 Task: Find the way through The Shops at Riverside to reach the food court.
Action: Mouse moved to (162, 82)
Screenshot: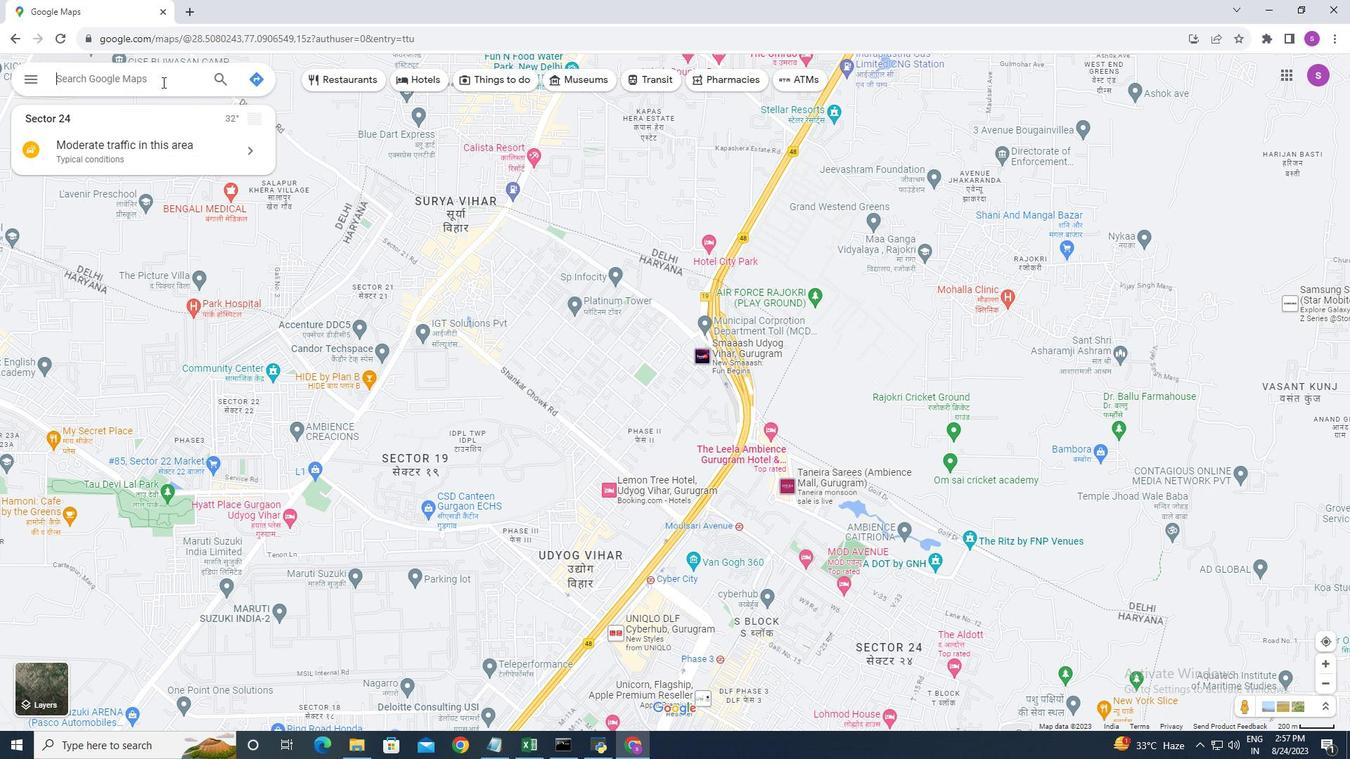 
Action: Mouse pressed left at (162, 82)
Screenshot: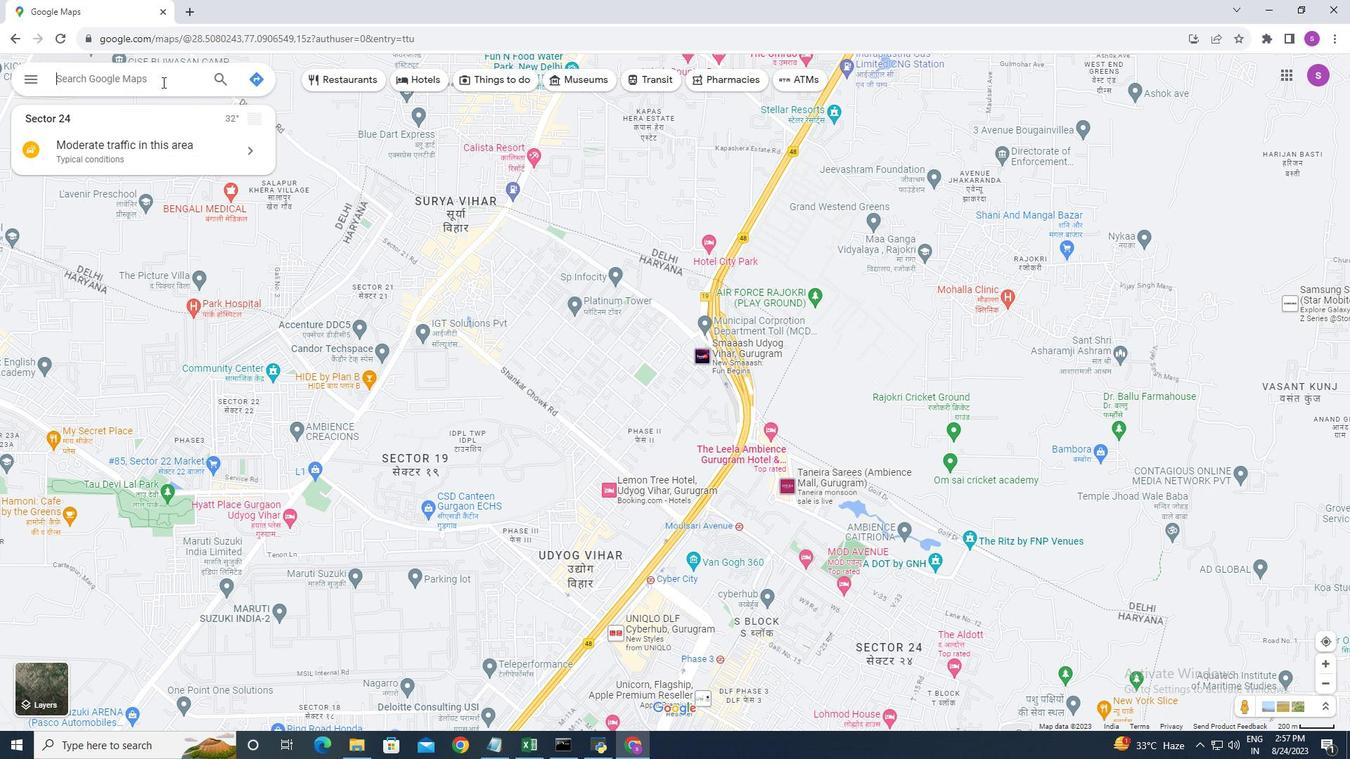 
Action: Key pressed <Key.shift>Riverside
Screenshot: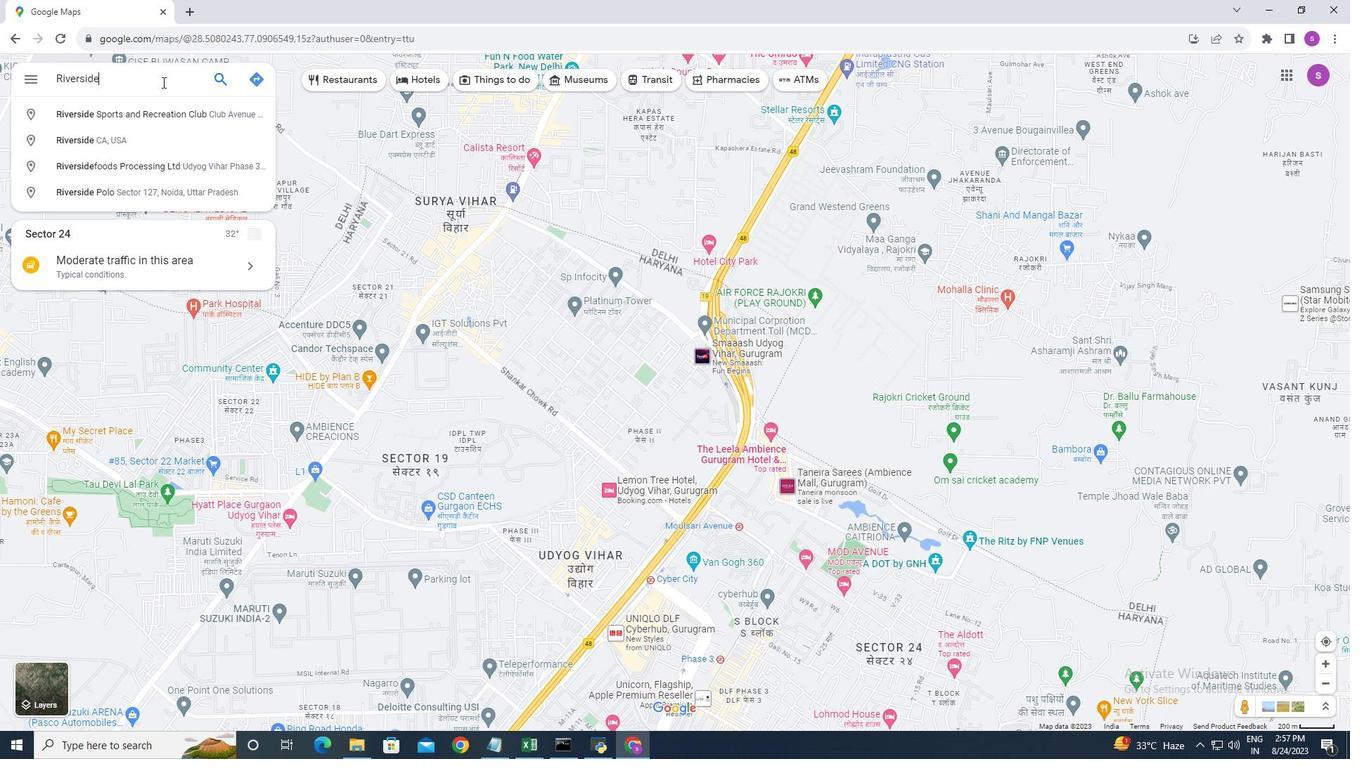 
Action: Mouse moved to (144, 137)
Screenshot: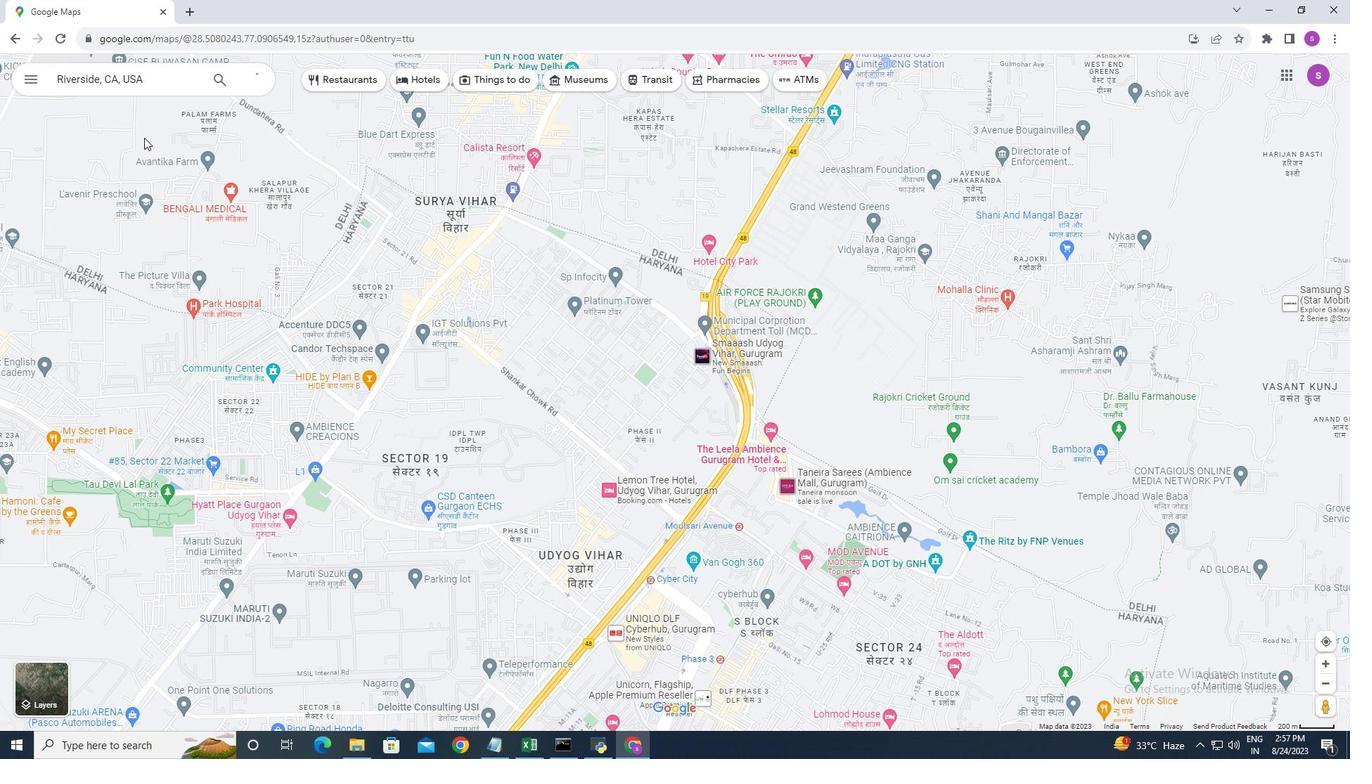 
Action: Mouse pressed left at (144, 137)
Screenshot: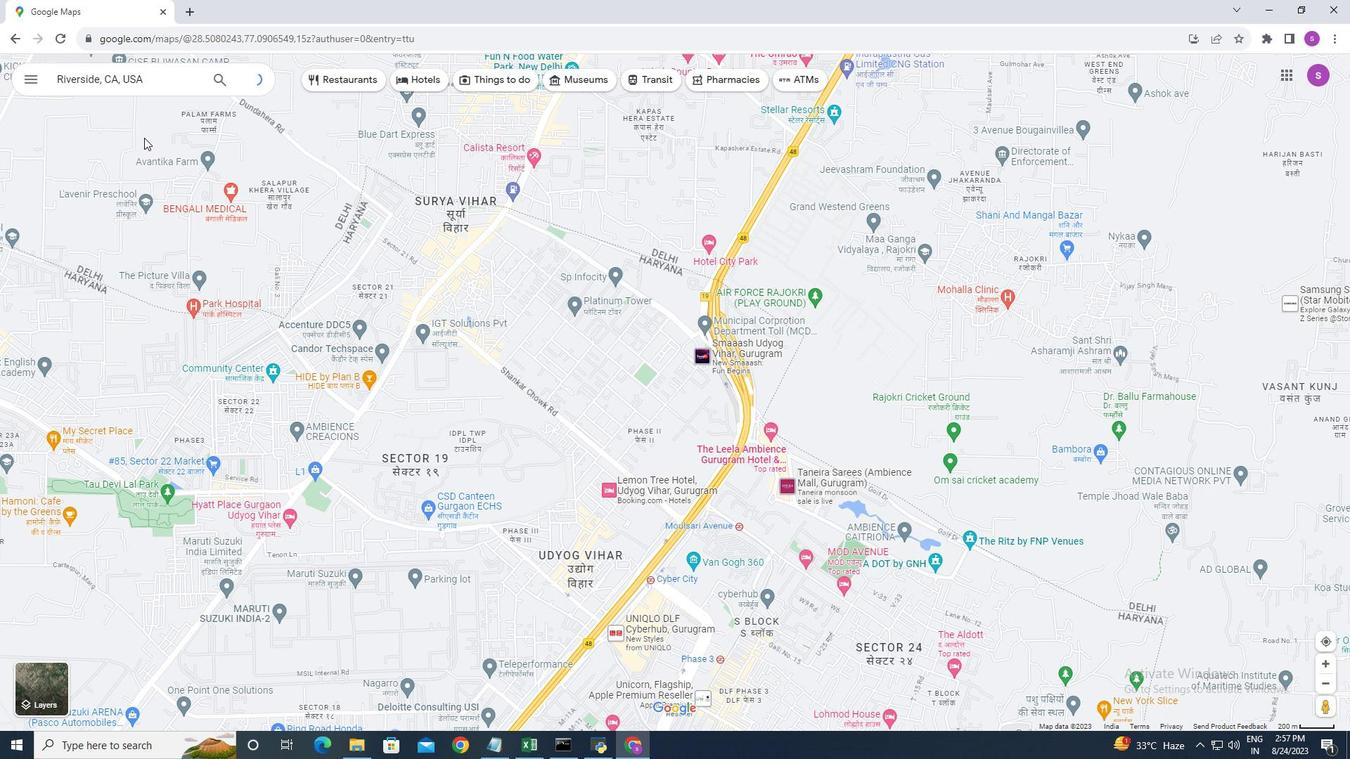 
Action: Mouse moved to (146, 325)
Screenshot: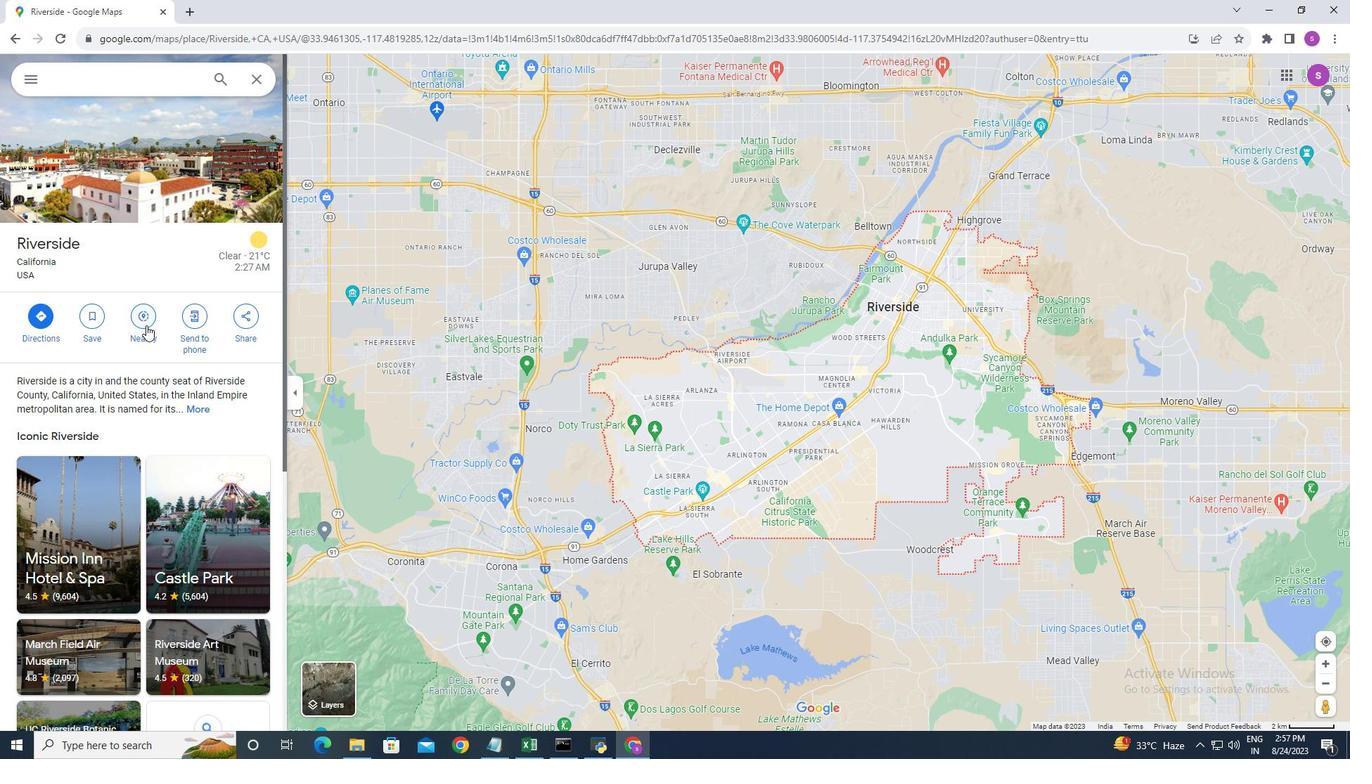 
Action: Mouse pressed left at (146, 325)
Screenshot: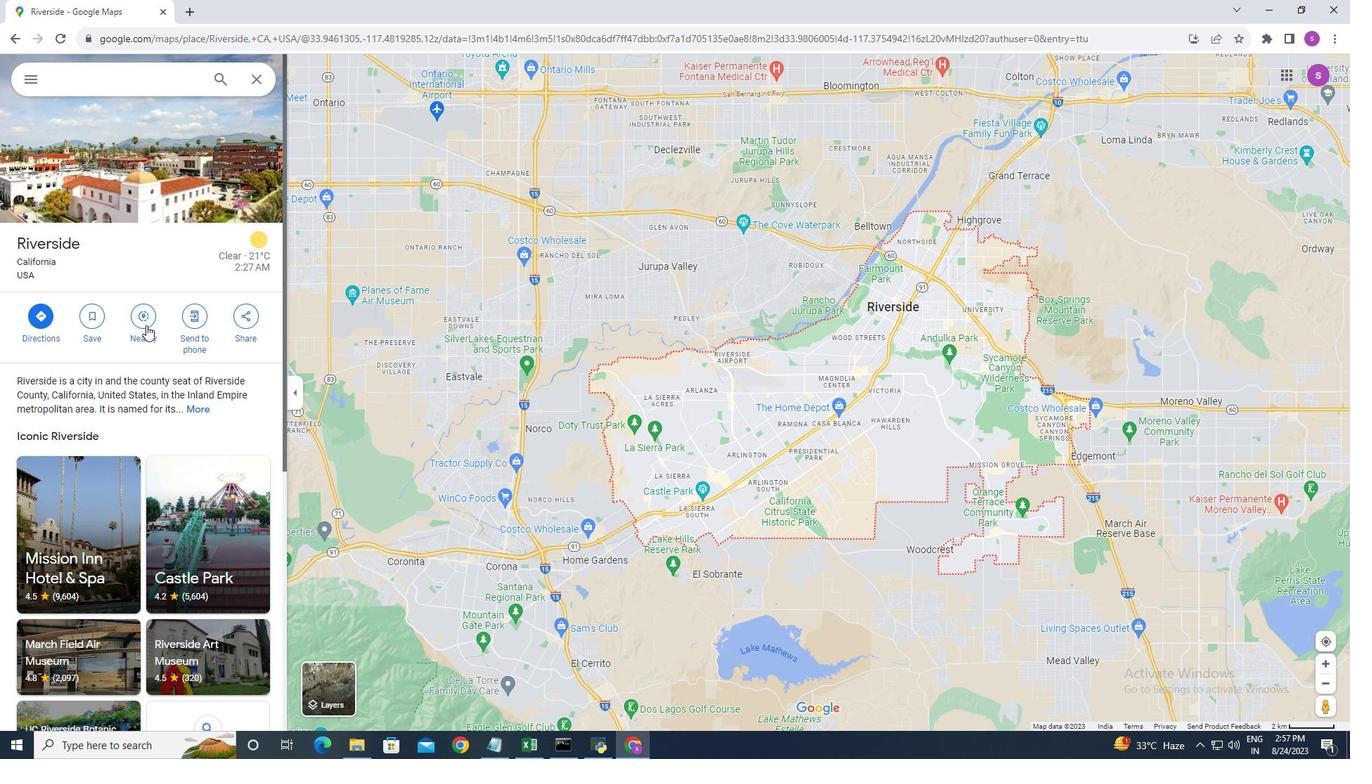 
Action: Mouse moved to (104, 77)
Screenshot: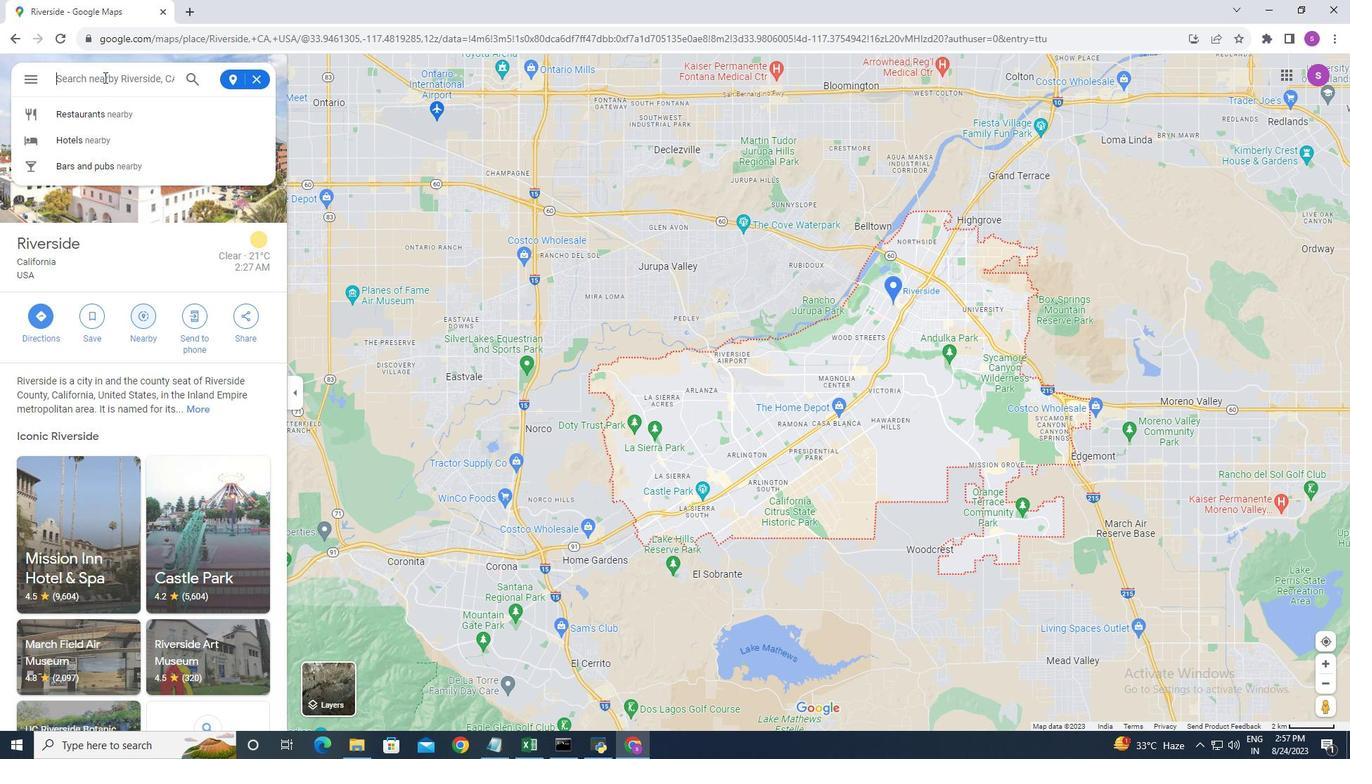 
Action: Mouse pressed left at (104, 77)
Screenshot: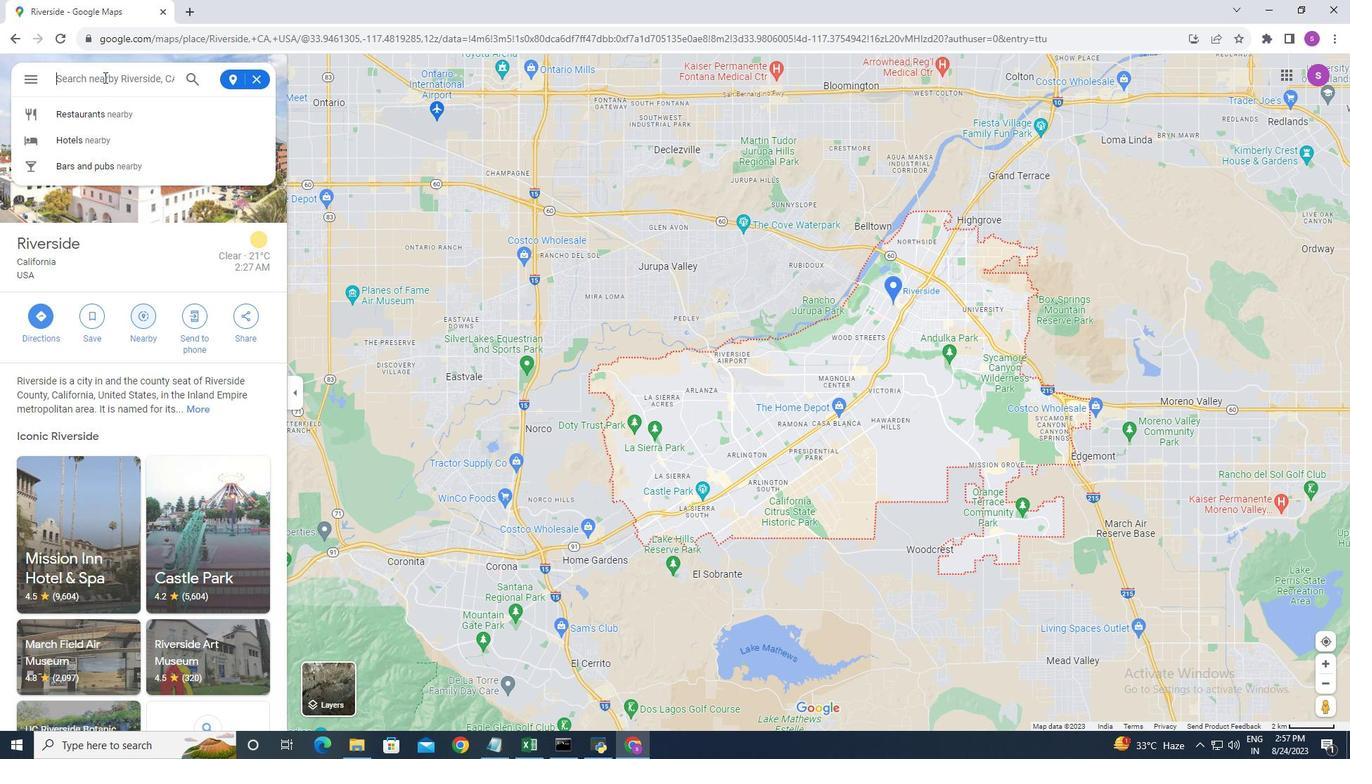 
Action: Key pressed <Key.shift>Food<Key.space>
Screenshot: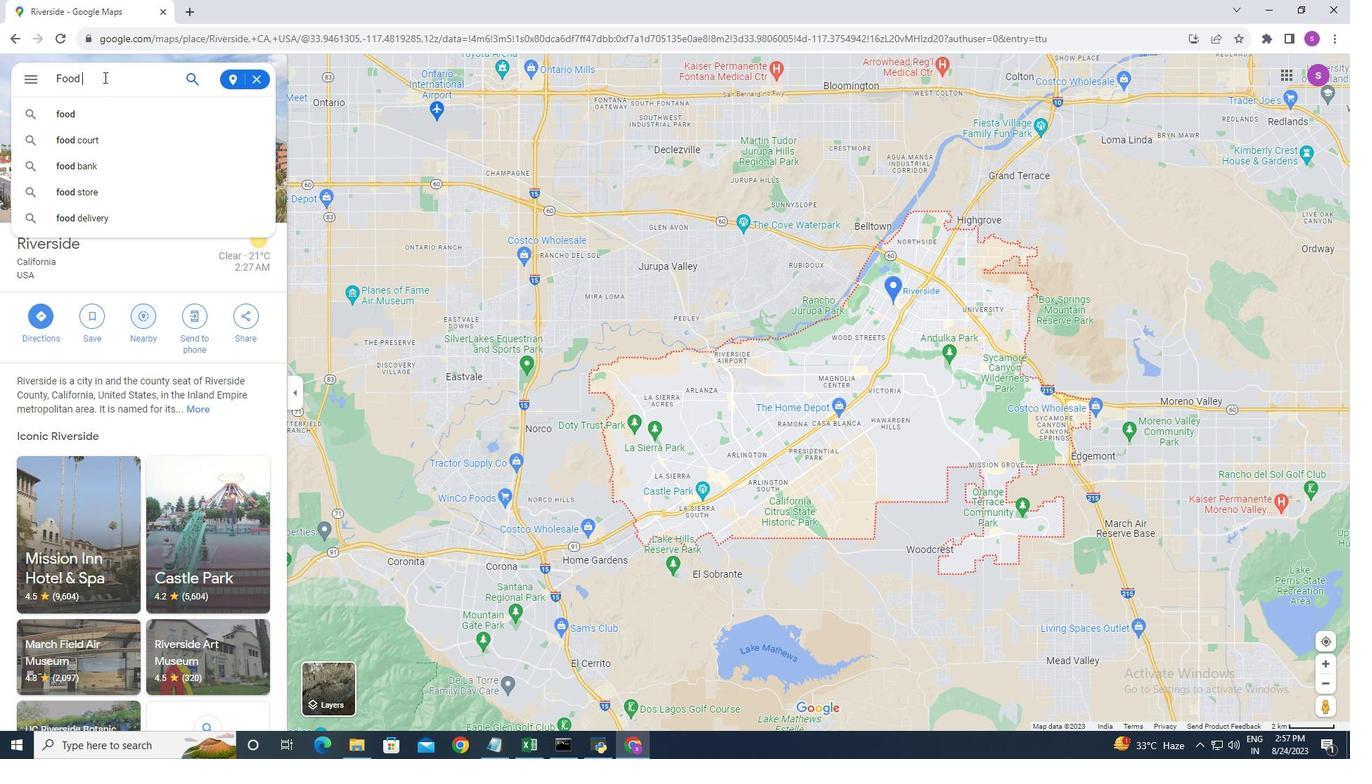 
Action: Mouse moved to (92, 140)
Screenshot: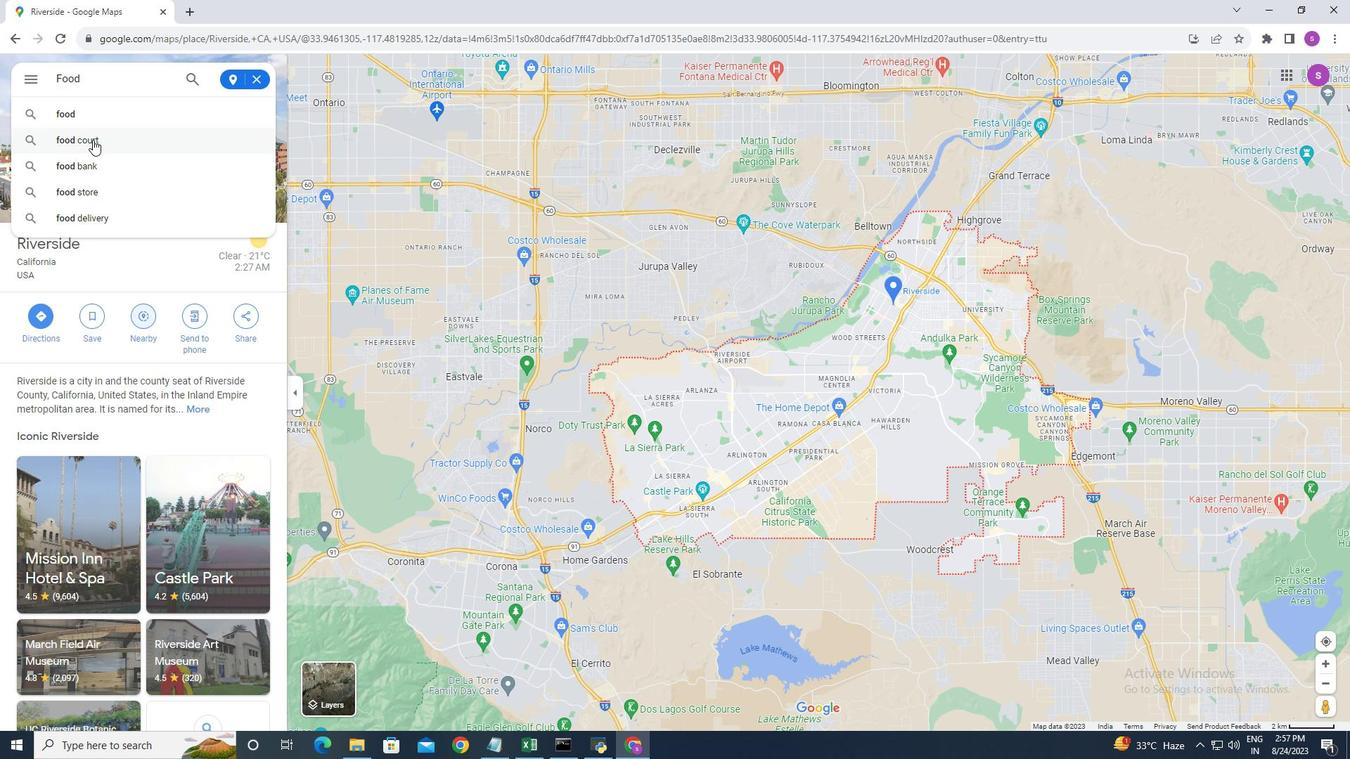 
Action: Mouse pressed left at (92, 140)
Screenshot: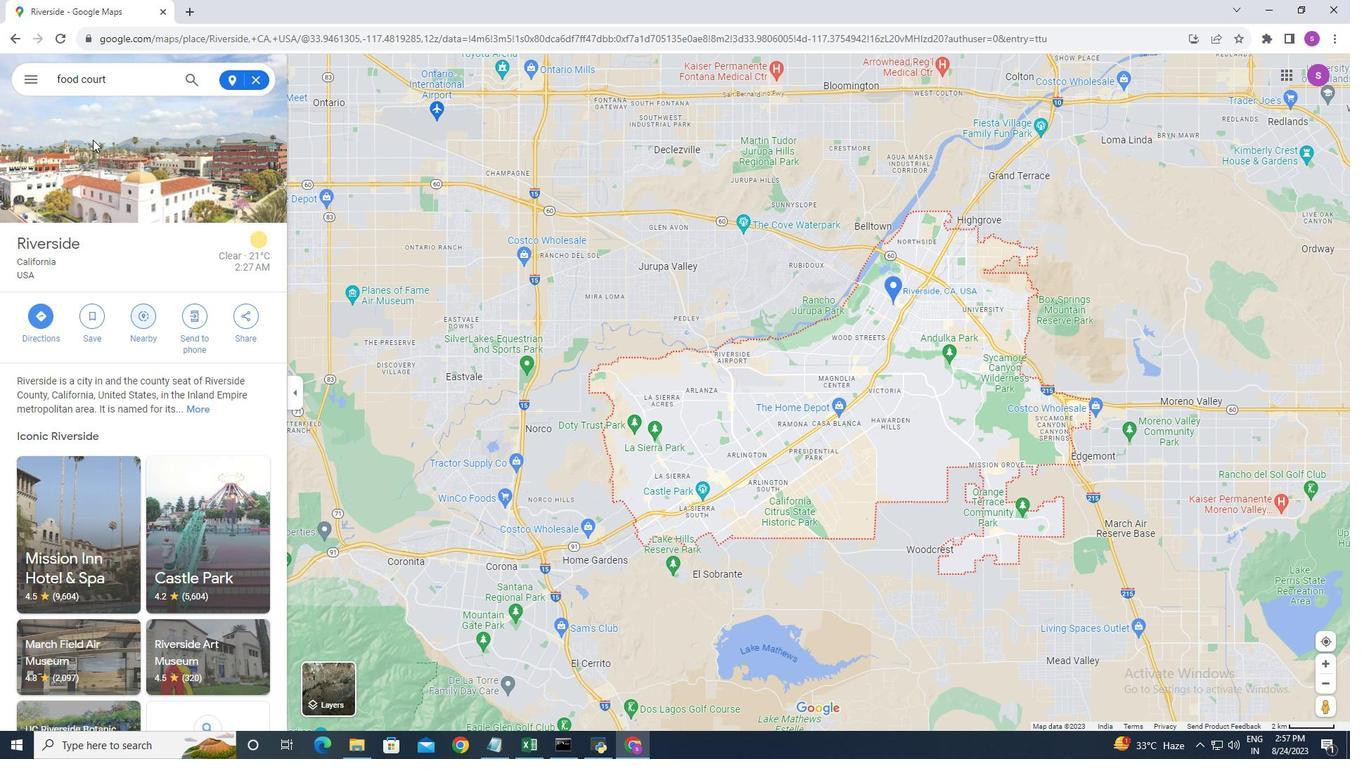 
Action: Mouse moved to (226, 163)
Screenshot: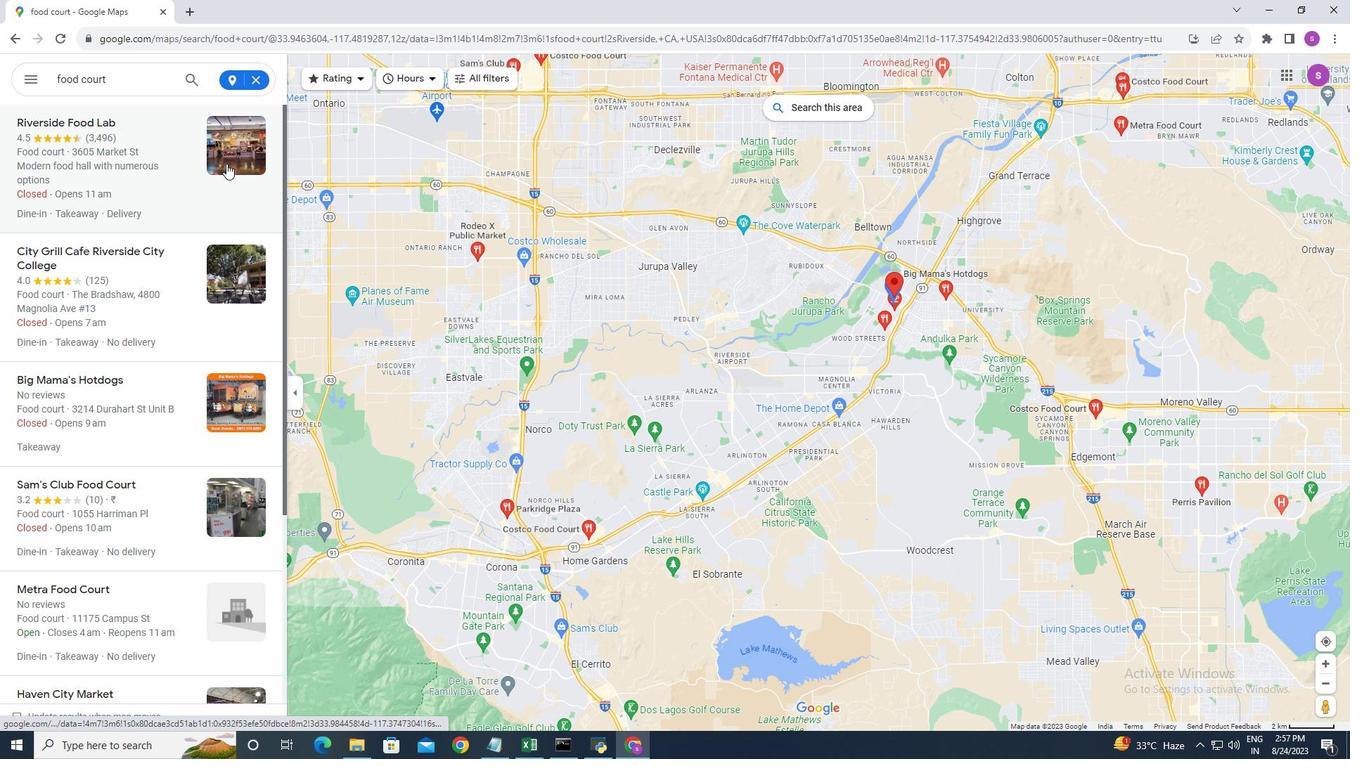 
Action: Mouse pressed left at (226, 163)
Screenshot: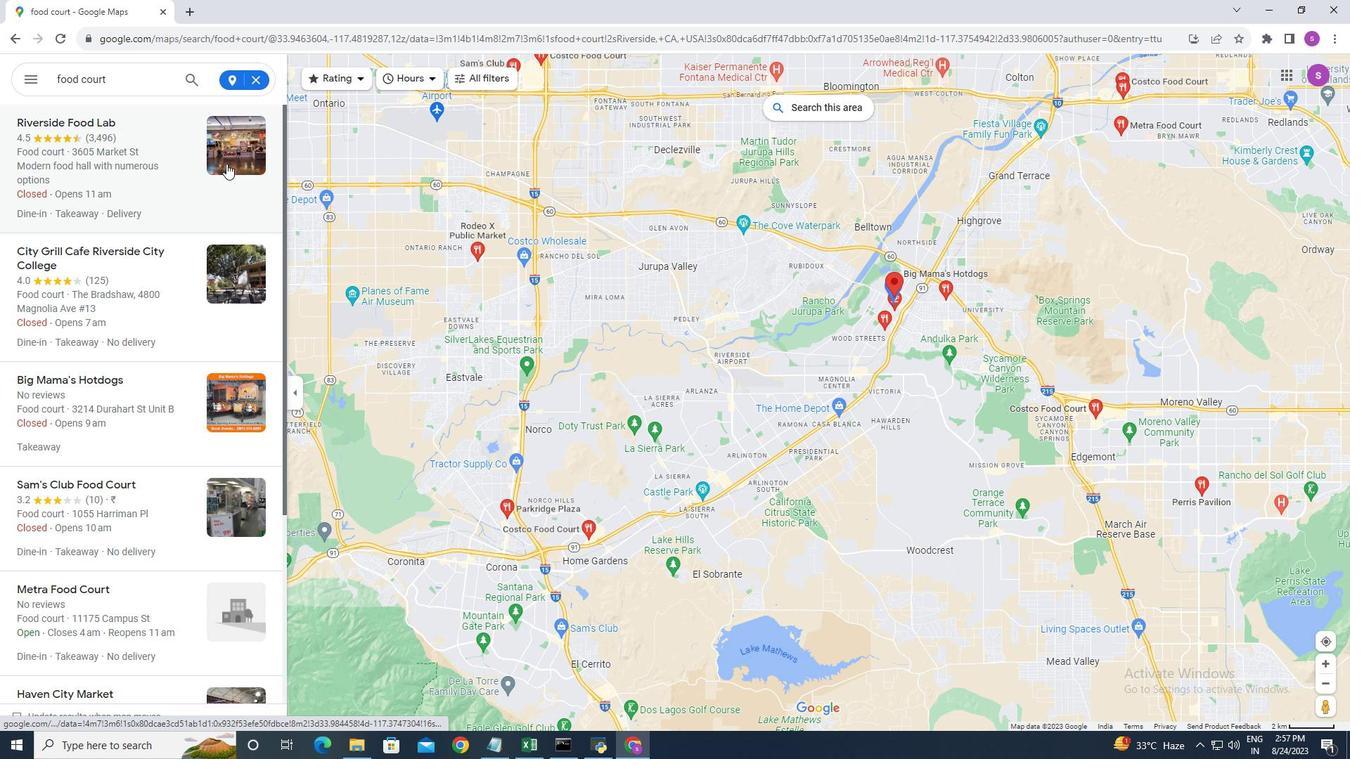 
Action: Mouse moved to (418, 430)
Screenshot: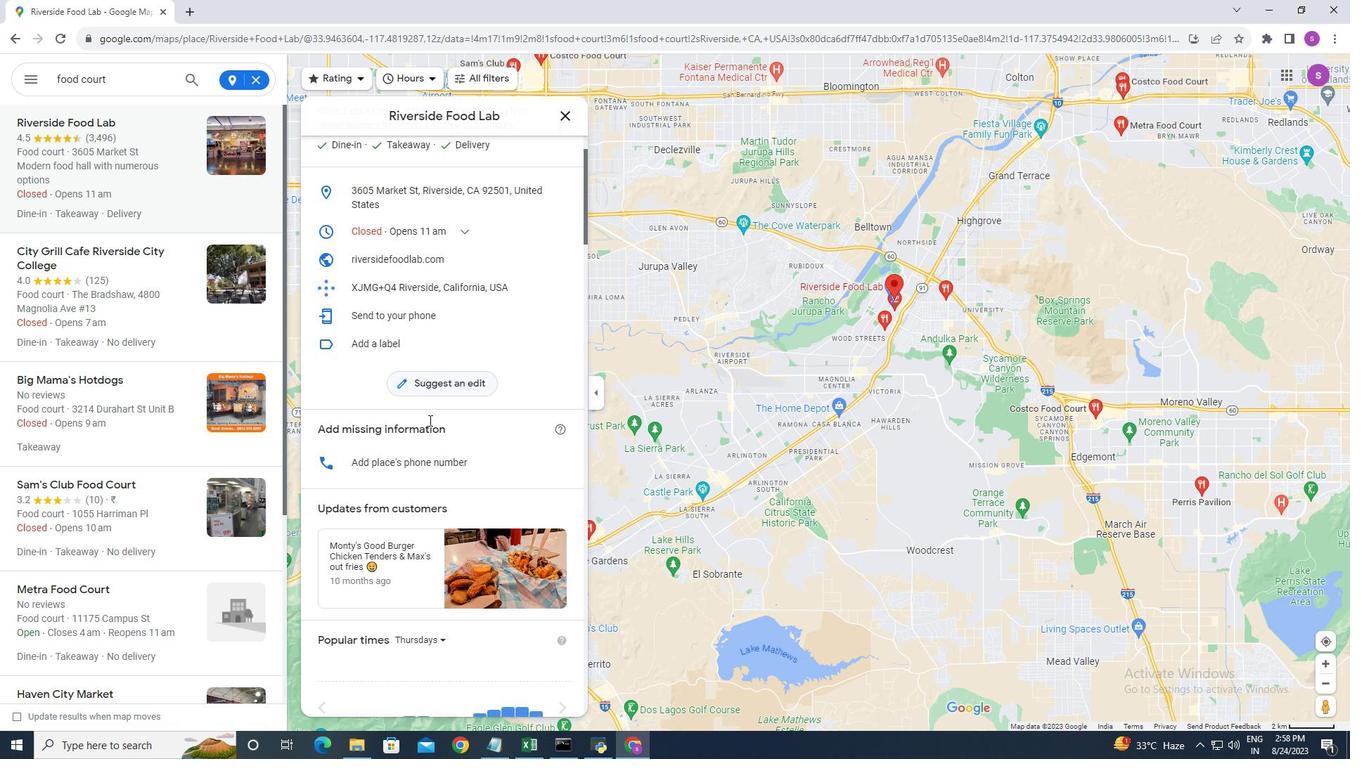 
Action: Mouse scrolled (418, 429) with delta (0, 0)
Screenshot: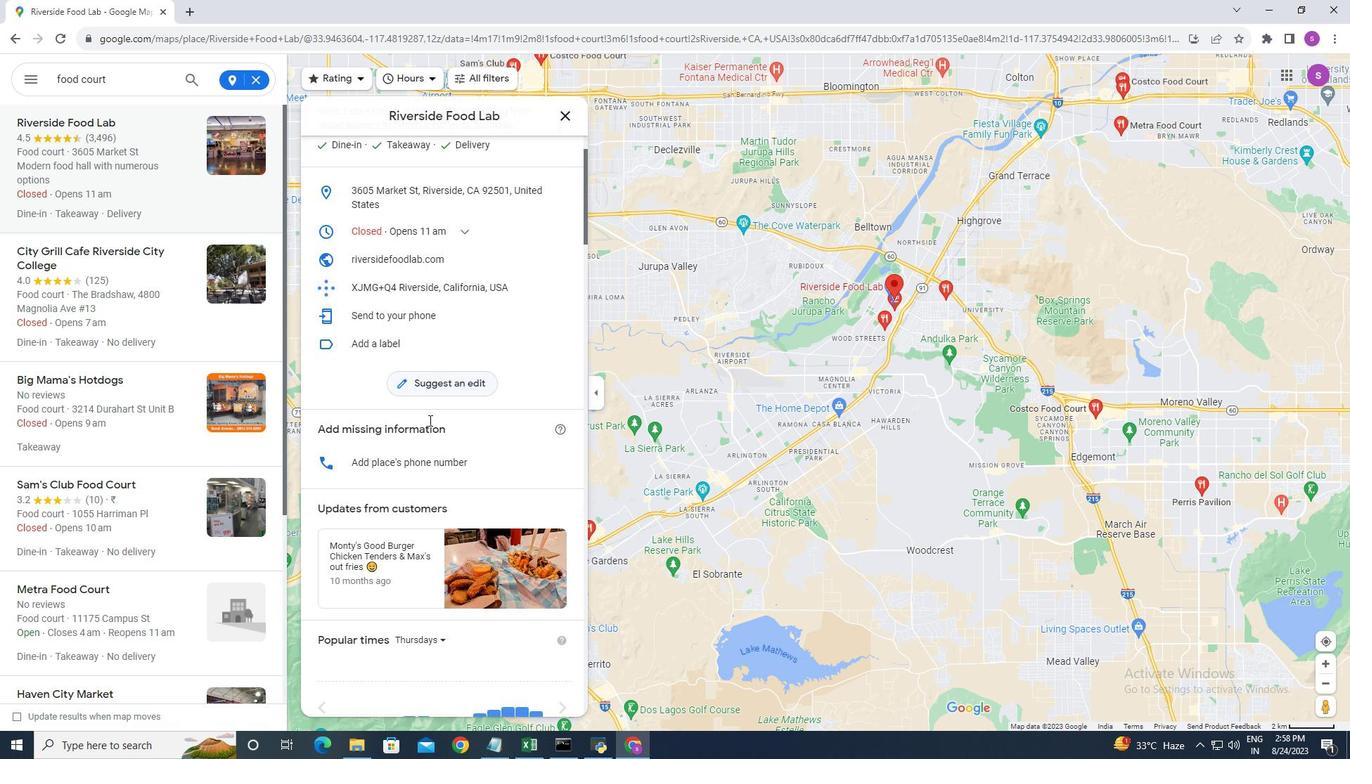 
Action: Mouse scrolled (418, 429) with delta (0, 0)
Screenshot: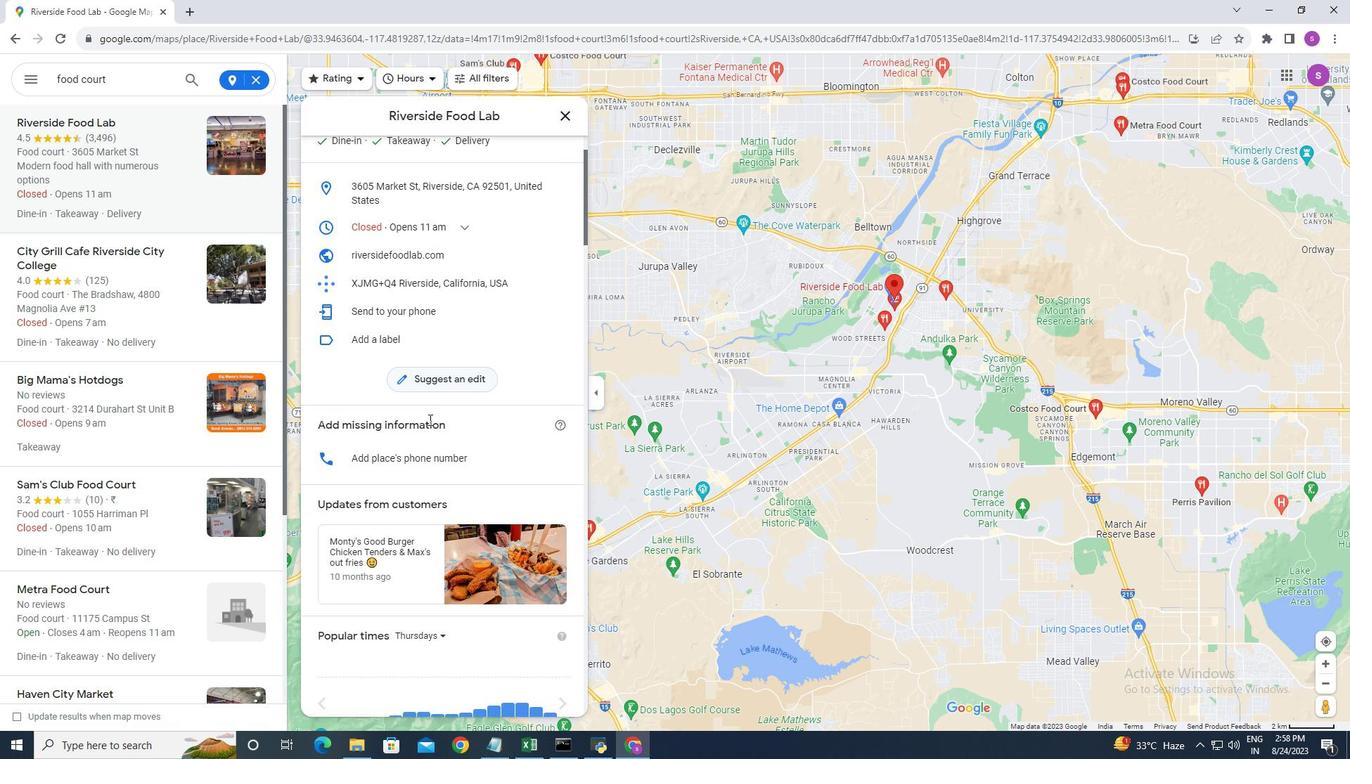 
Action: Mouse moved to (419, 429)
Screenshot: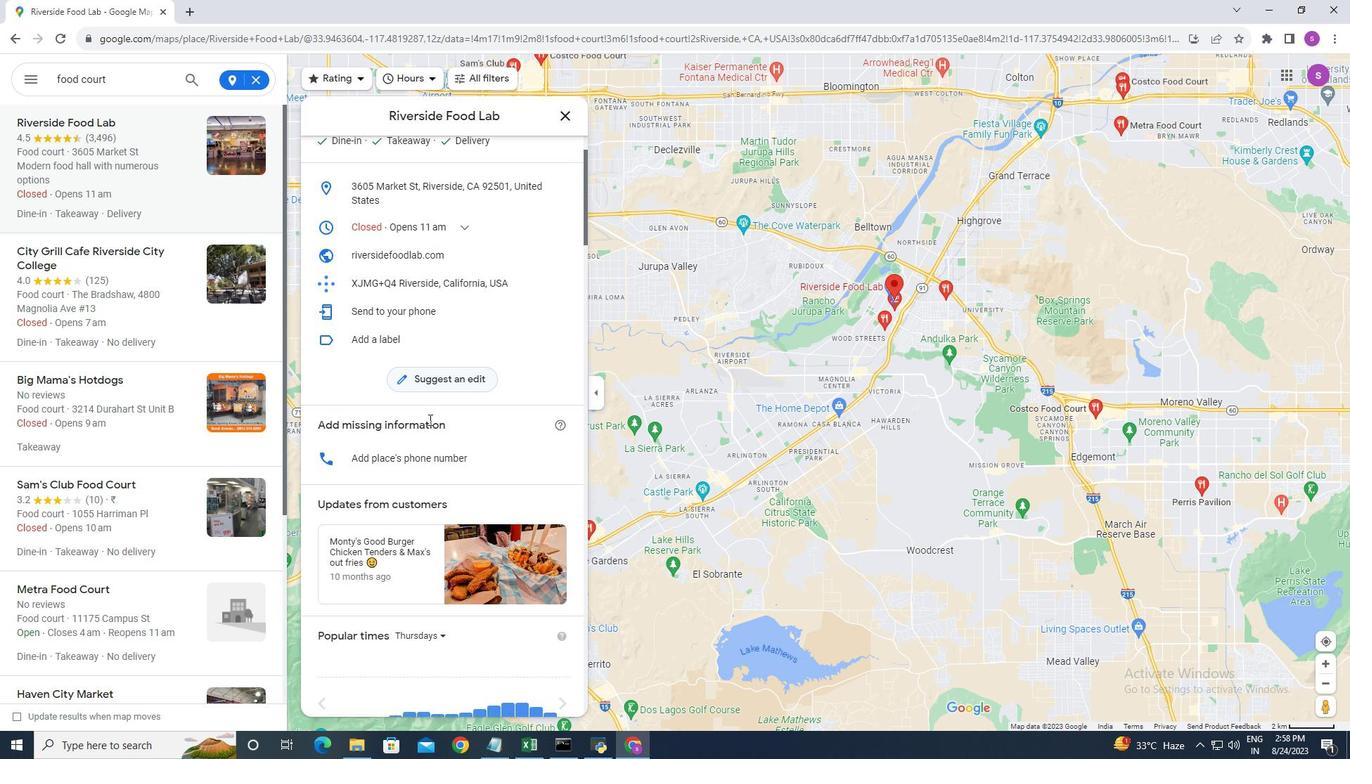 
Action: Mouse scrolled (419, 429) with delta (0, 0)
Screenshot: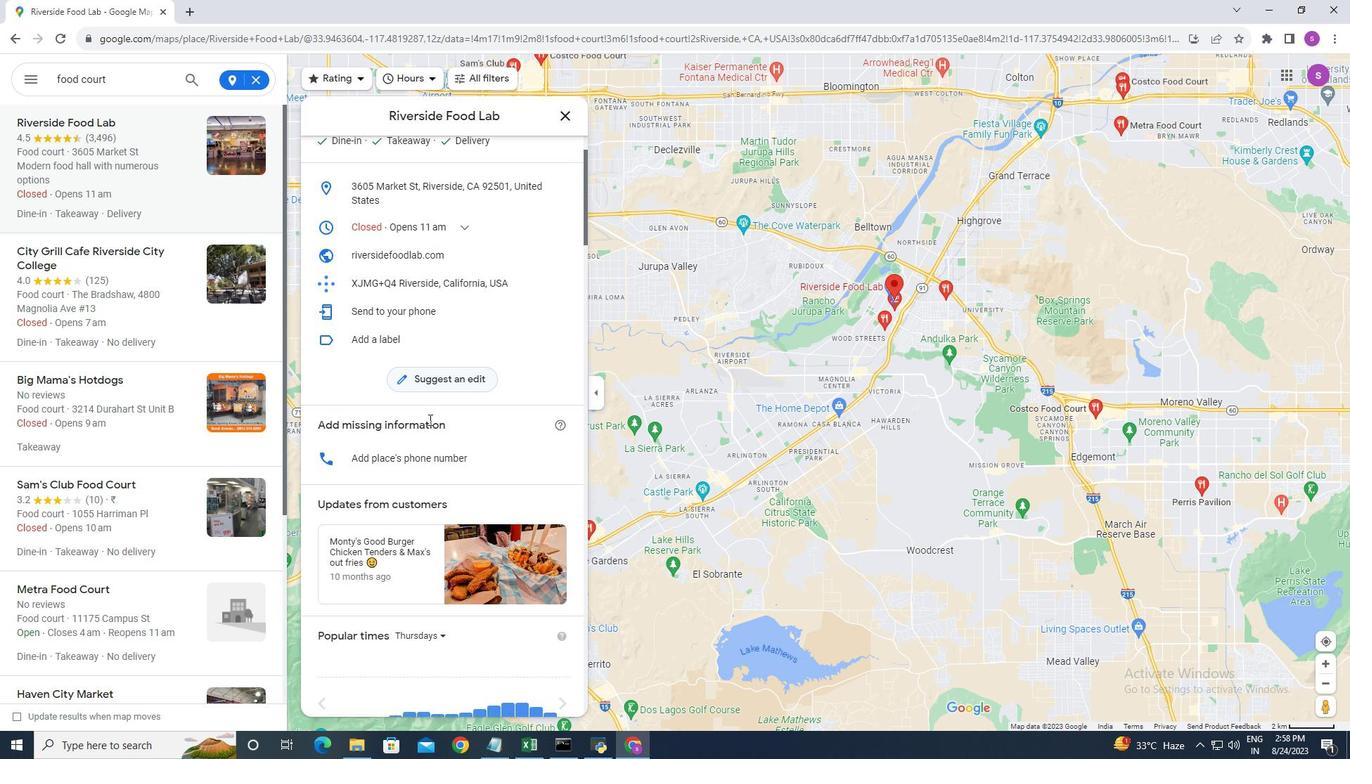
Action: Mouse moved to (420, 428)
Screenshot: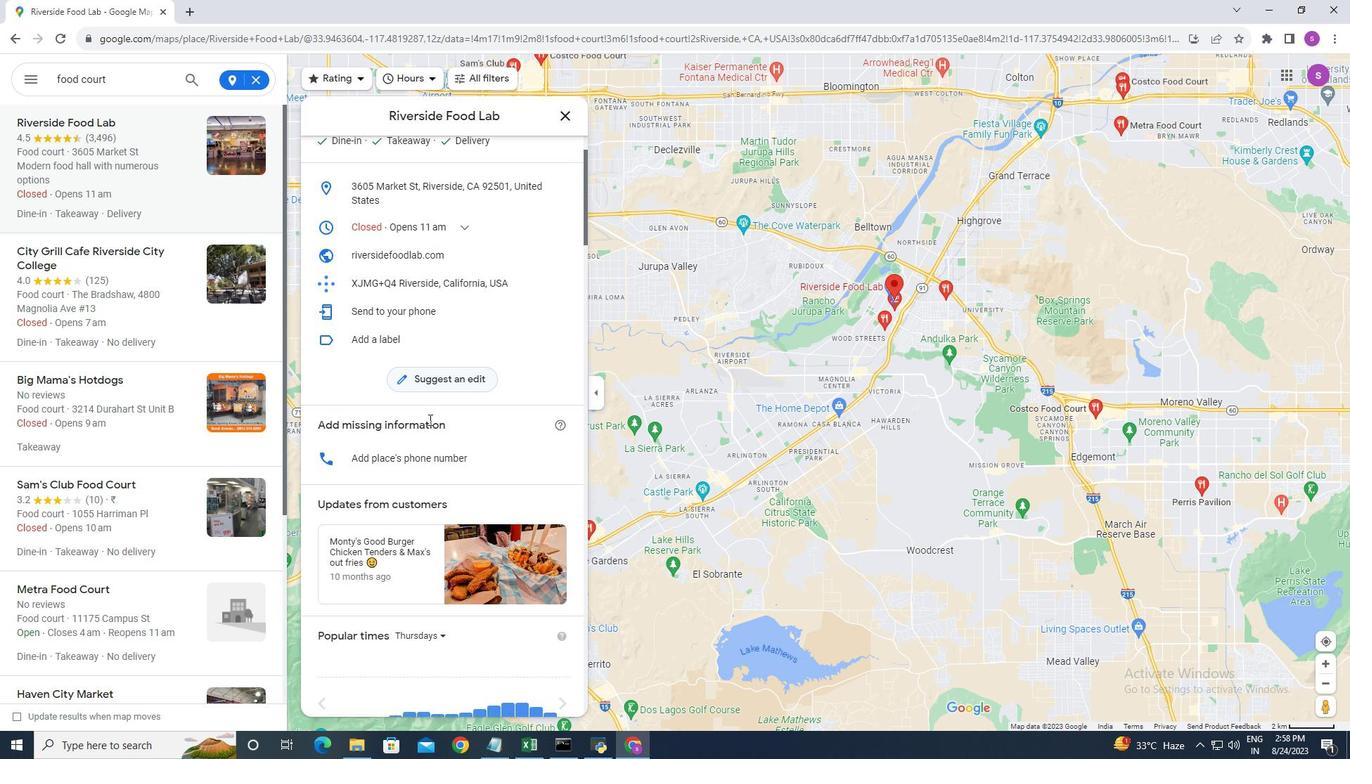 
Action: Mouse scrolled (420, 427) with delta (0, 0)
Screenshot: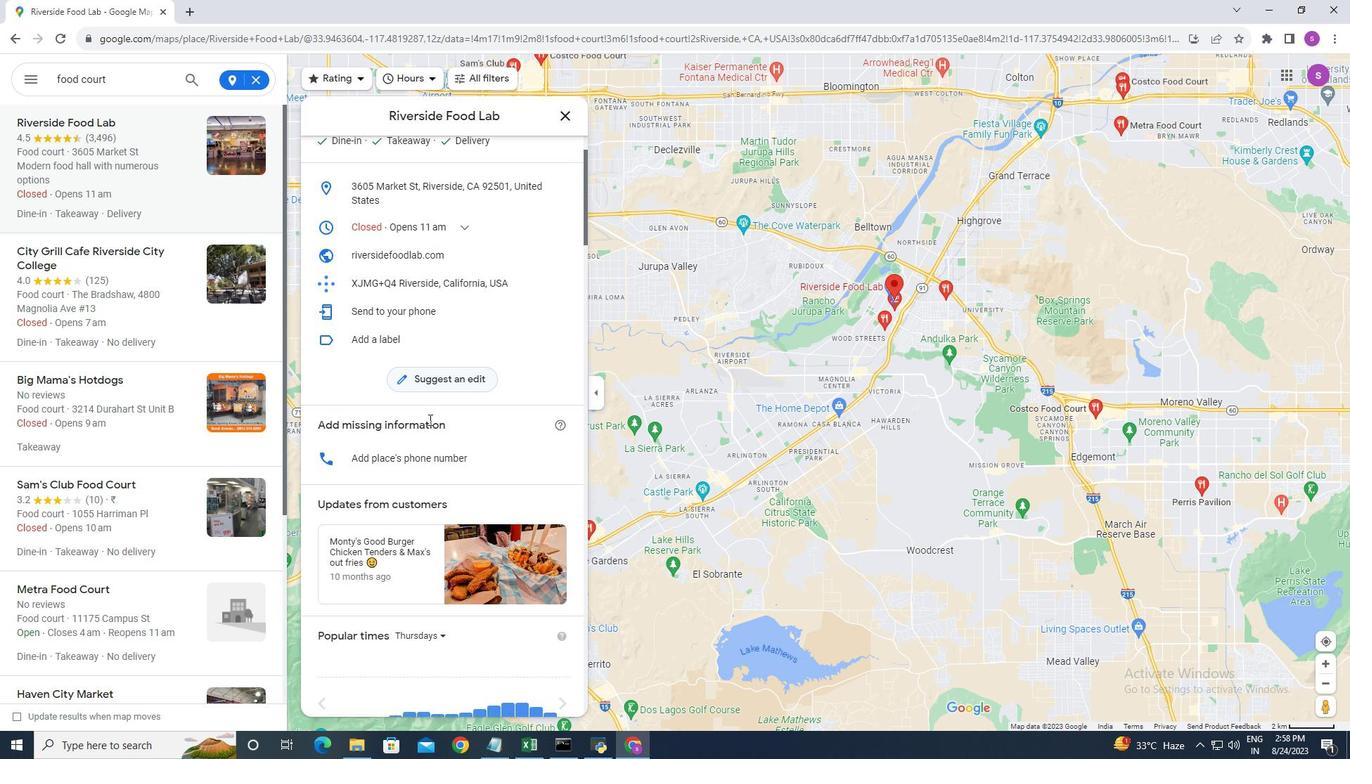 
Action: Mouse moved to (424, 425)
Screenshot: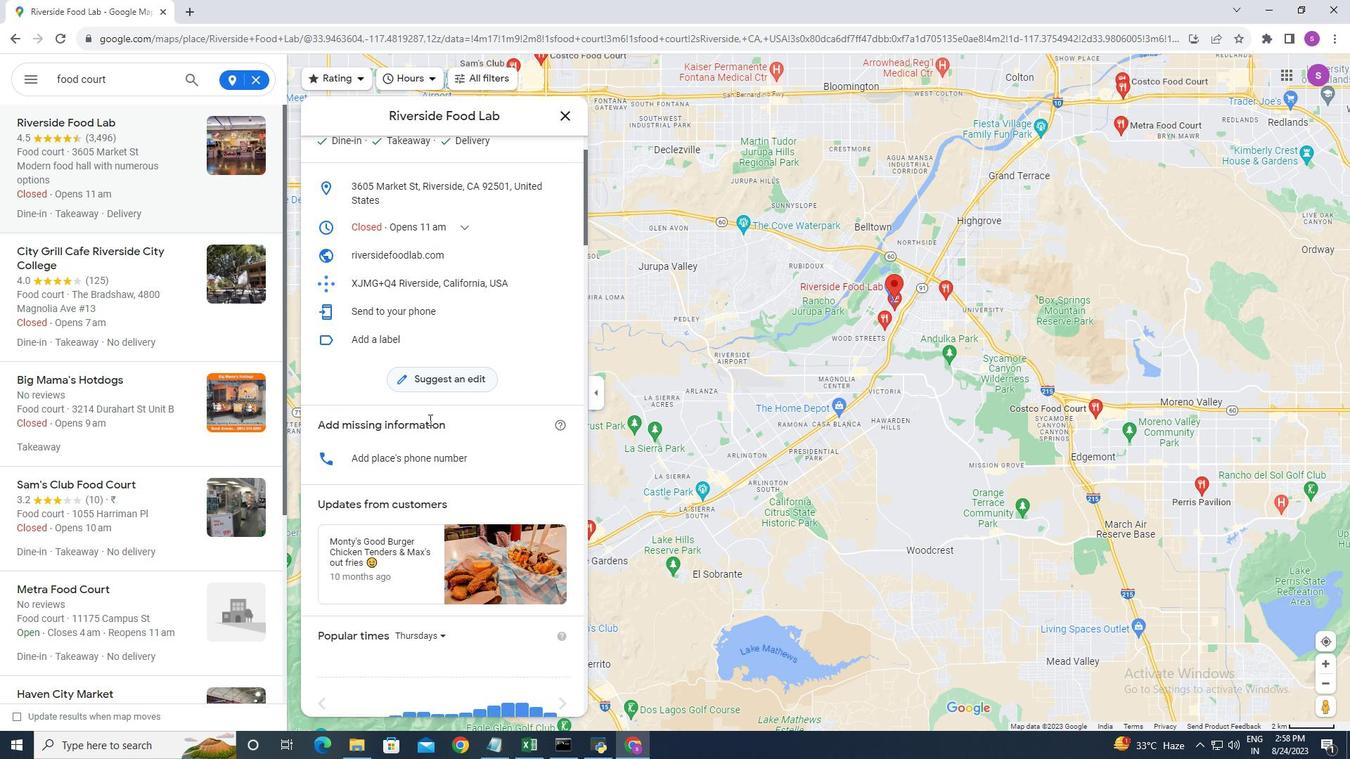 
Action: Mouse scrolled (424, 424) with delta (0, 0)
Screenshot: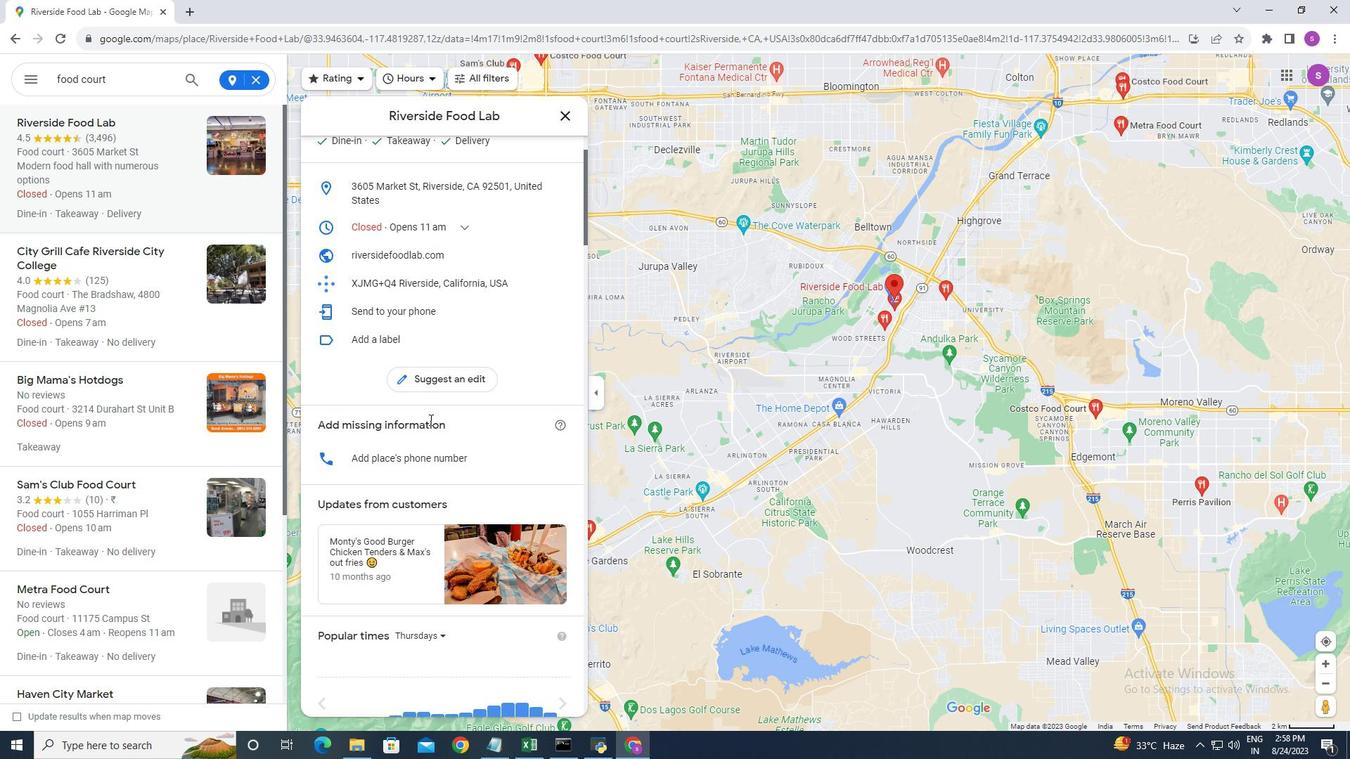 
Action: Mouse moved to (429, 420)
Screenshot: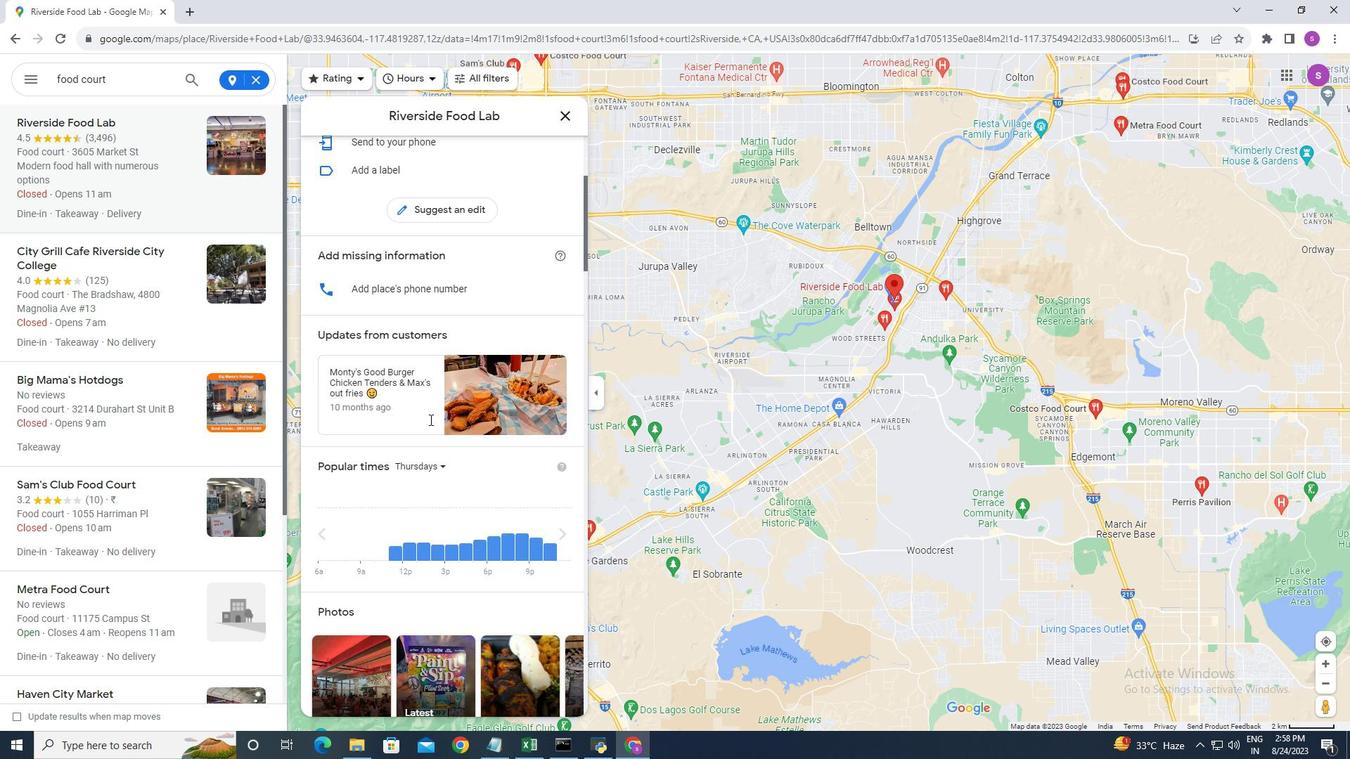 
Action: Mouse scrolled (429, 419) with delta (0, 0)
Screenshot: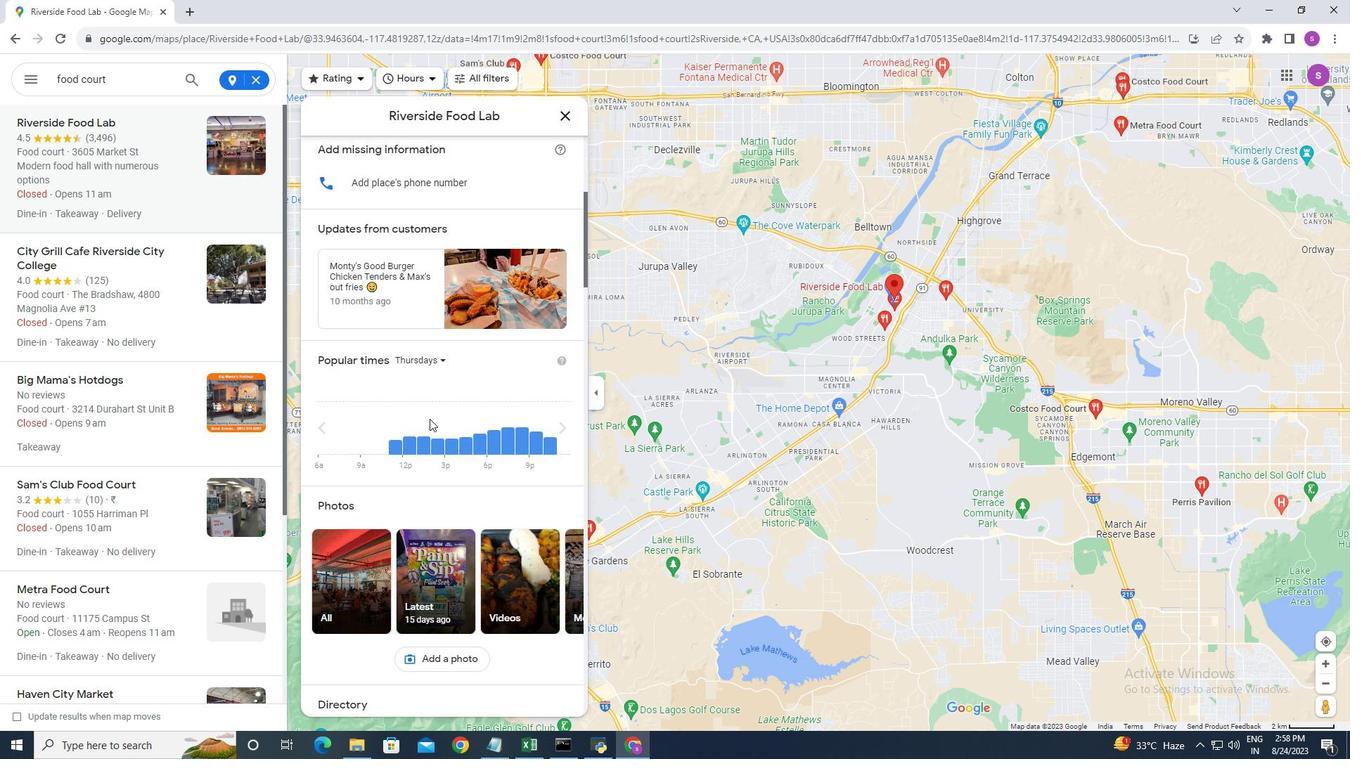 
Action: Mouse scrolled (429, 419) with delta (0, 0)
Screenshot: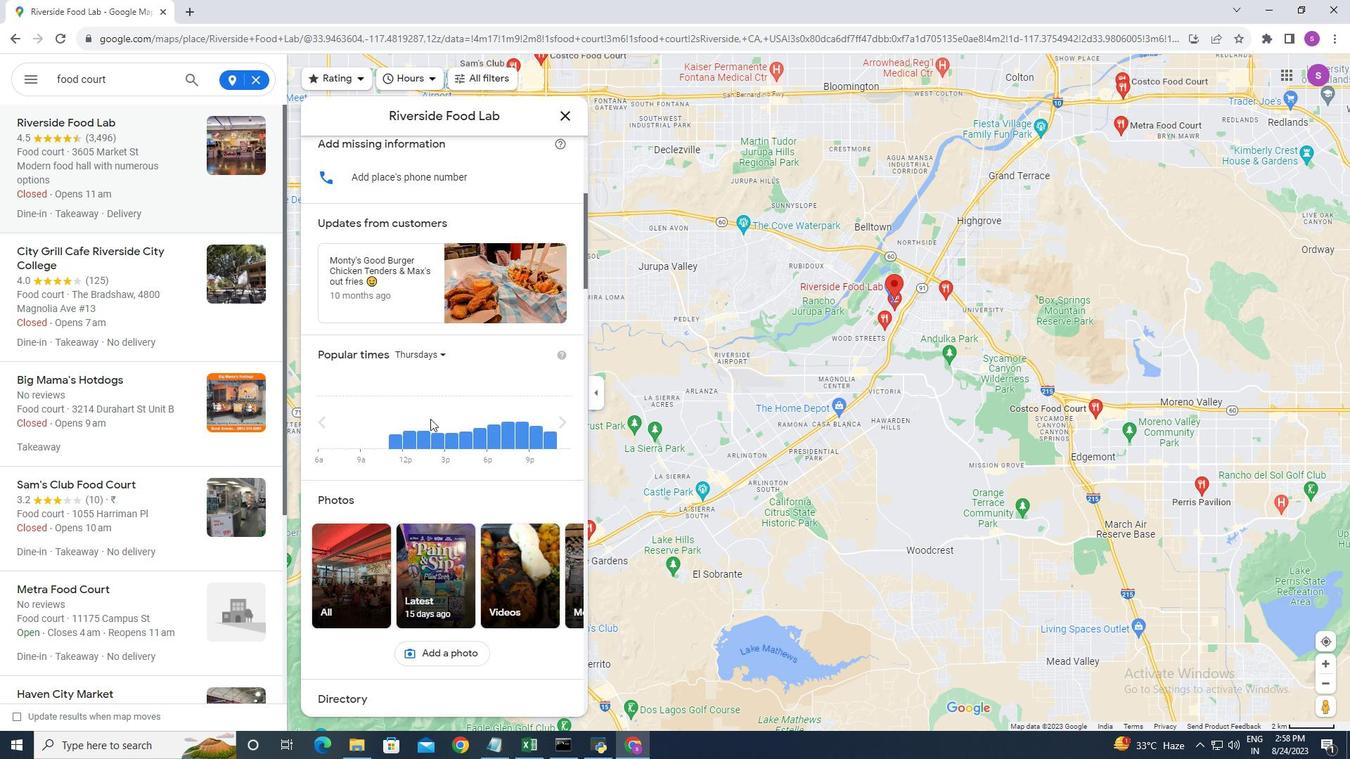 
Action: Mouse scrolled (429, 419) with delta (0, 0)
Screenshot: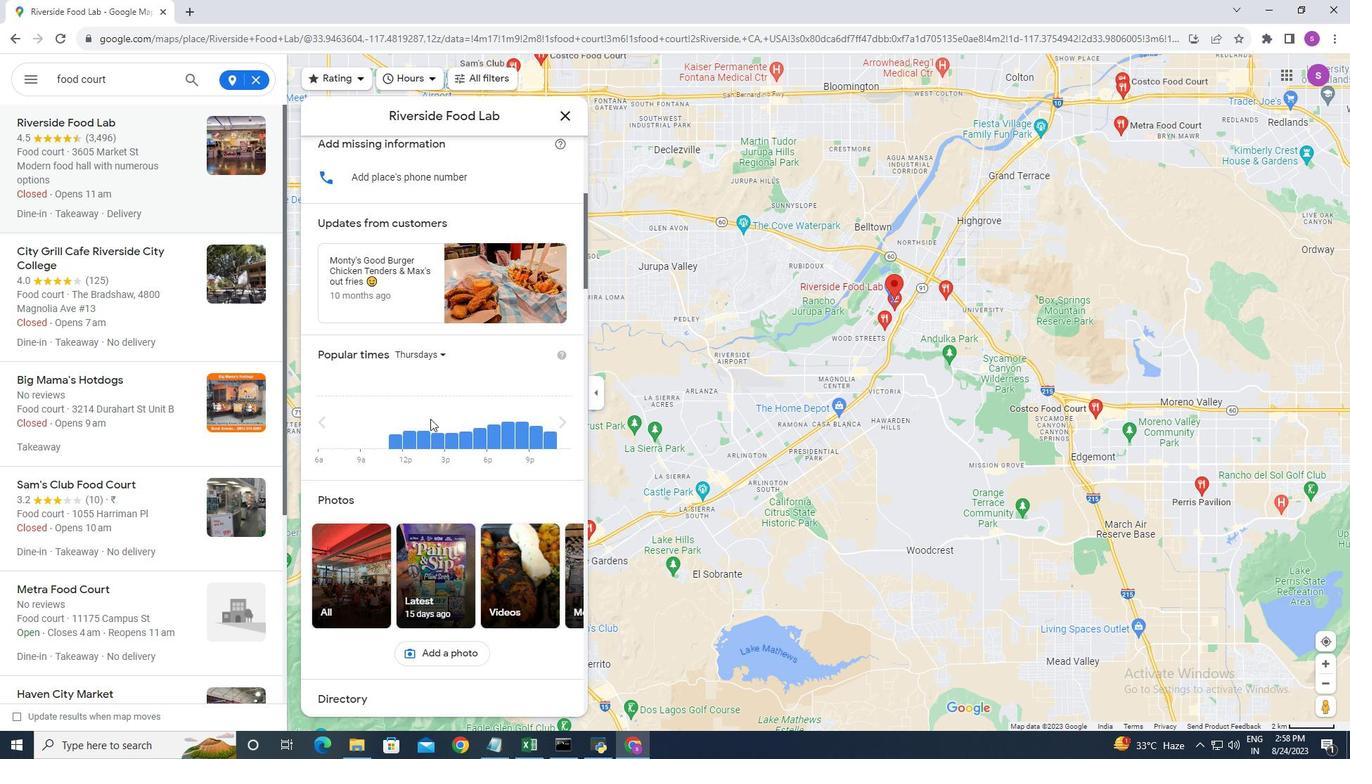 
Action: Mouse scrolled (429, 419) with delta (0, 0)
Screenshot: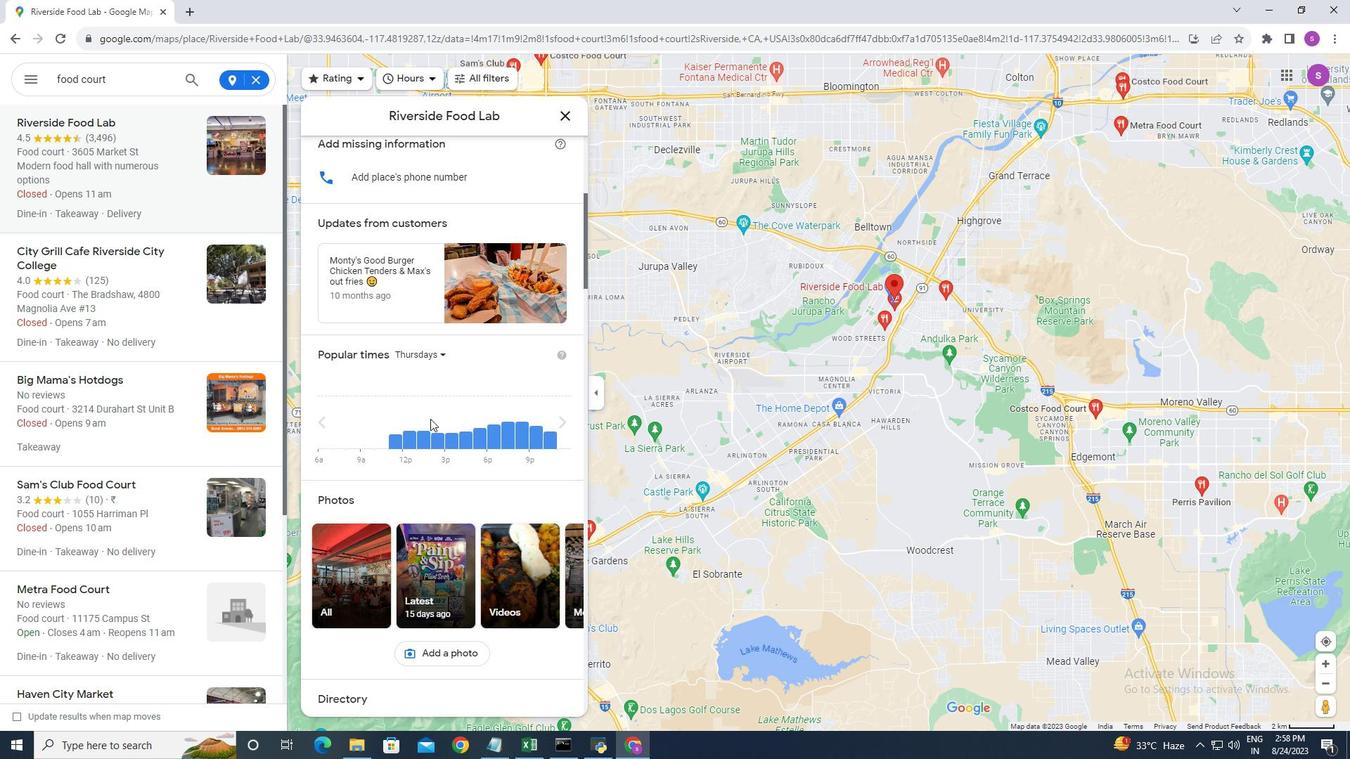 
Action: Mouse moved to (430, 419)
Screenshot: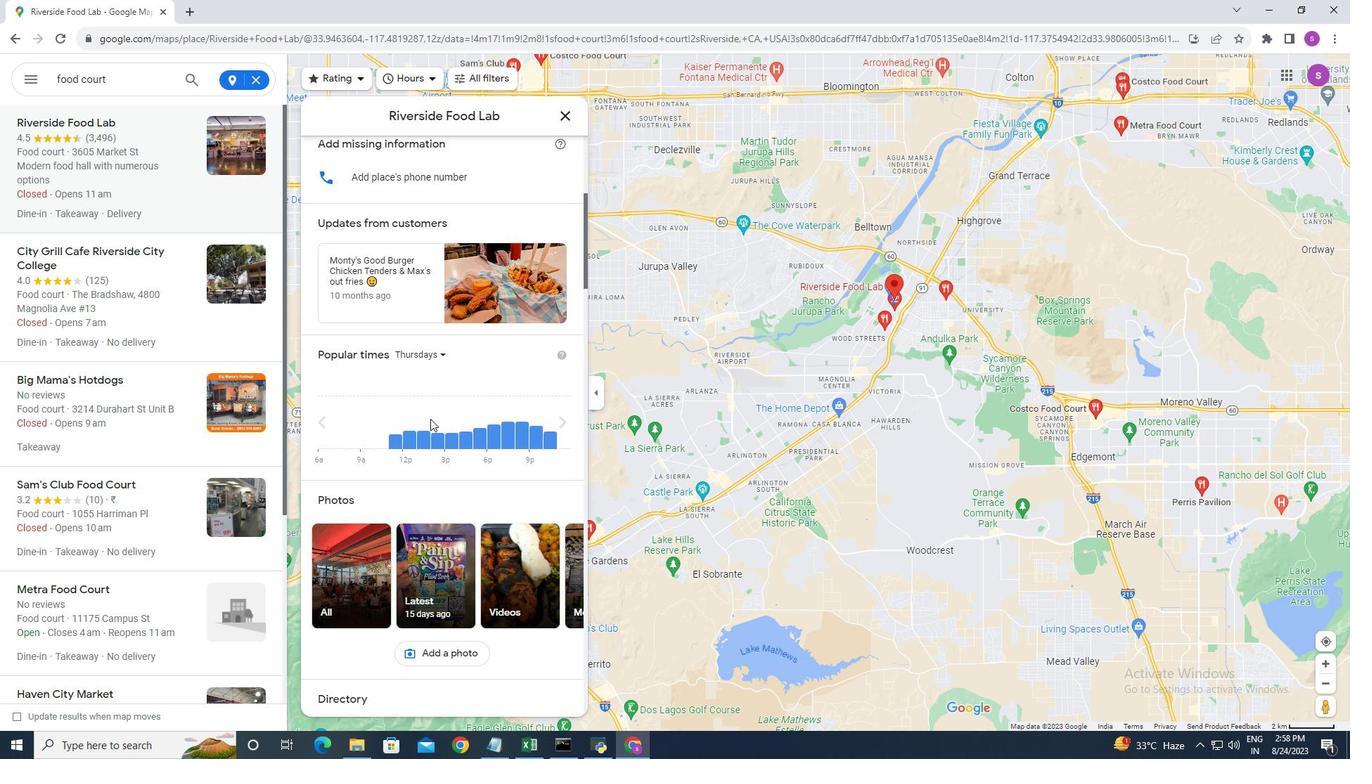 
Action: Mouse scrolled (430, 418) with delta (0, 0)
Screenshot: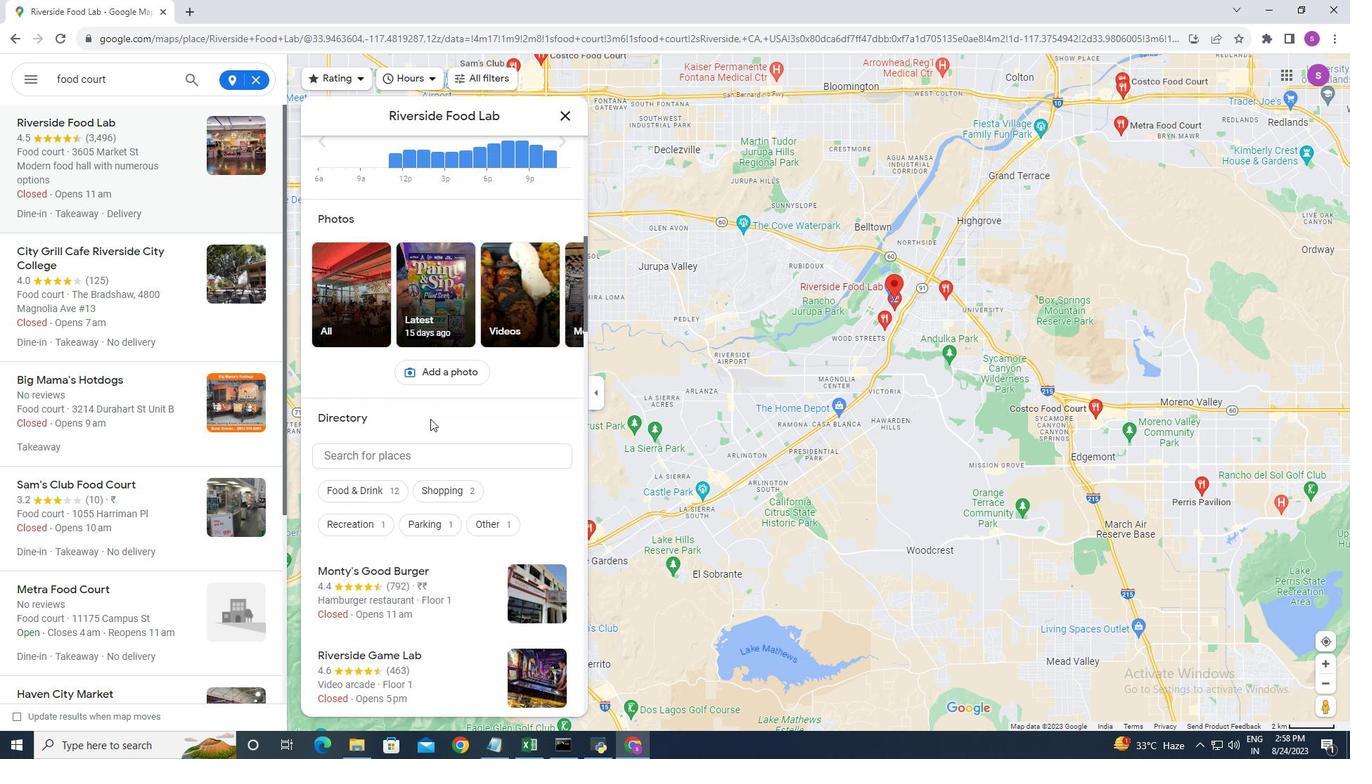 
Action: Mouse scrolled (430, 418) with delta (0, 0)
Screenshot: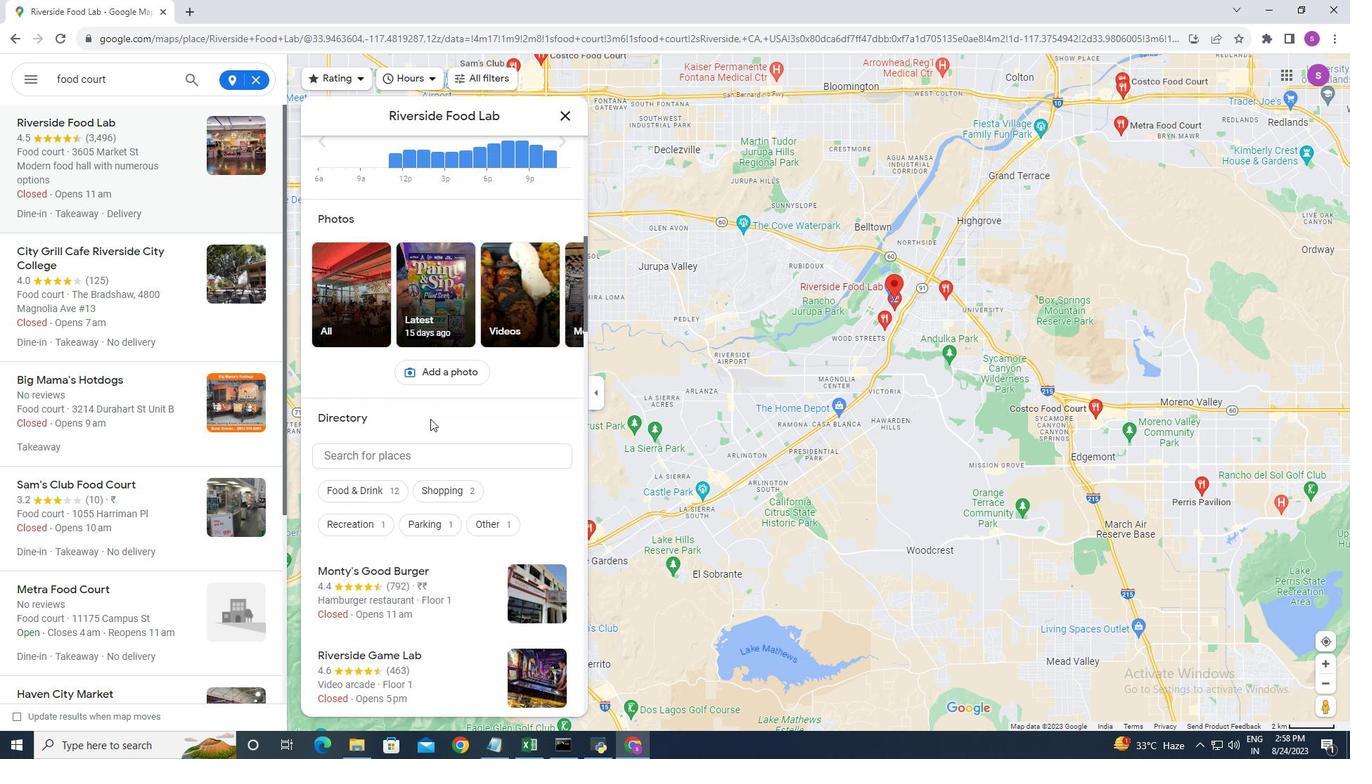 
Action: Mouse scrolled (430, 418) with delta (0, 0)
Screenshot: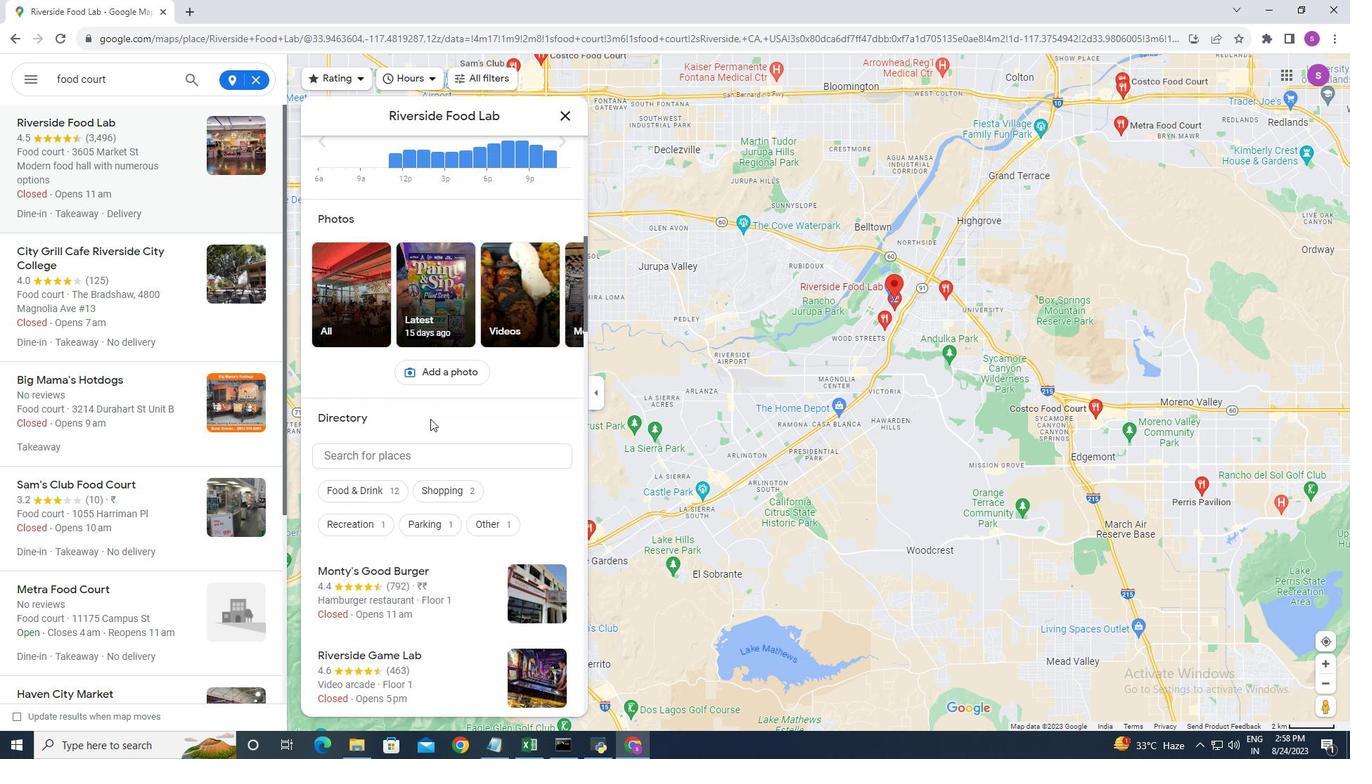 
Action: Mouse scrolled (430, 418) with delta (0, 0)
Screenshot: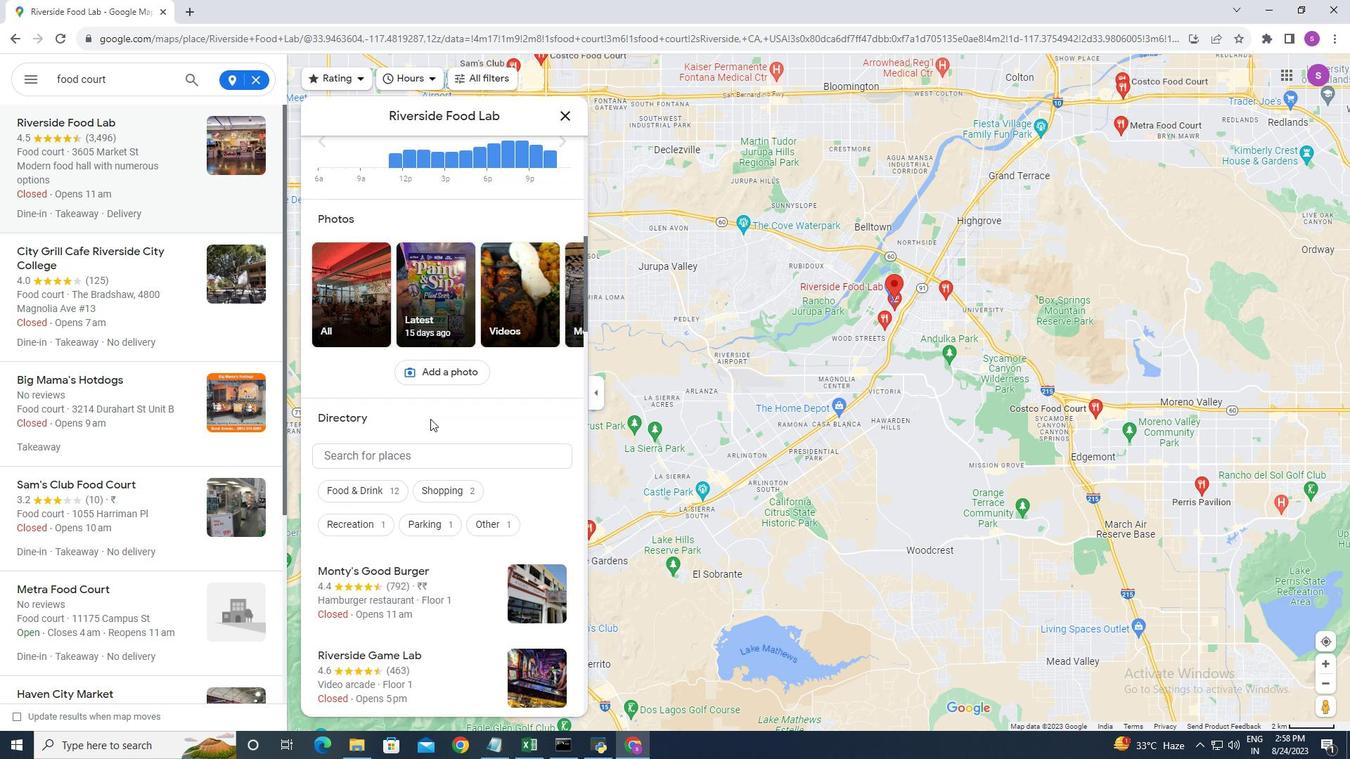 
Action: Mouse moved to (566, 291)
Screenshot: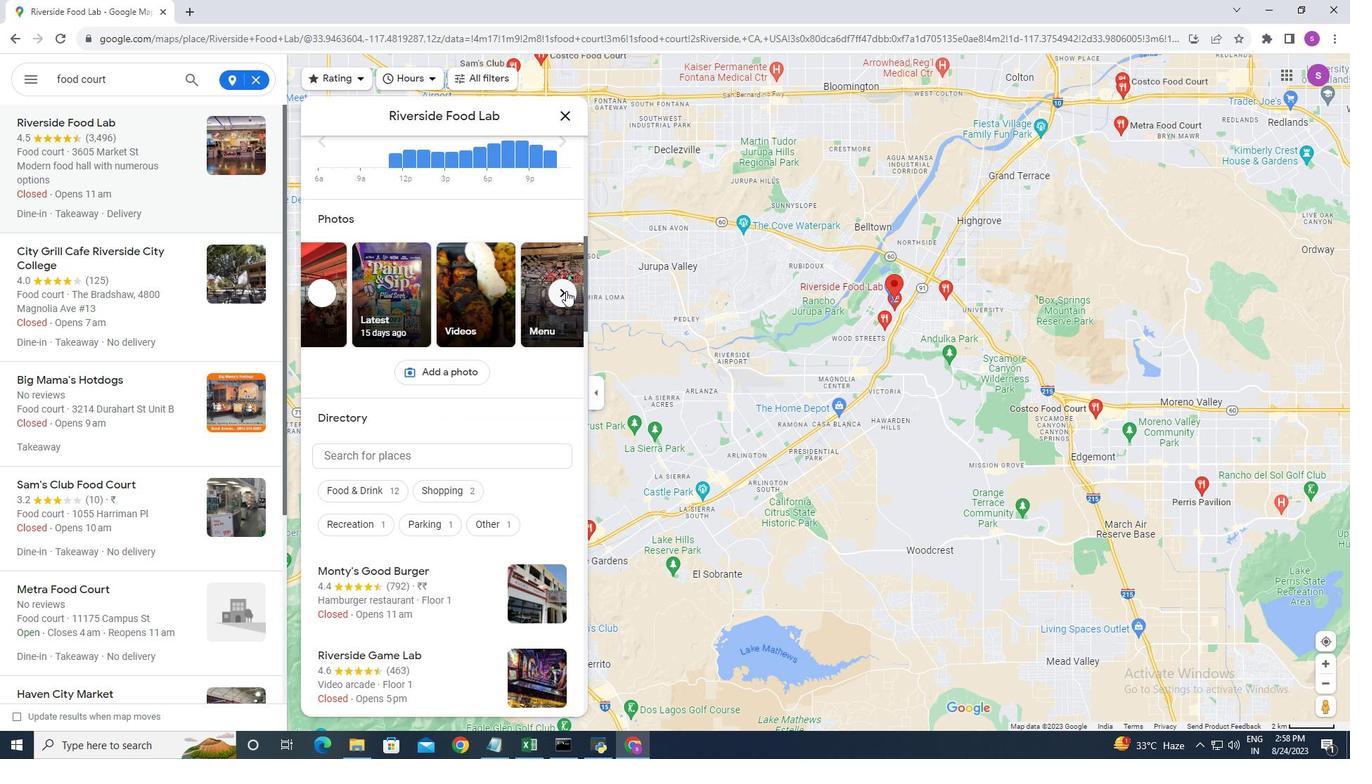 
Action: Mouse pressed left at (566, 291)
Screenshot: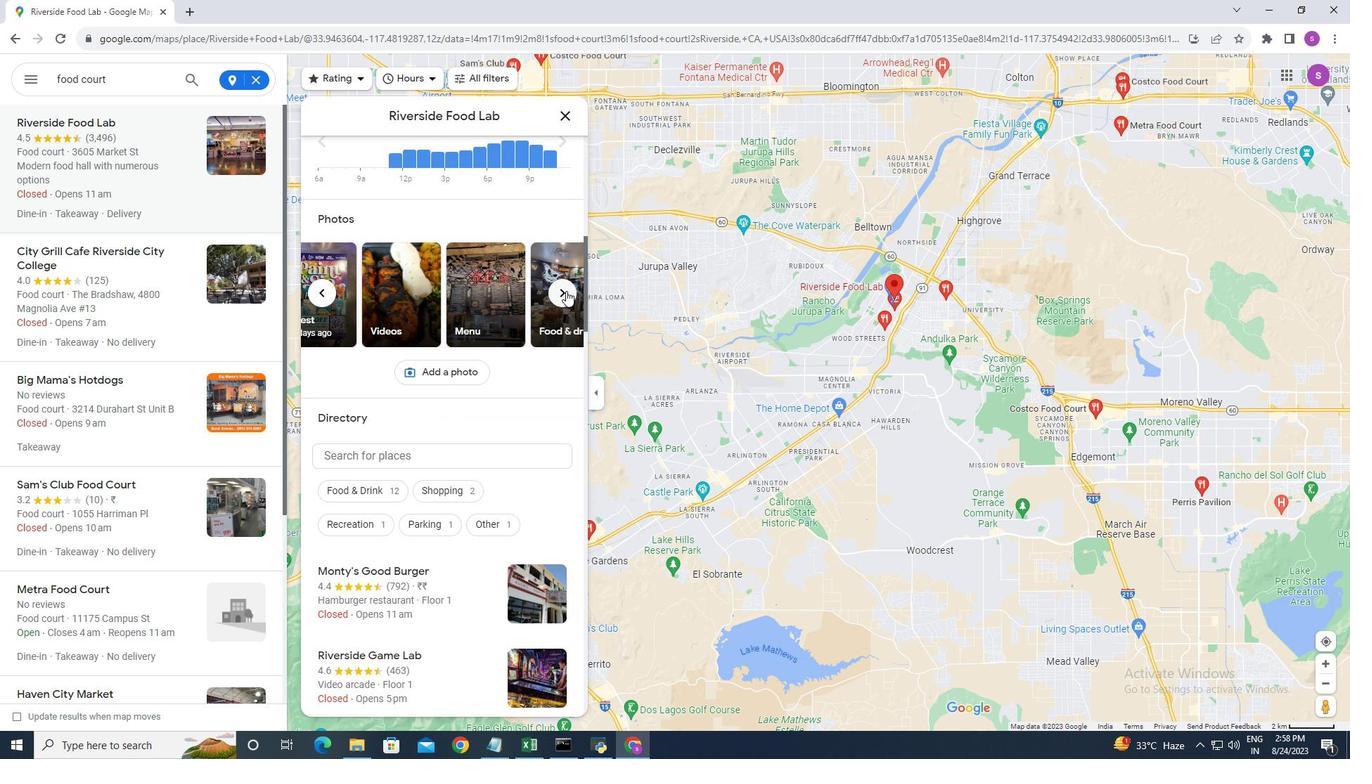 
Action: Mouse pressed left at (566, 291)
Screenshot: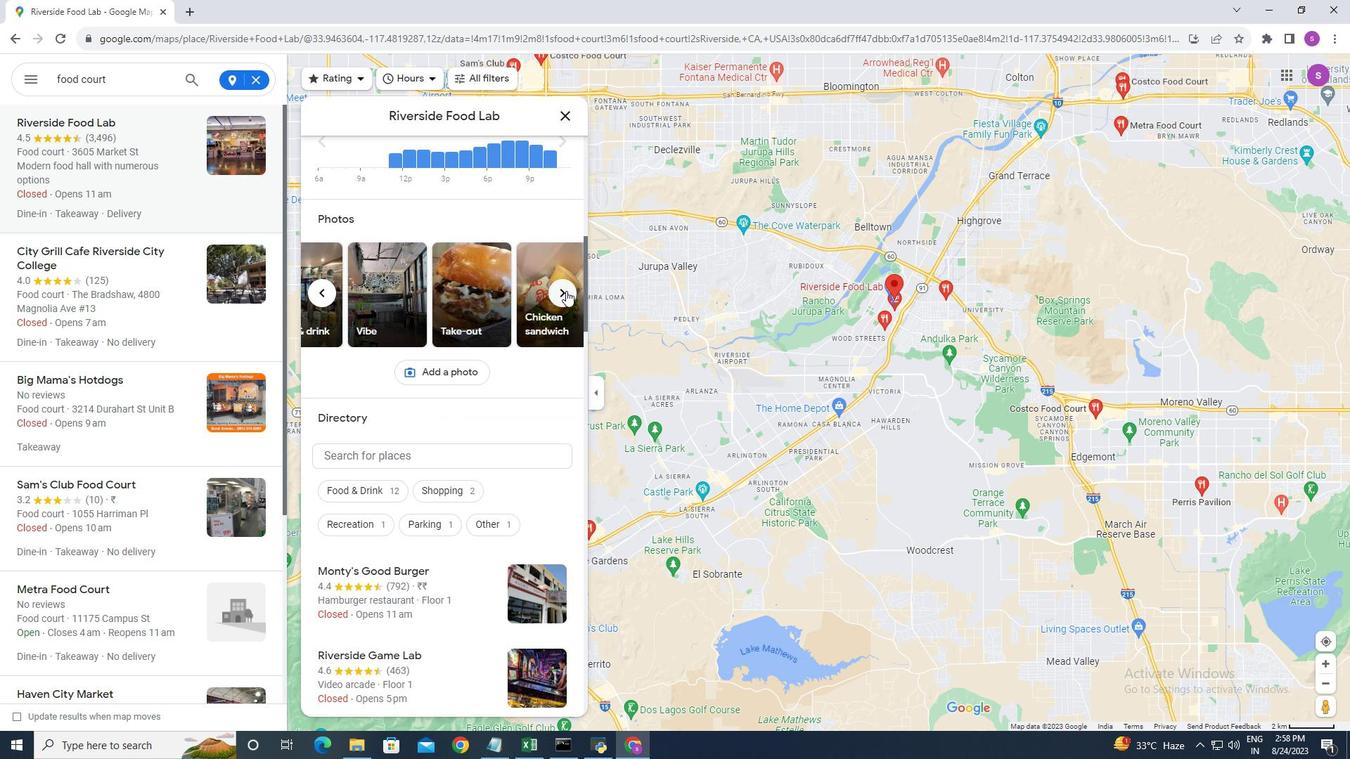 
Action: Mouse pressed left at (566, 291)
Screenshot: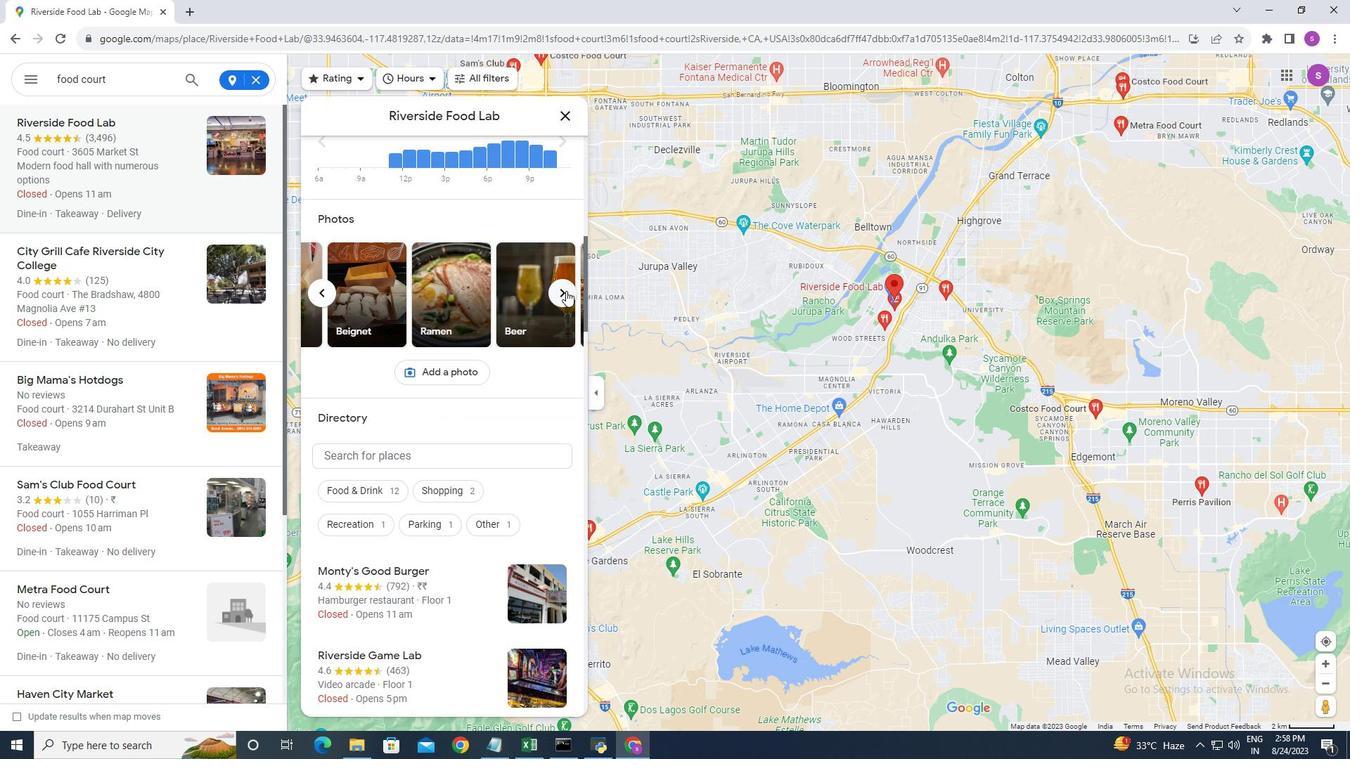 
Action: Mouse pressed left at (566, 291)
Screenshot: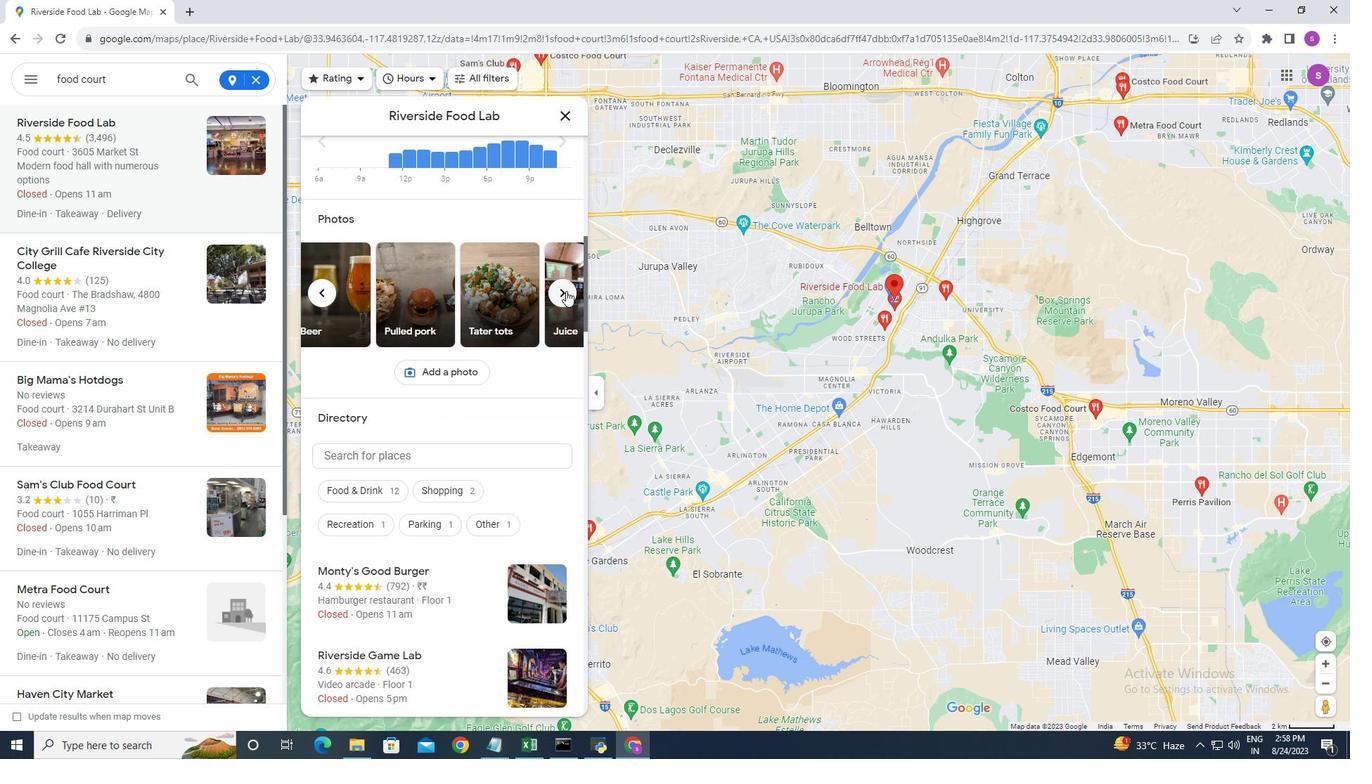 
Action: Mouse pressed left at (566, 291)
Screenshot: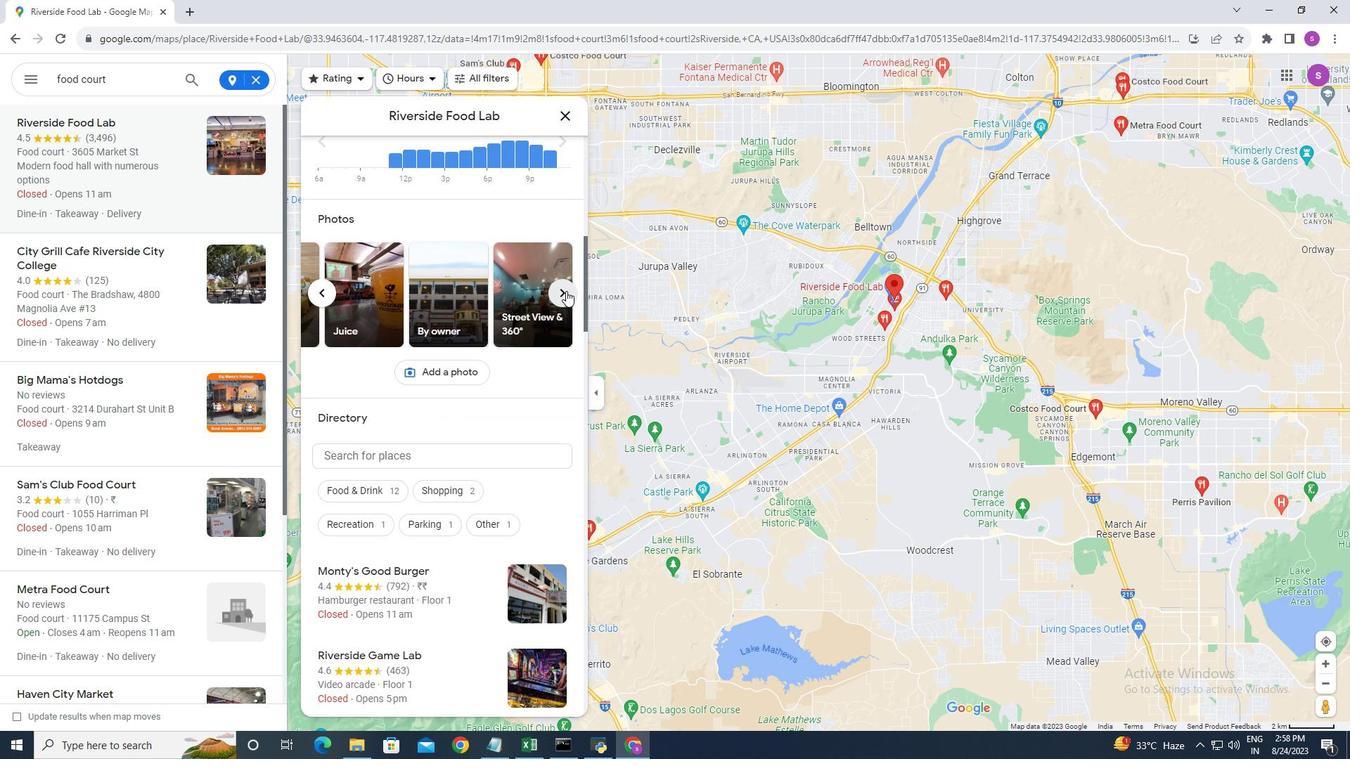 
Action: Mouse pressed left at (566, 291)
Screenshot: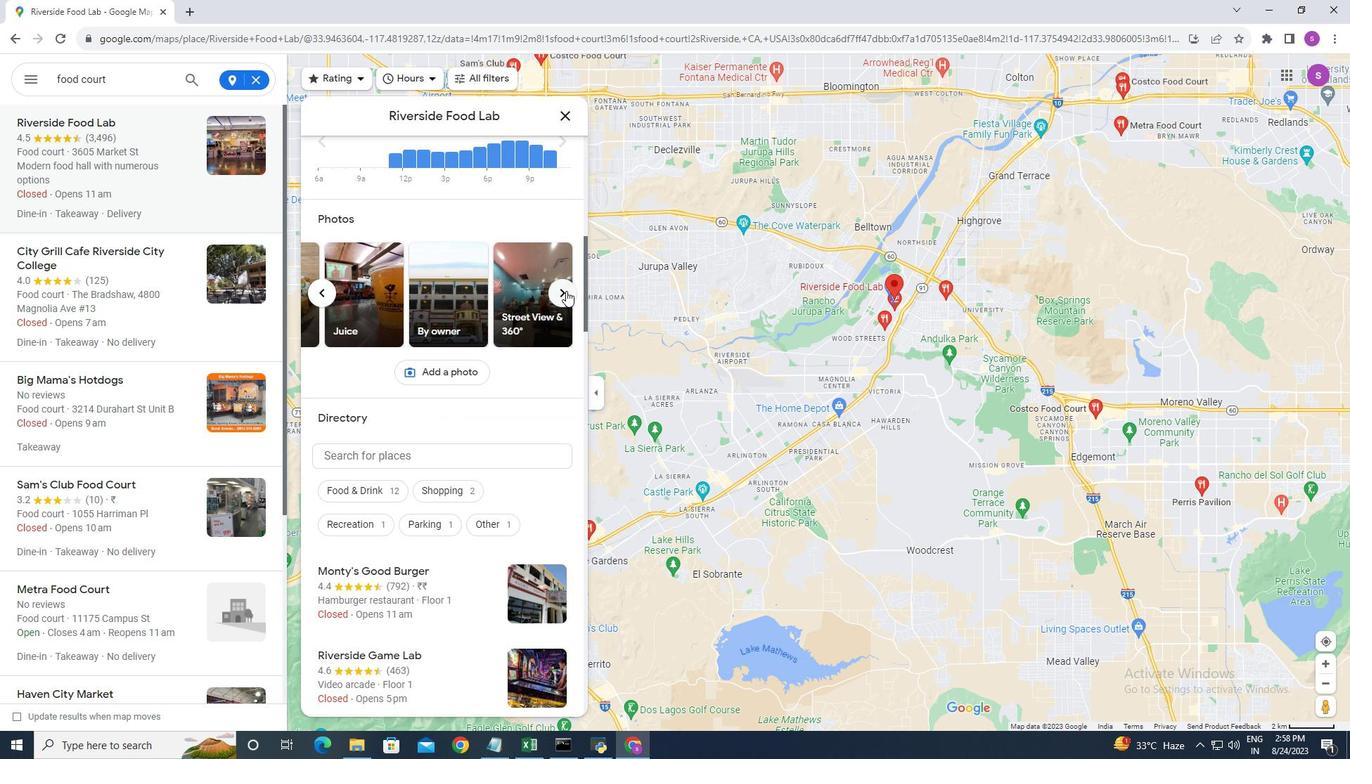 
Action: Mouse pressed left at (566, 291)
Screenshot: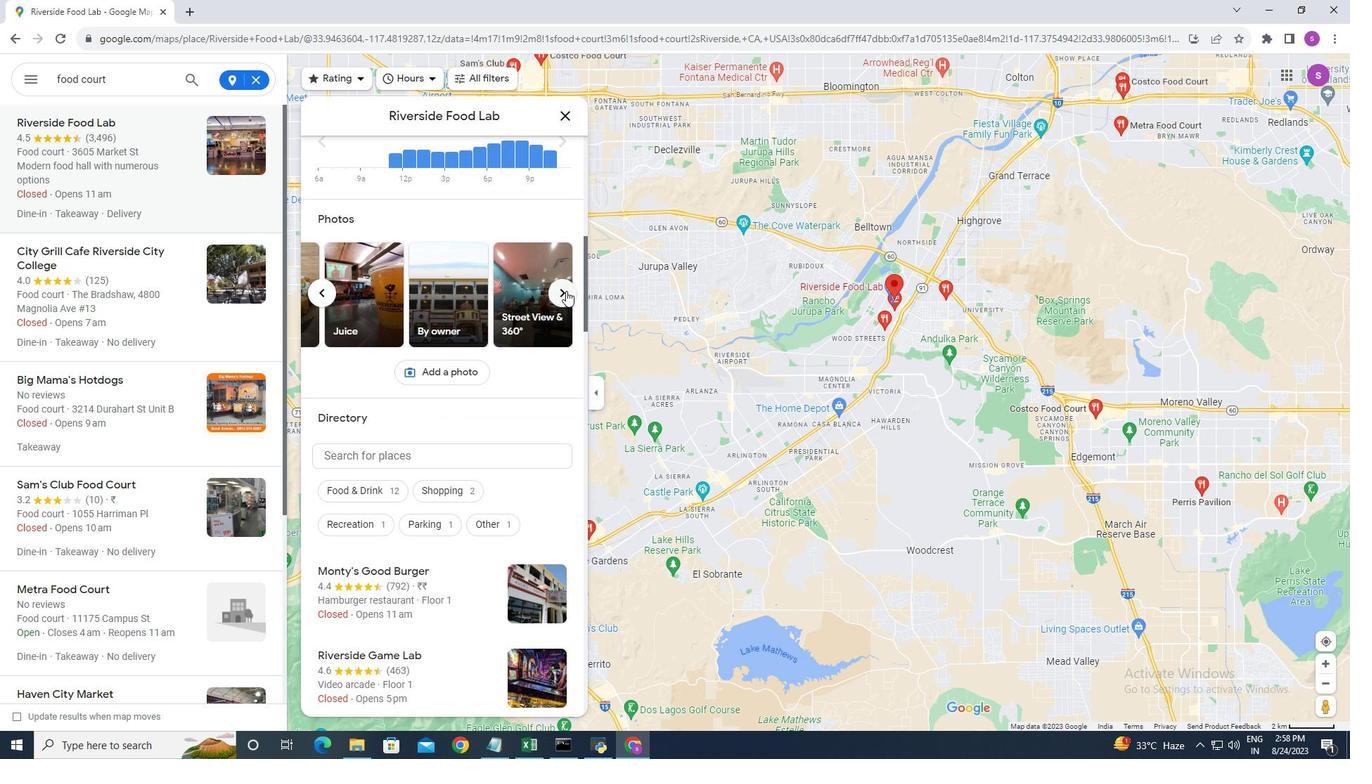 
Action: Mouse moved to (538, 333)
Screenshot: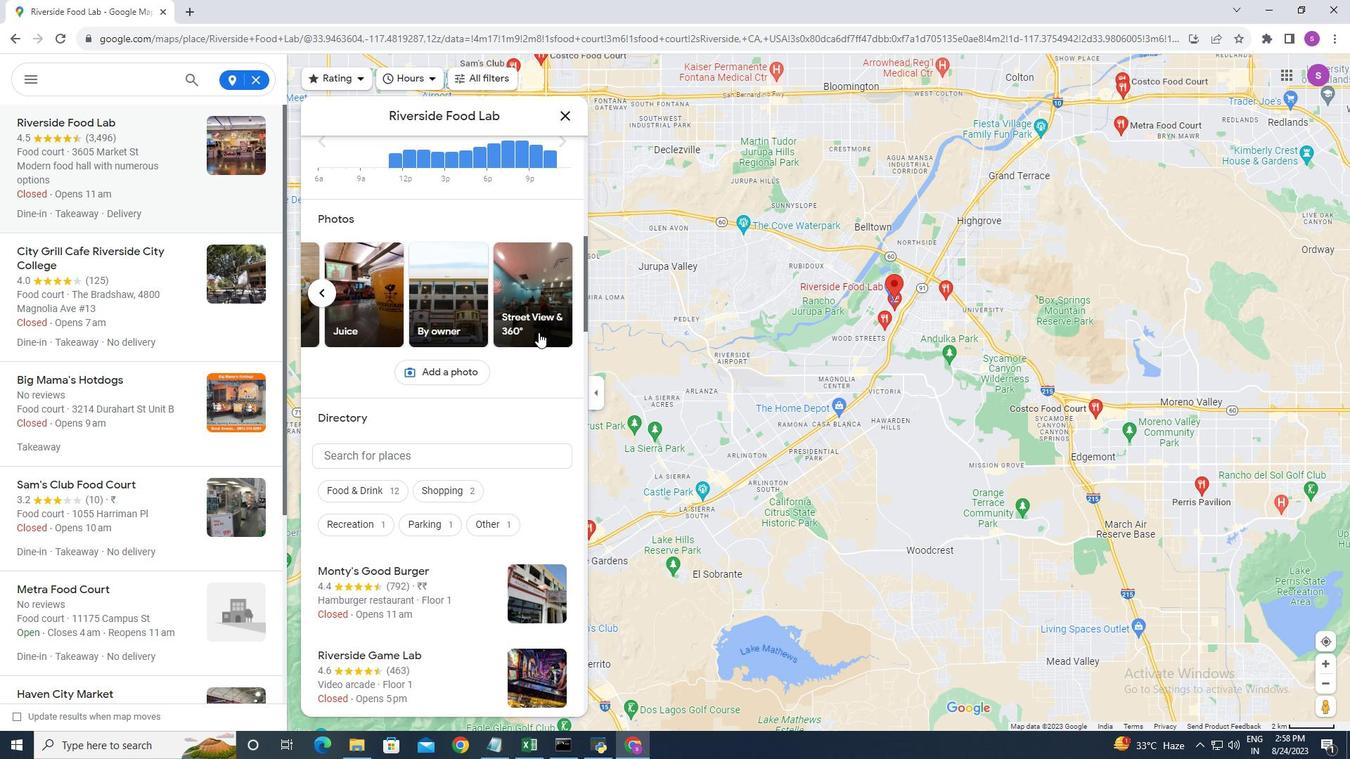 
Action: Mouse pressed left at (538, 333)
Screenshot: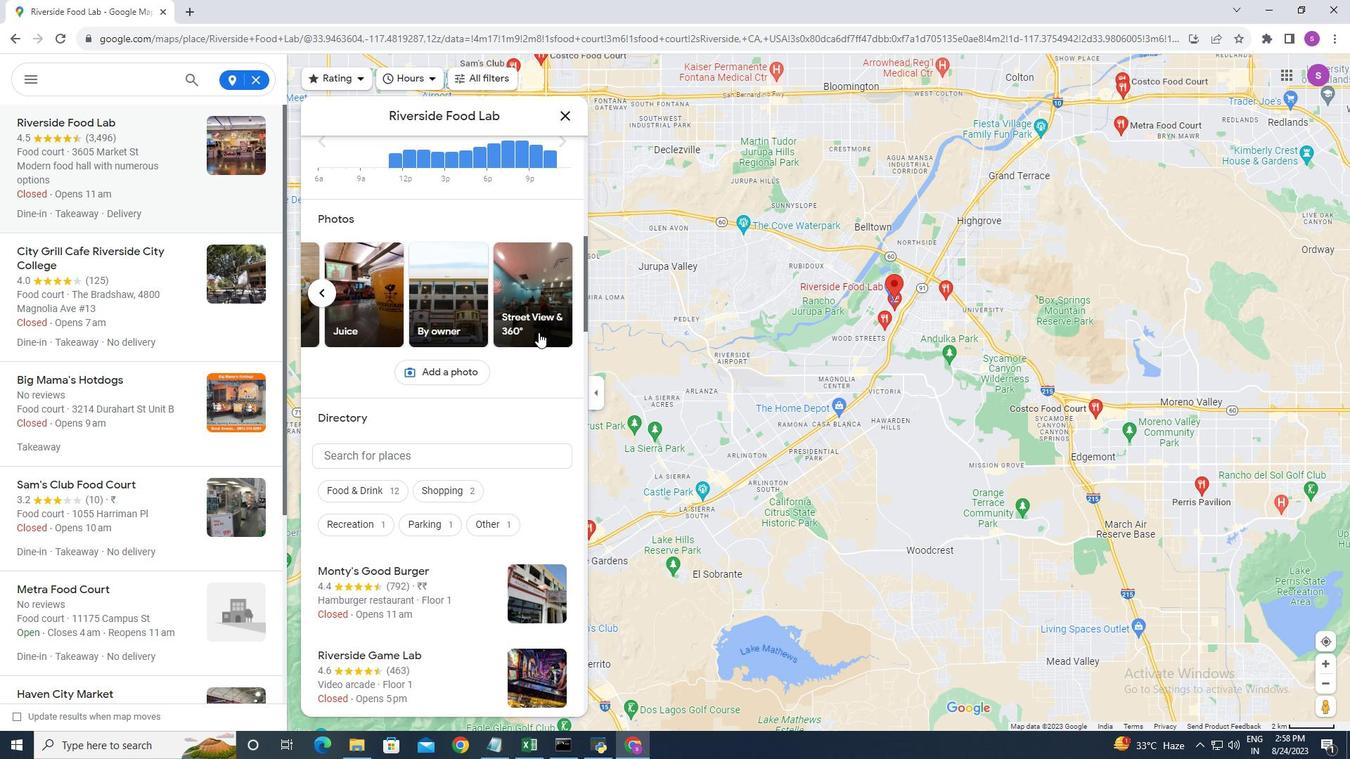 
Action: Mouse moved to (838, 419)
Screenshot: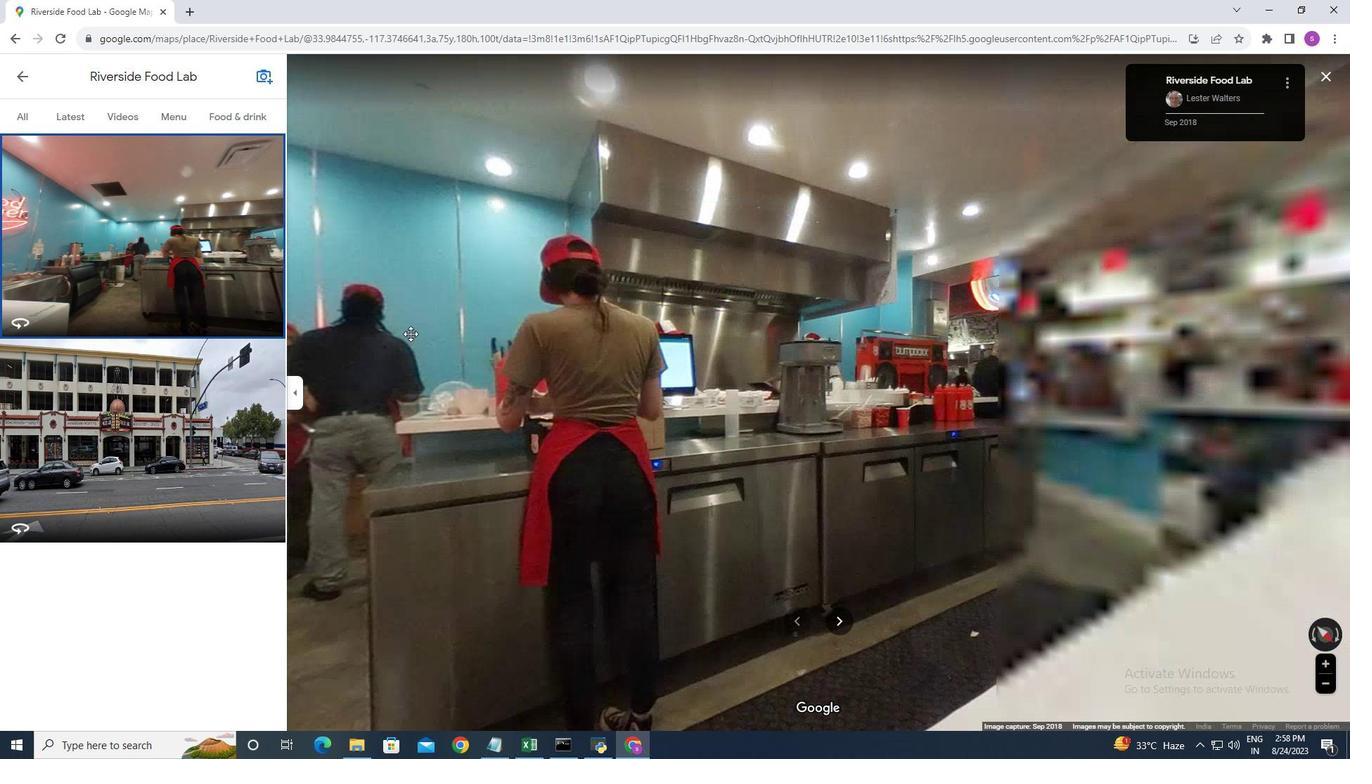 
Action: Mouse pressed left at (874, 427)
Screenshot: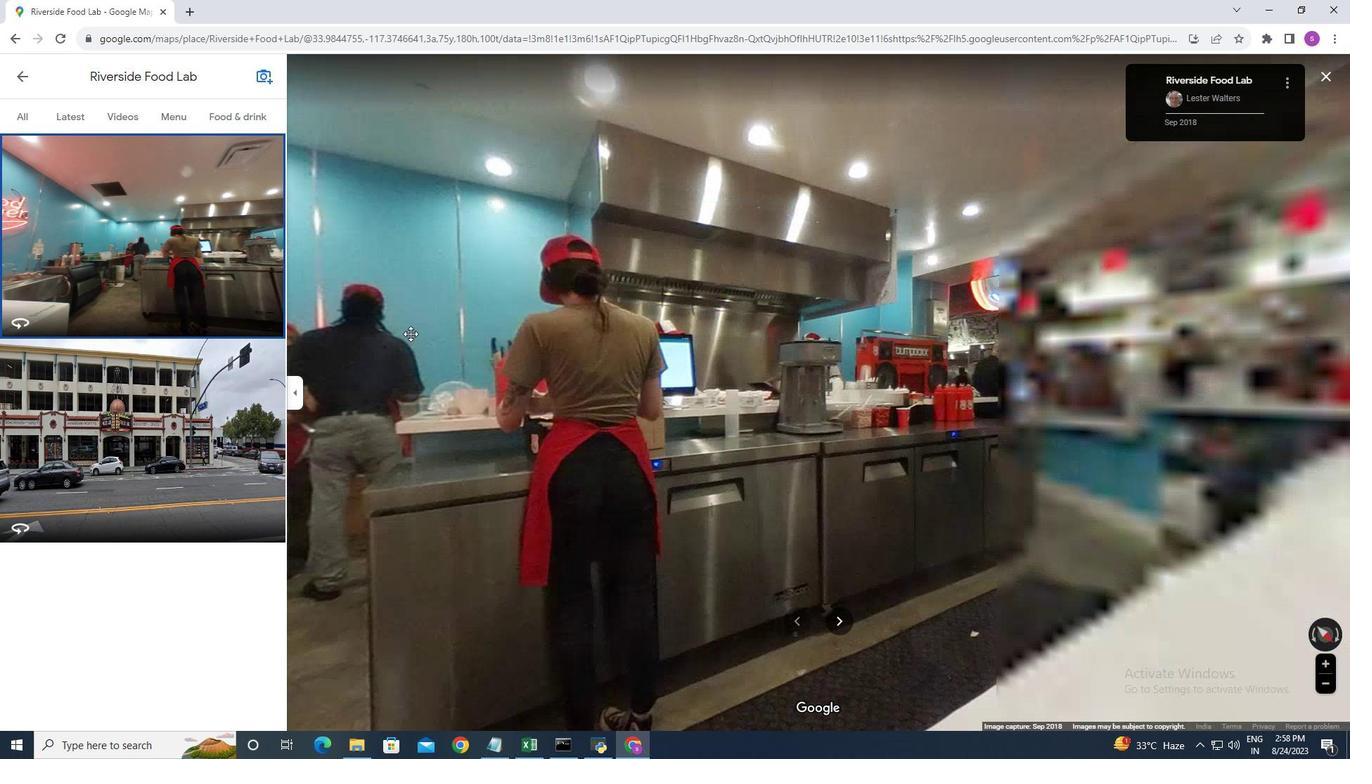 
Action: Mouse moved to (692, 327)
Screenshot: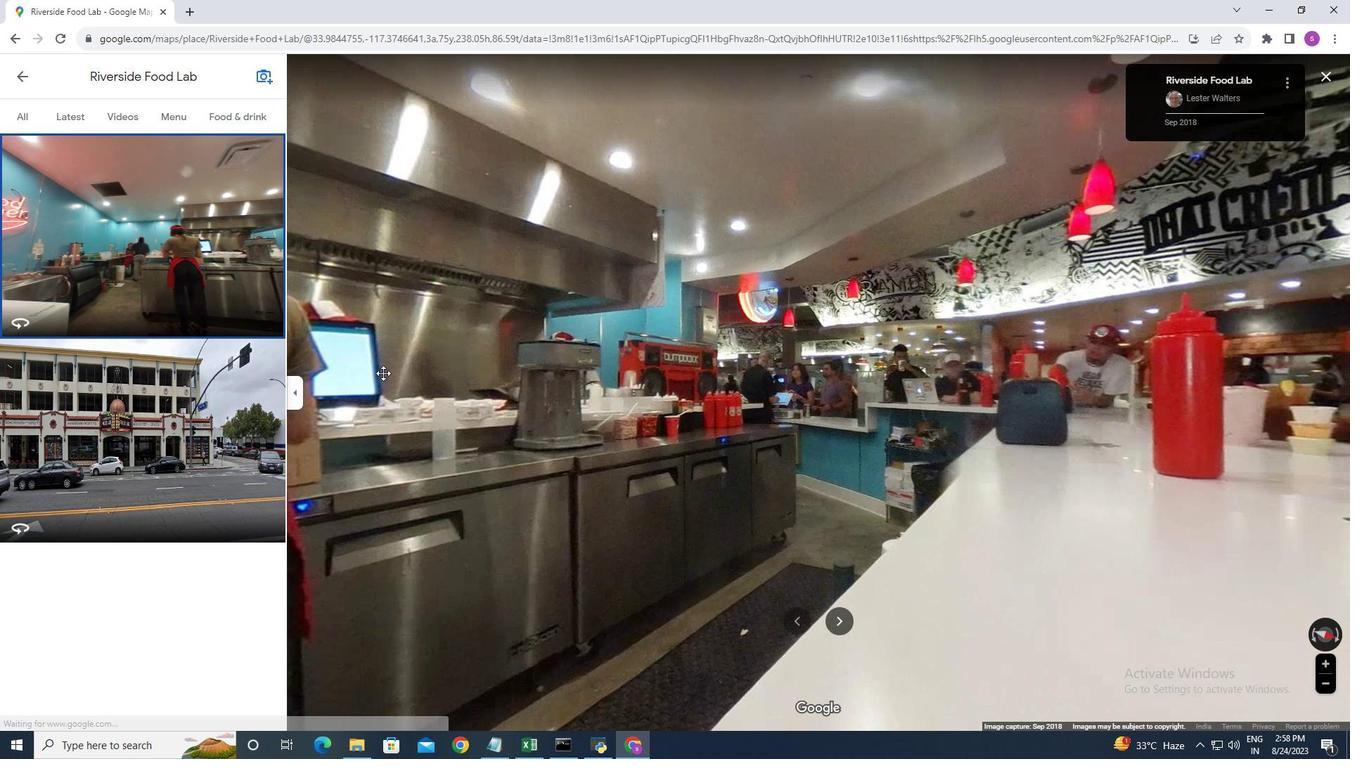 
Action: Mouse pressed left at (692, 327)
Screenshot: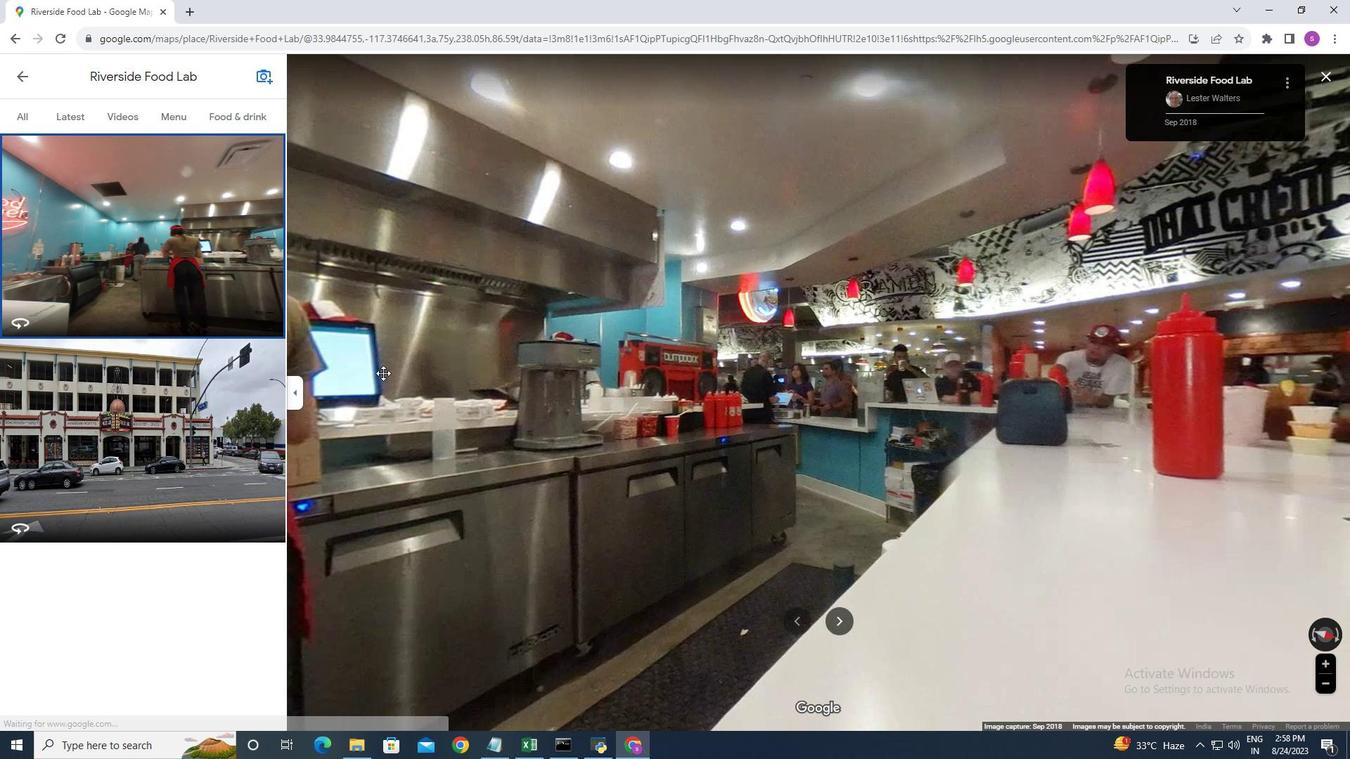
Action: Mouse moved to (763, 390)
Screenshot: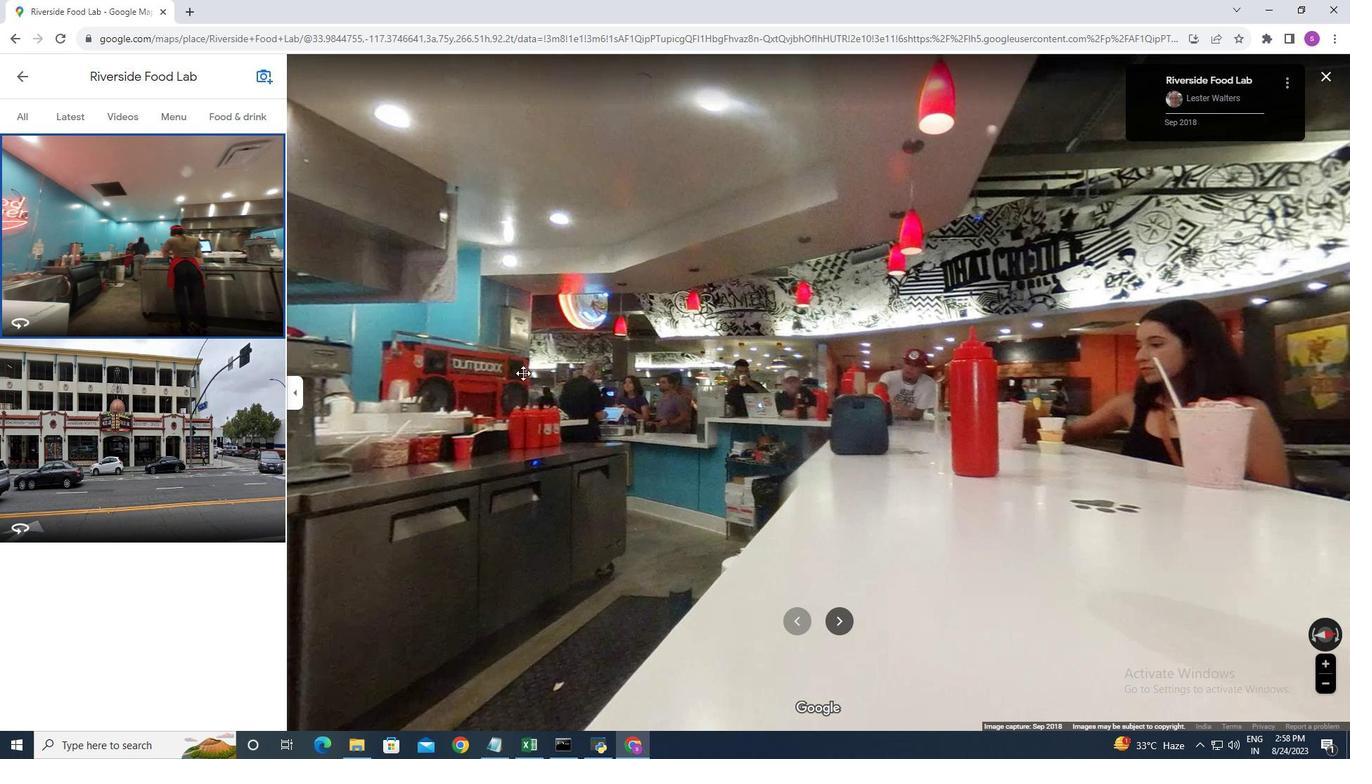 
Action: Mouse pressed left at (763, 390)
Screenshot: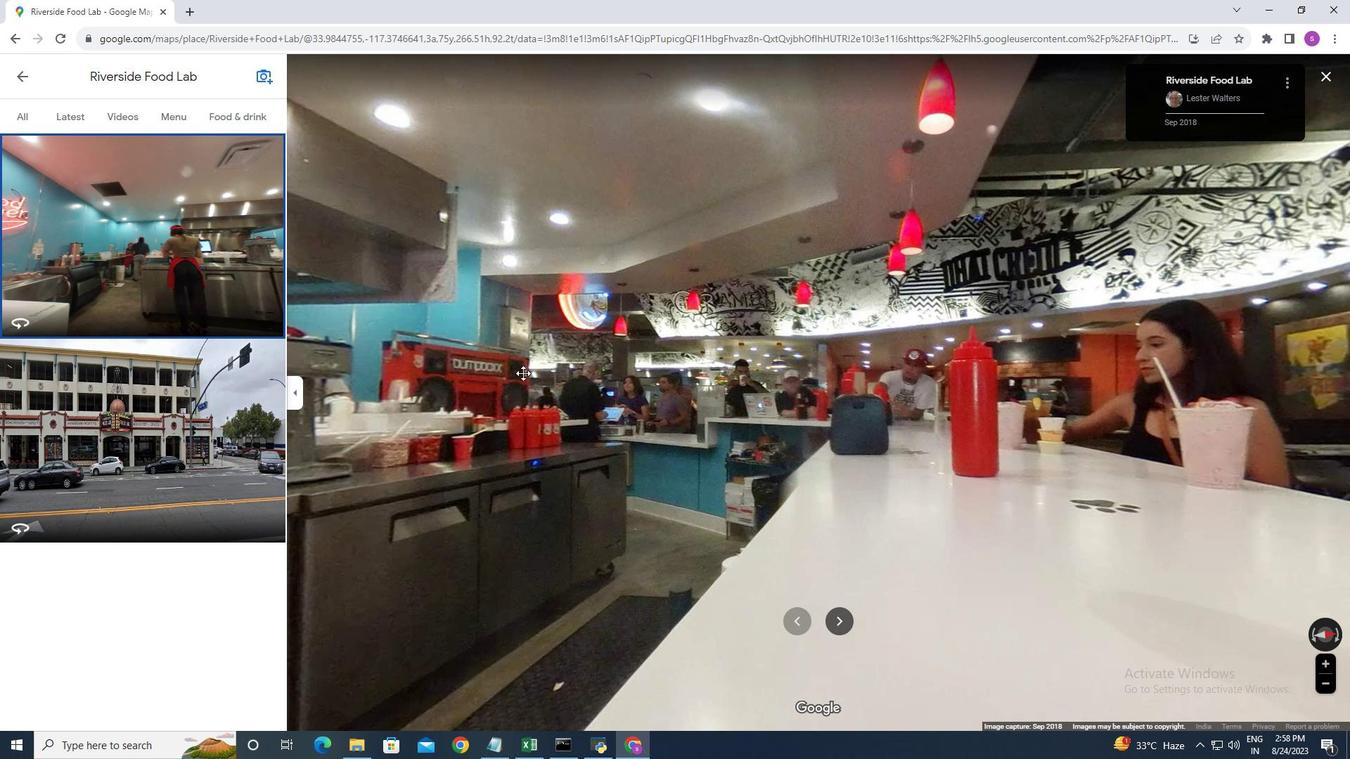 
Action: Mouse moved to (908, 420)
Screenshot: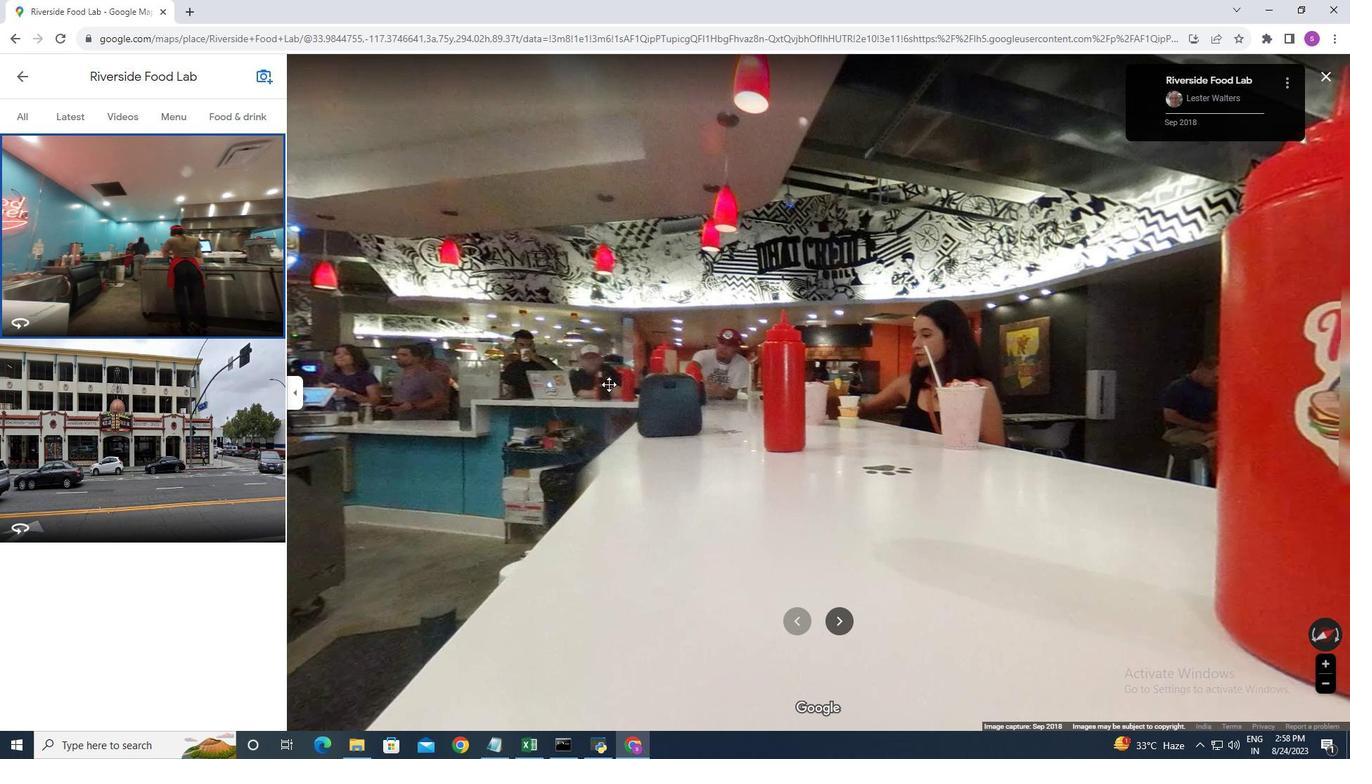 
Action: Mouse pressed left at (908, 420)
Screenshot: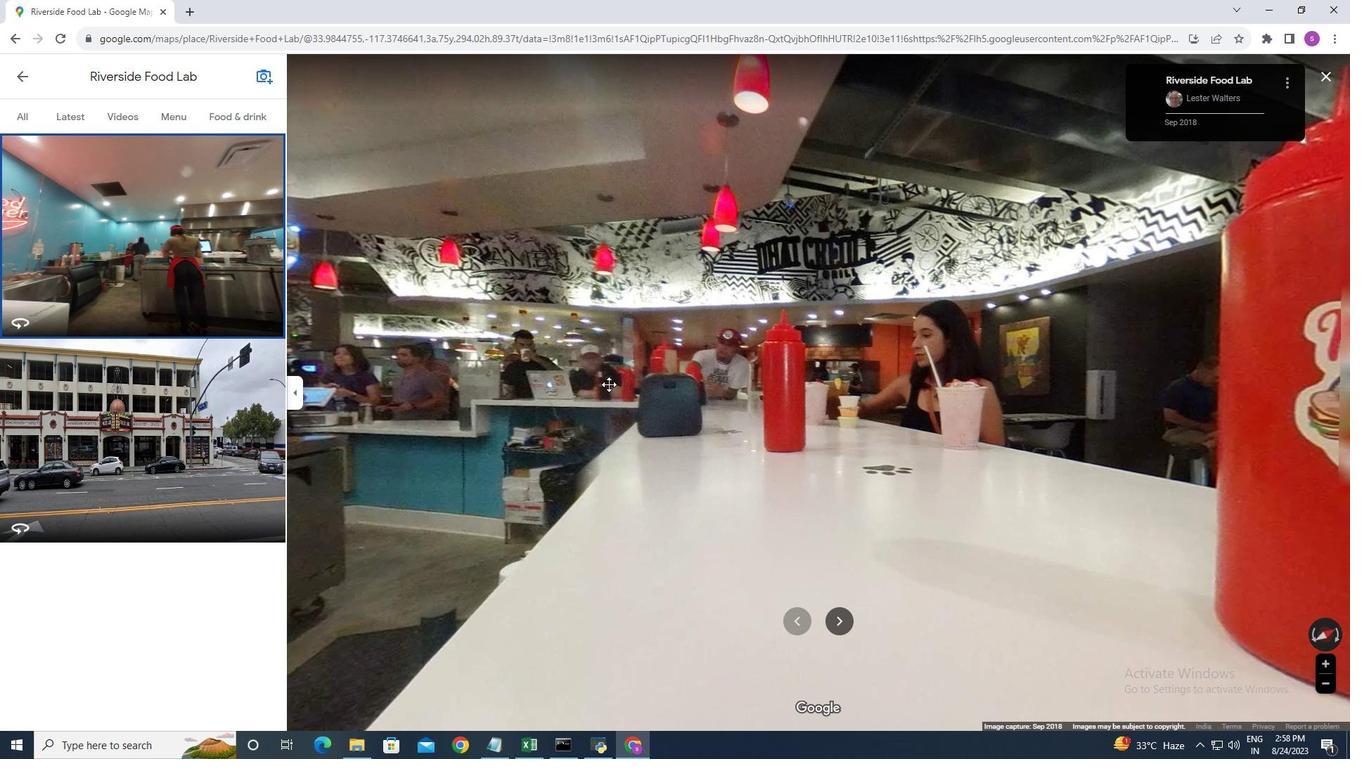 
Action: Mouse moved to (754, 385)
Screenshot: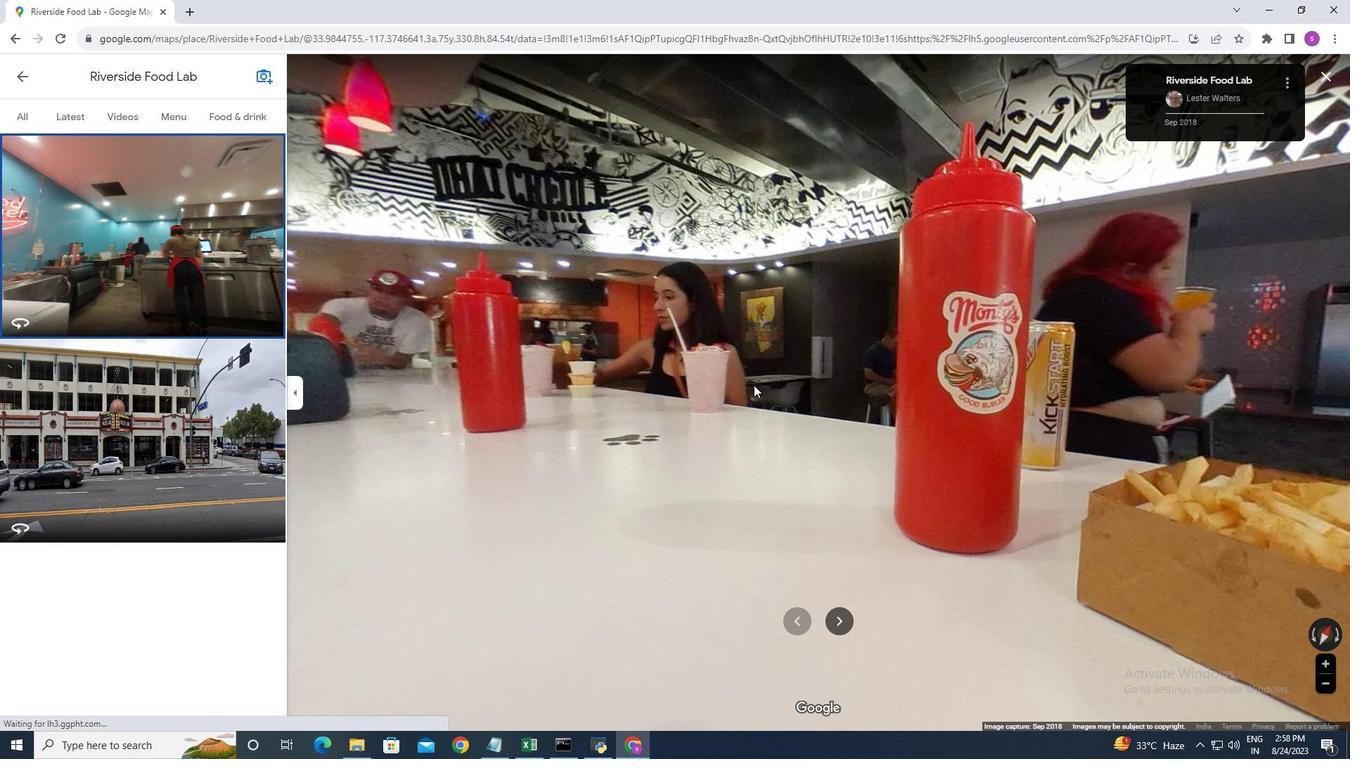 
Action: Mouse pressed left at (754, 385)
Screenshot: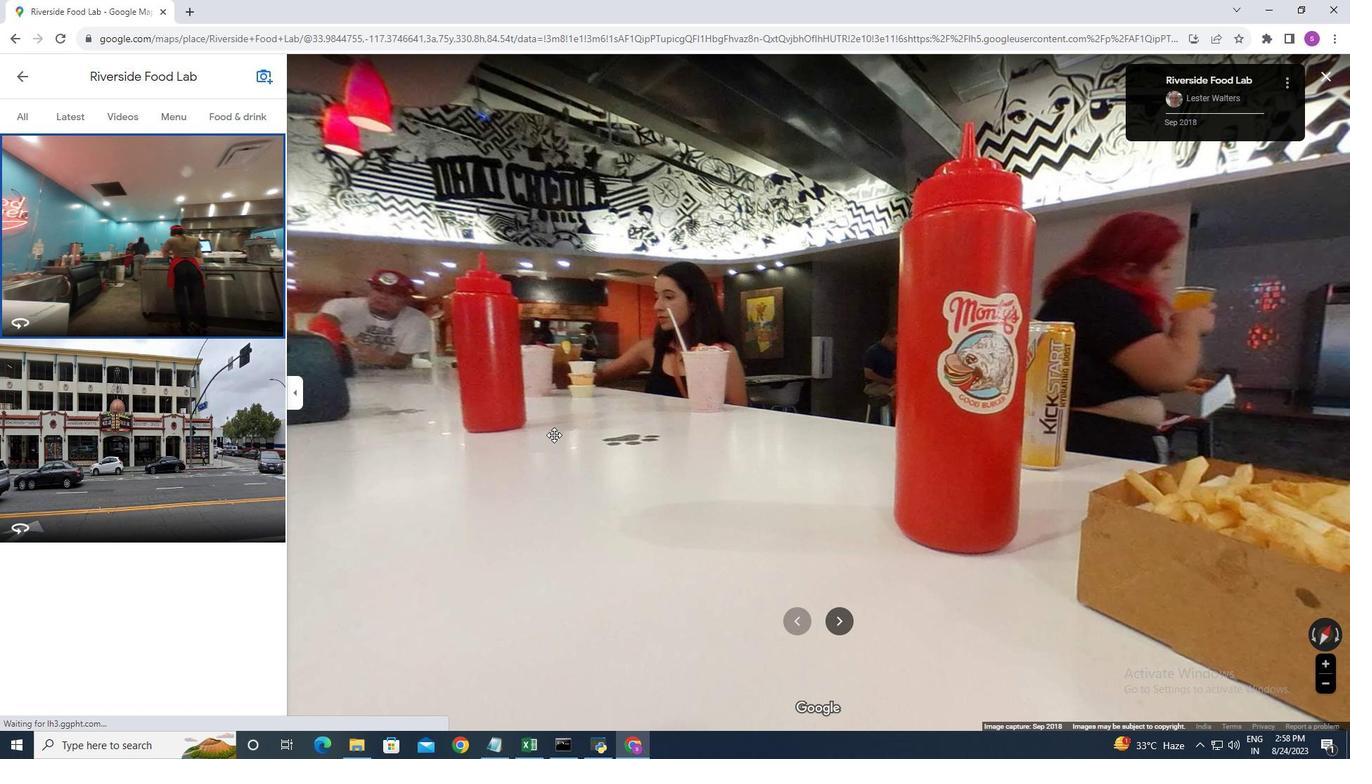
Action: Mouse moved to (535, 380)
Screenshot: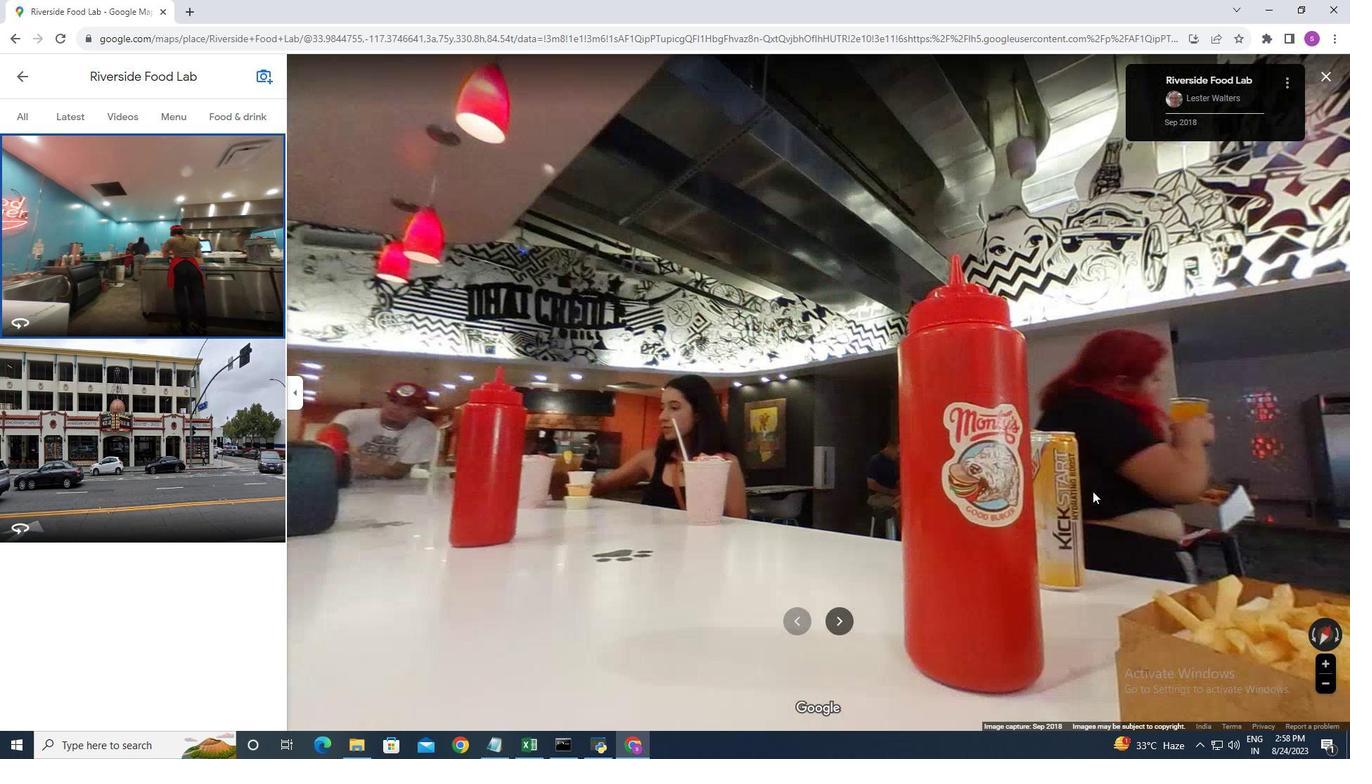 
Action: Mouse pressed left at (535, 380)
Screenshot: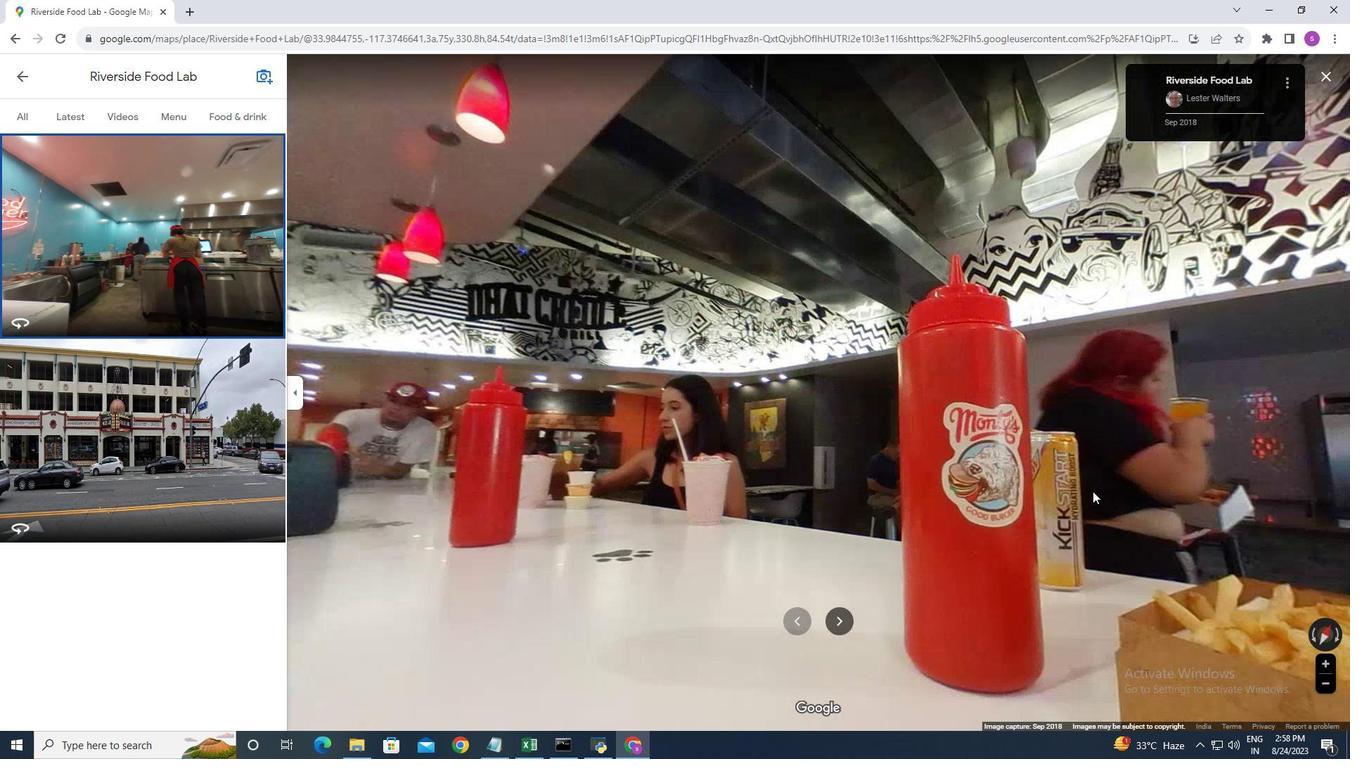 
Action: Mouse moved to (683, 424)
Screenshot: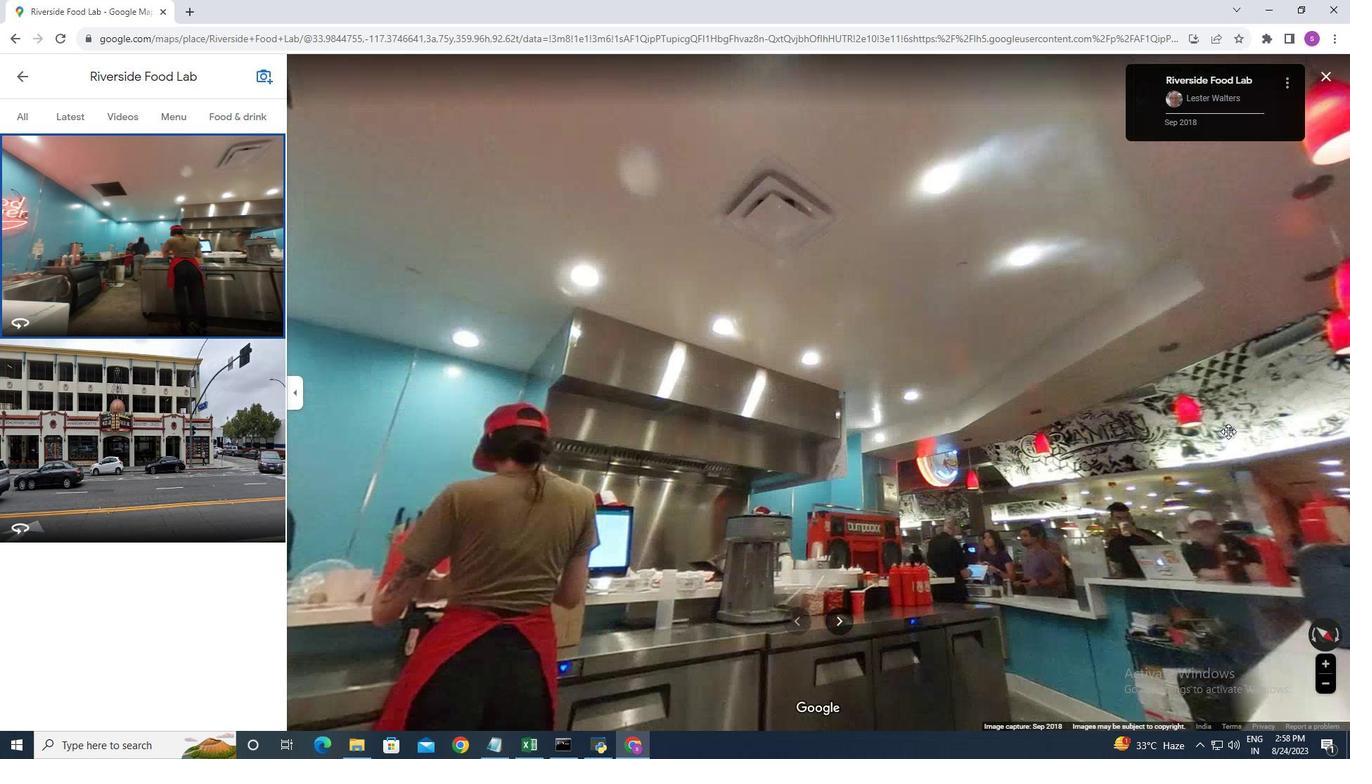 
Action: Mouse pressed left at (683, 424)
Screenshot: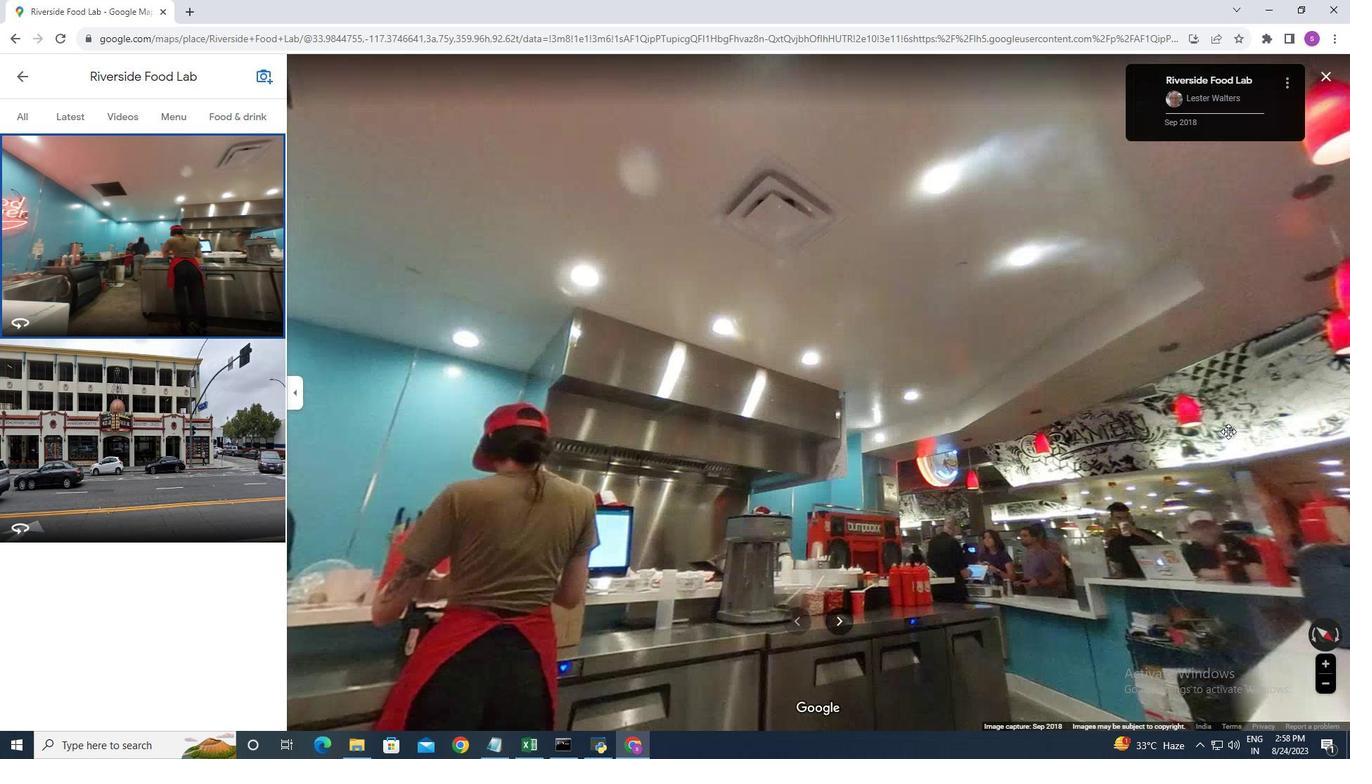 
Action: Mouse moved to (834, 510)
Screenshot: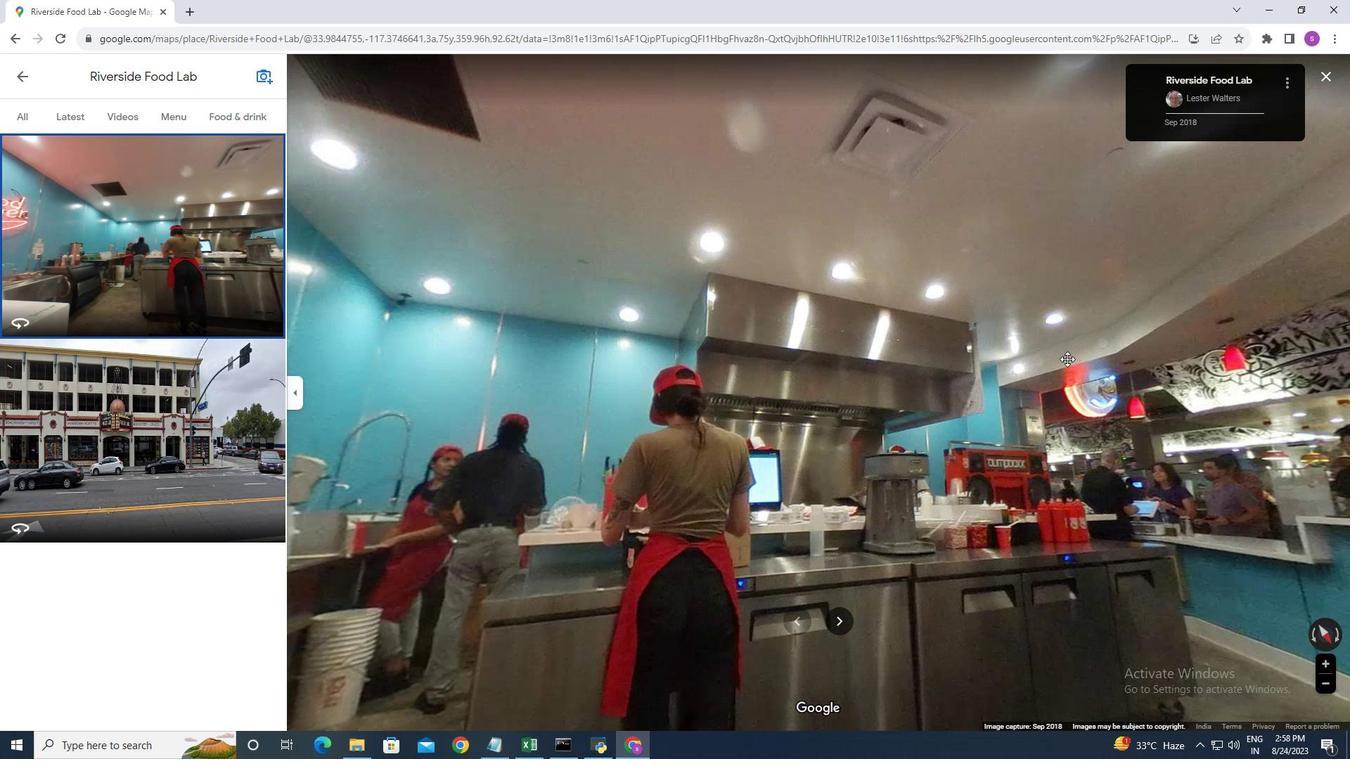 
Action: Mouse pressed left at (834, 510)
Screenshot: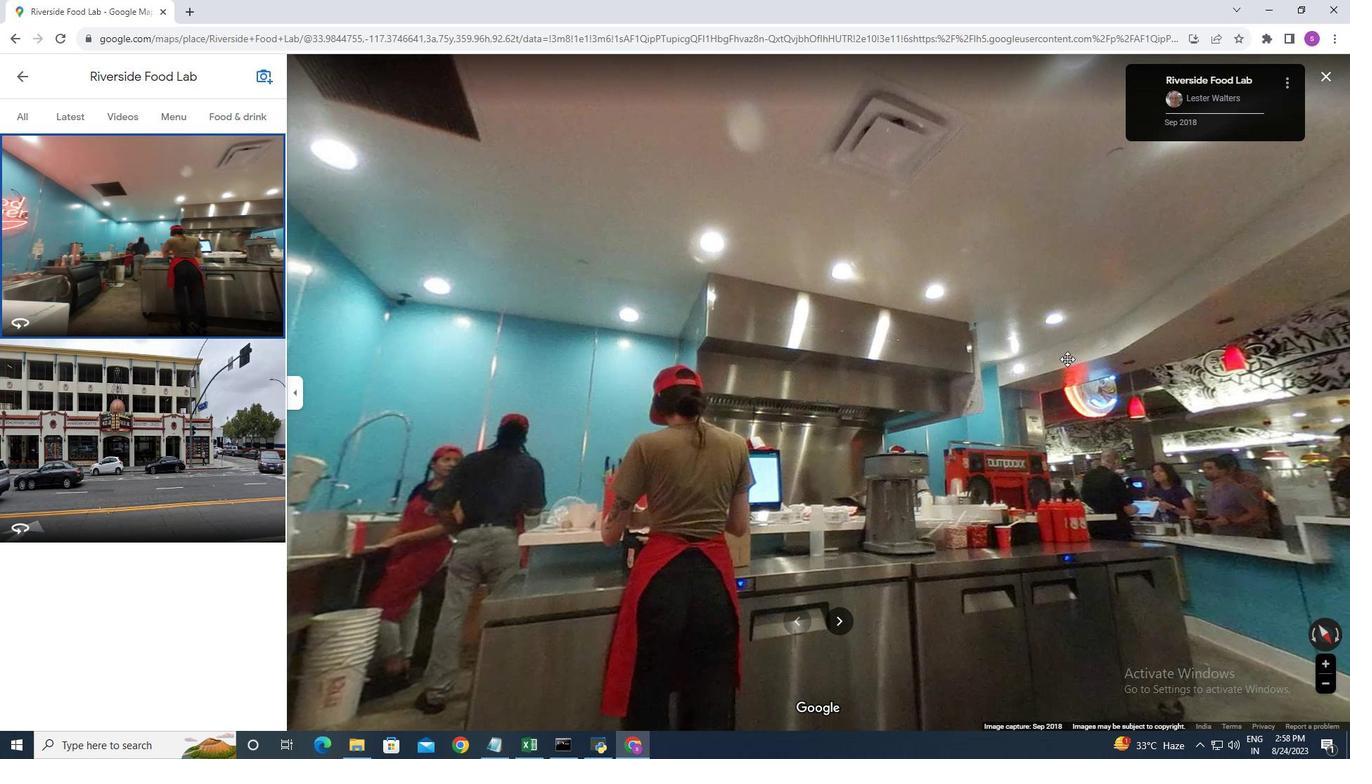 
Action: Mouse moved to (748, 350)
Screenshot: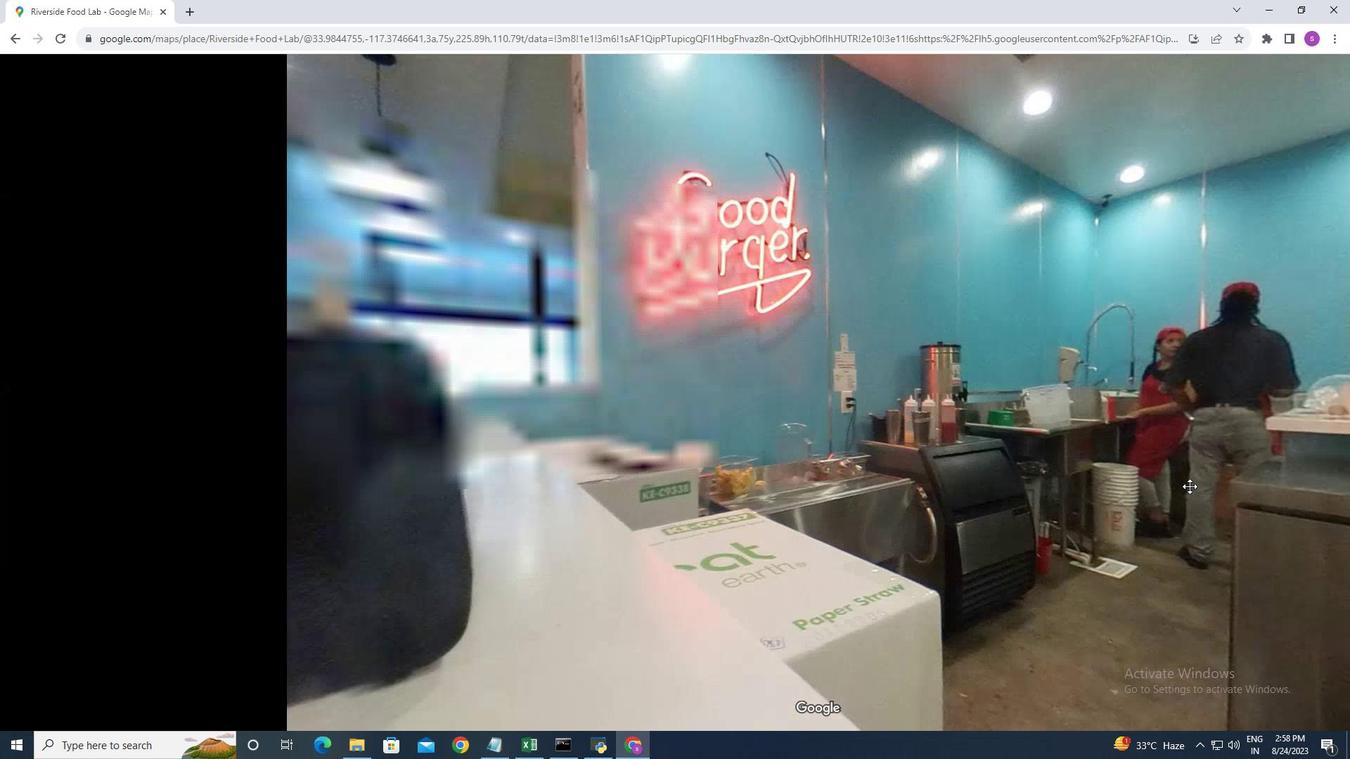 
Action: Mouse pressed left at (748, 350)
Screenshot: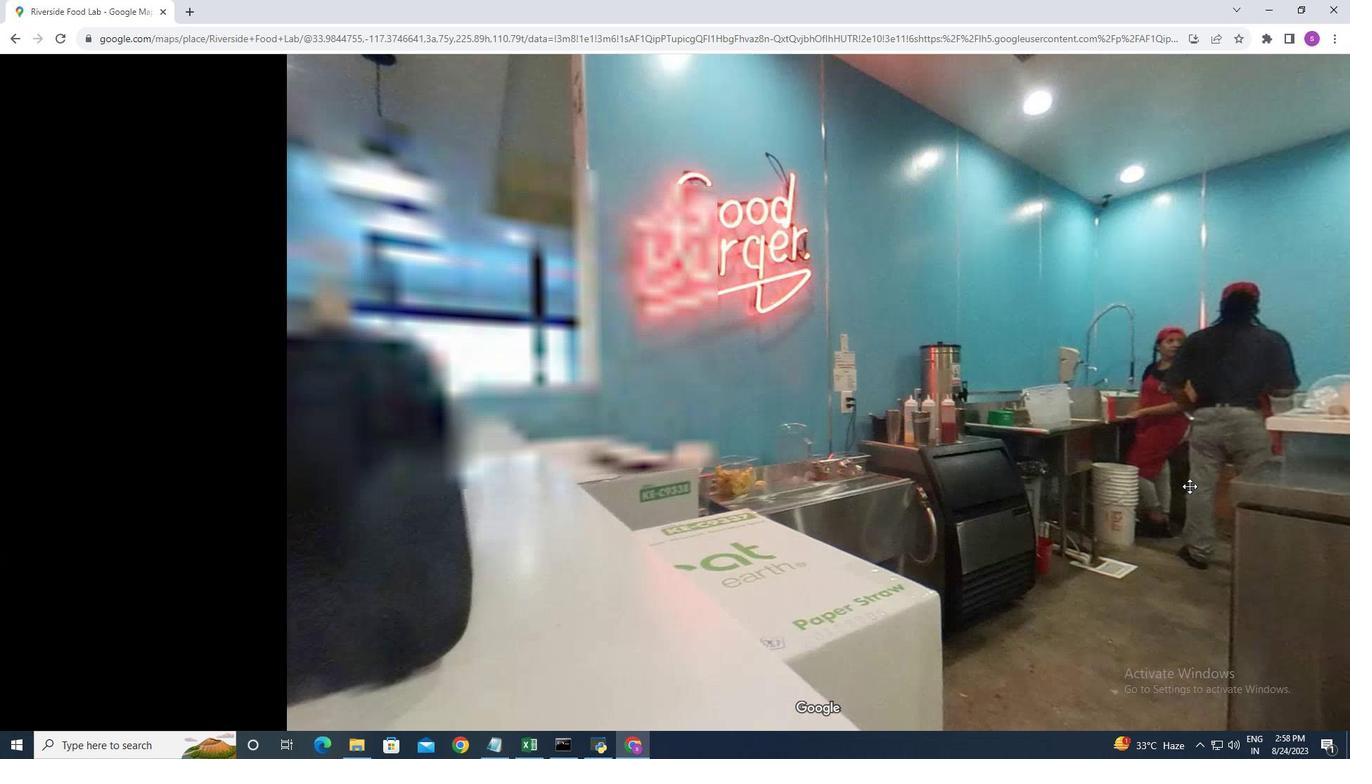 
Action: Mouse moved to (1093, 484)
Screenshot: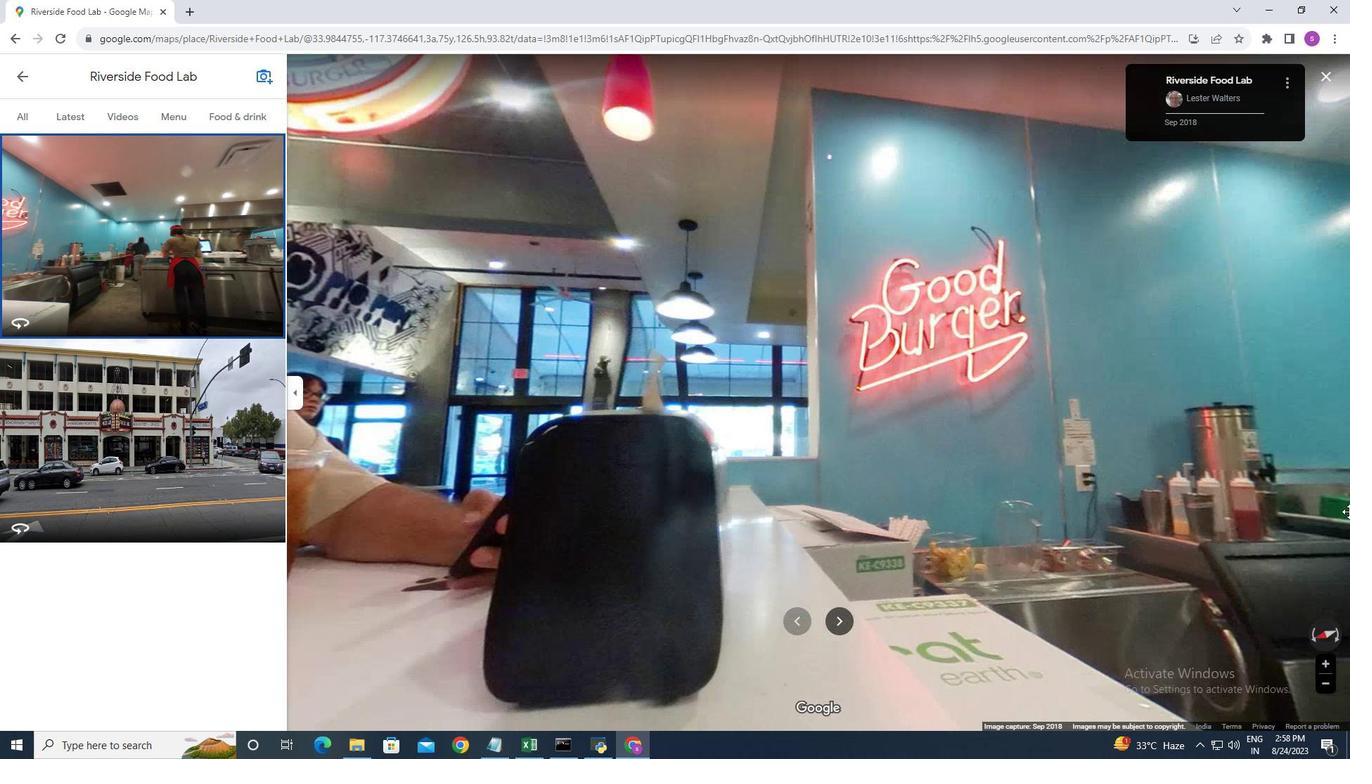 
Action: Mouse pressed left at (1093, 484)
Screenshot: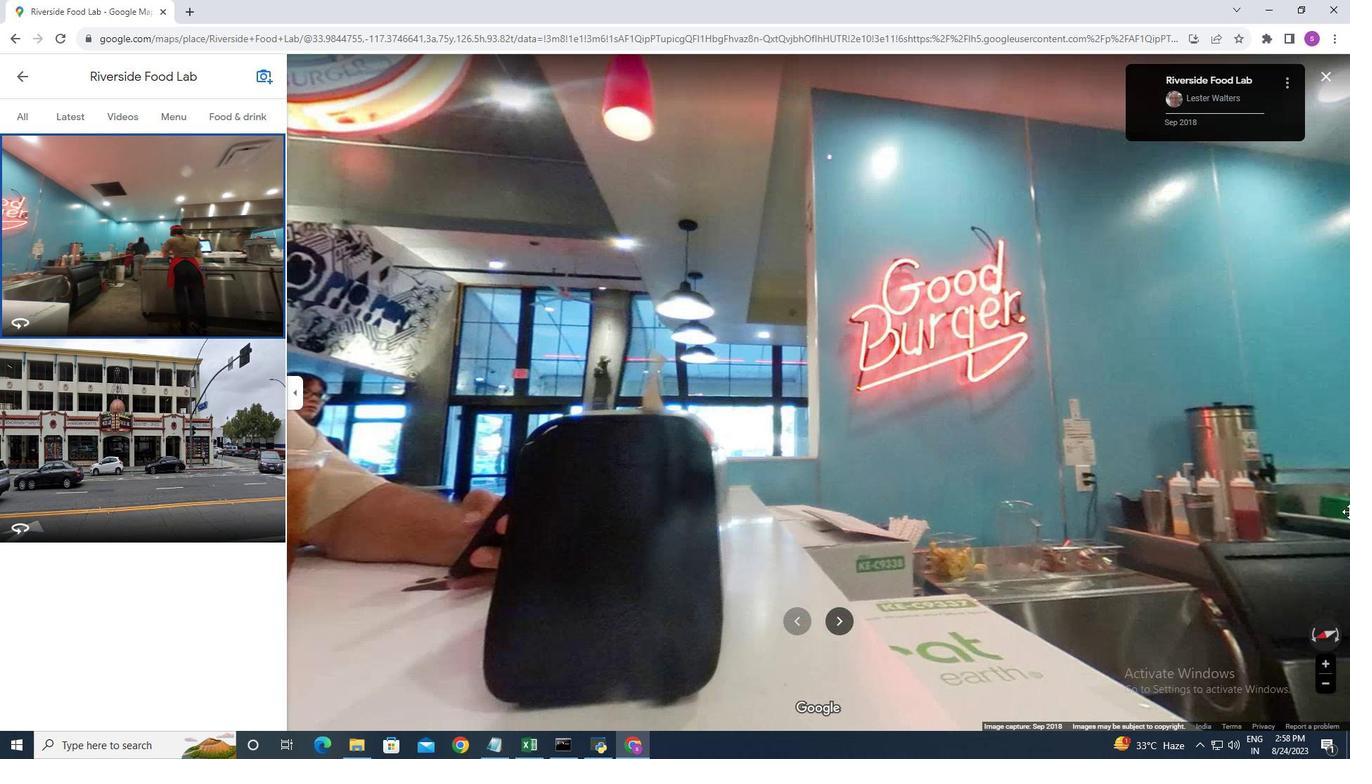 
Action: Mouse moved to (24, 71)
Screenshot: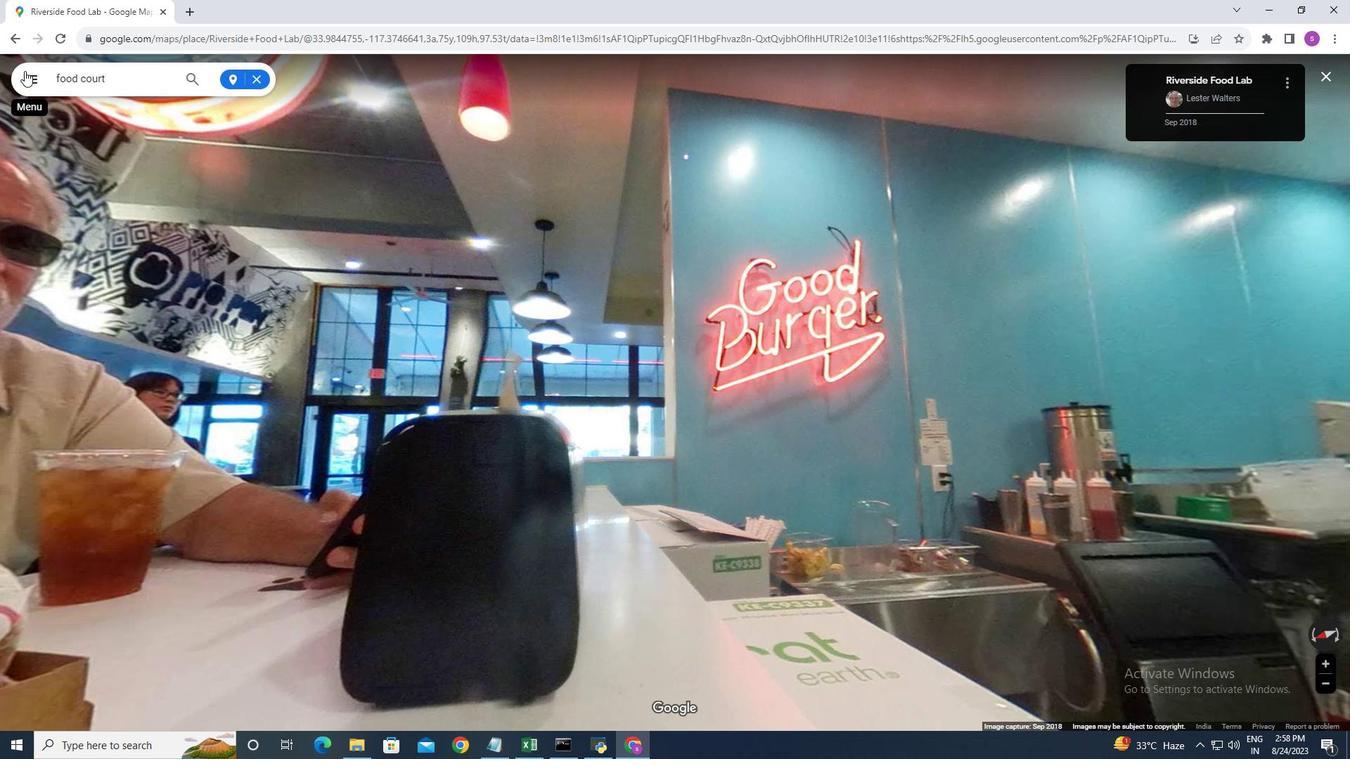 
Action: Mouse pressed left at (24, 71)
Screenshot: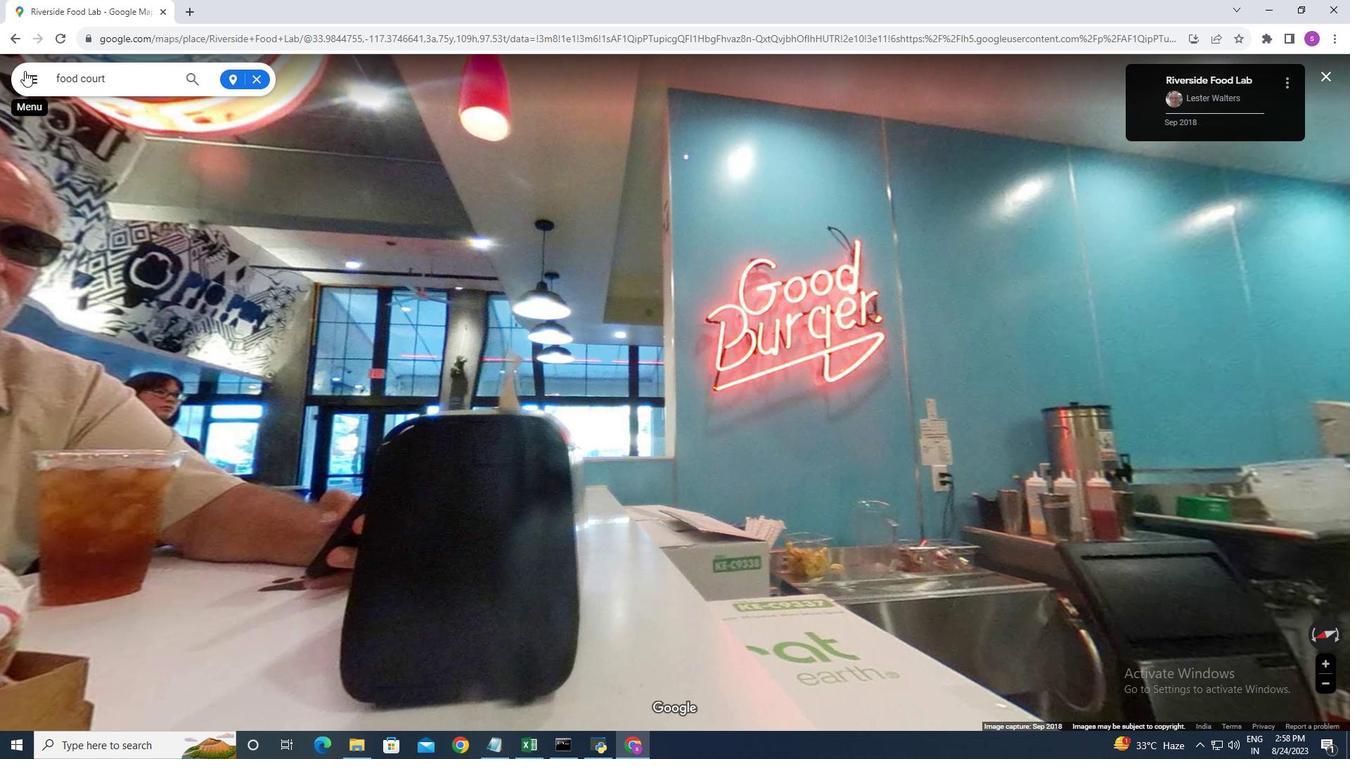 
Action: Mouse moved to (453, 340)
Screenshot: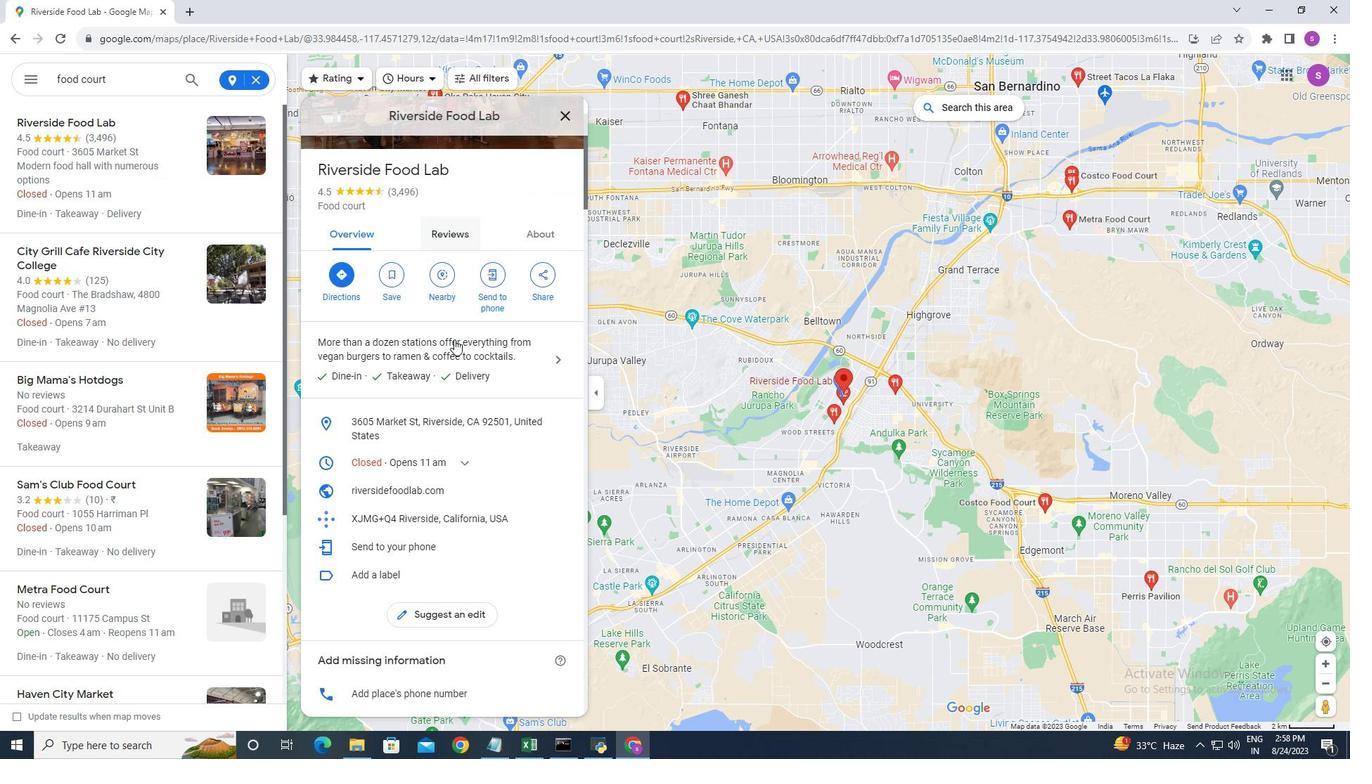 
Action: Mouse scrolled (453, 339) with delta (0, 0)
Screenshot: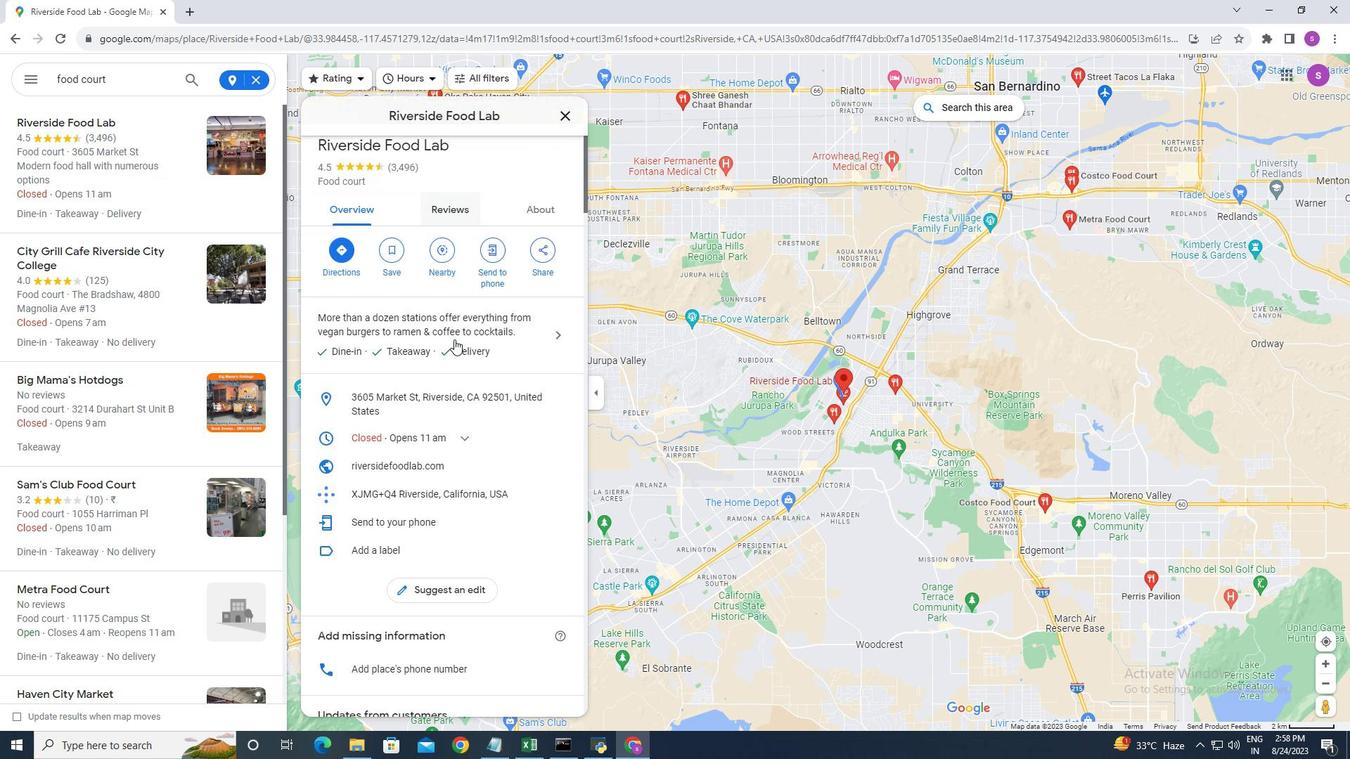 
Action: Mouse moved to (453, 339)
Screenshot: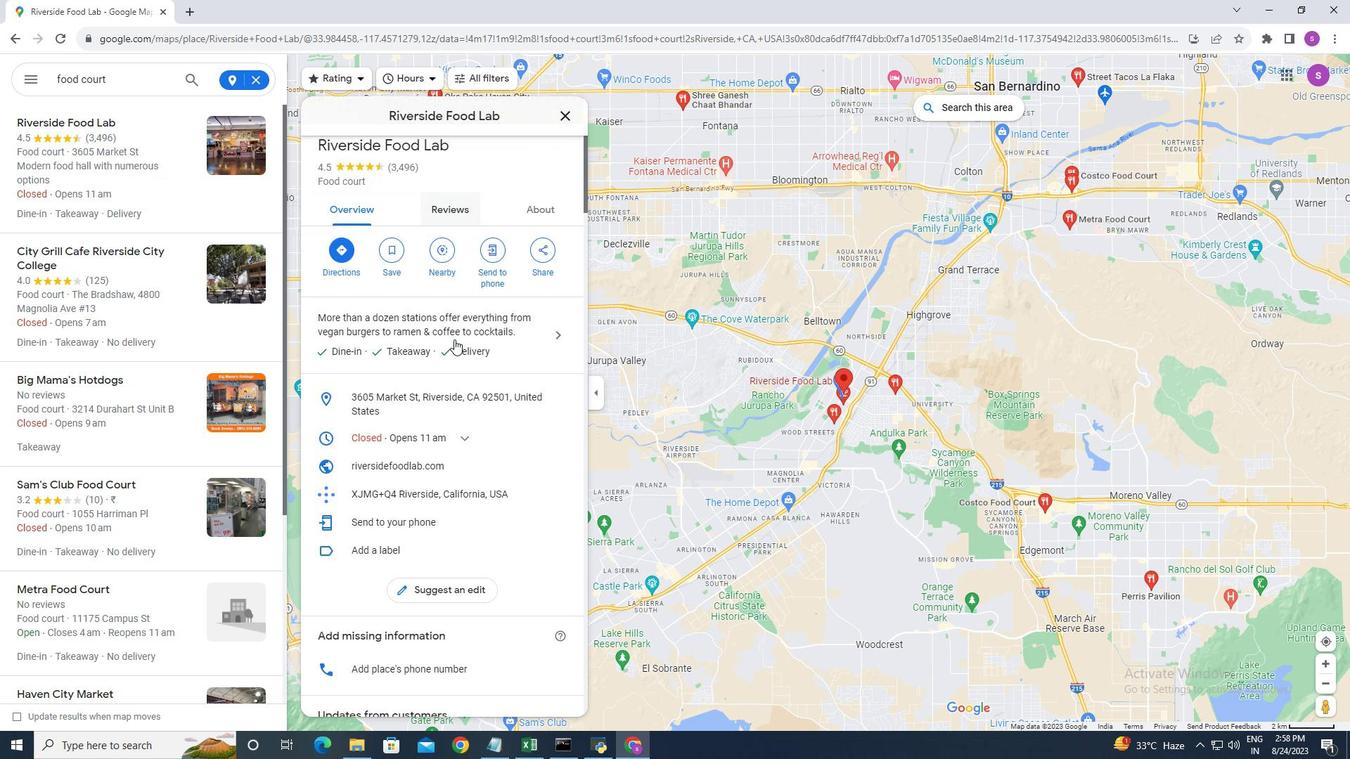 
Action: Mouse scrolled (453, 339) with delta (0, 0)
Screenshot: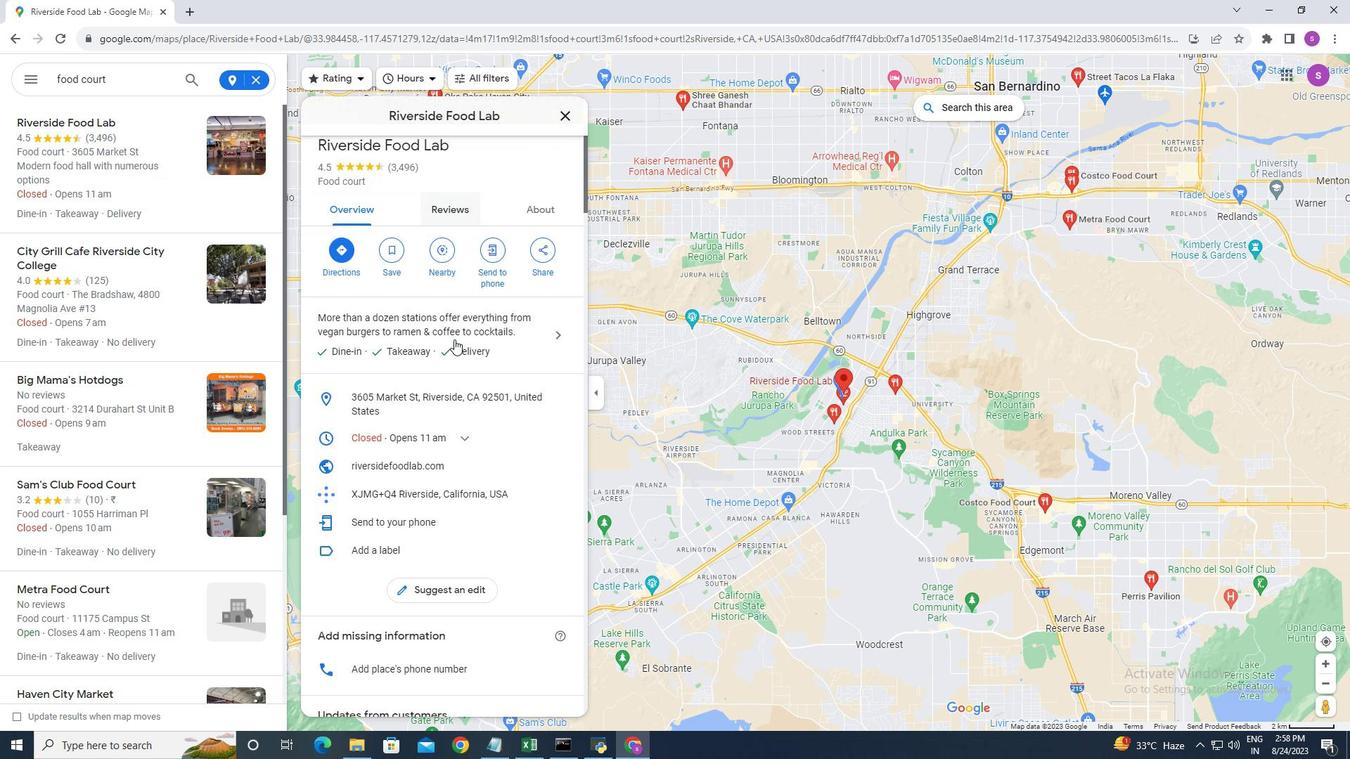 
Action: Mouse moved to (859, 400)
Screenshot: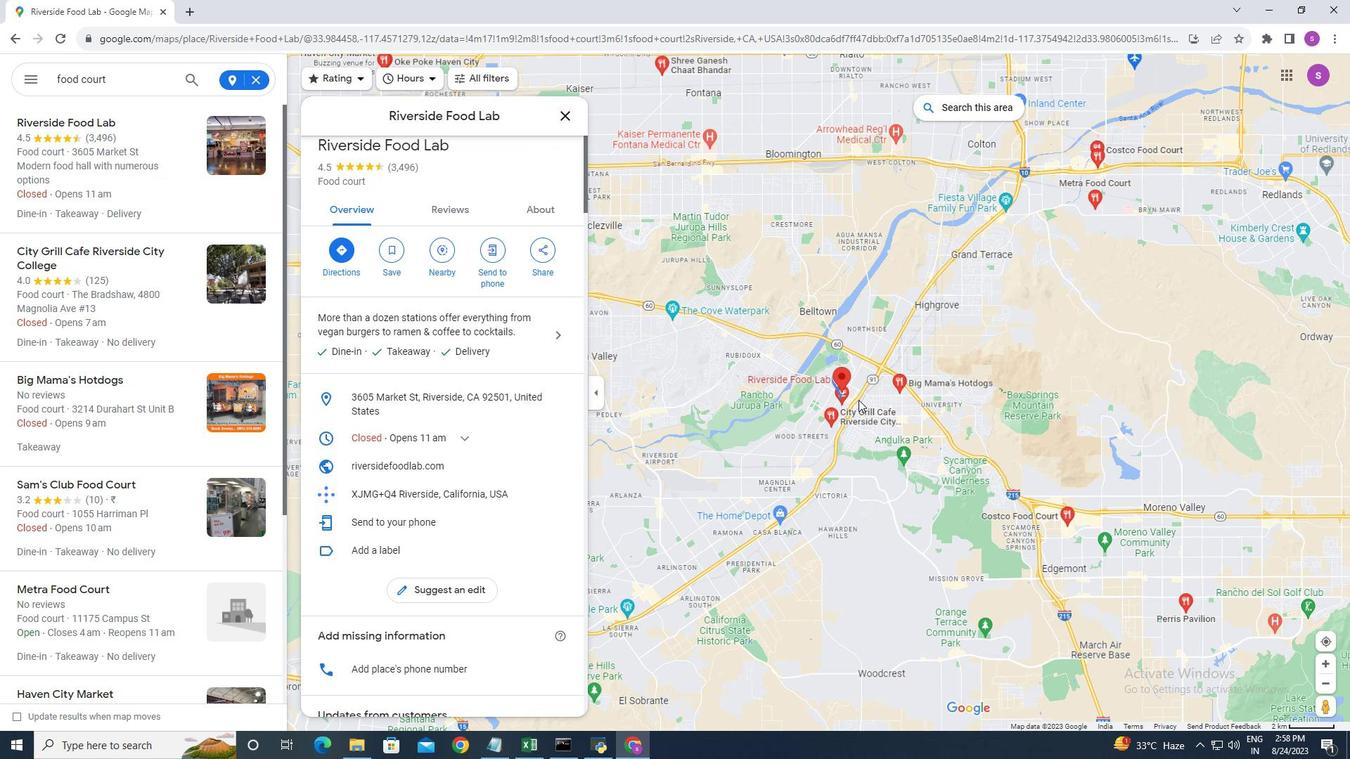 
Action: Mouse scrolled (859, 401) with delta (0, 0)
Screenshot: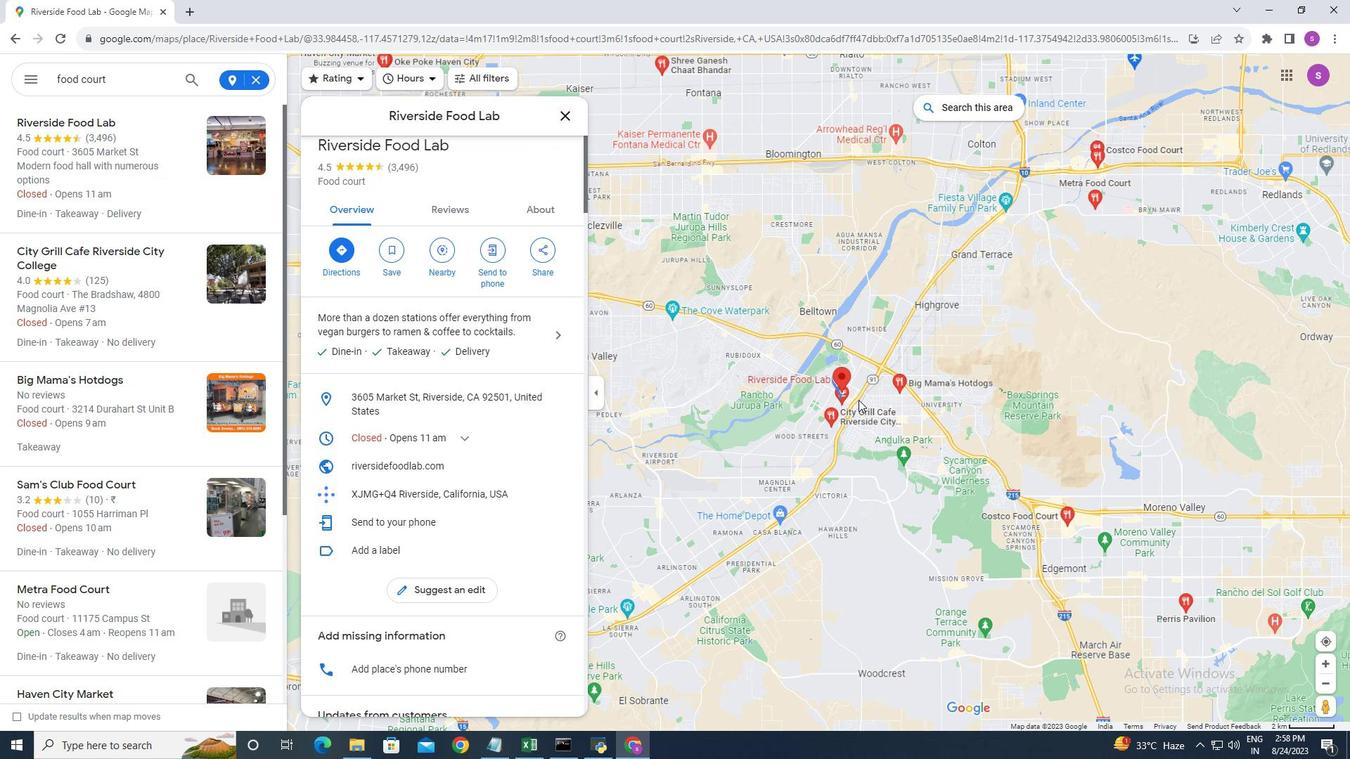 
Action: Mouse scrolled (859, 401) with delta (0, 0)
Screenshot: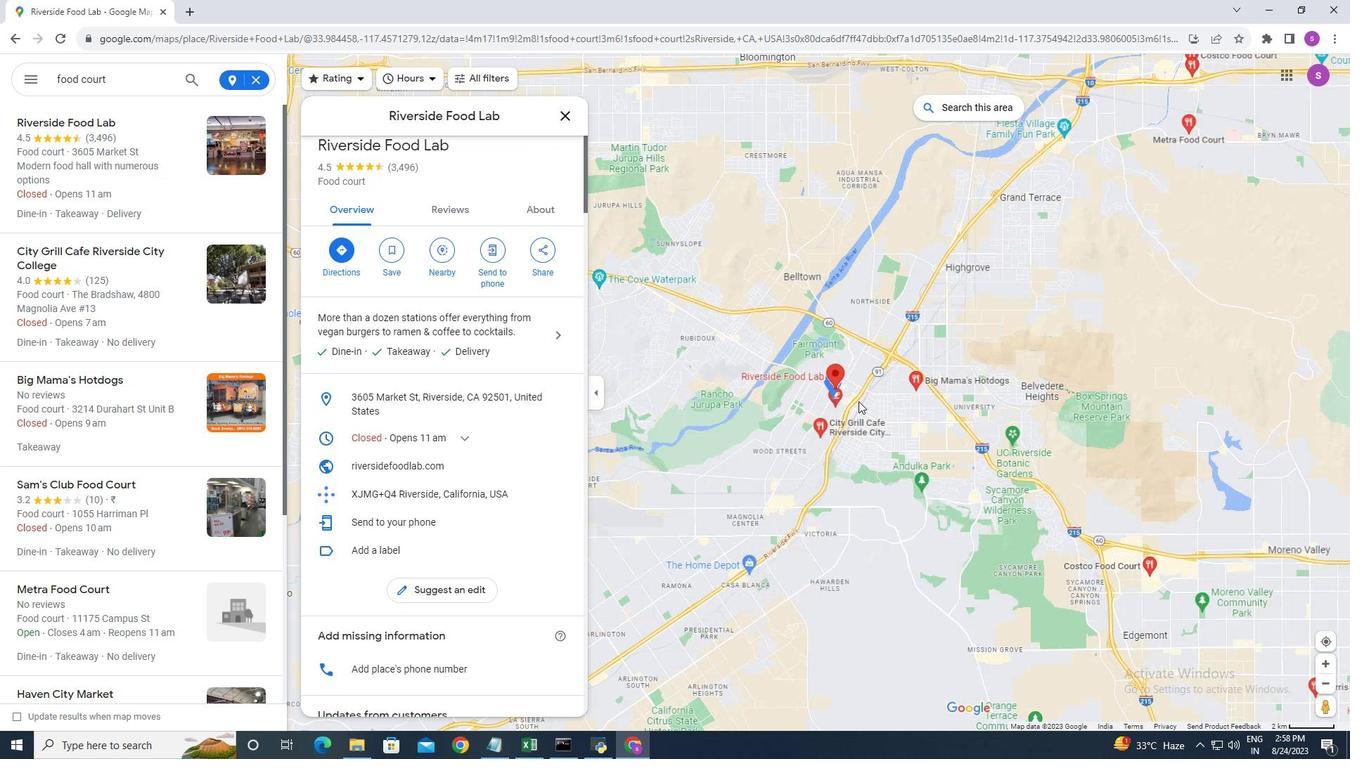 
Action: Mouse scrolled (859, 401) with delta (0, 0)
Screenshot: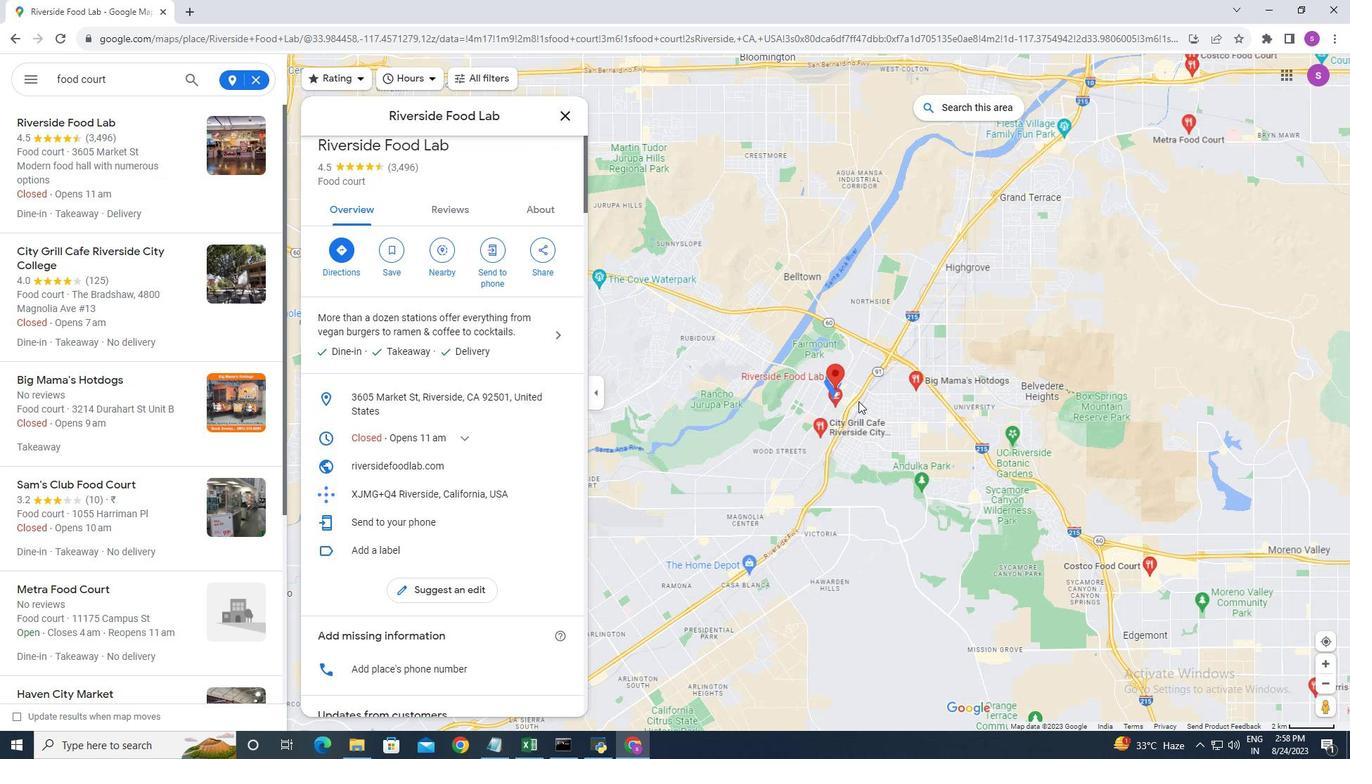 
Action: Mouse scrolled (859, 401) with delta (0, 0)
Screenshot: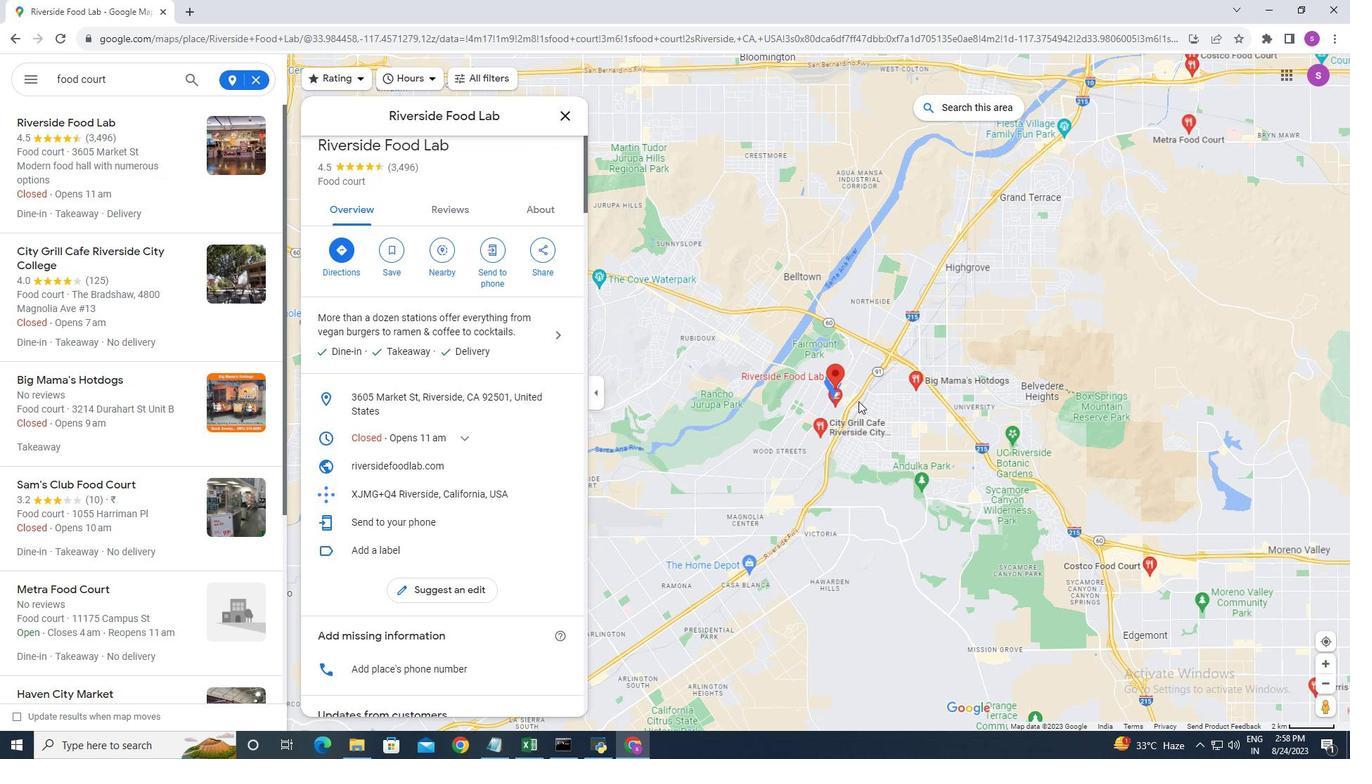 
Action: Mouse moved to (859, 400)
Screenshot: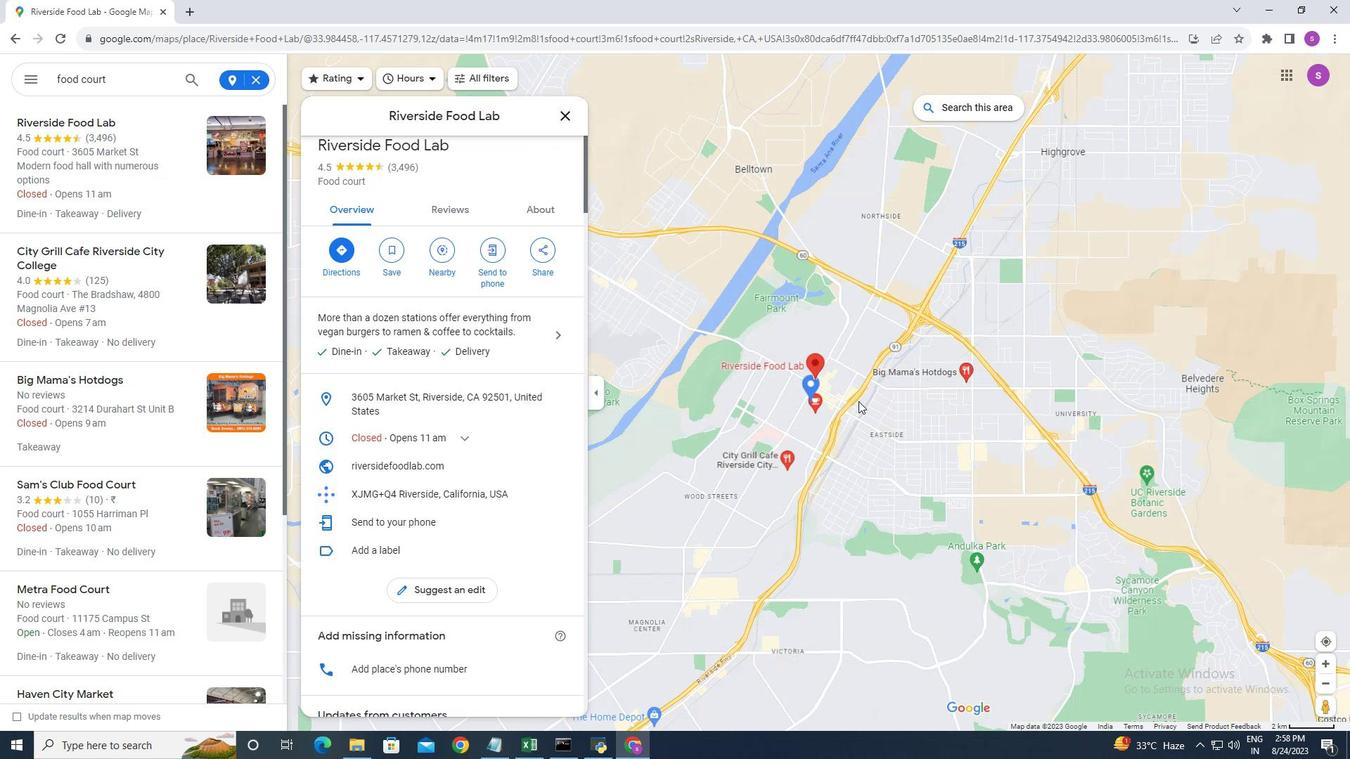
Action: Mouse scrolled (859, 401) with delta (0, 0)
Screenshot: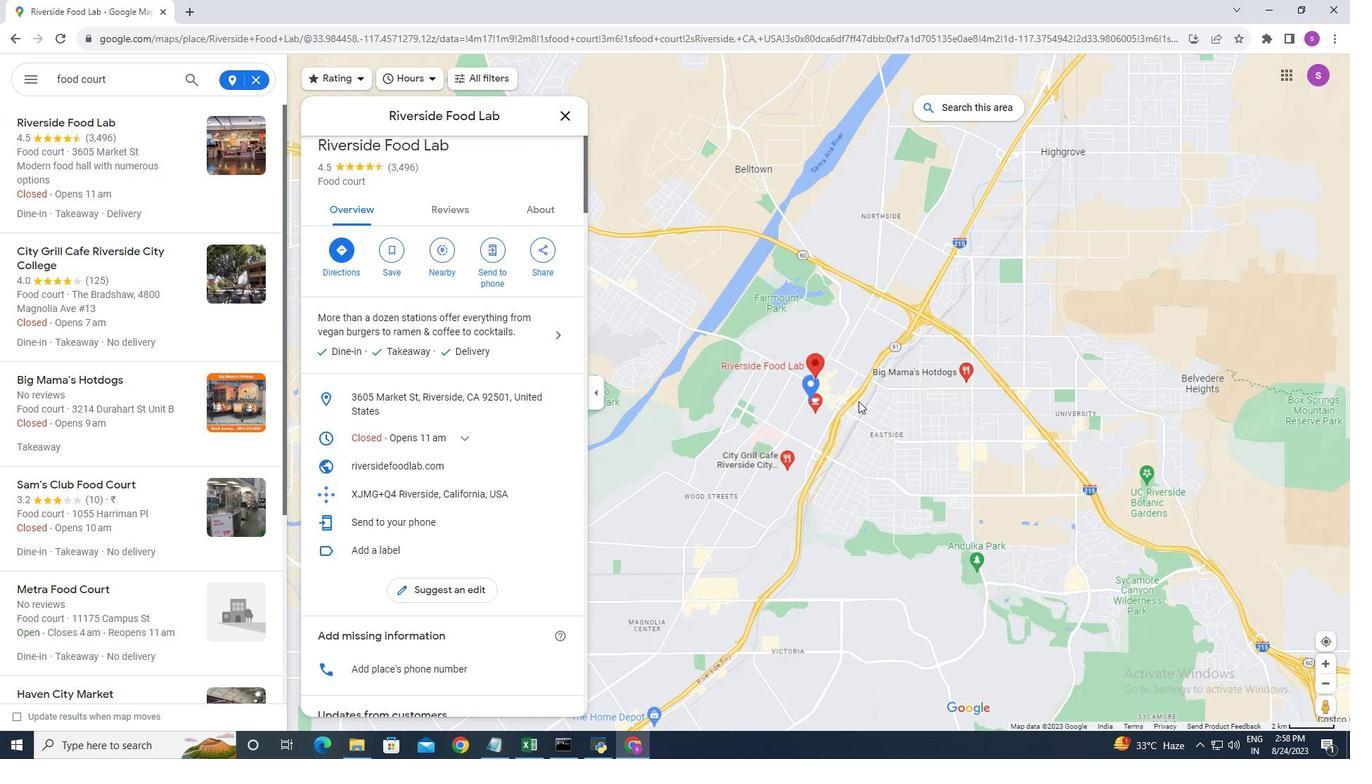 
Action: Mouse moved to (859, 401)
Screenshot: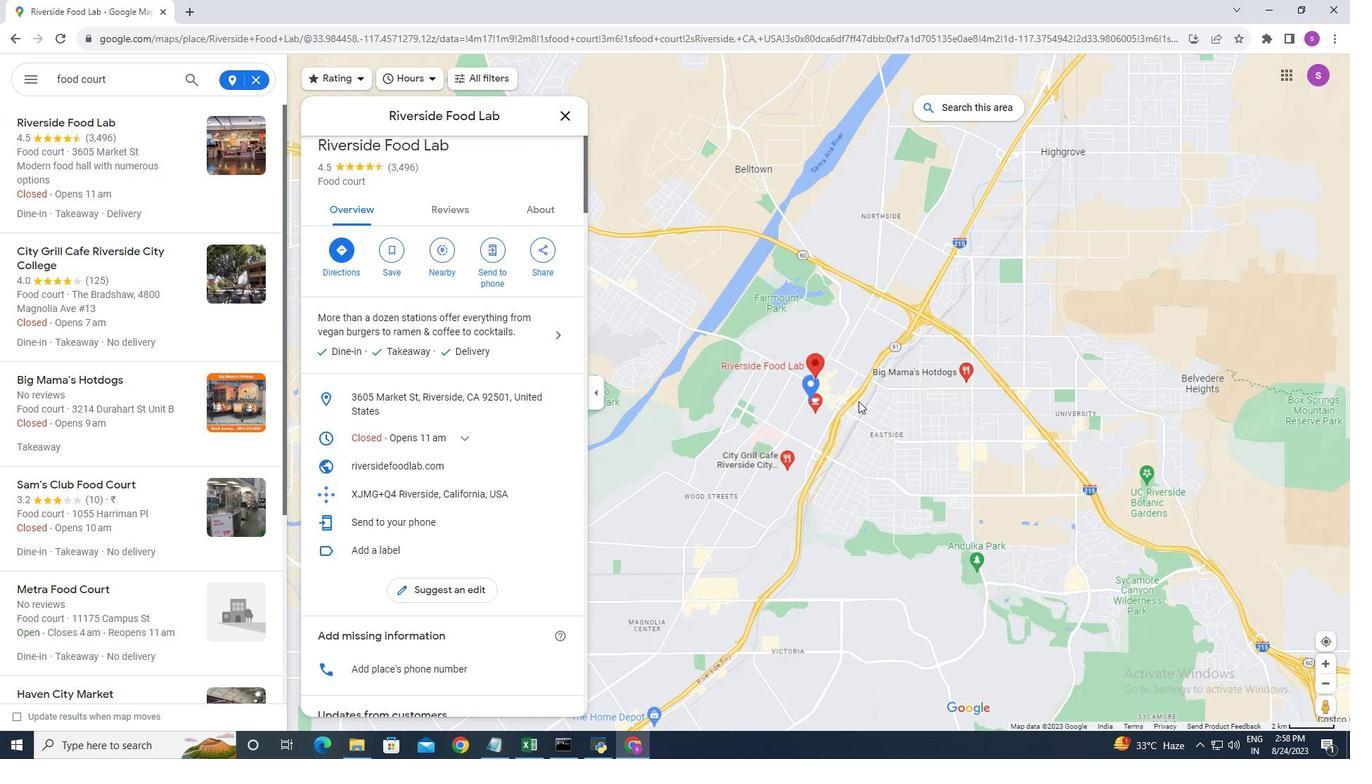 
Action: Mouse scrolled (859, 401) with delta (0, 0)
Screenshot: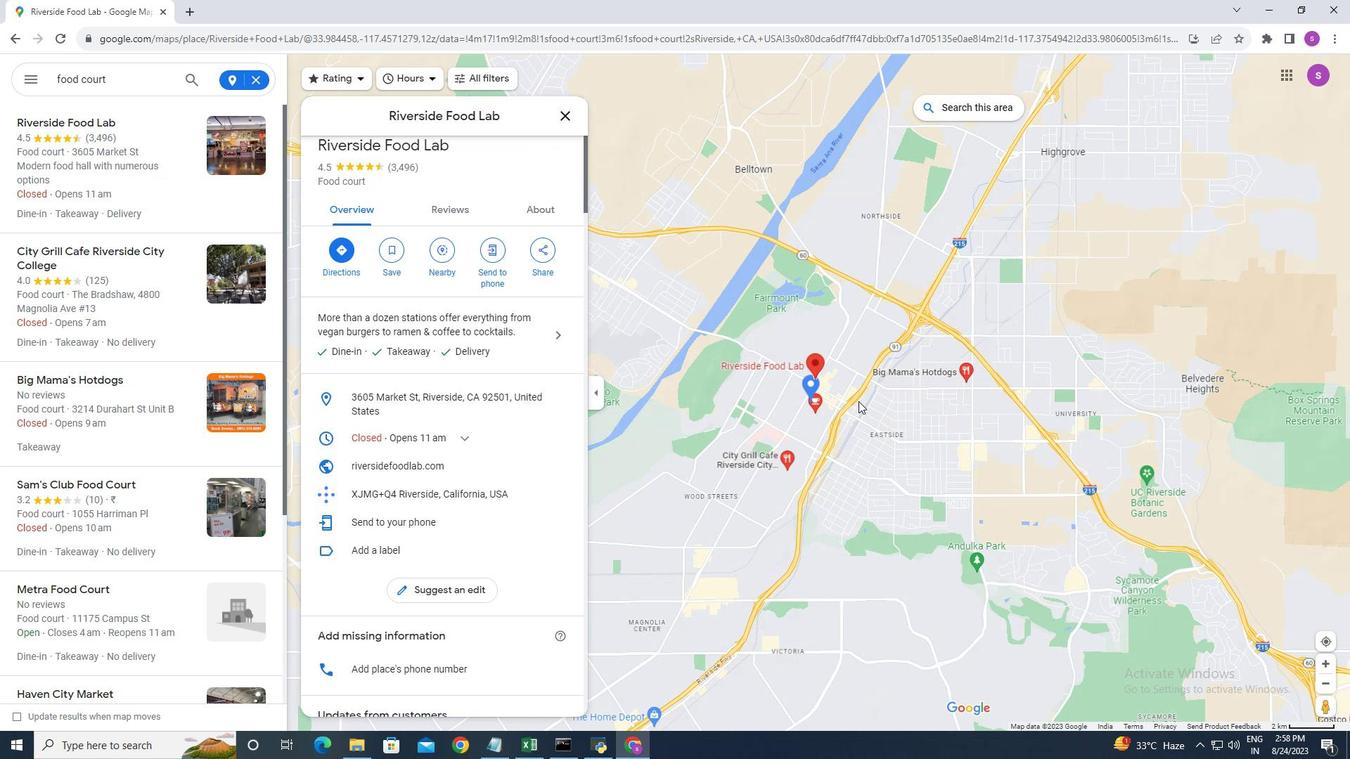 
Action: Mouse moved to (859, 401)
Screenshot: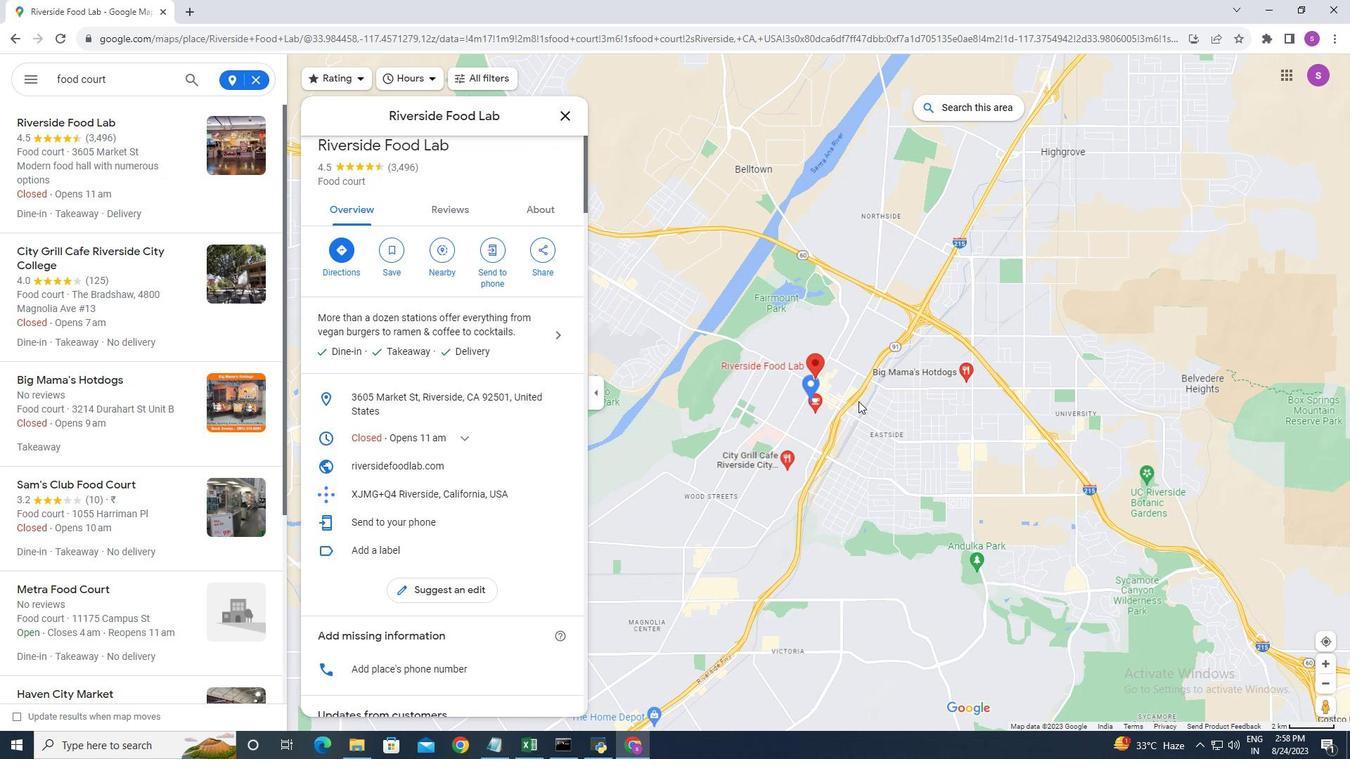 
Action: Mouse scrolled (859, 402) with delta (0, 0)
Screenshot: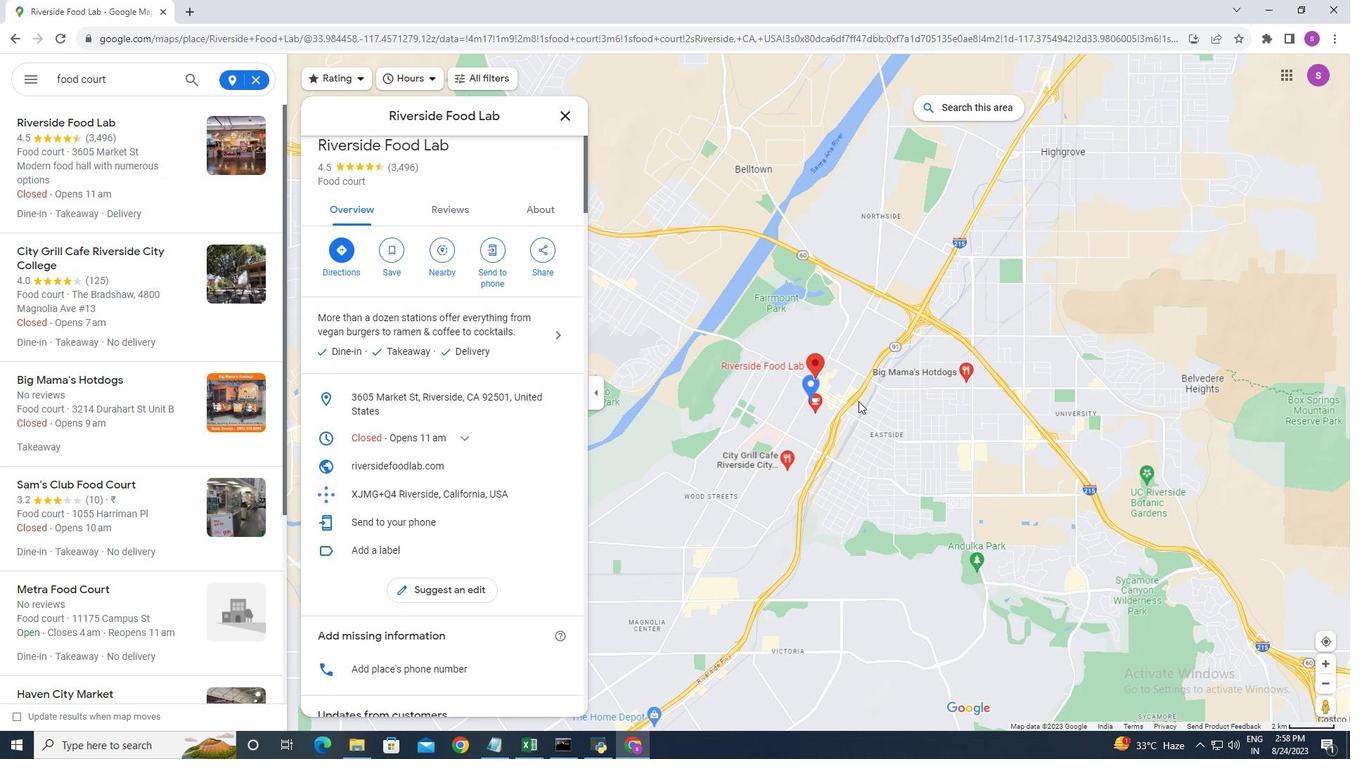 
Action: Mouse scrolled (859, 402) with delta (0, 0)
Screenshot: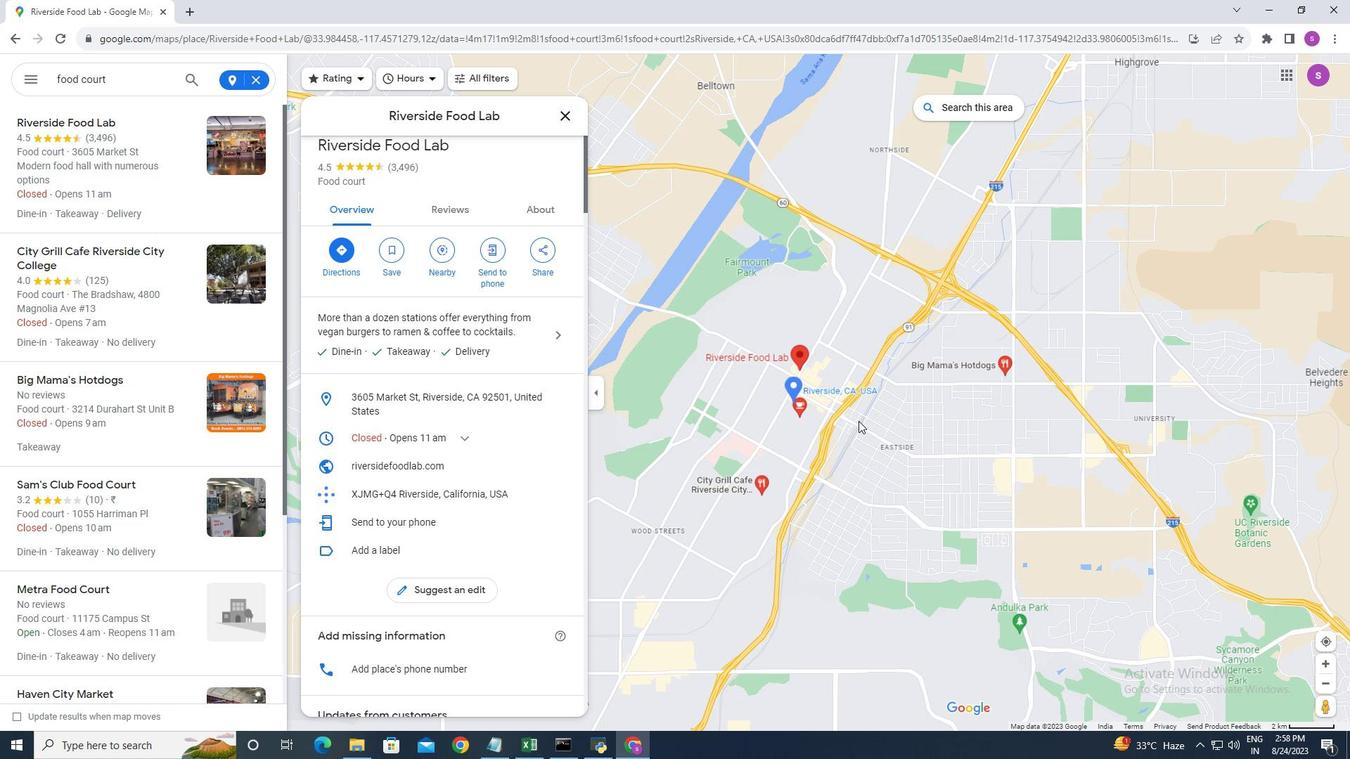 
Action: Mouse moved to (835, 441)
Screenshot: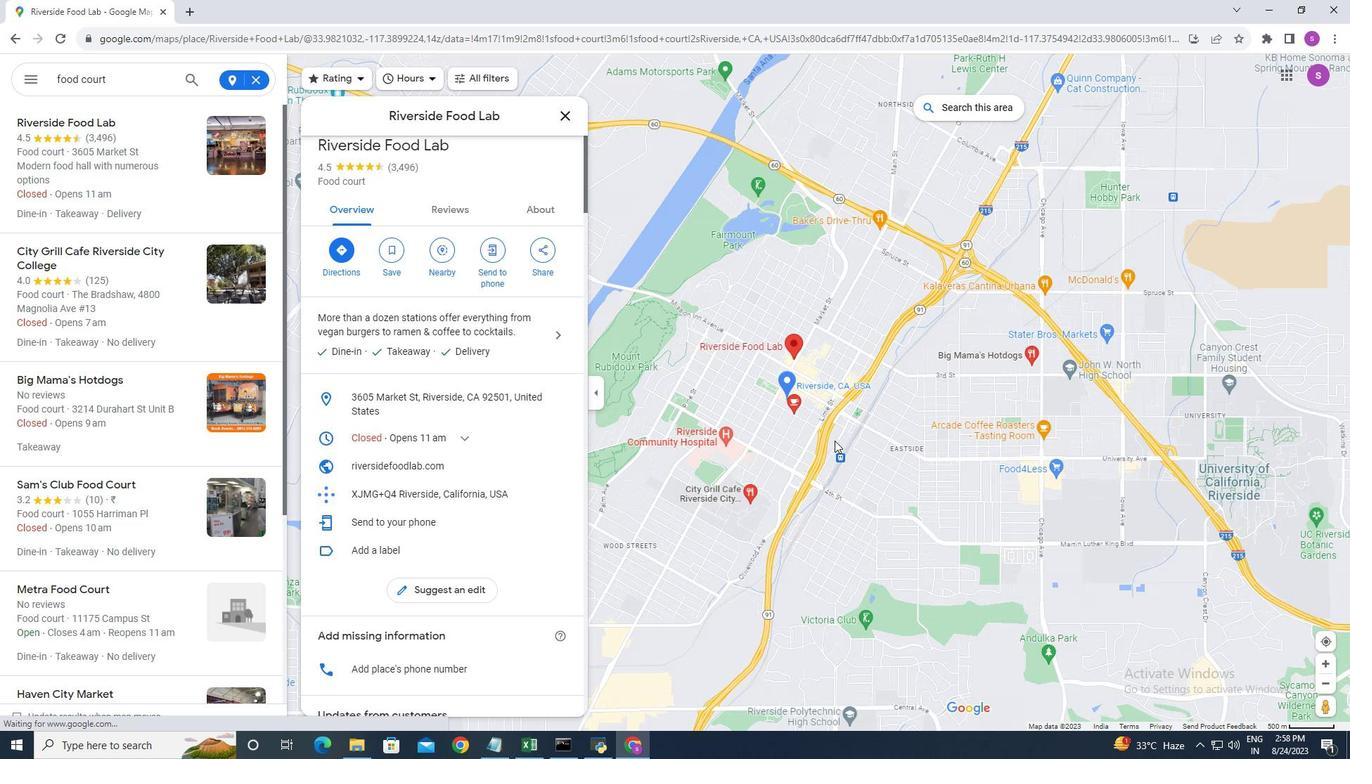
Action: Mouse scrolled (835, 441) with delta (0, 0)
Screenshot: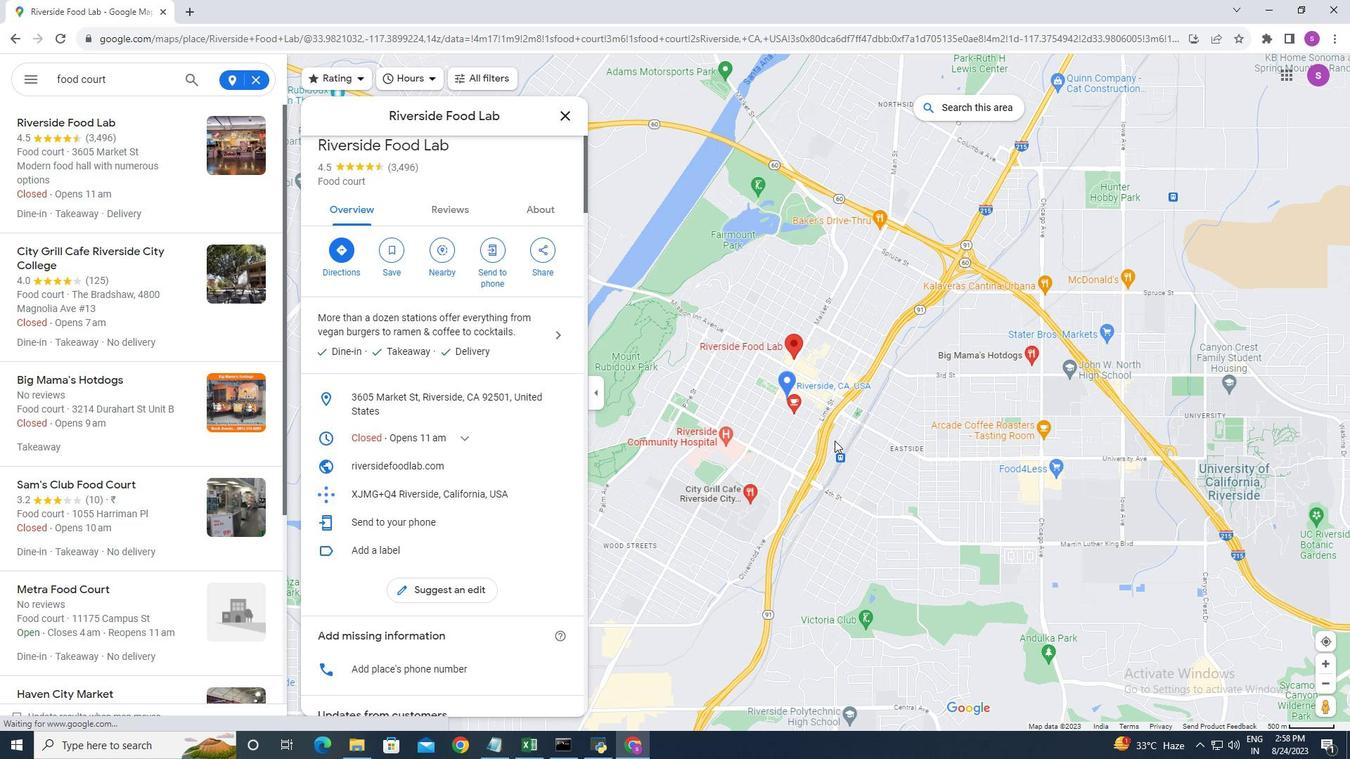 
Action: Mouse scrolled (835, 441) with delta (0, 0)
Screenshot: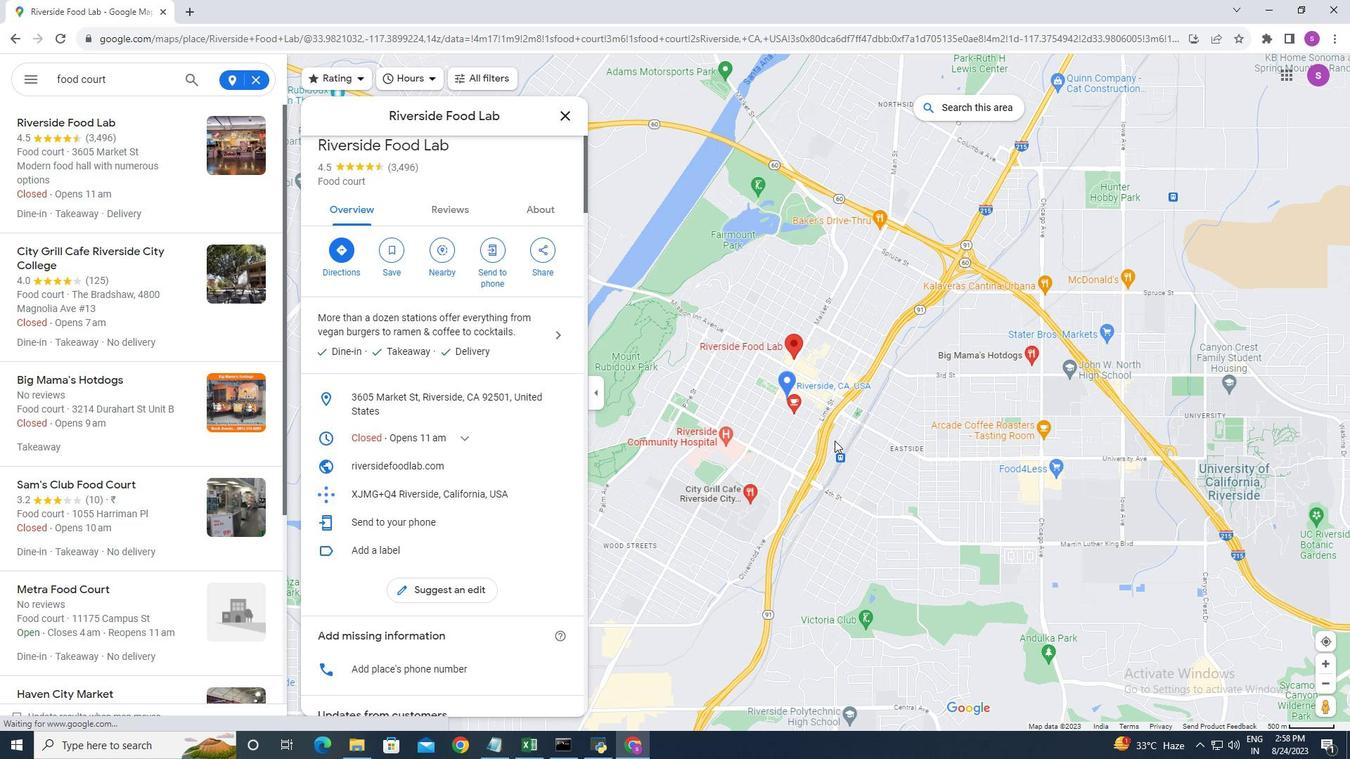 
Action: Mouse scrolled (835, 441) with delta (0, 0)
Screenshot: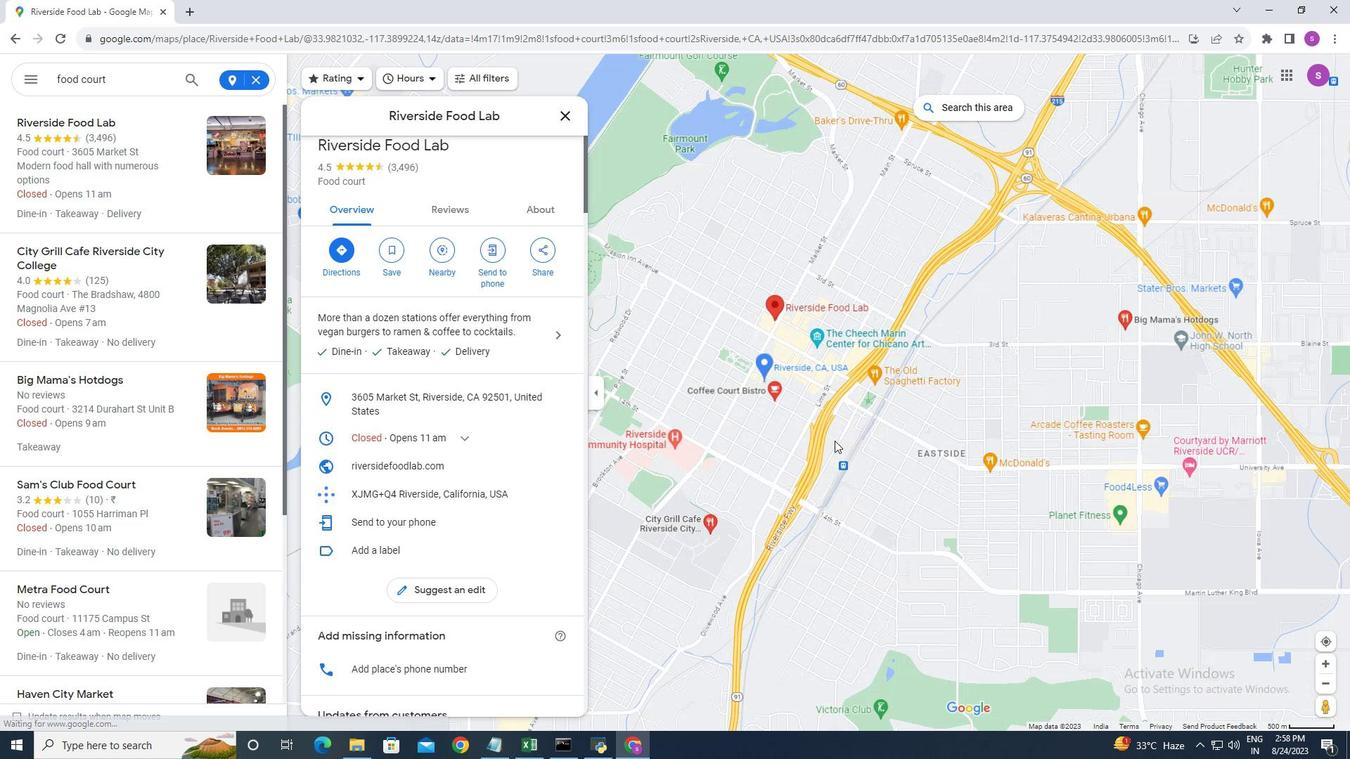
Action: Mouse scrolled (835, 441) with delta (0, 0)
Screenshot: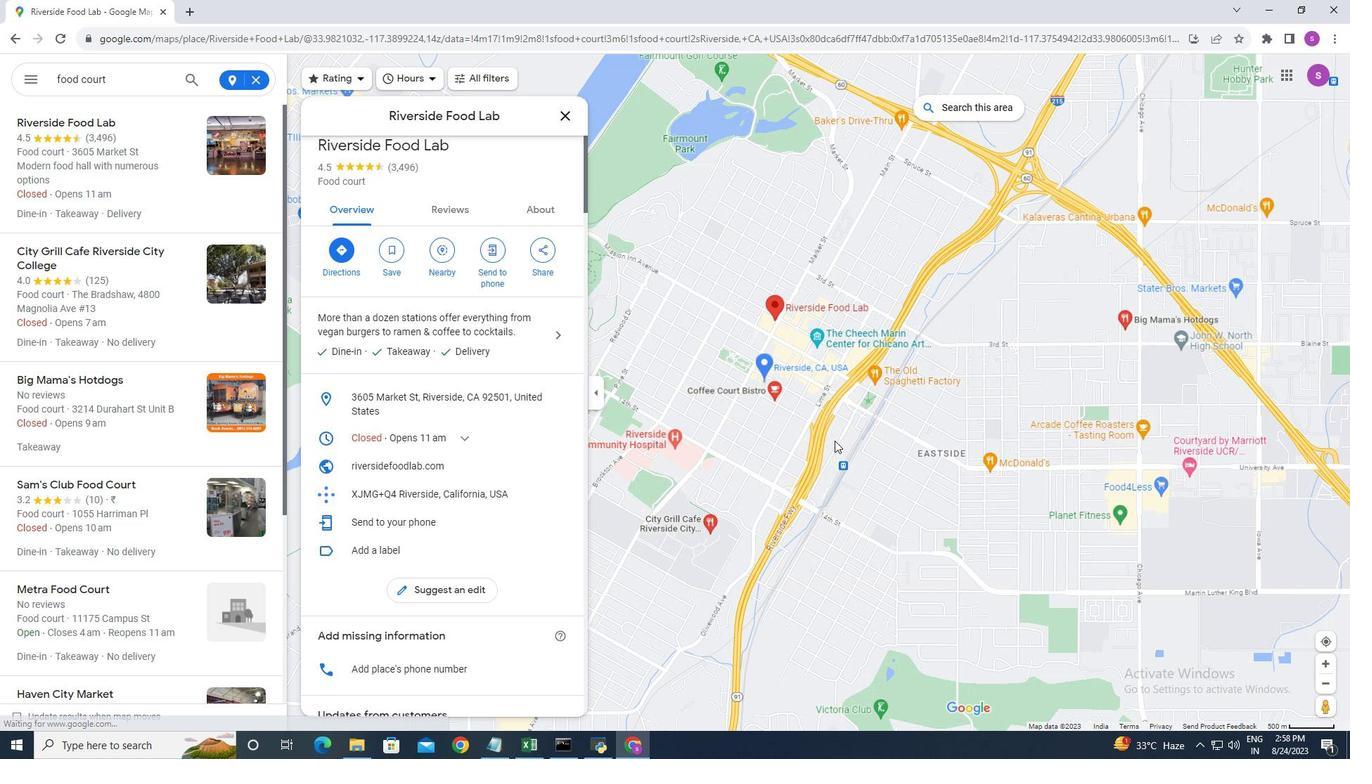 
Action: Mouse scrolled (835, 441) with delta (0, 0)
Screenshot: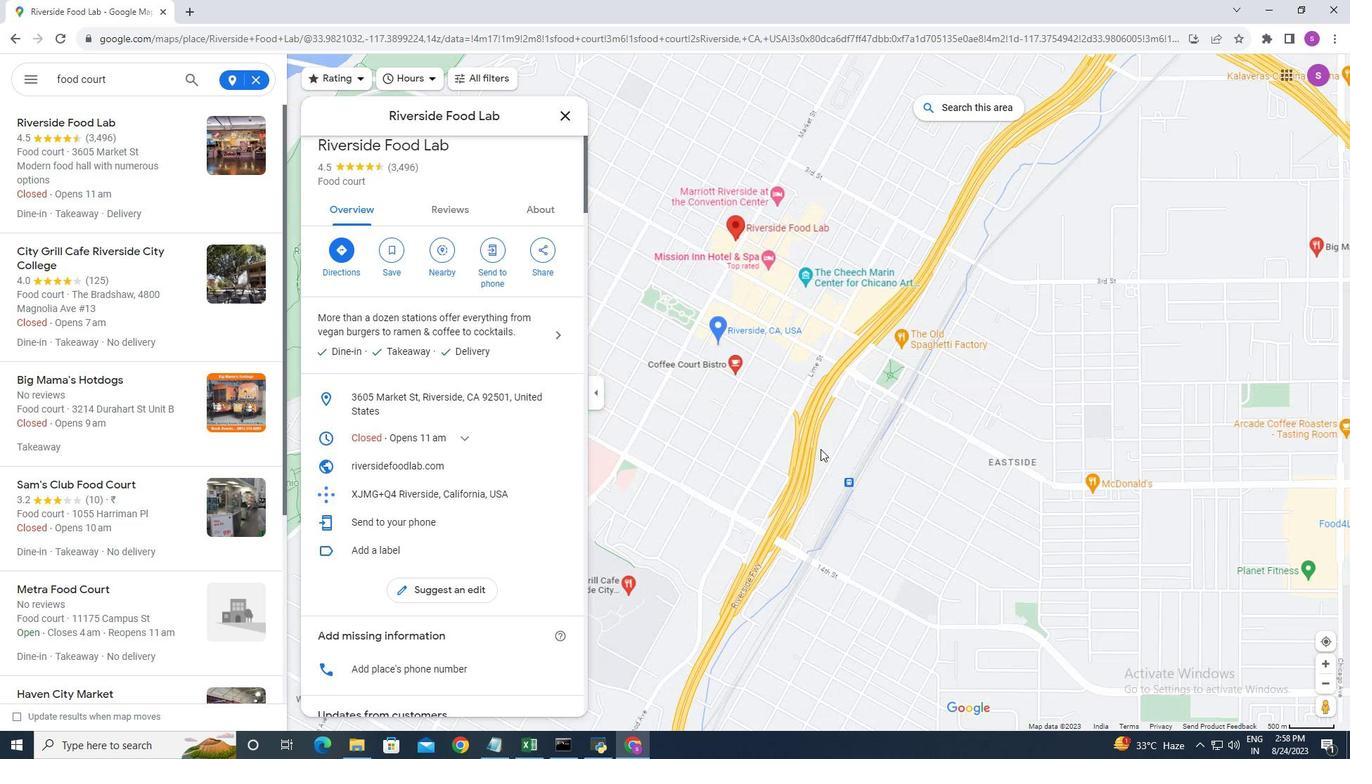 
Action: Mouse scrolled (835, 441) with delta (0, 0)
Screenshot: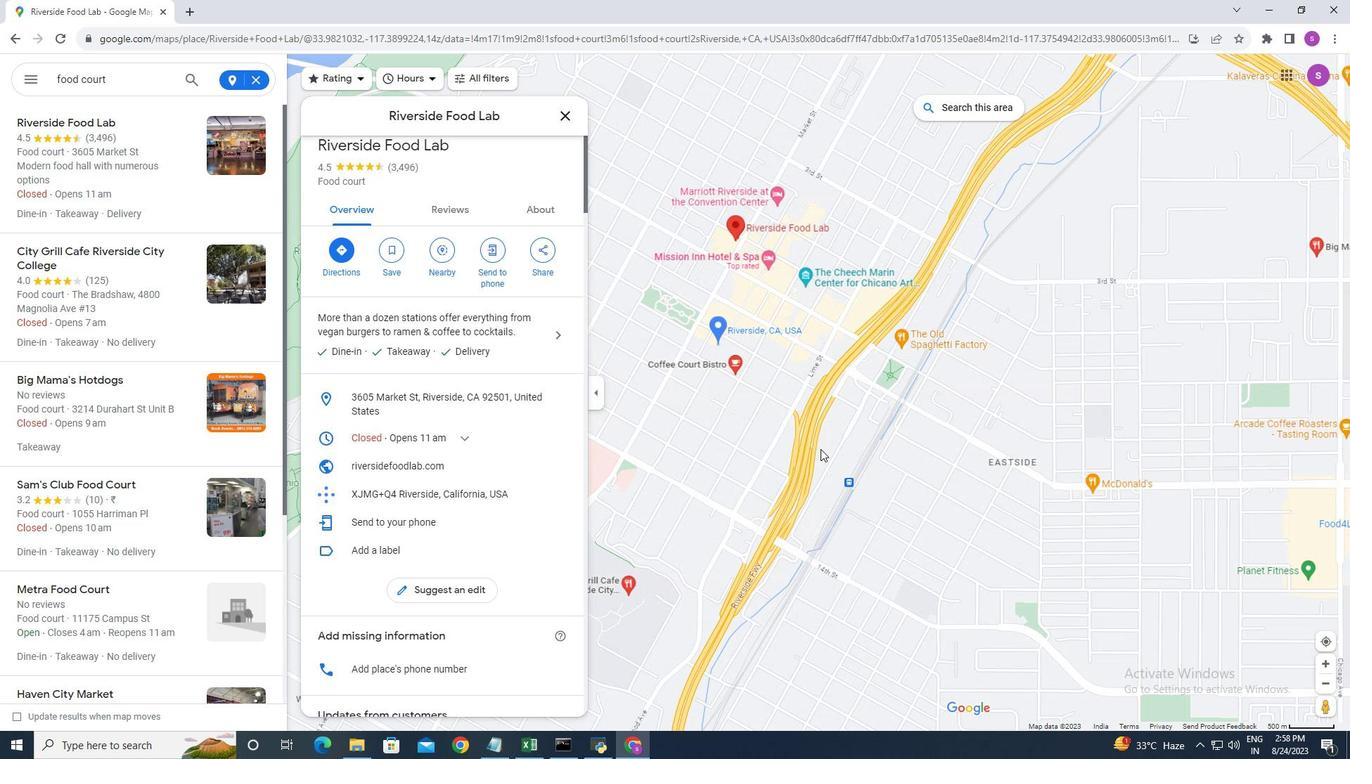 
Action: Mouse moved to (802, 450)
Screenshot: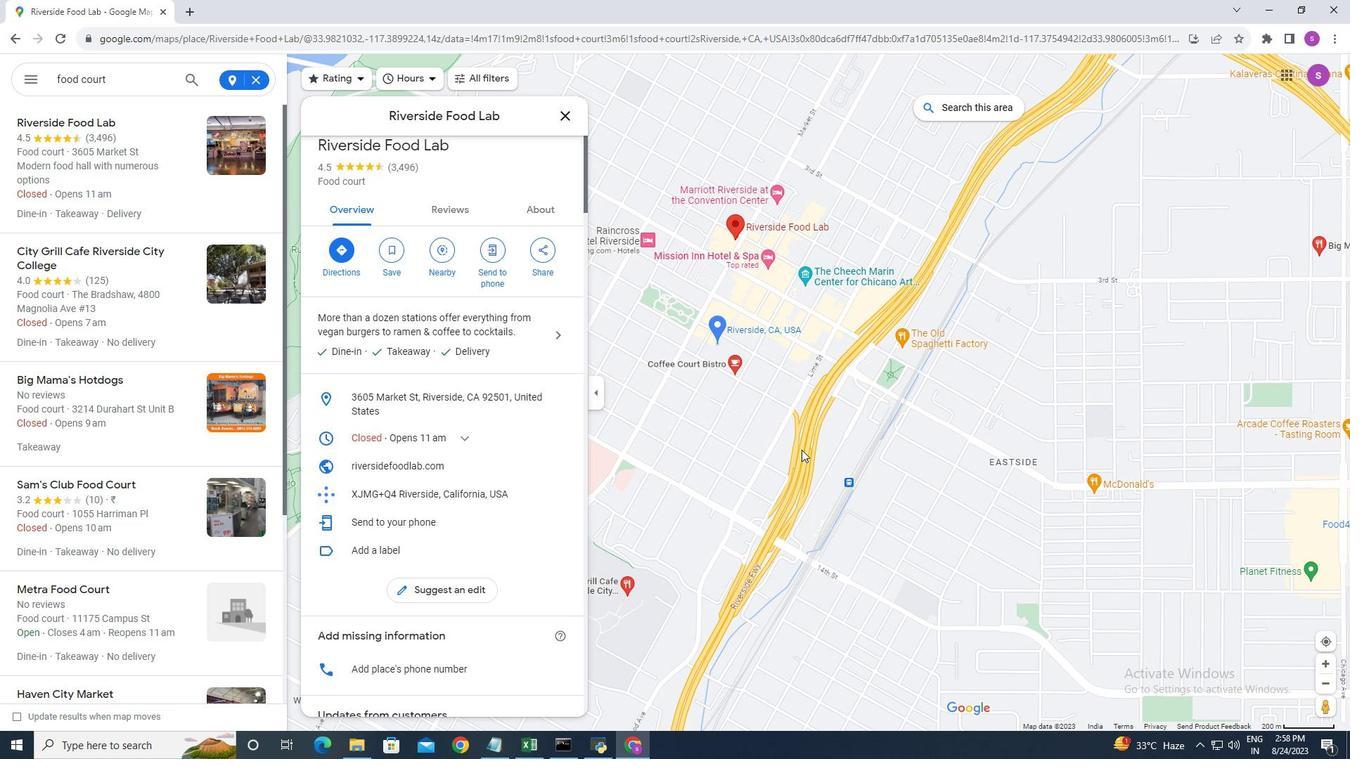
Action: Mouse pressed left at (802, 450)
Screenshot: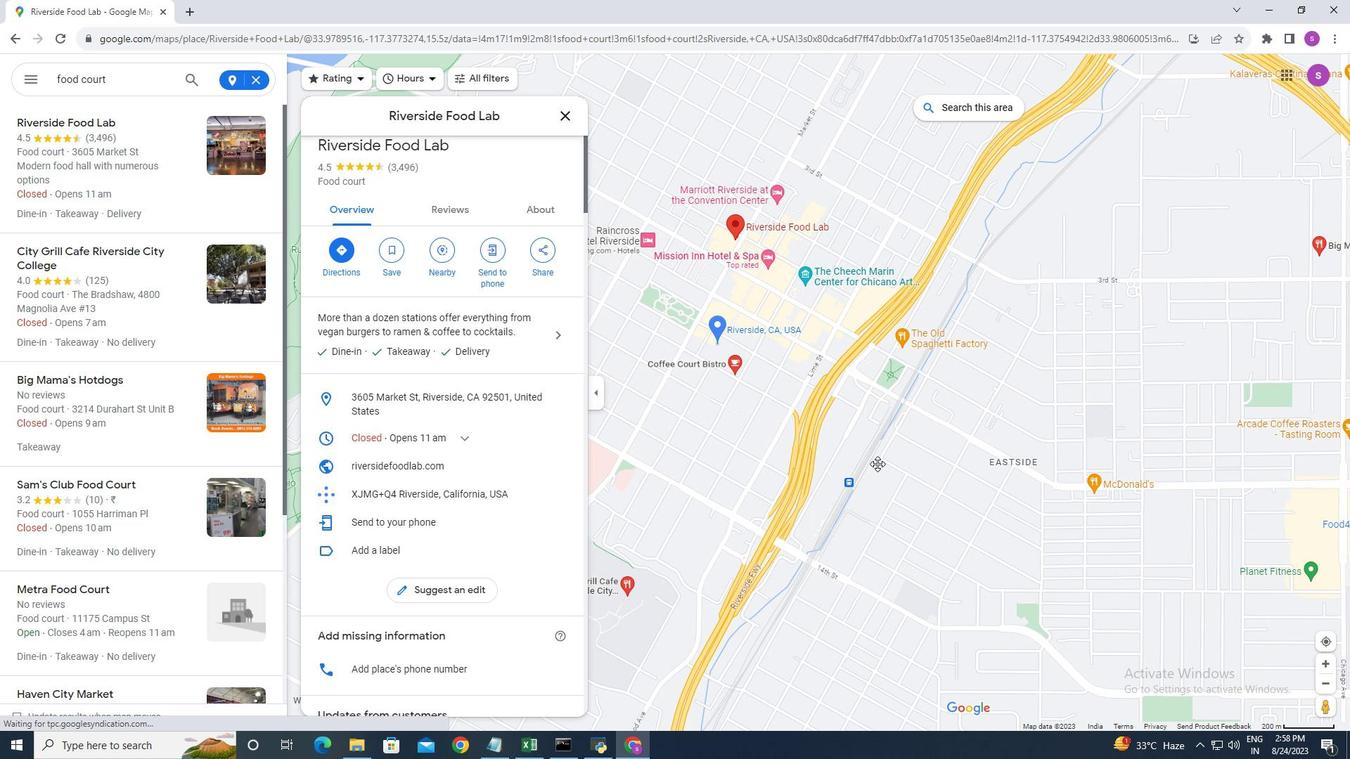 
Action: Mouse moved to (809, 395)
Screenshot: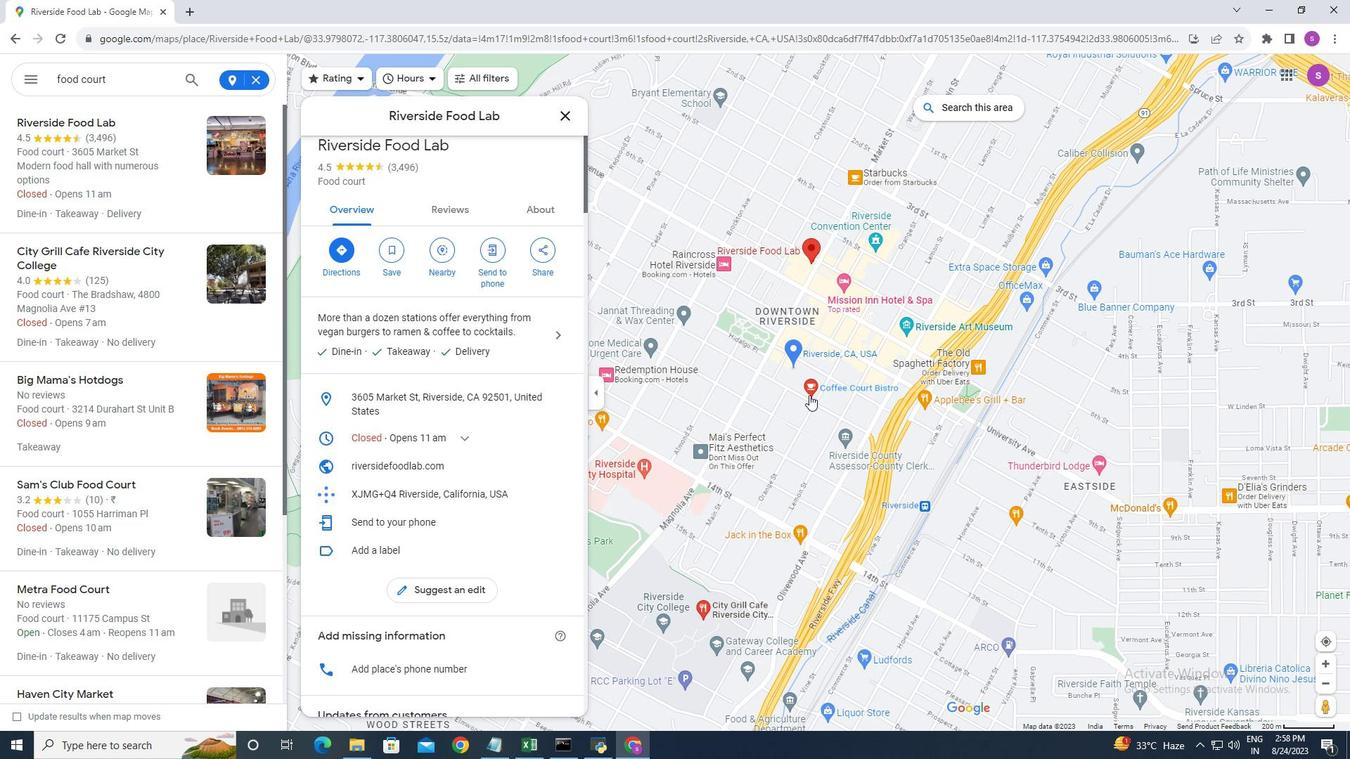 
Action: Mouse pressed left at (809, 395)
Screenshot: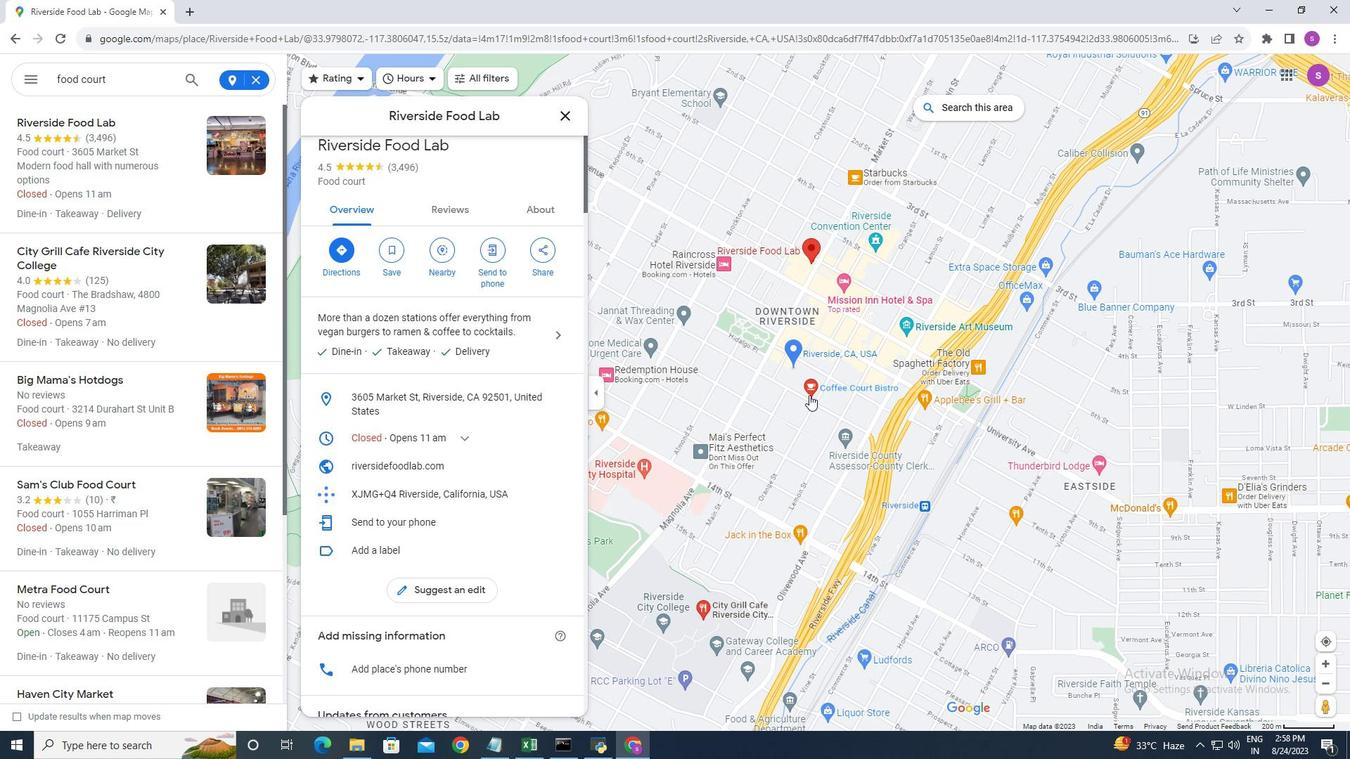 
Action: Mouse moved to (848, 443)
Screenshot: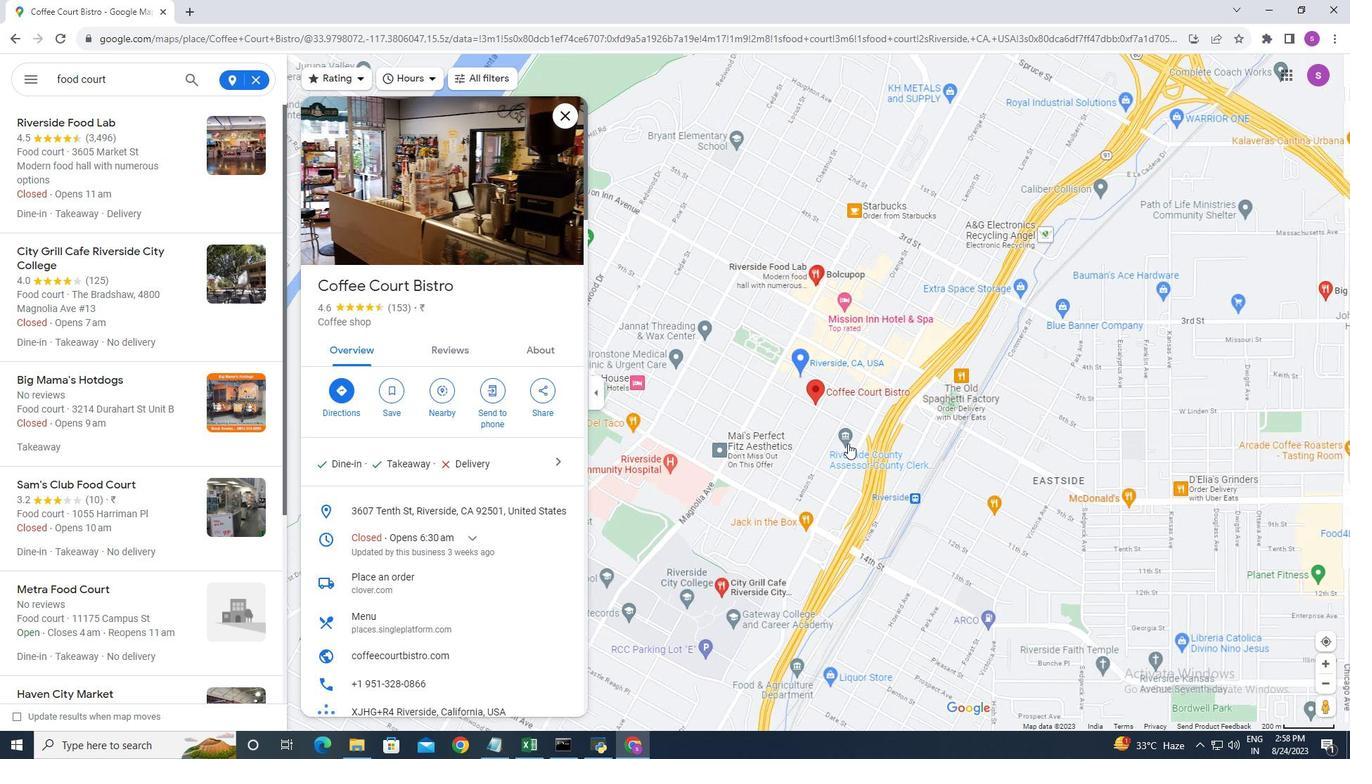 
Action: Mouse scrolled (848, 443) with delta (0, 0)
Screenshot: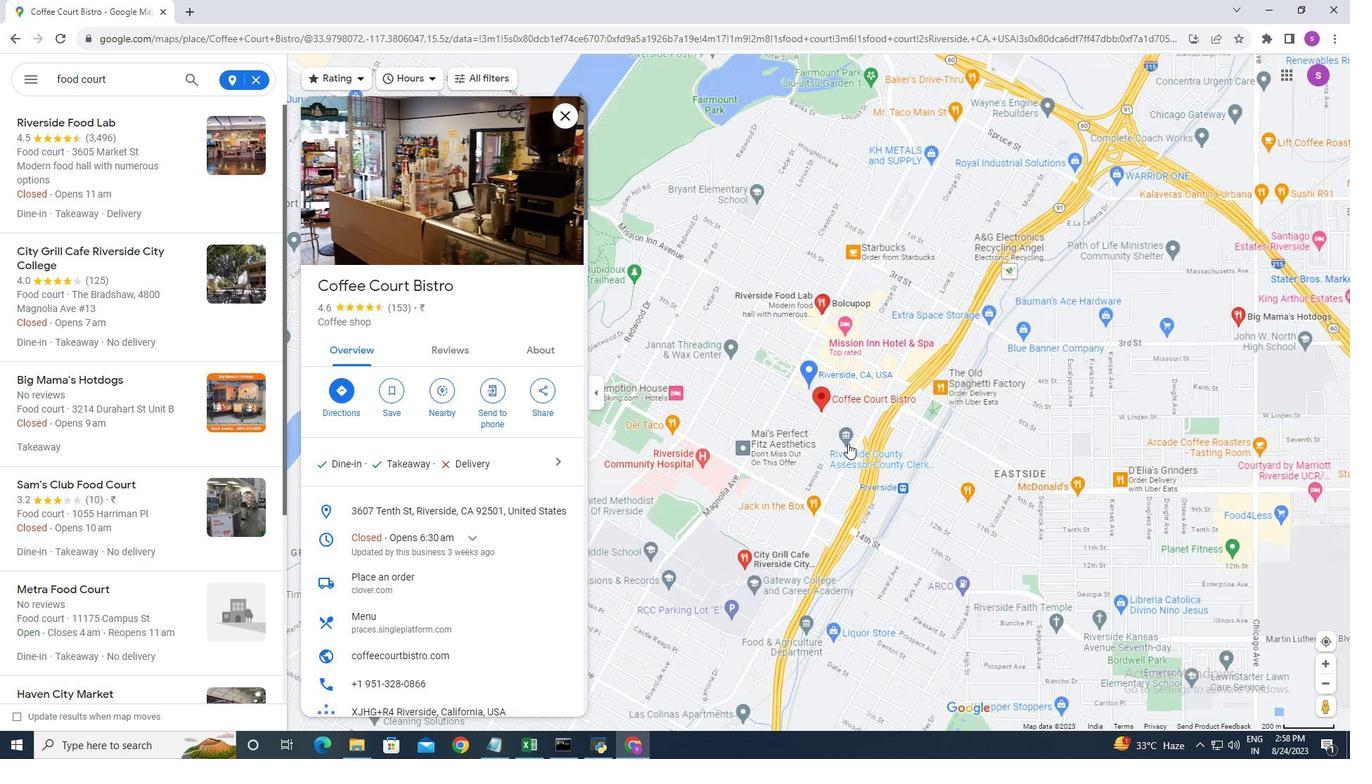 
Action: Mouse scrolled (848, 443) with delta (0, 0)
Screenshot: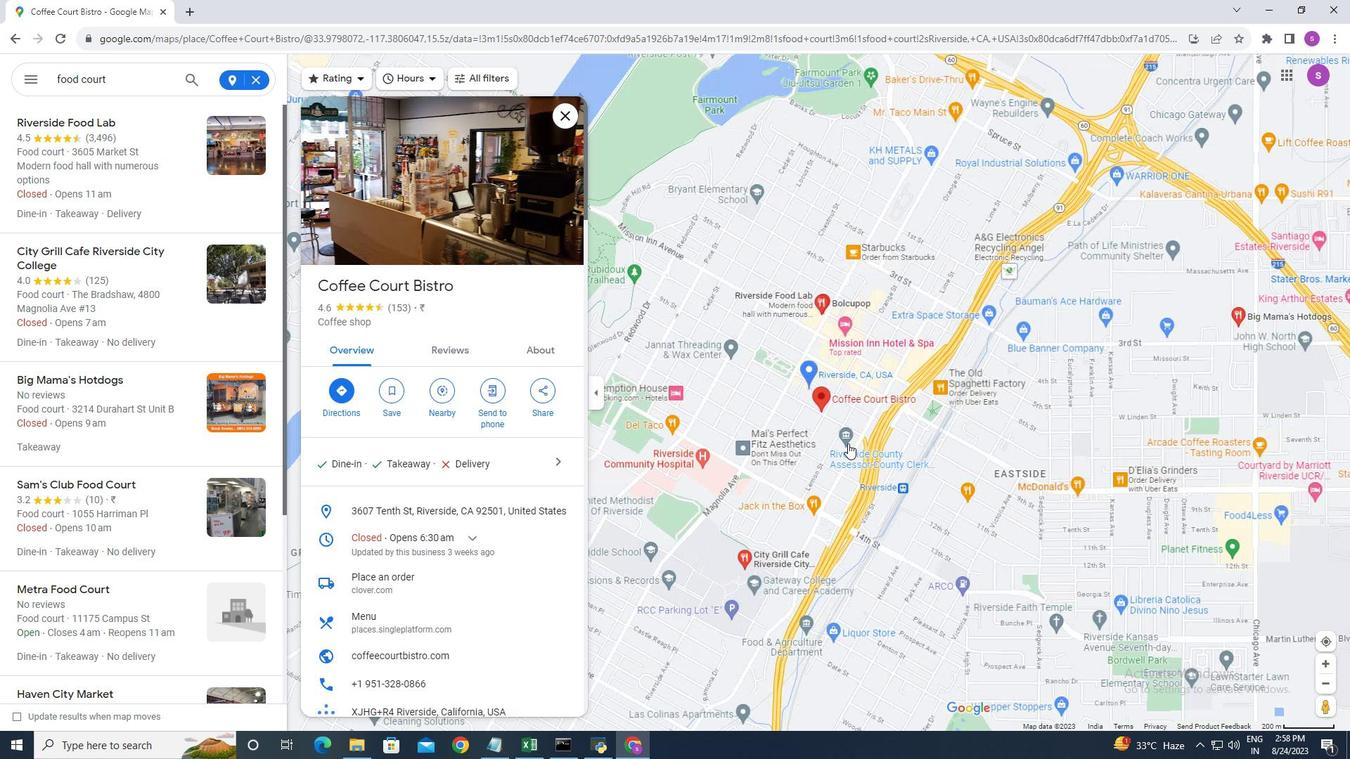 
Action: Mouse scrolled (848, 443) with delta (0, 0)
Screenshot: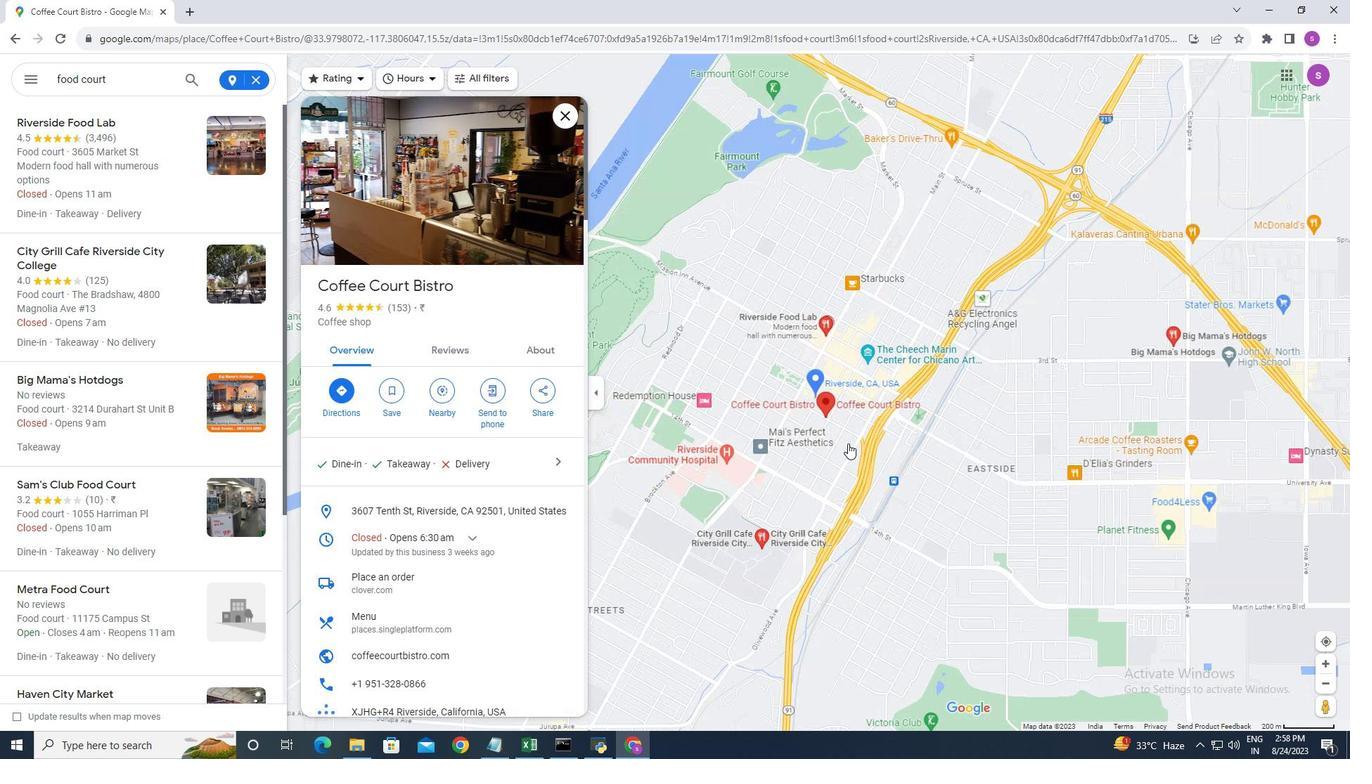 
Action: Mouse scrolled (848, 443) with delta (0, 0)
Screenshot: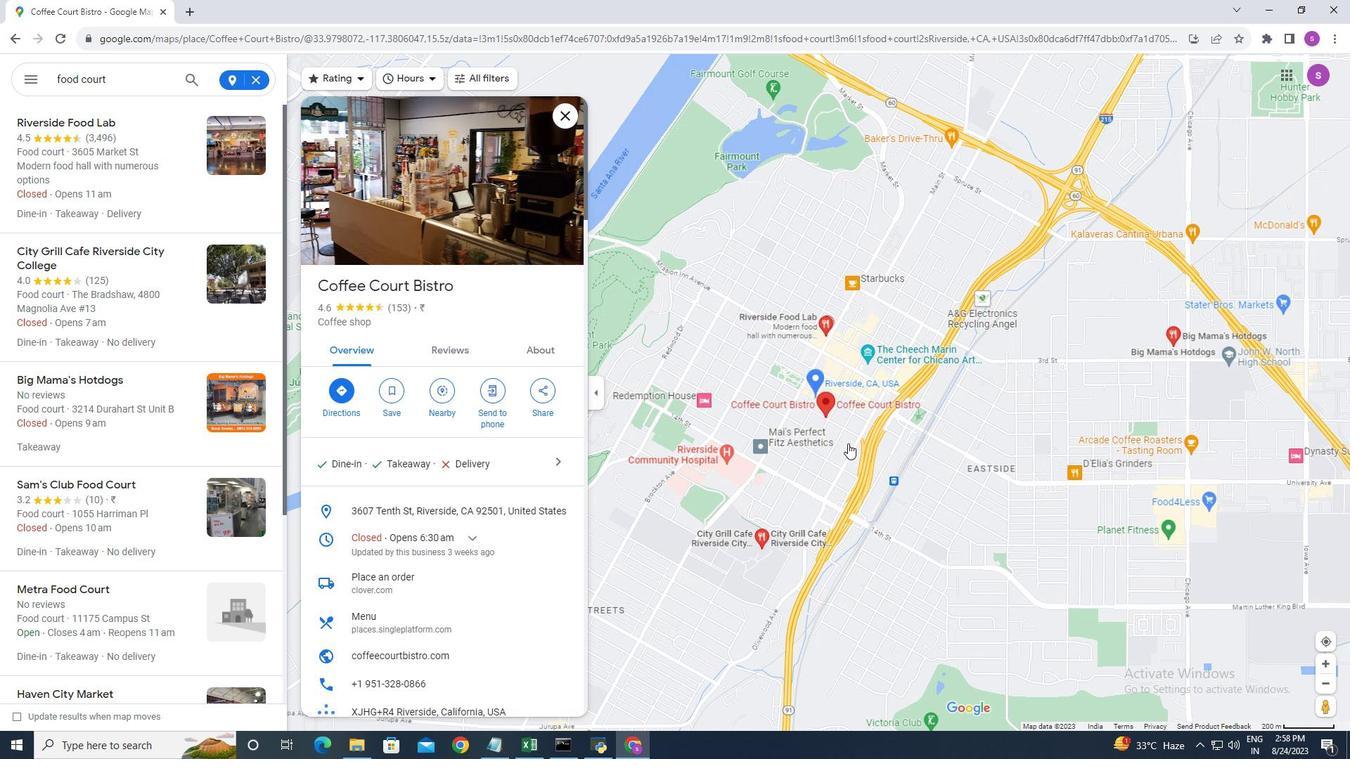 
Action: Mouse moved to (847, 404)
Screenshot: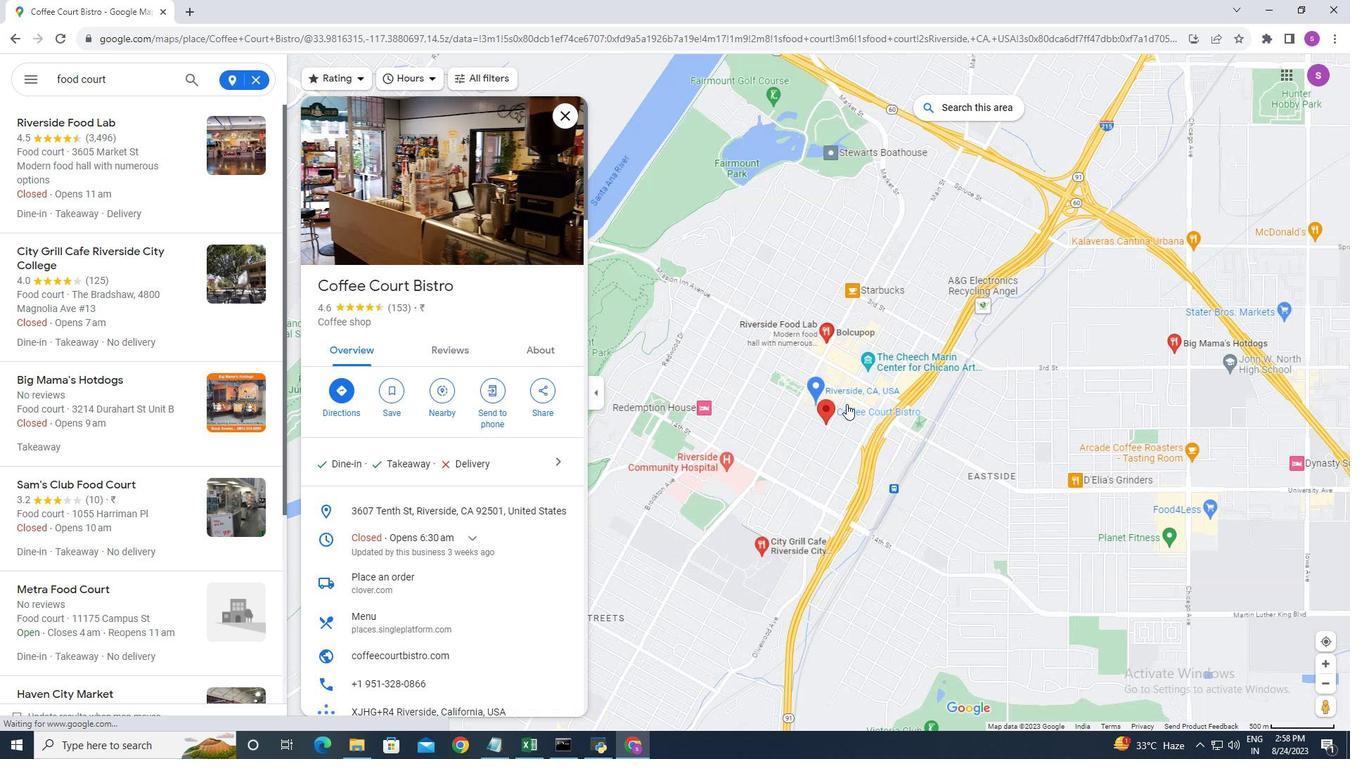 
Action: Mouse scrolled (847, 405) with delta (0, 0)
Screenshot: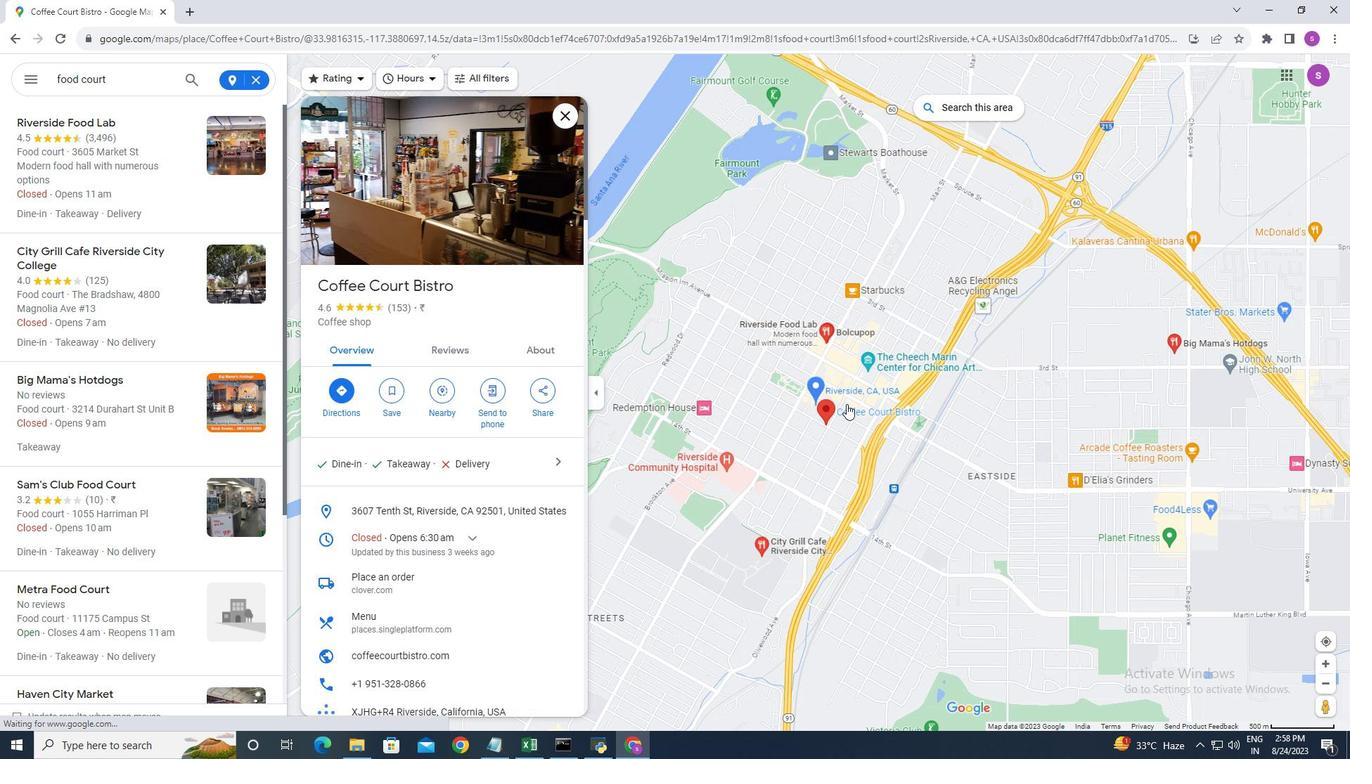 
Action: Mouse scrolled (847, 405) with delta (0, 0)
Screenshot: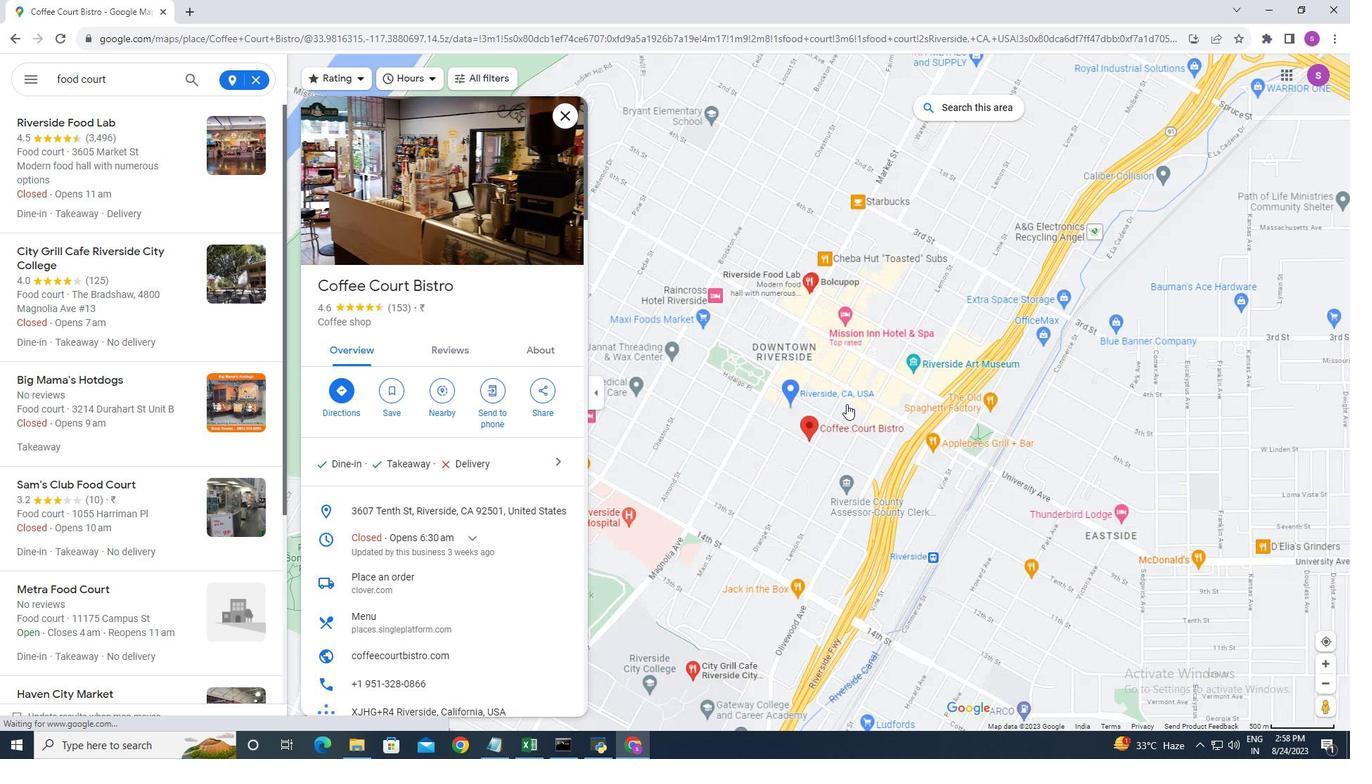
Action: Mouse scrolled (847, 405) with delta (0, 0)
Screenshot: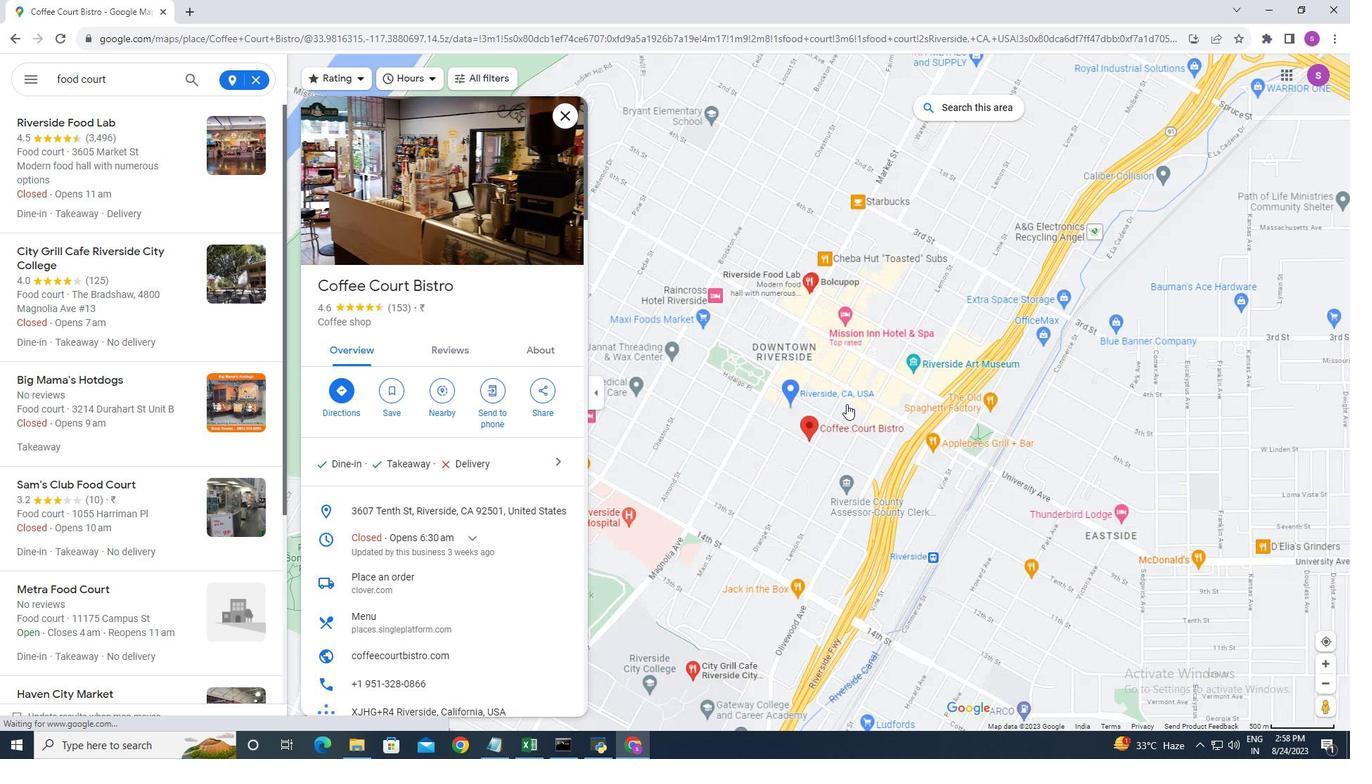 
Action: Mouse scrolled (847, 405) with delta (0, 0)
Screenshot: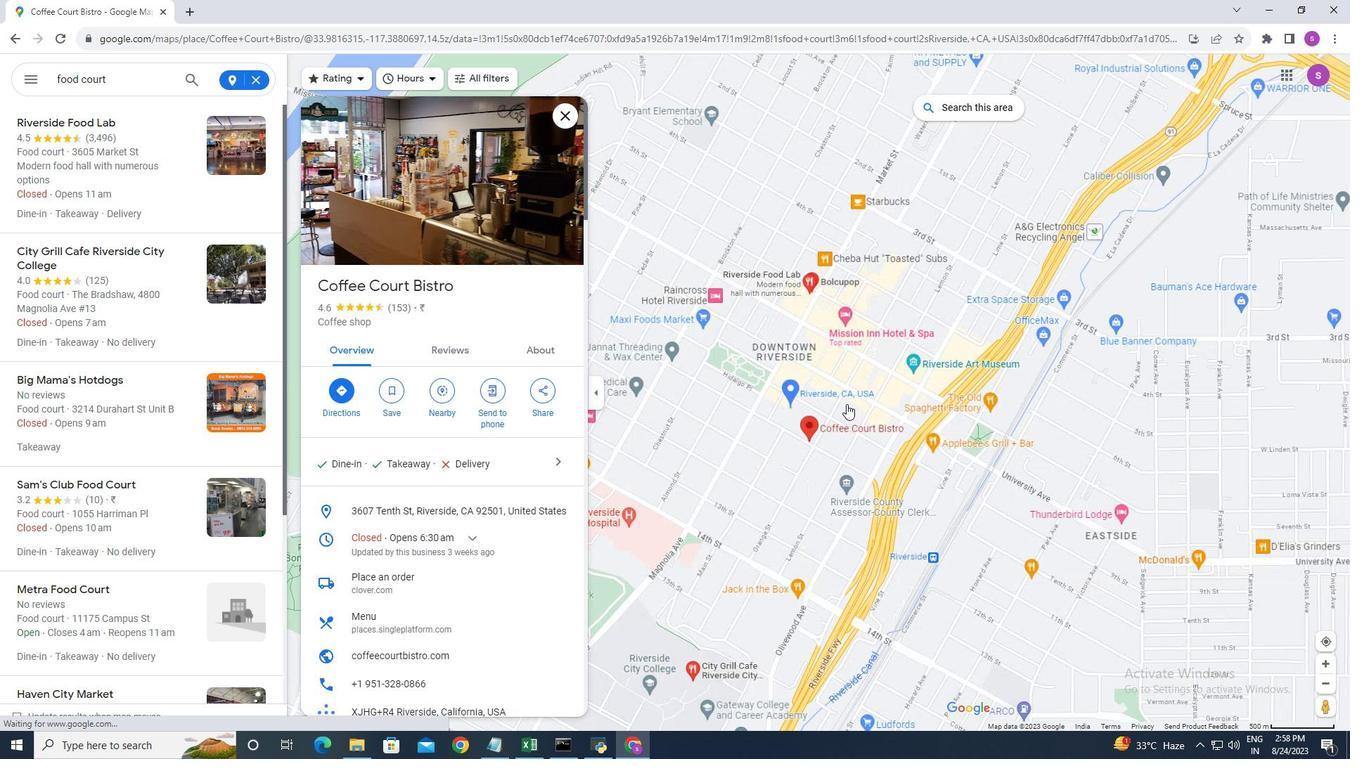 
Action: Mouse scrolled (847, 405) with delta (0, 0)
Screenshot: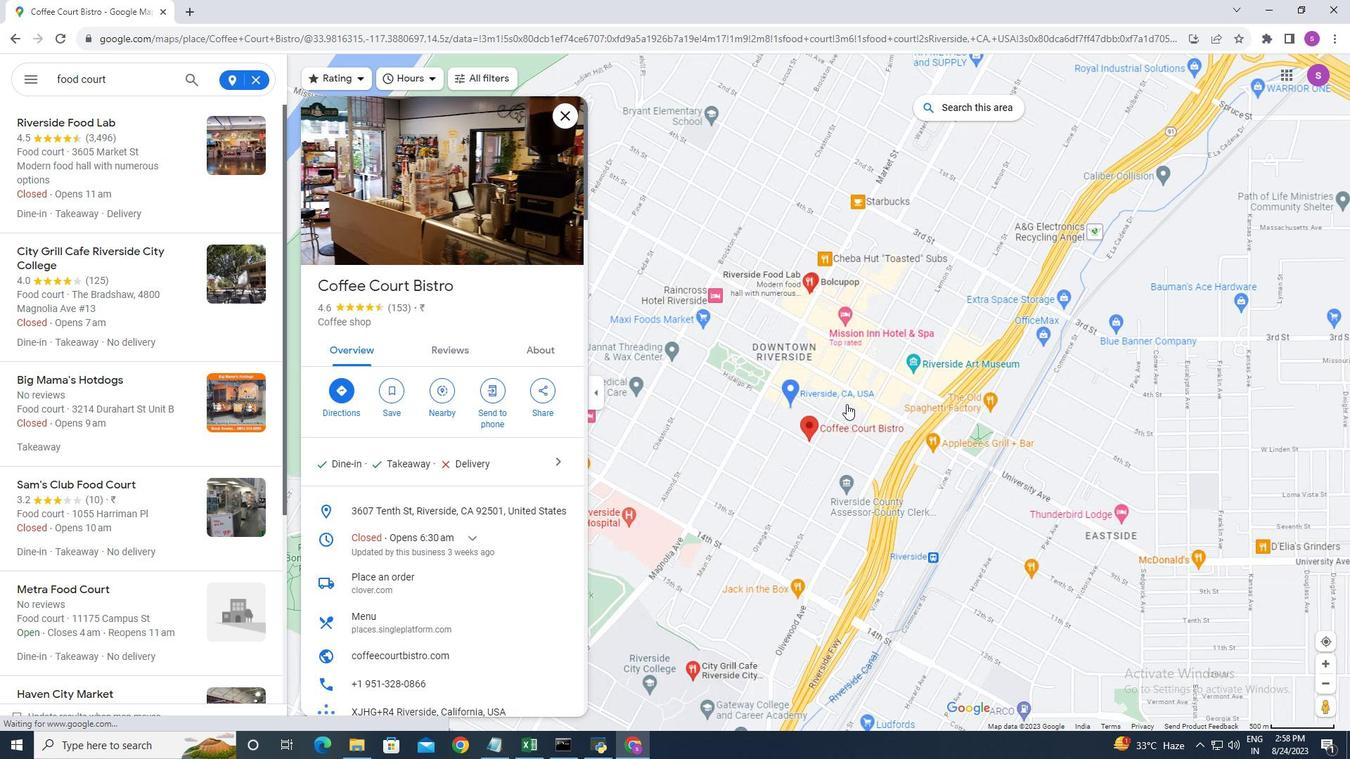 
Action: Mouse scrolled (847, 405) with delta (0, 0)
Screenshot: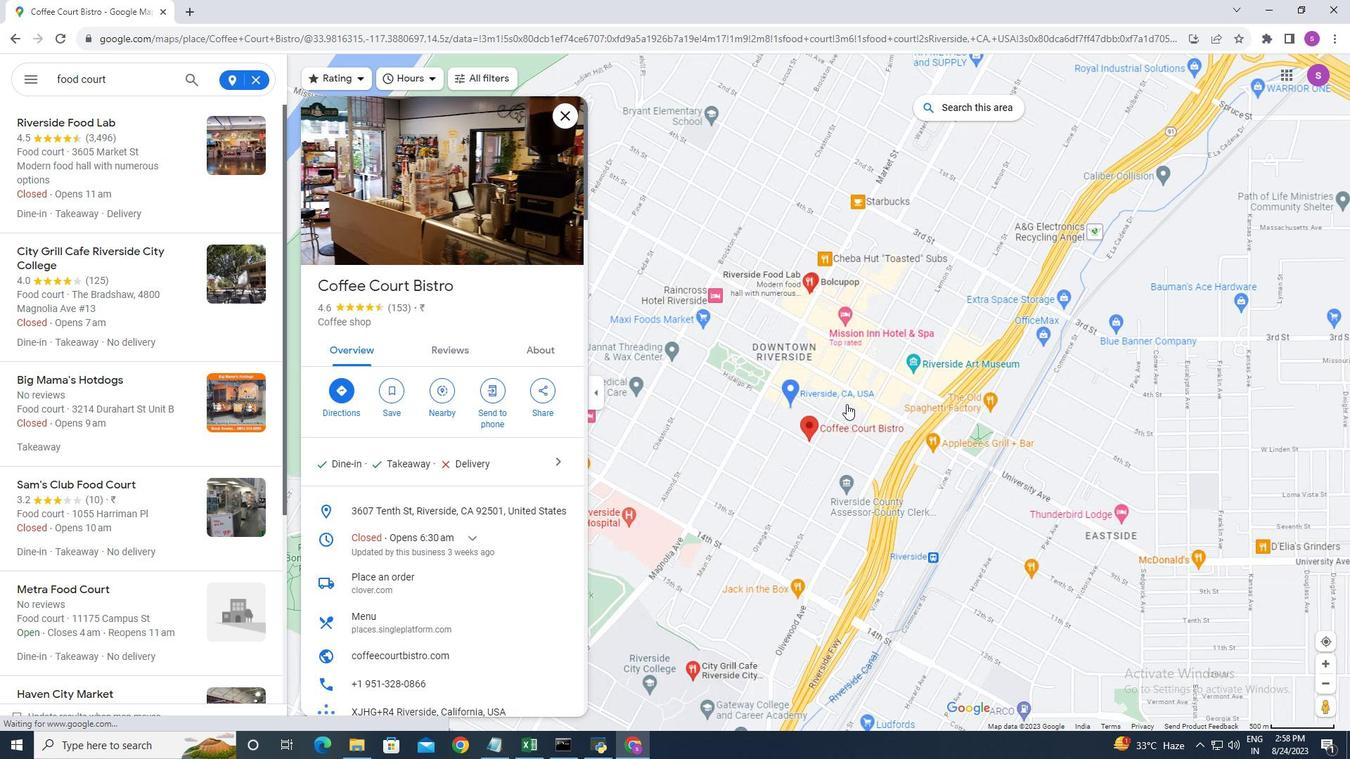 
Action: Mouse scrolled (847, 405) with delta (0, 0)
Screenshot: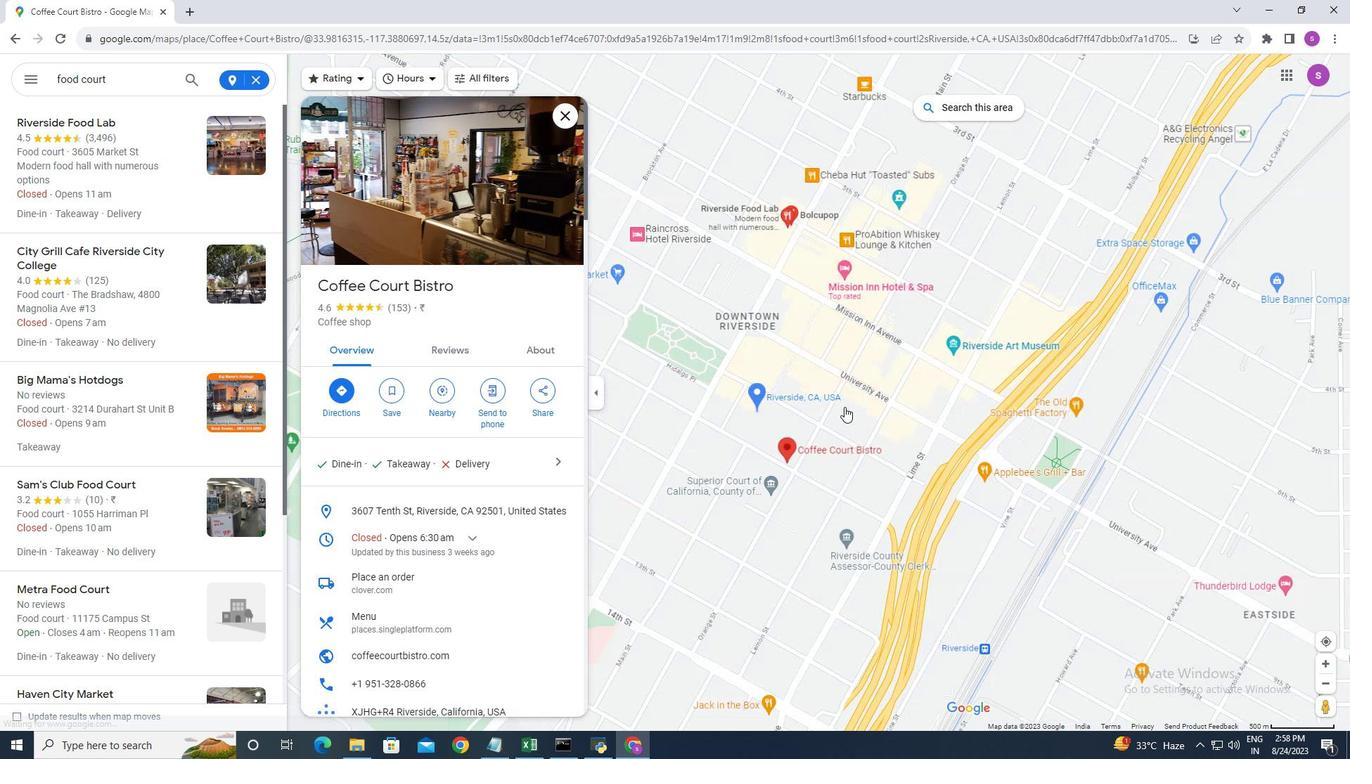 
Action: Mouse scrolled (847, 405) with delta (0, 0)
Screenshot: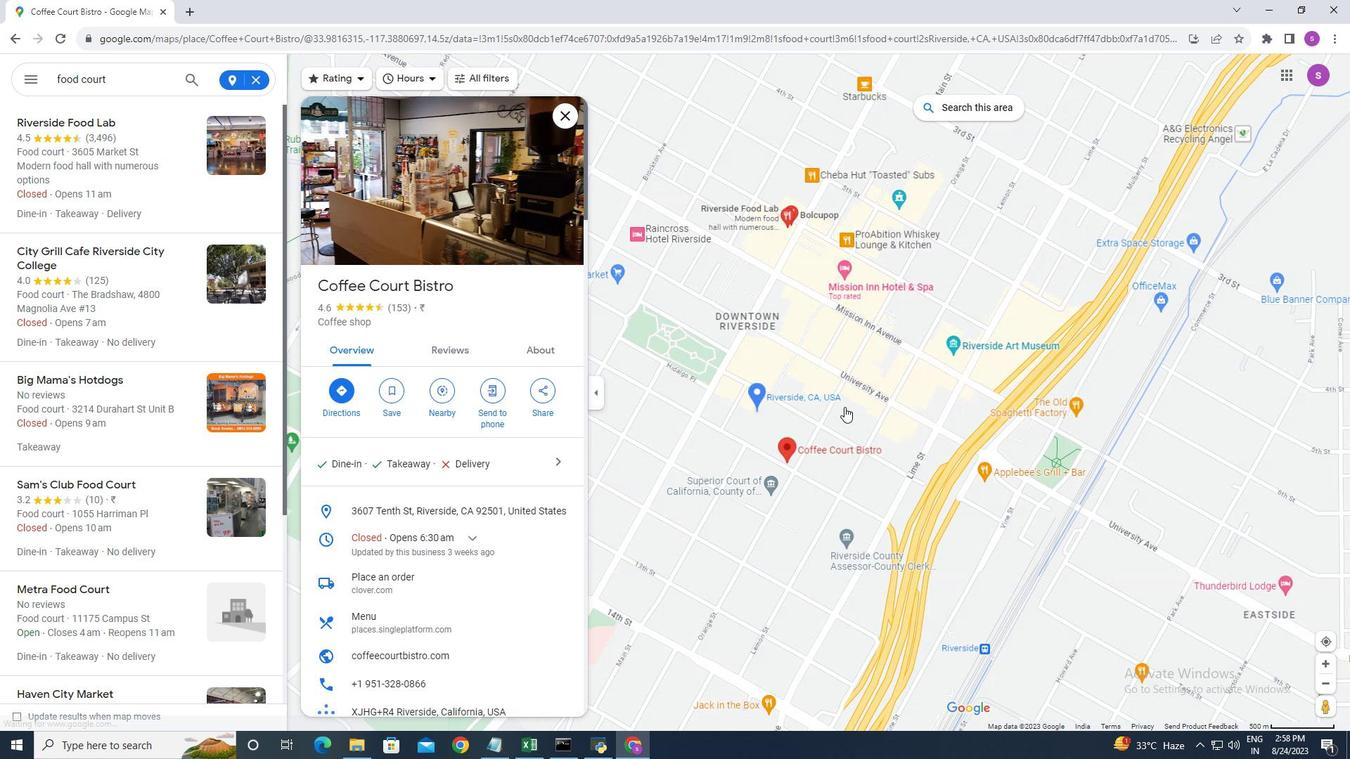 
Action: Mouse moved to (844, 408)
Screenshot: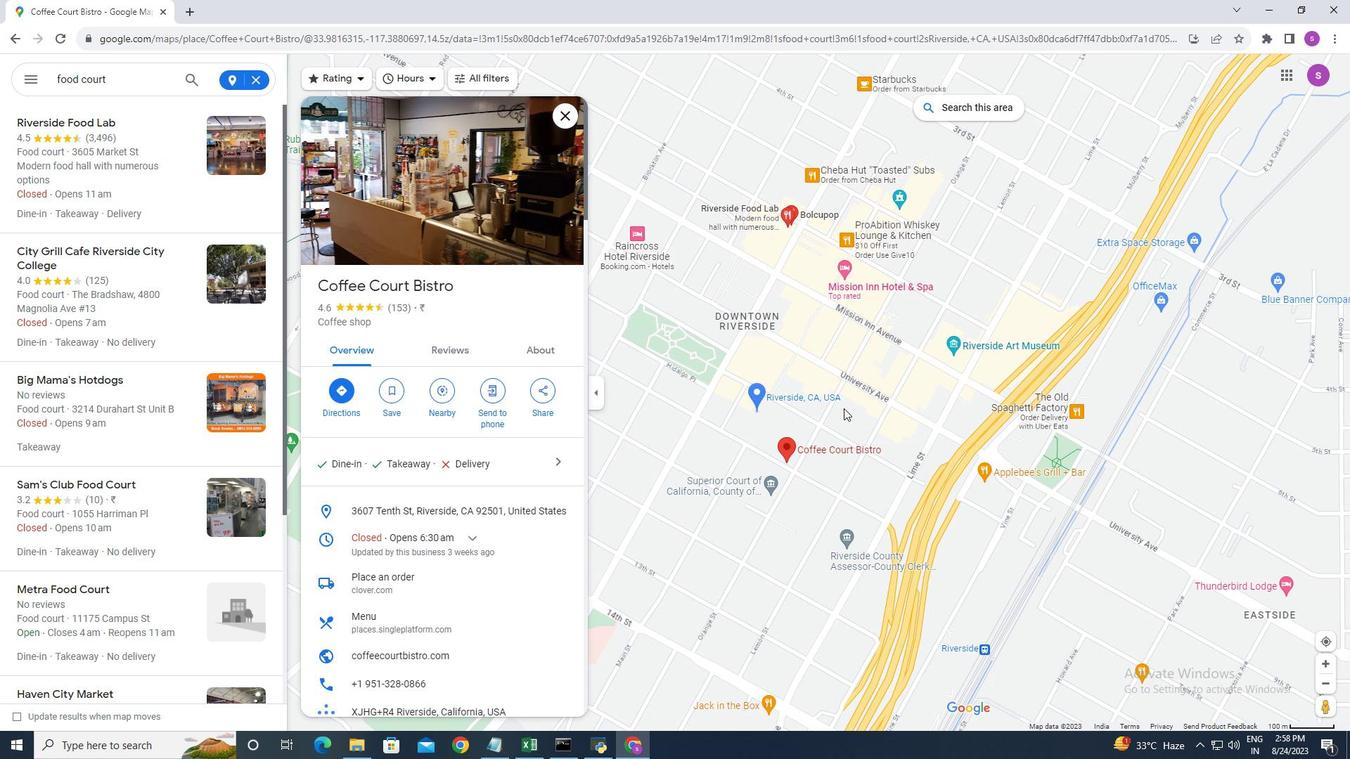 
Action: Mouse scrolled (844, 409) with delta (0, 0)
Screenshot: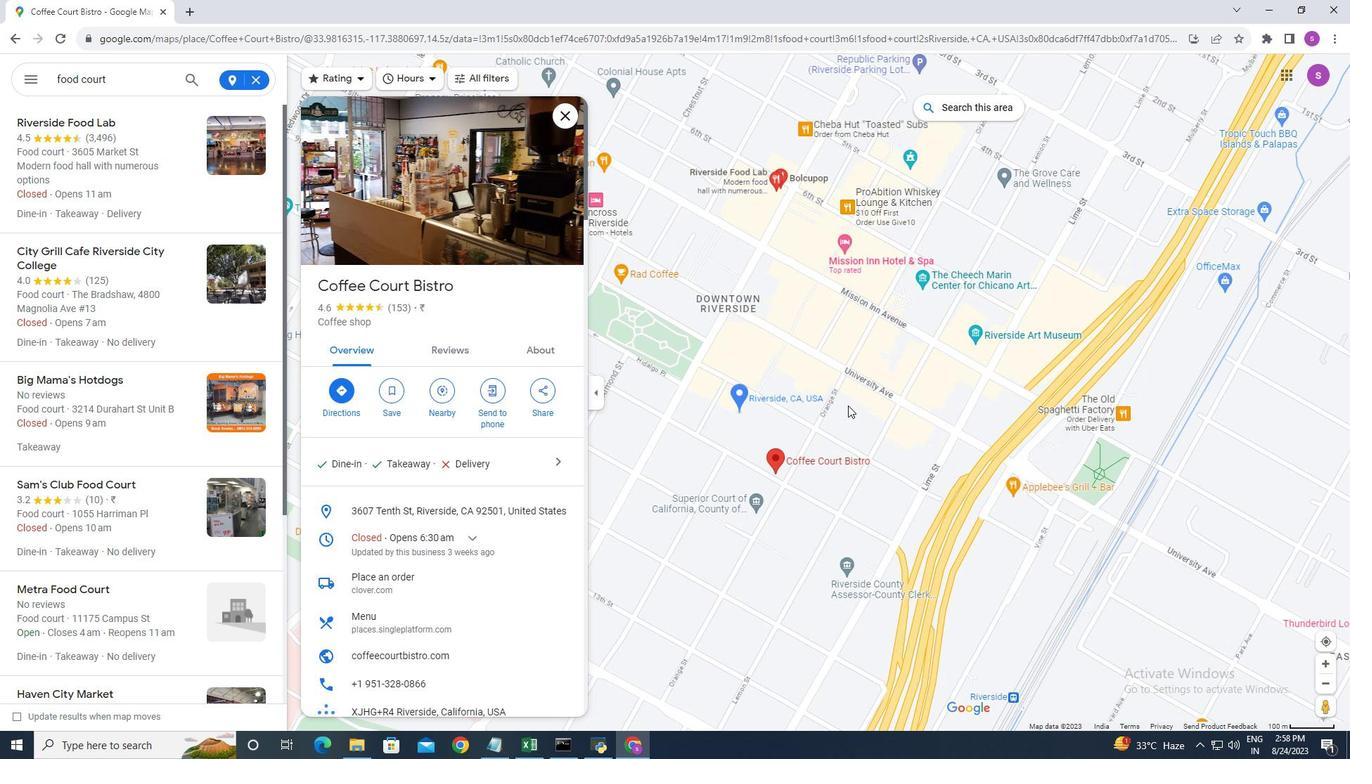 
Action: Mouse moved to (844, 408)
Screenshot: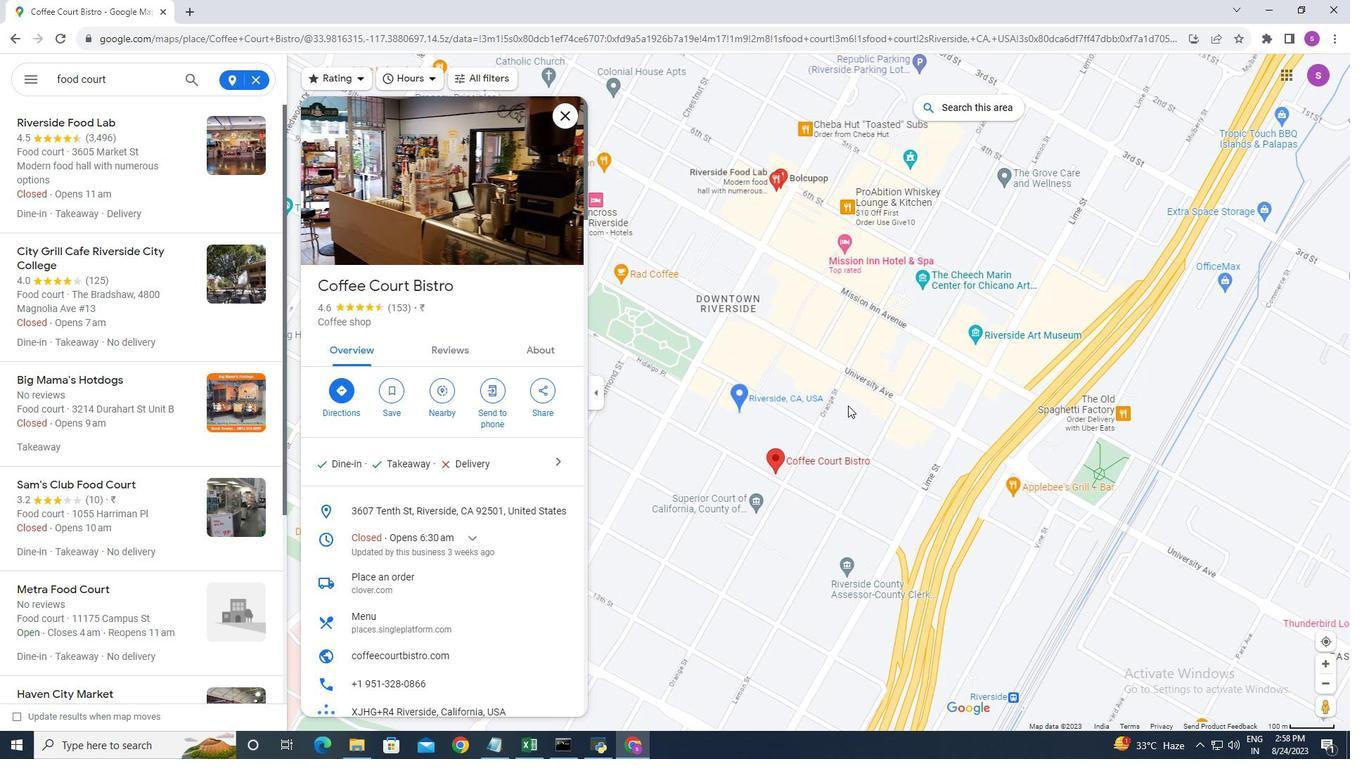 
Action: Mouse scrolled (844, 409) with delta (0, 0)
Screenshot: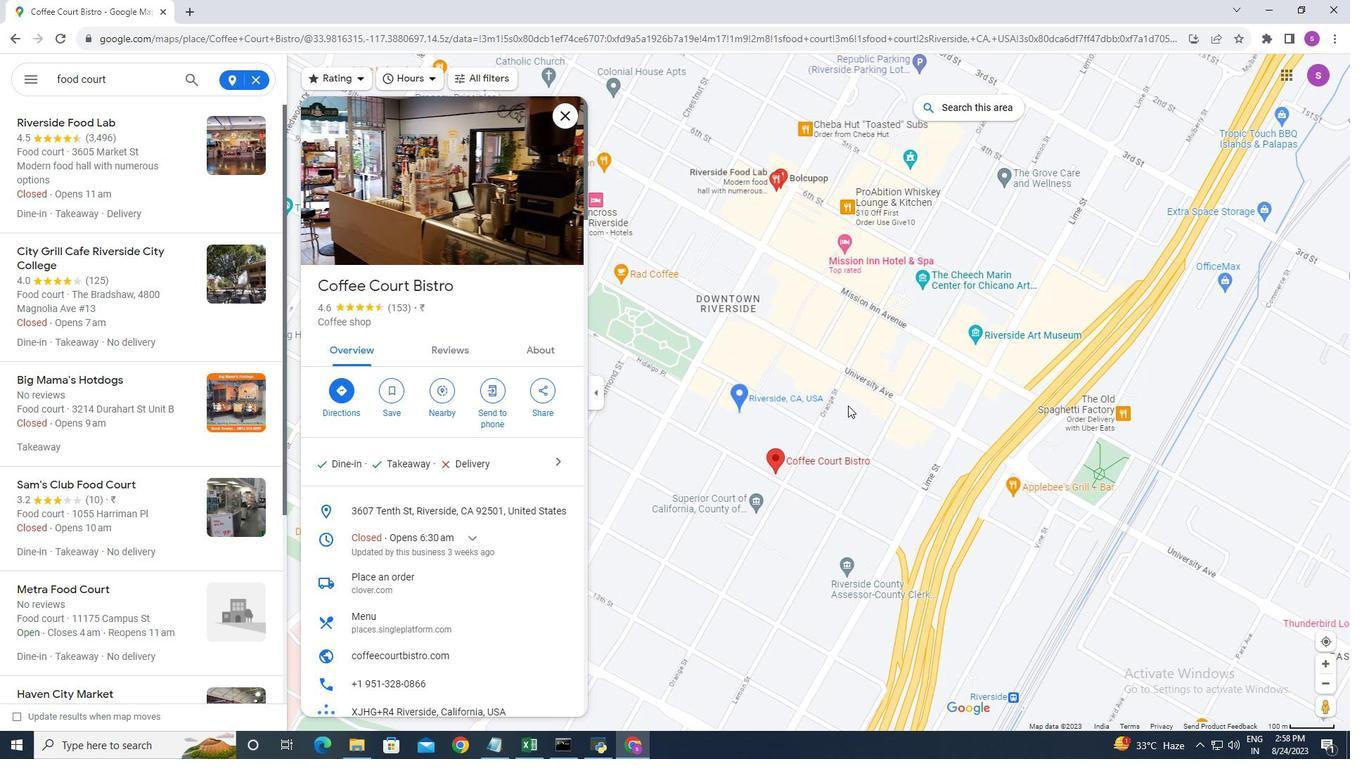 
Action: Mouse moved to (847, 406)
Screenshot: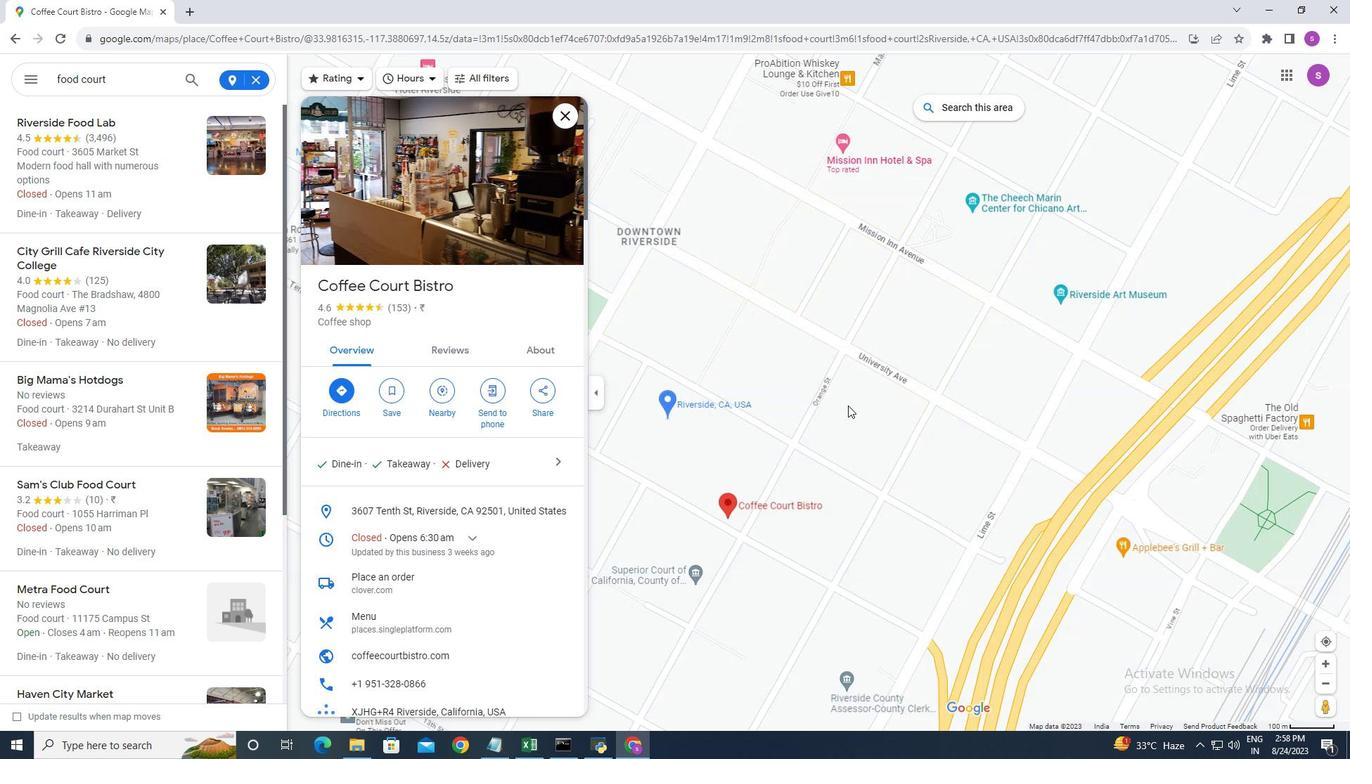 
Action: Mouse scrolled (847, 407) with delta (0, 0)
Screenshot: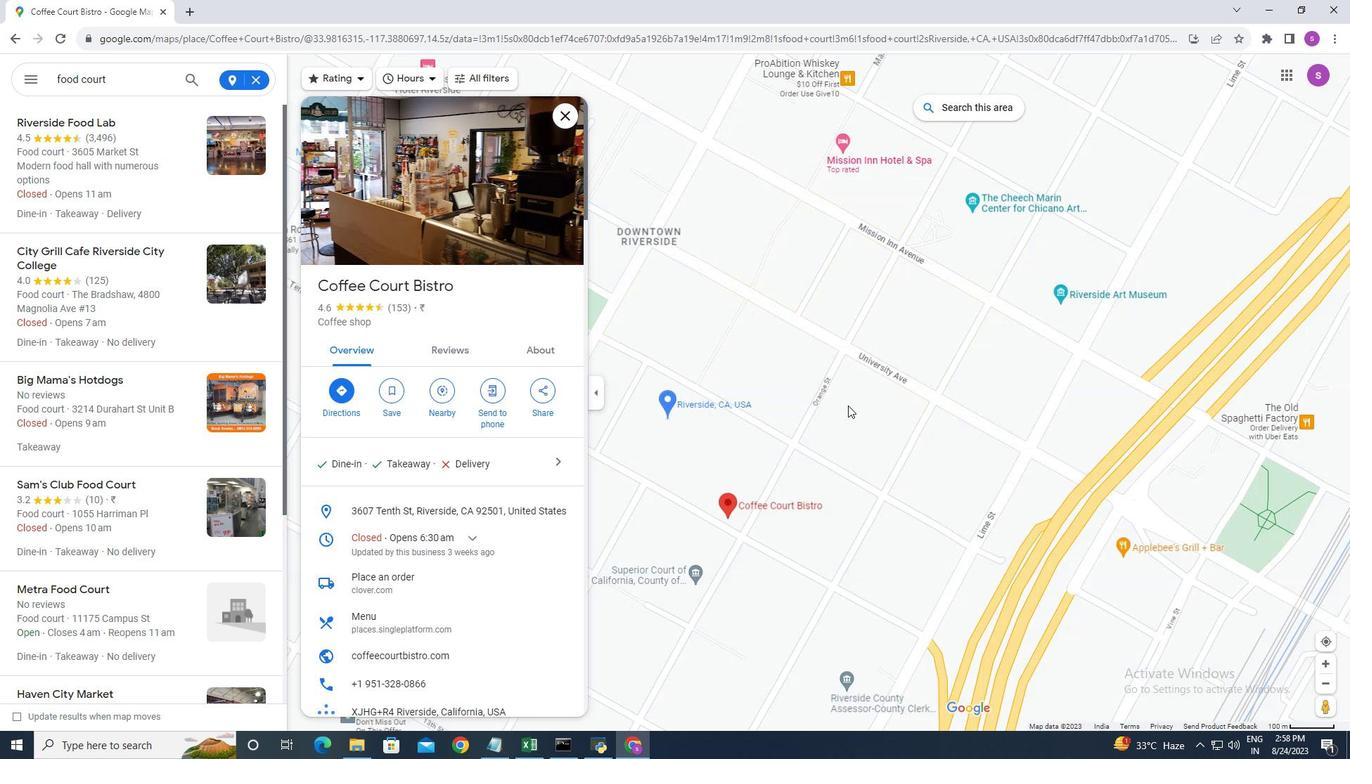 
Action: Mouse moved to (848, 405)
Screenshot: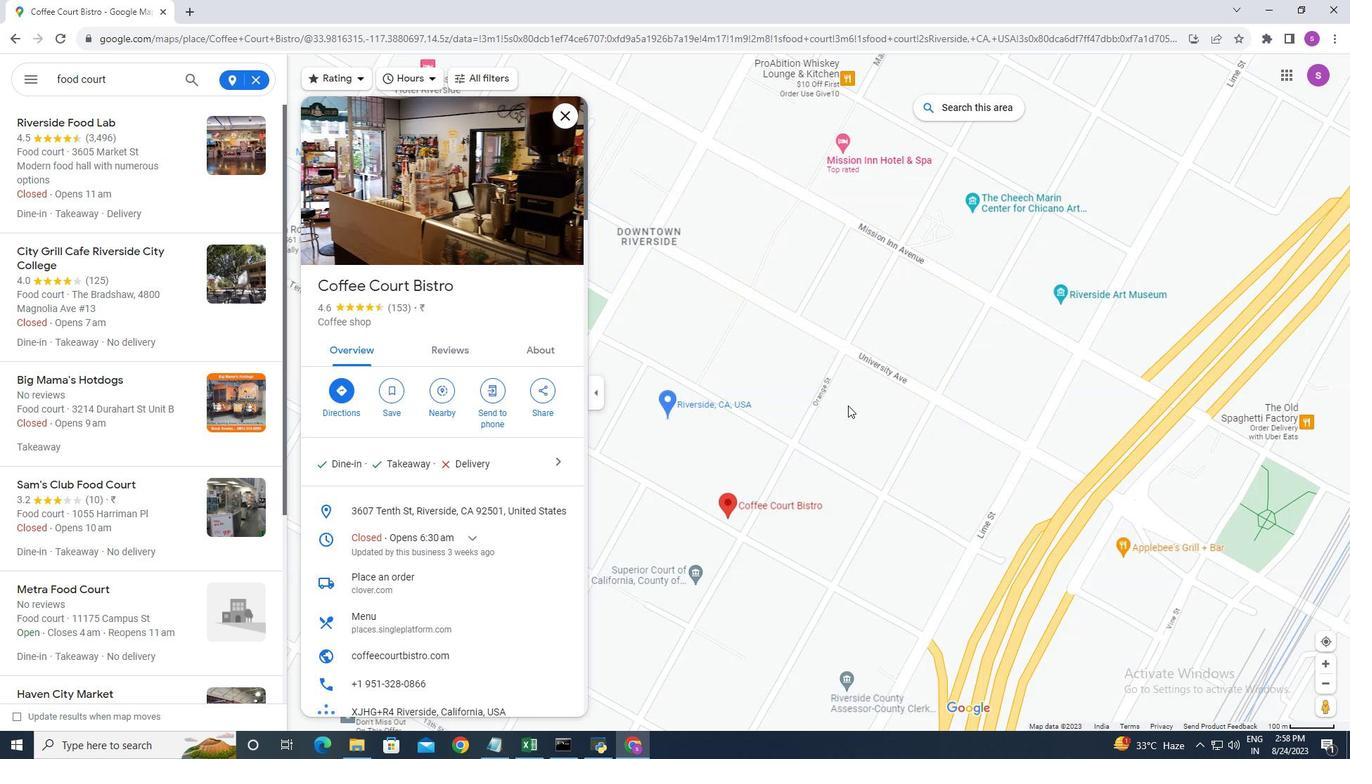 
Action: Mouse scrolled (848, 406) with delta (0, 0)
Screenshot: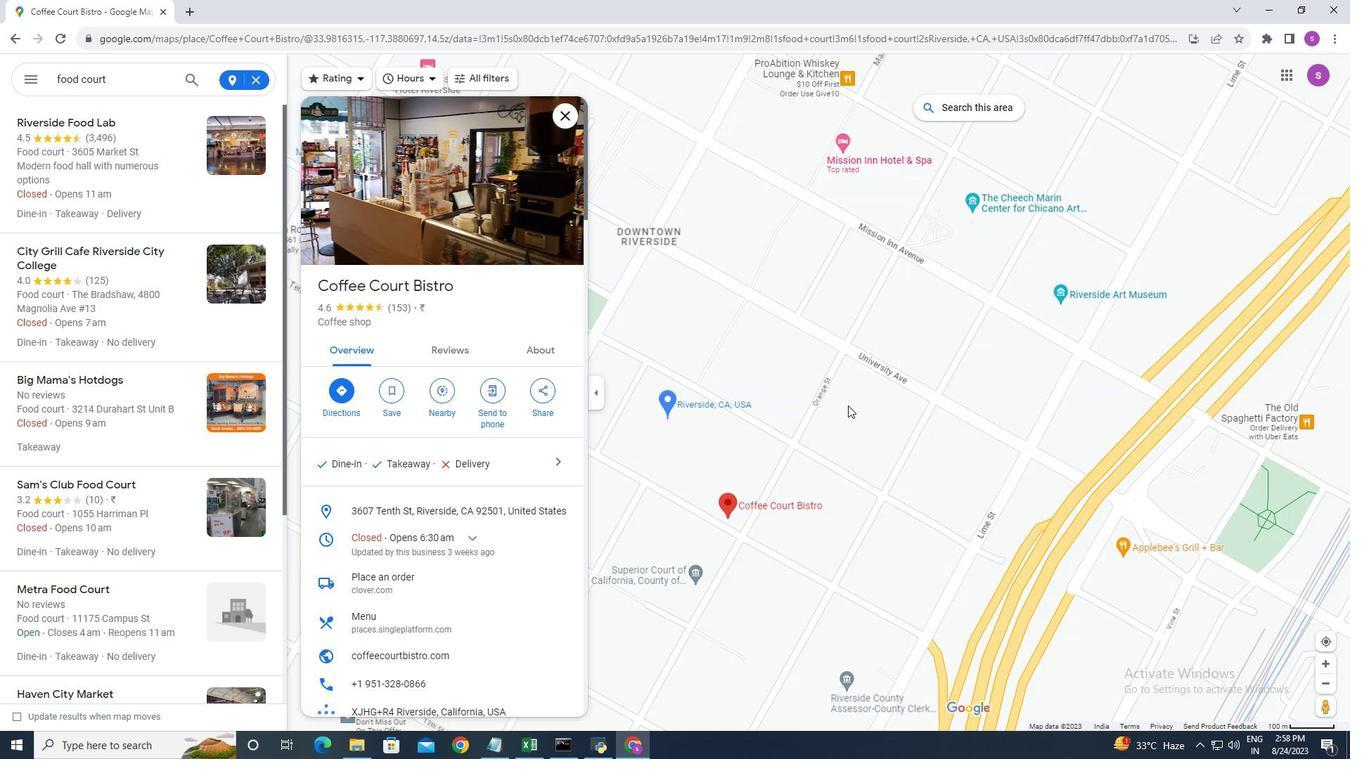 
Action: Mouse moved to (849, 403)
Screenshot: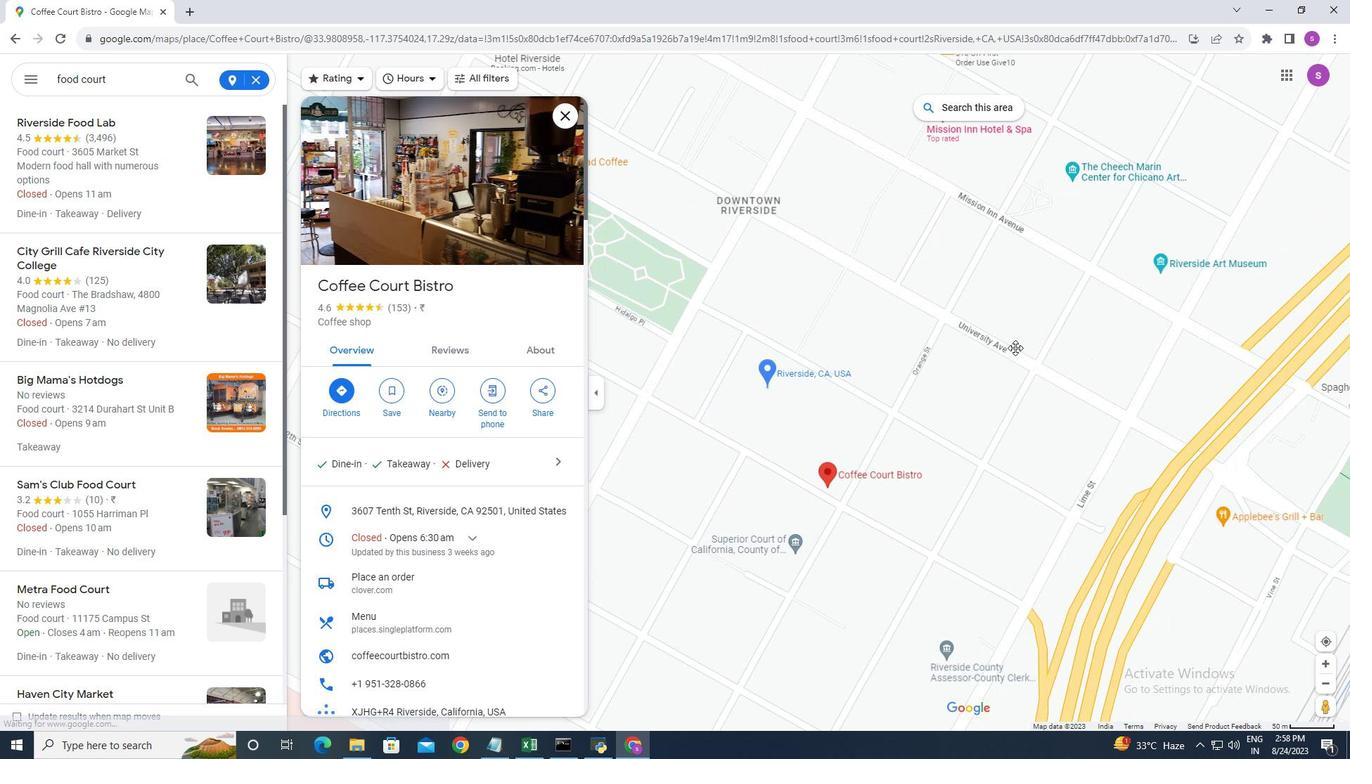 
Action: Mouse pressed left at (816, 413)
Screenshot: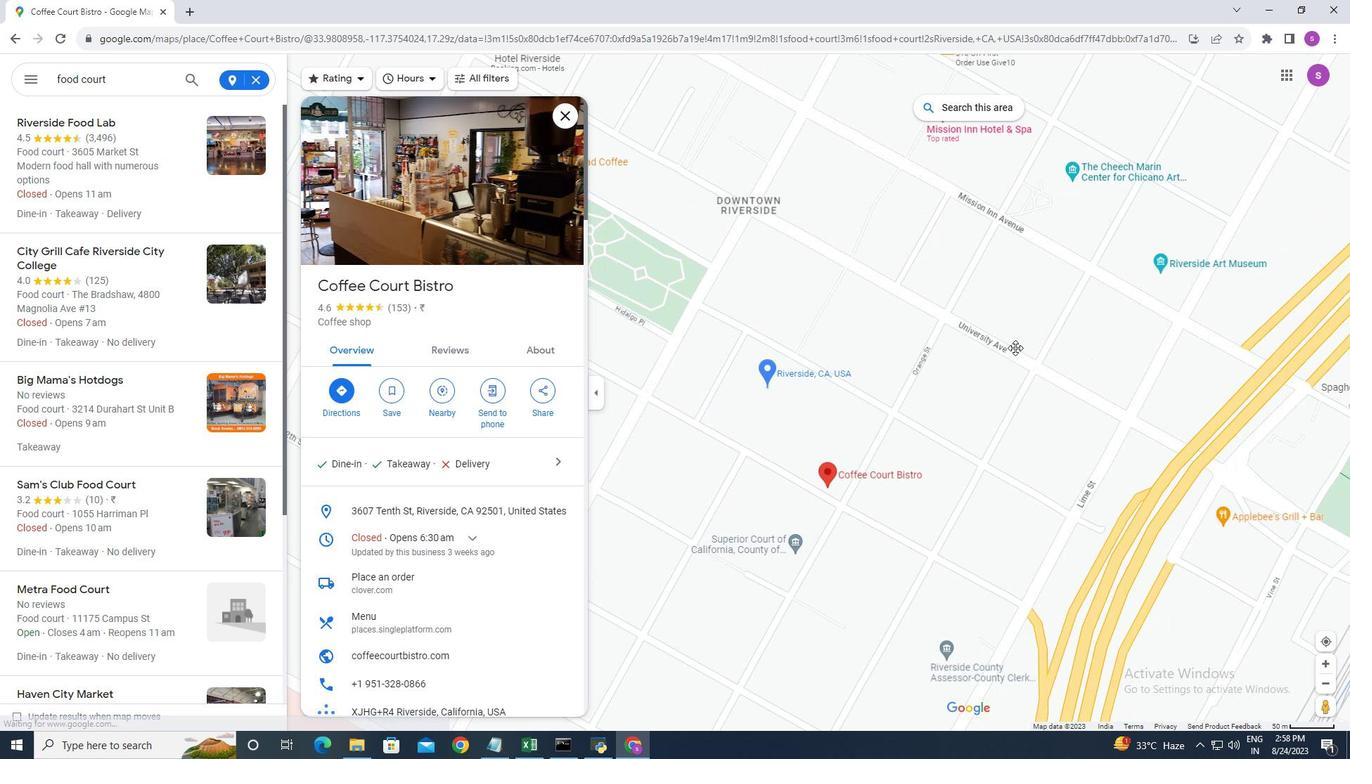 
Action: Mouse moved to (868, 385)
Screenshot: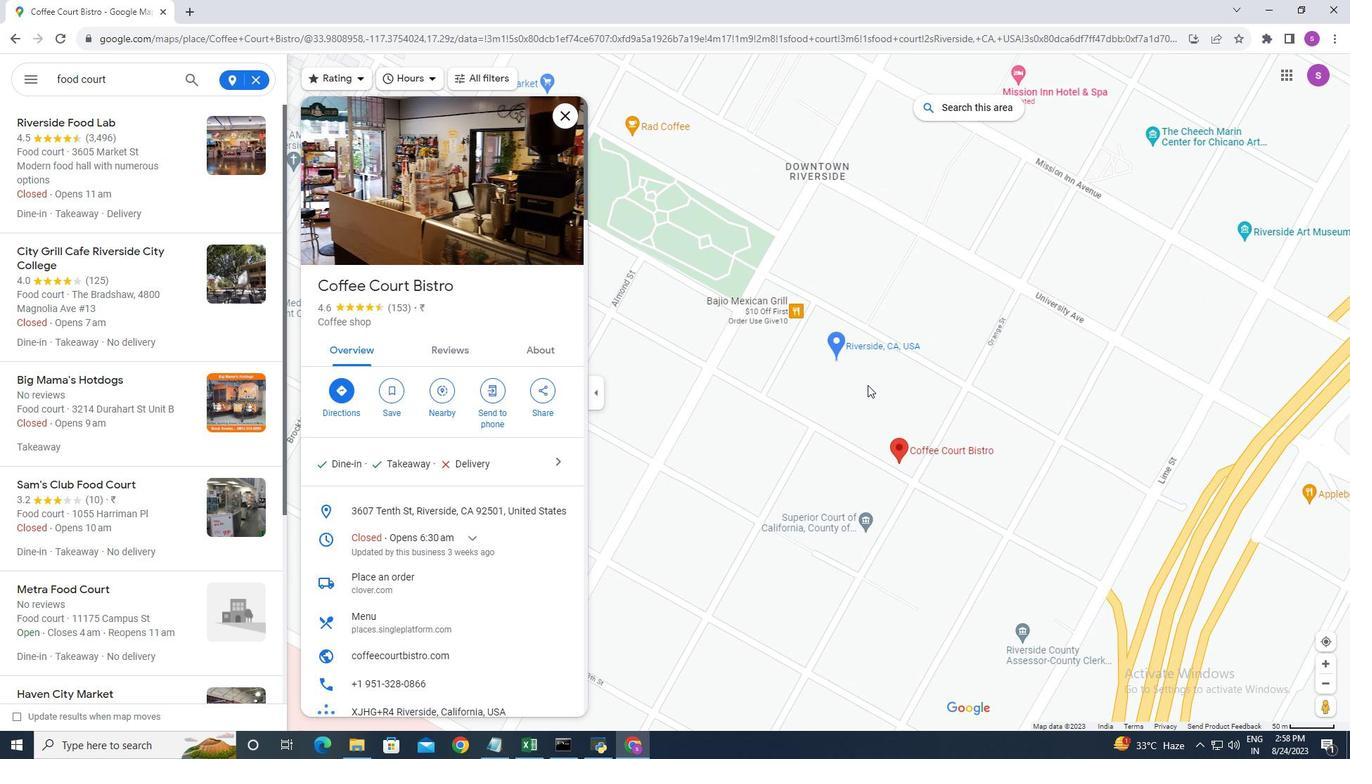 
Action: Mouse scrolled (868, 386) with delta (0, 0)
Screenshot: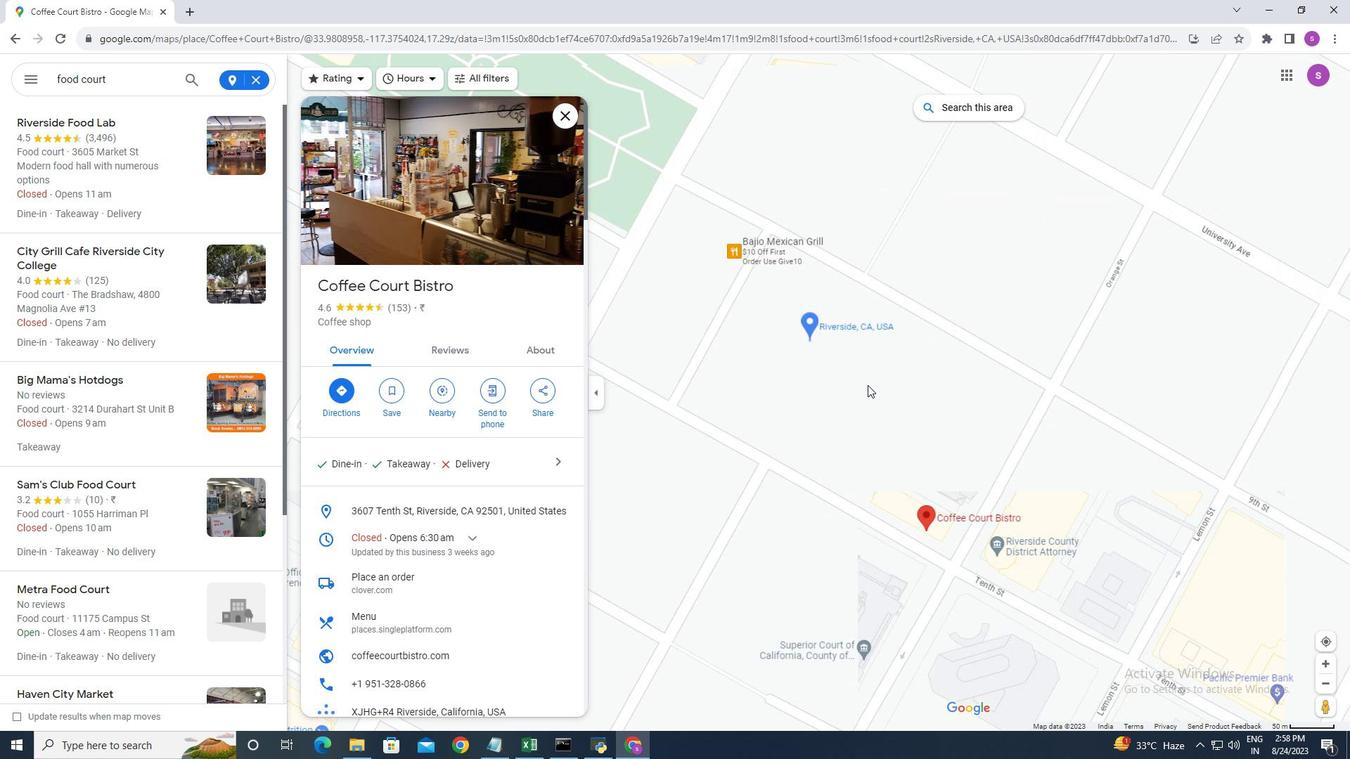 
Action: Mouse scrolled (868, 386) with delta (0, 0)
Screenshot: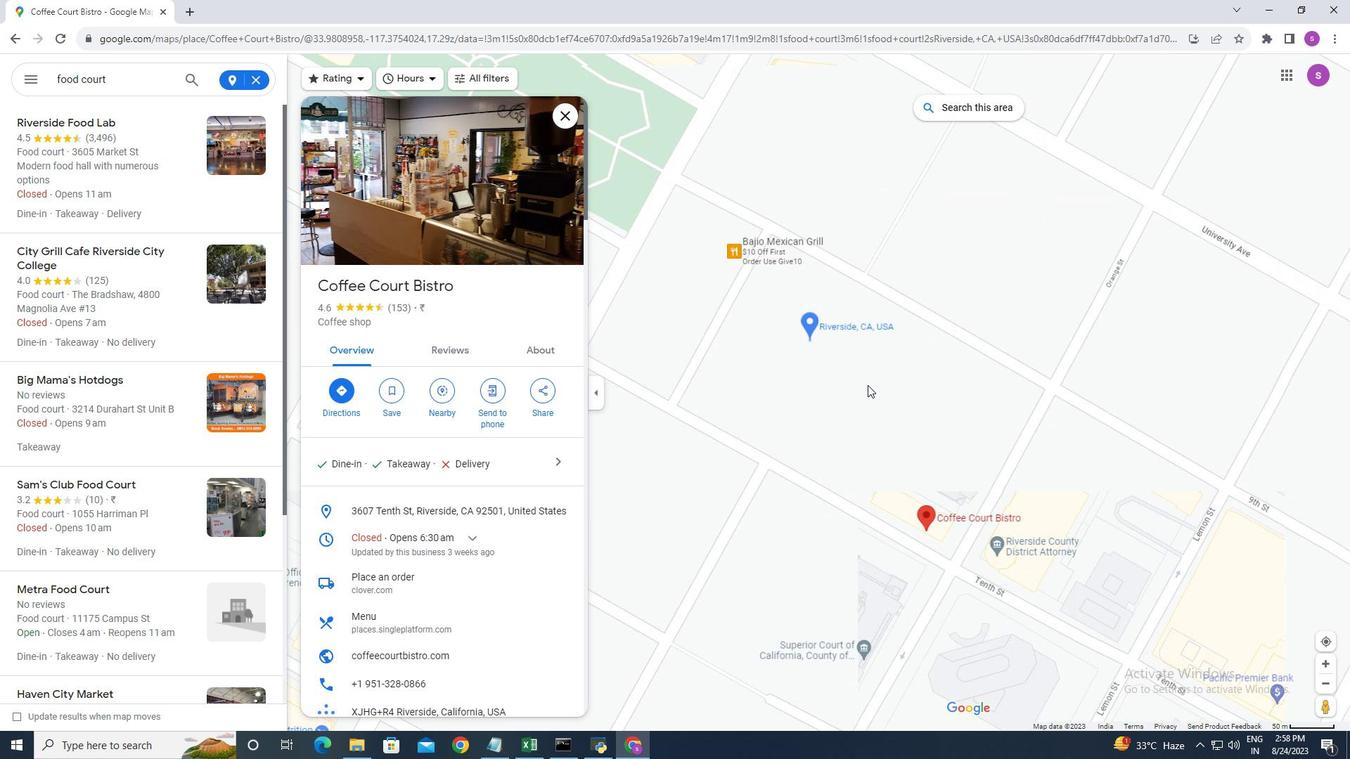 
Action: Mouse scrolled (868, 386) with delta (0, 0)
Screenshot: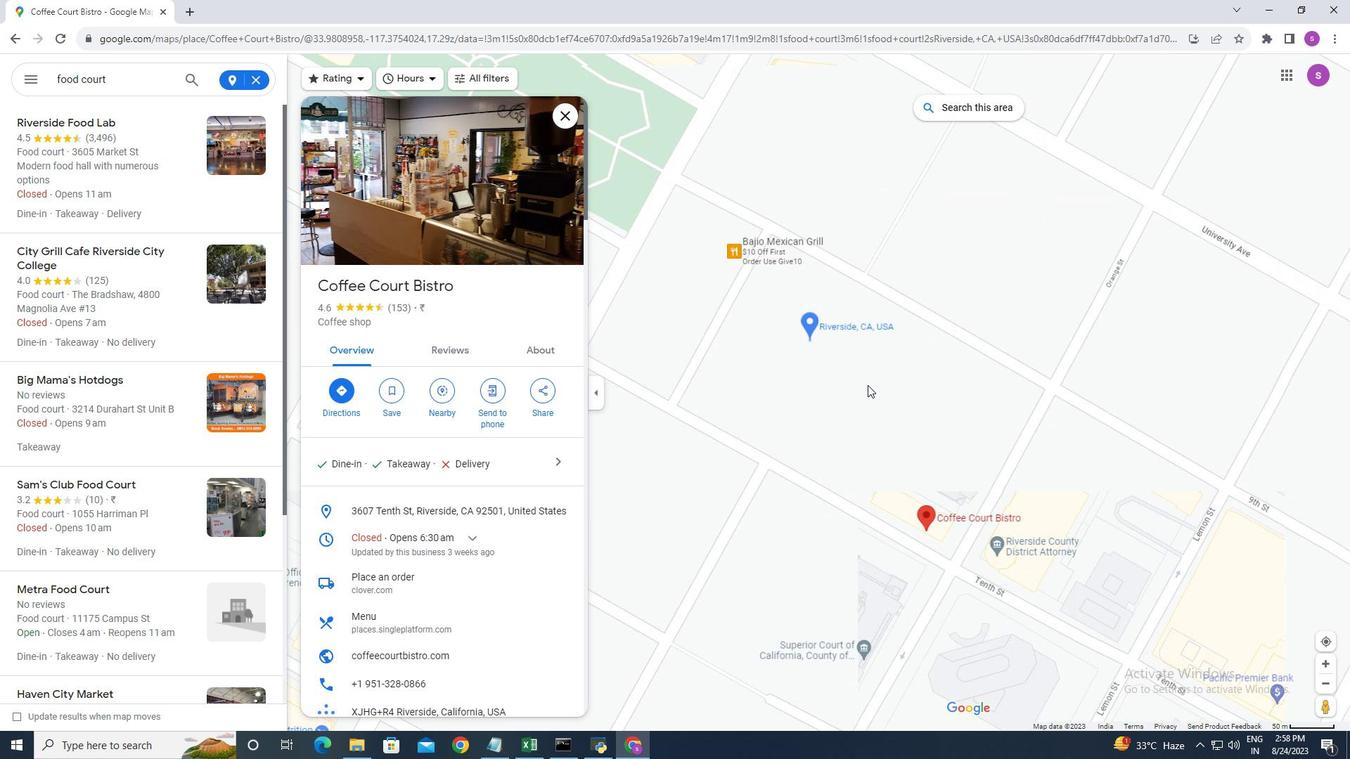 
Action: Mouse scrolled (868, 386) with delta (0, 0)
Screenshot: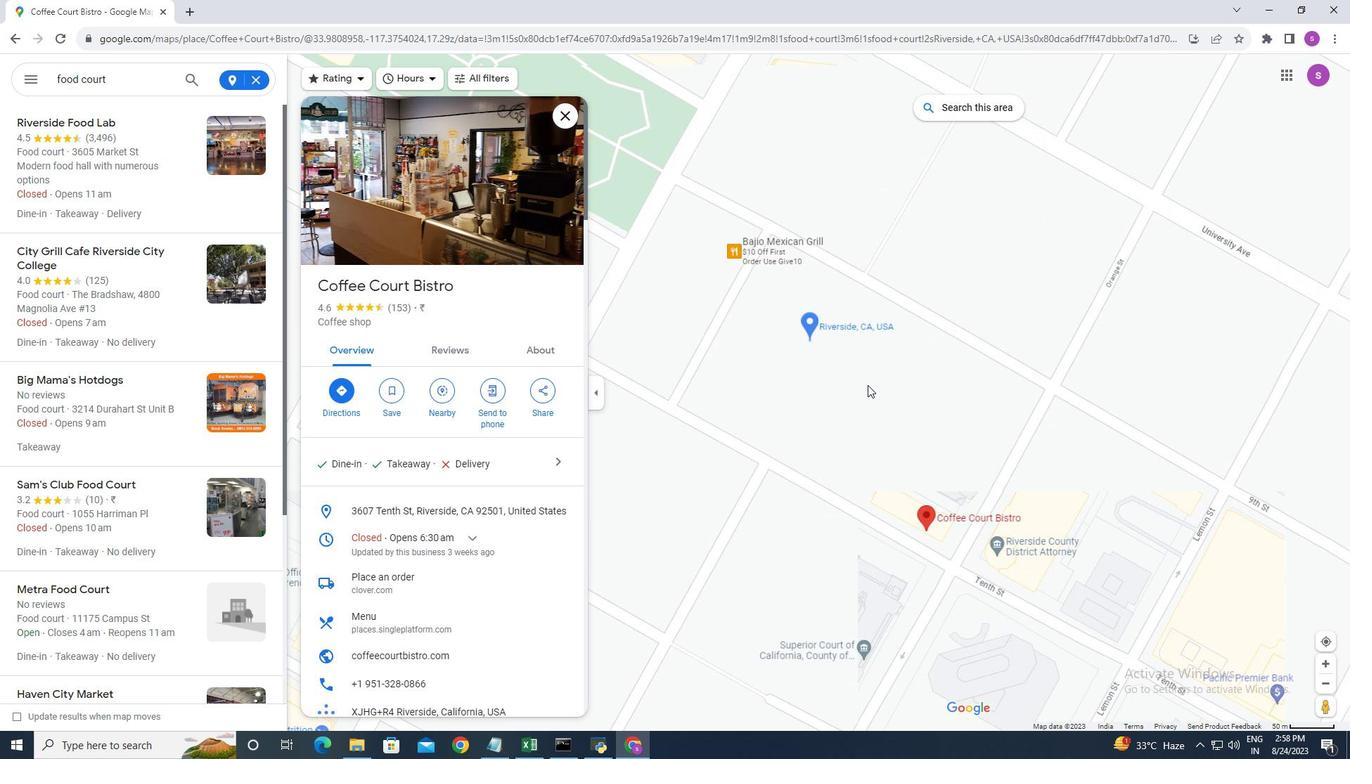 
Action: Mouse scrolled (868, 386) with delta (0, 0)
Screenshot: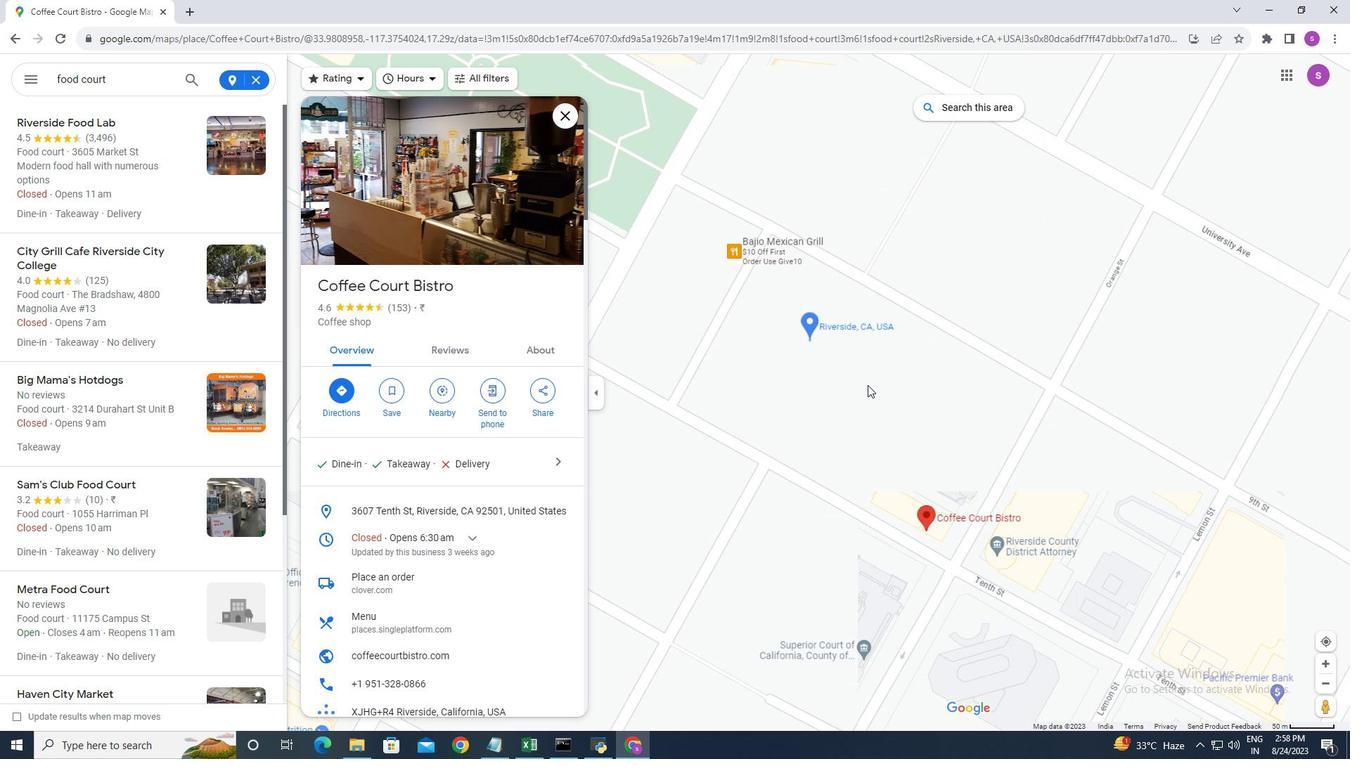 
Action: Mouse scrolled (868, 386) with delta (0, 0)
Screenshot: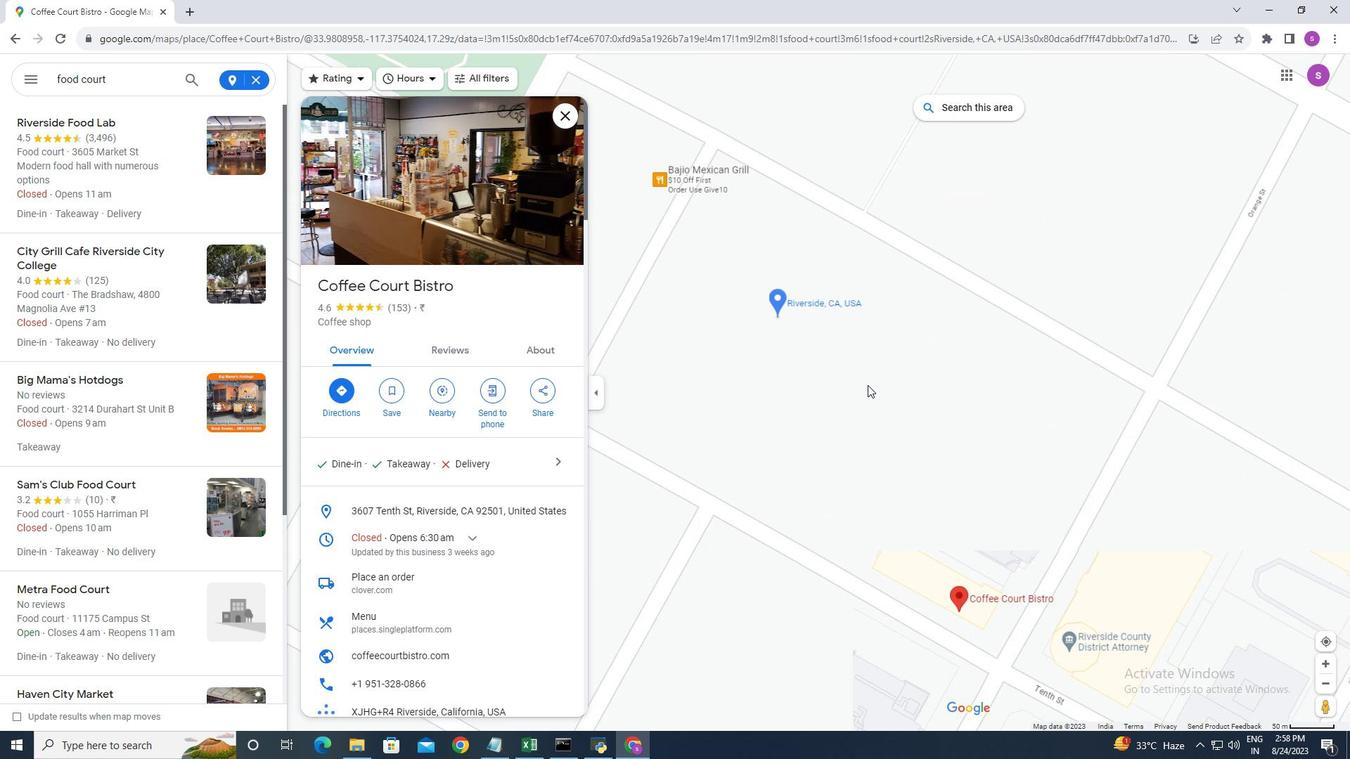 
Action: Mouse scrolled (868, 386) with delta (0, 0)
Screenshot: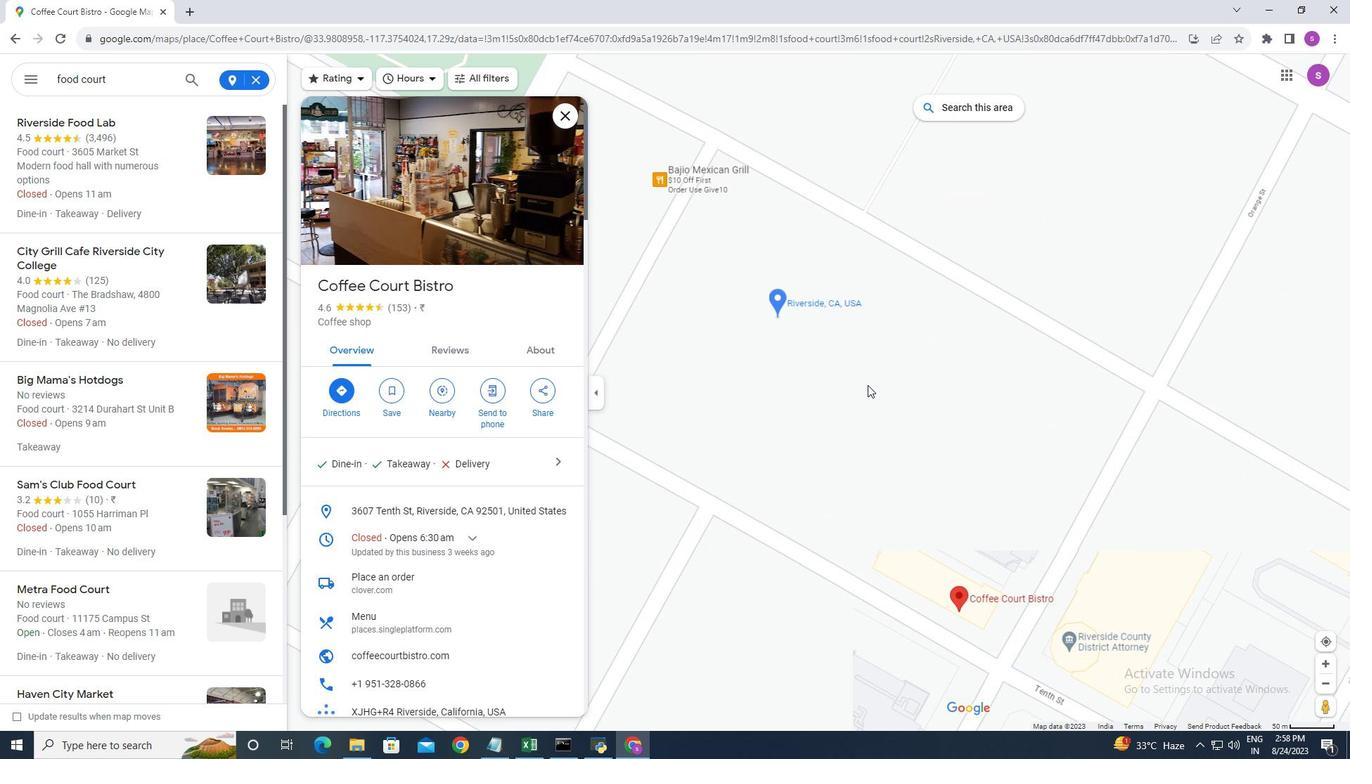 
Action: Mouse scrolled (868, 386) with delta (0, 0)
Screenshot: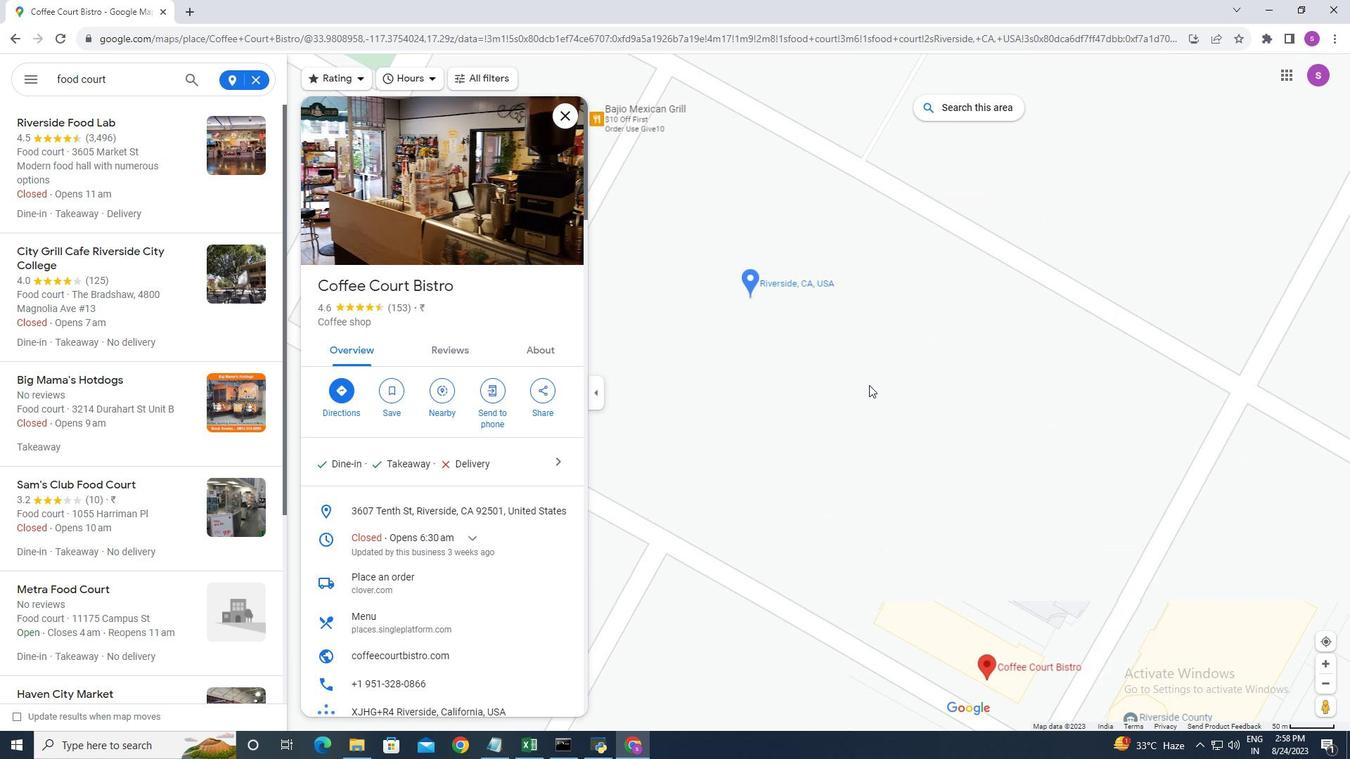 
Action: Mouse moved to (869, 382)
Screenshot: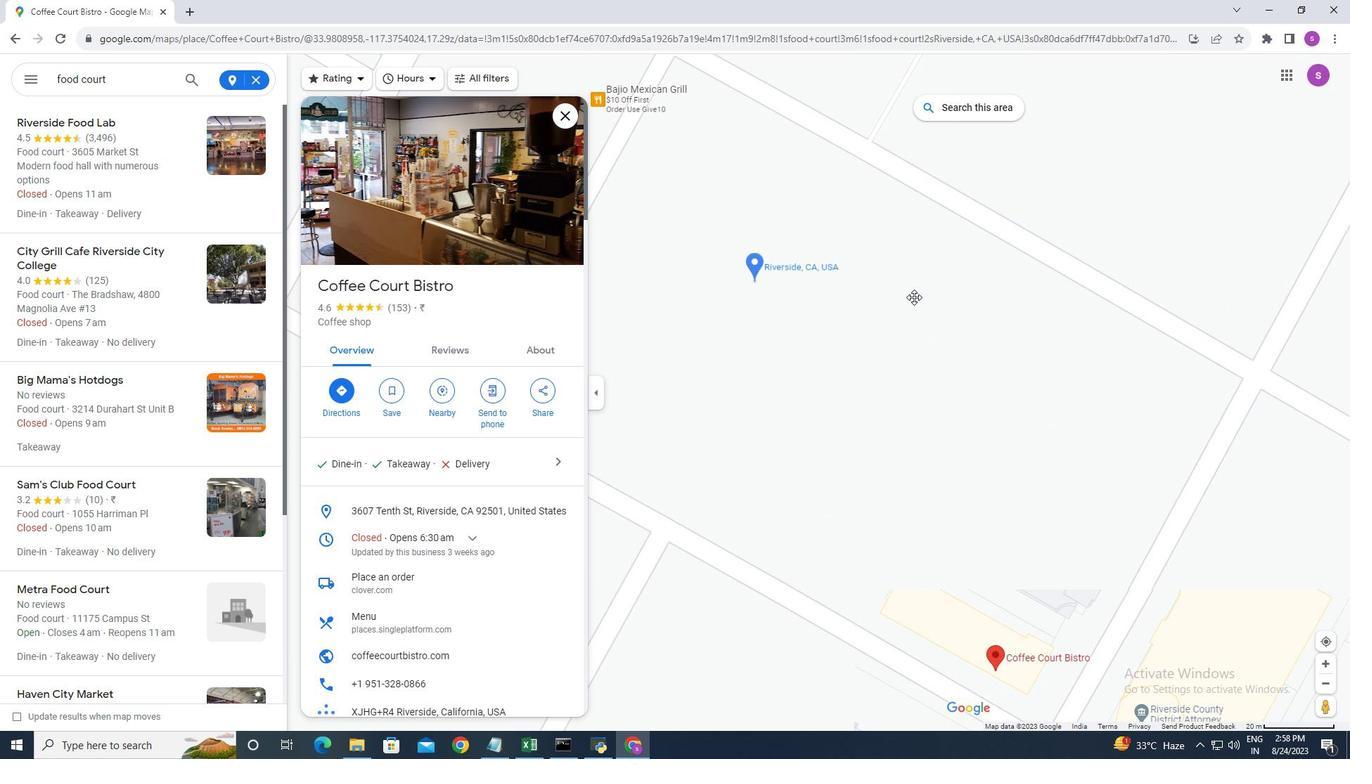 
Action: Mouse pressed left at (869, 382)
Screenshot: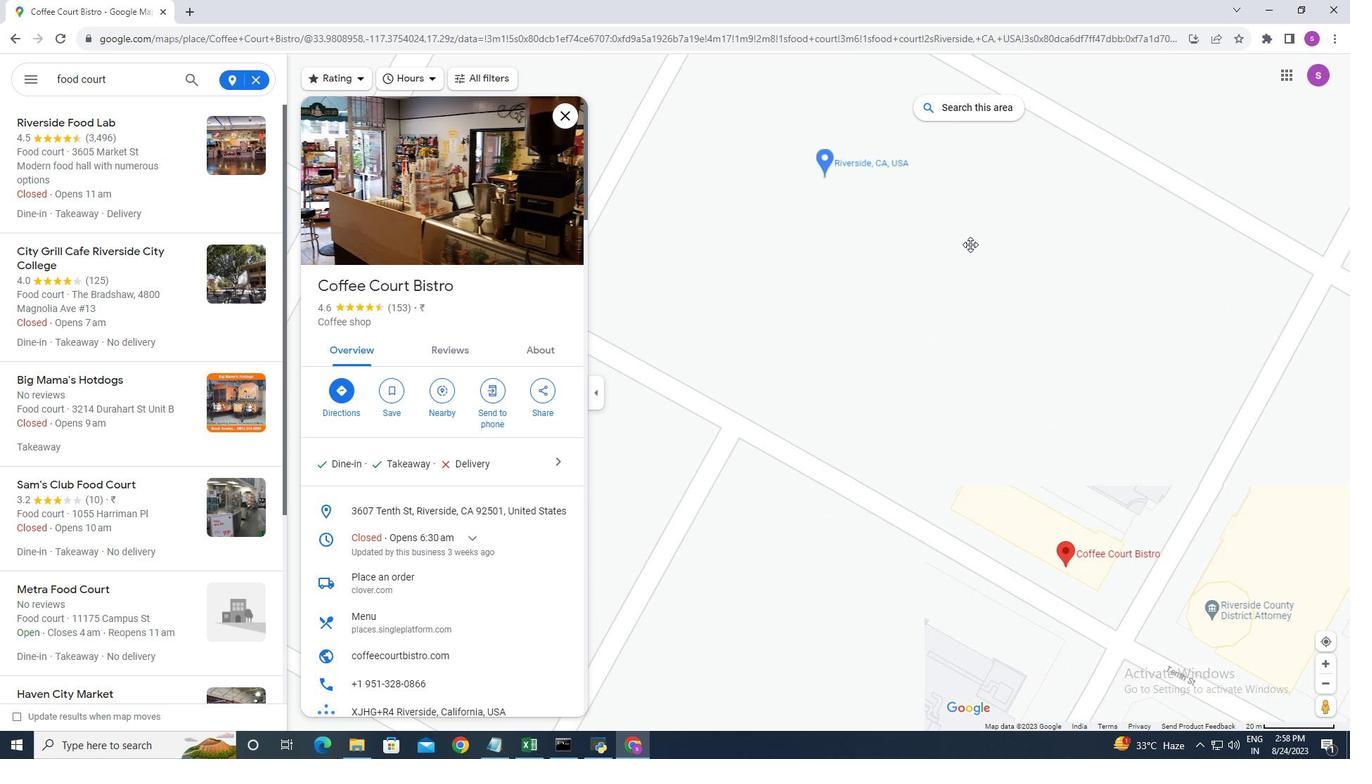
Action: Mouse moved to (914, 267)
Screenshot: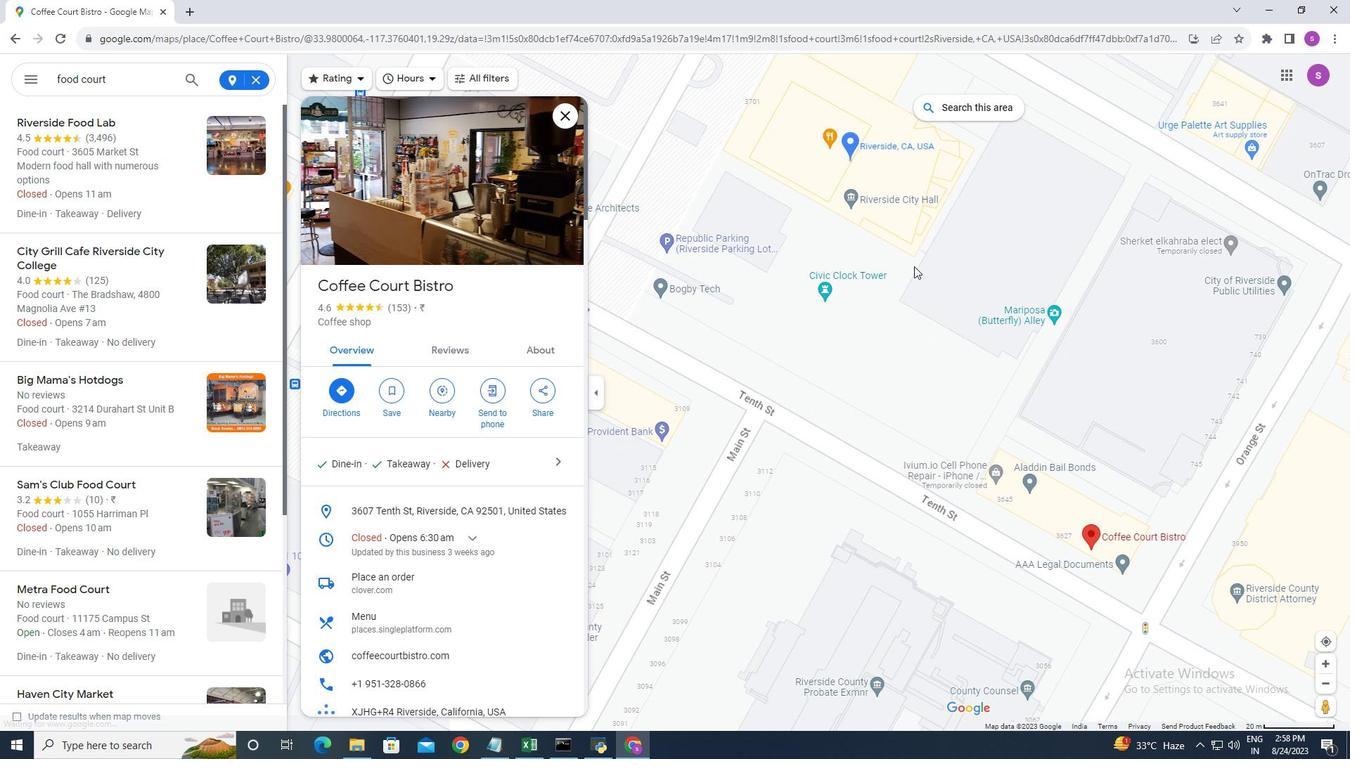 
Action: Mouse scrolled (914, 266) with delta (0, 0)
Screenshot: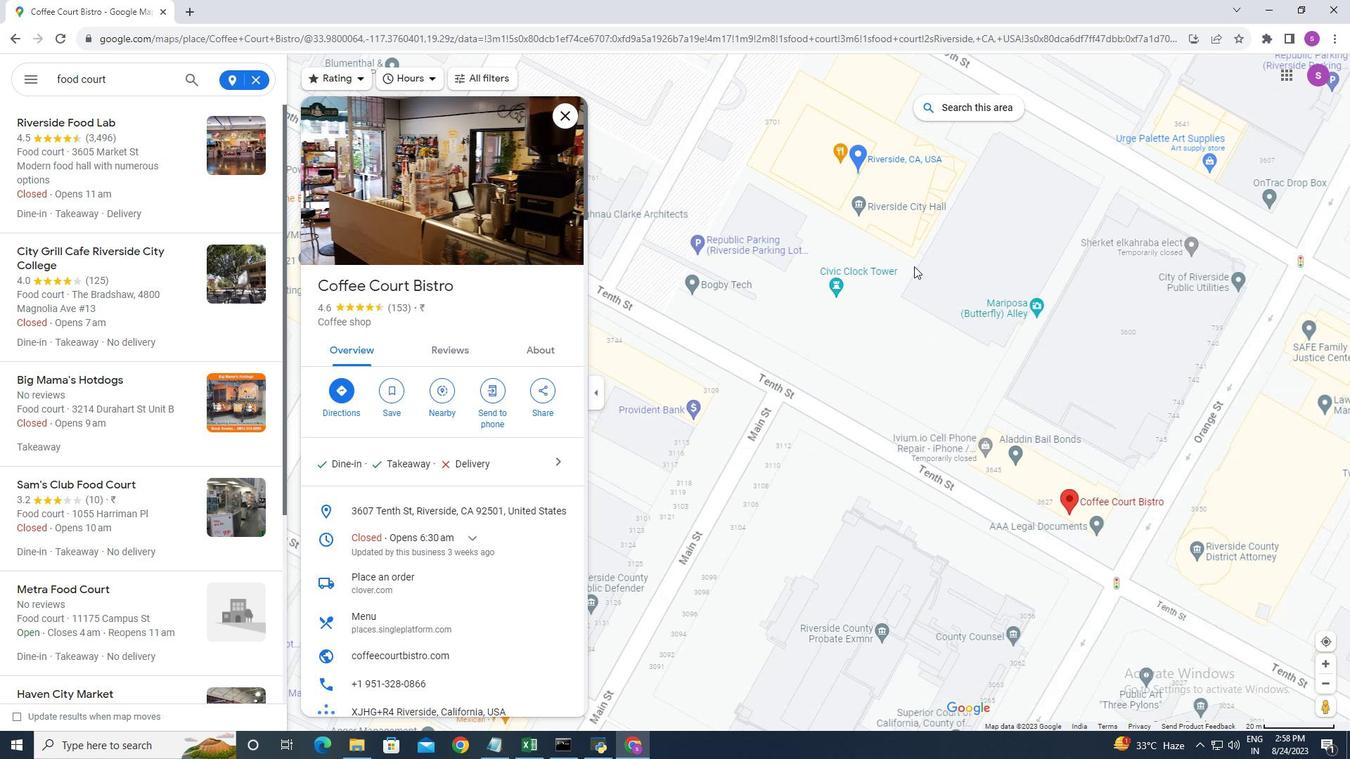 
Action: Mouse scrolled (914, 266) with delta (0, 0)
Screenshot: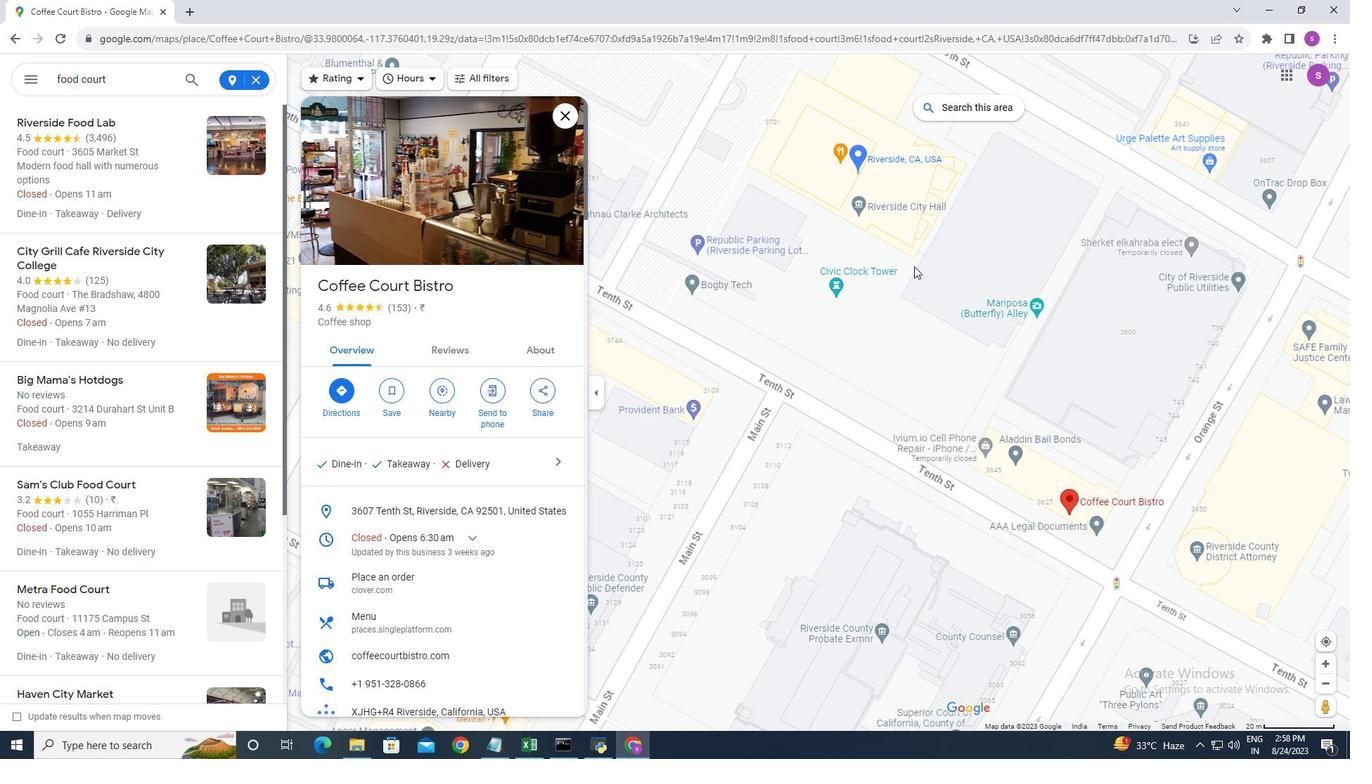 
Action: Mouse scrolled (914, 266) with delta (0, 0)
Screenshot: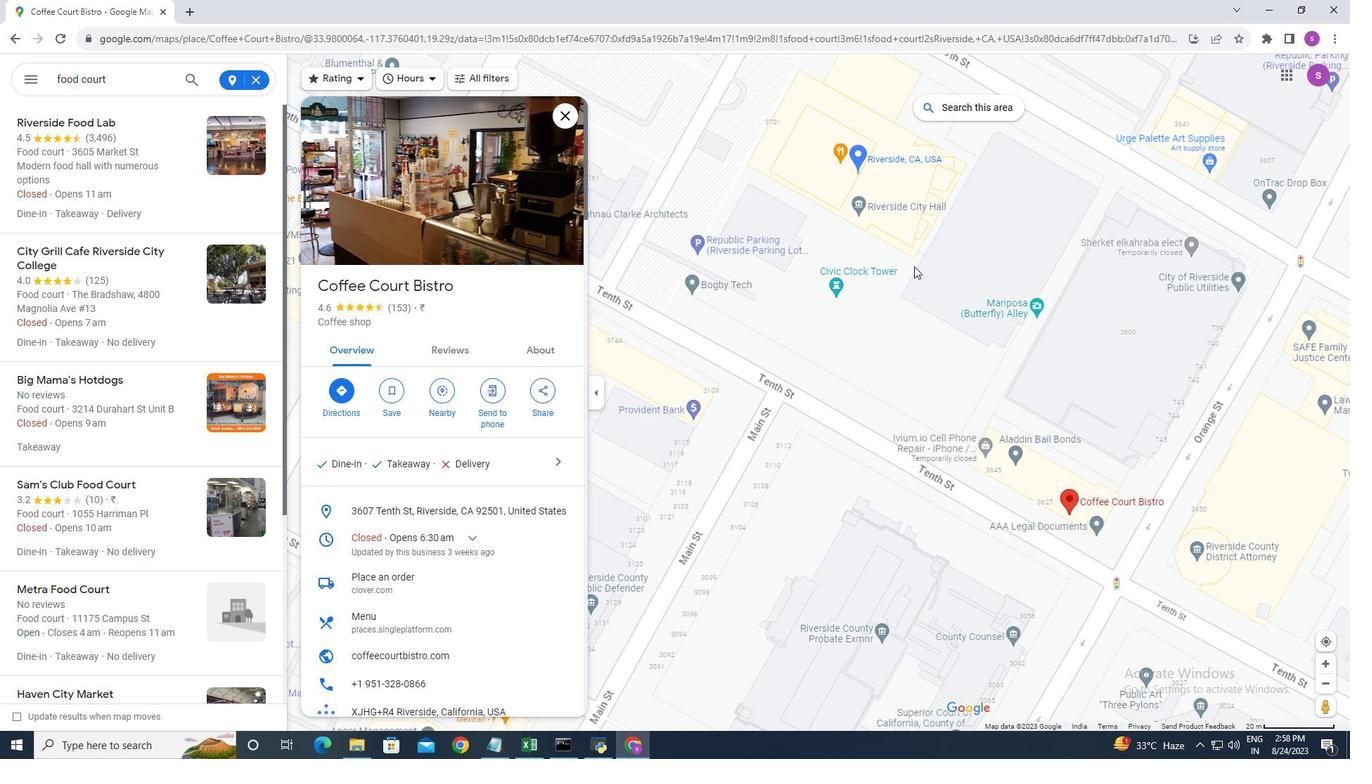 
Action: Mouse scrolled (914, 266) with delta (0, 0)
Screenshot: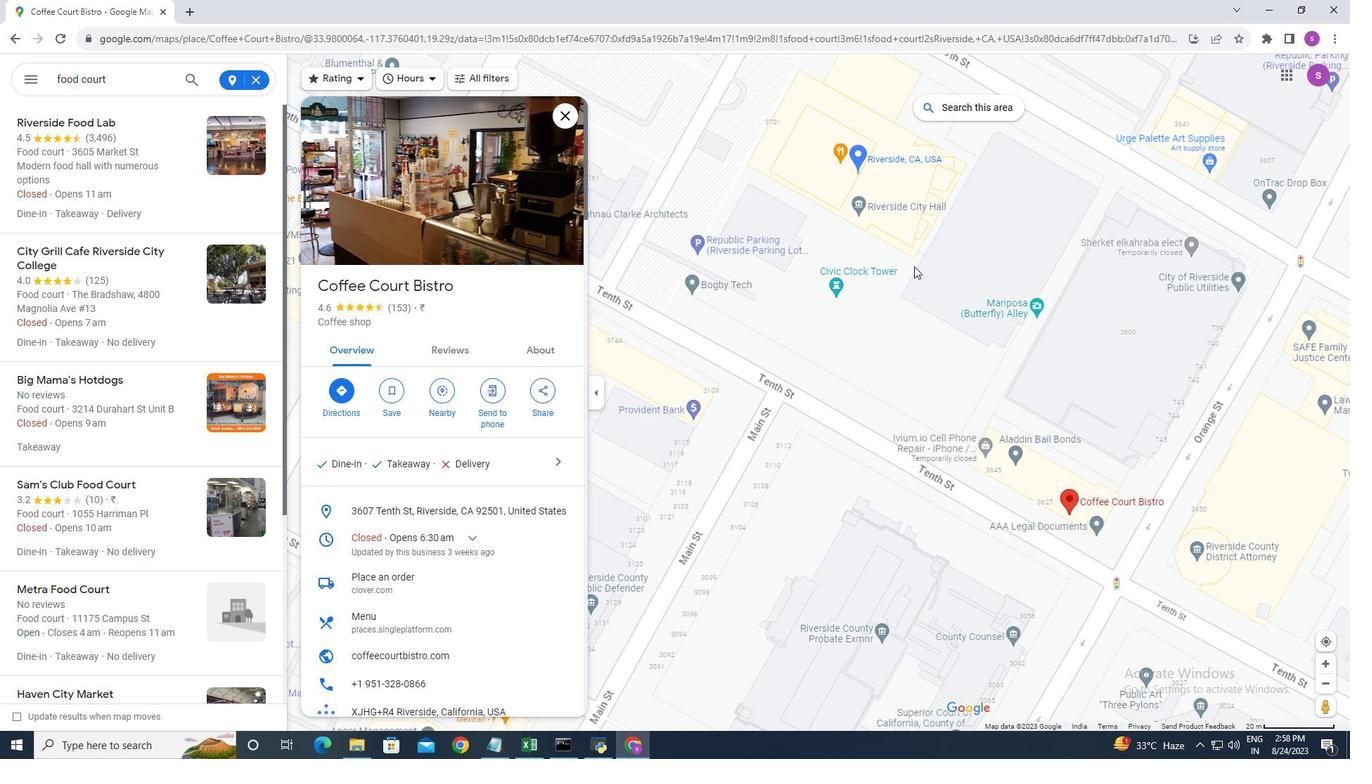 
Action: Mouse moved to (923, 302)
Screenshot: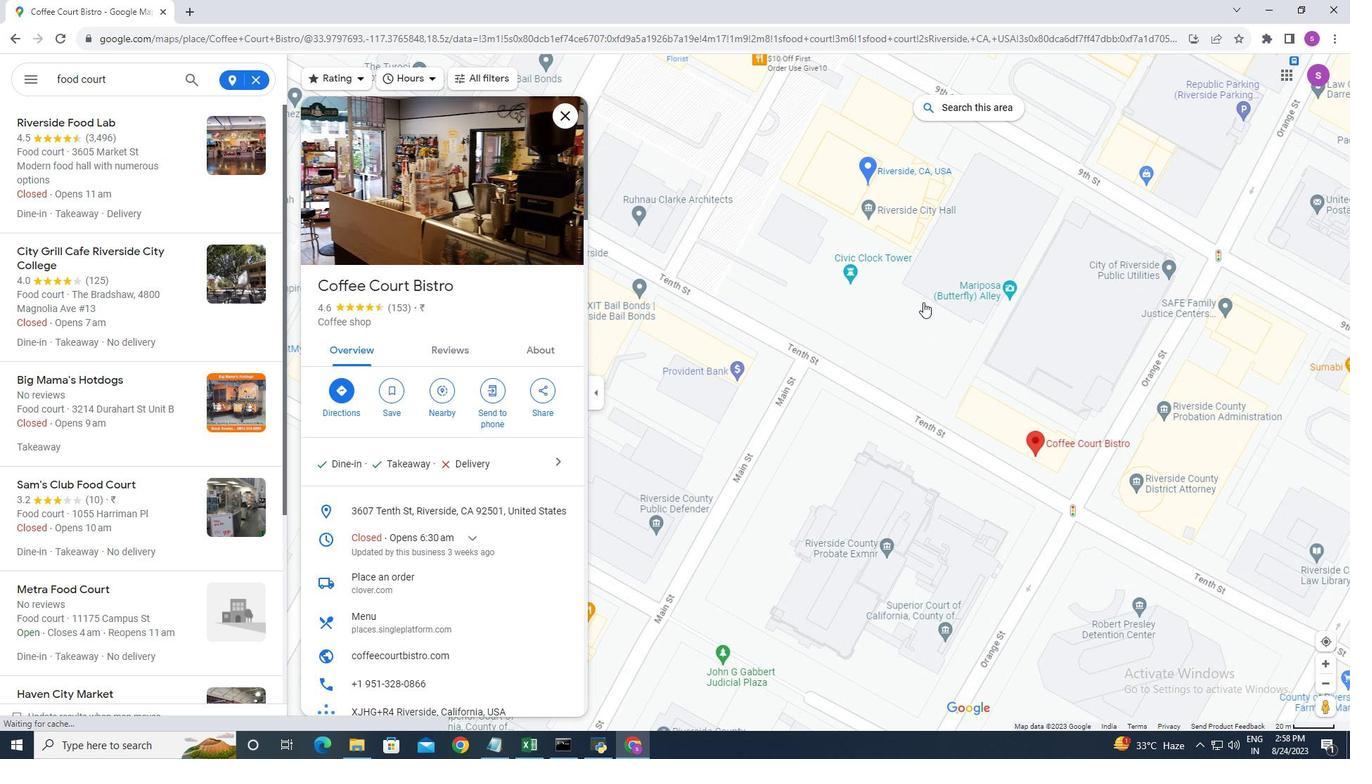 
Action: Mouse scrolled (923, 303) with delta (0, 0)
Screenshot: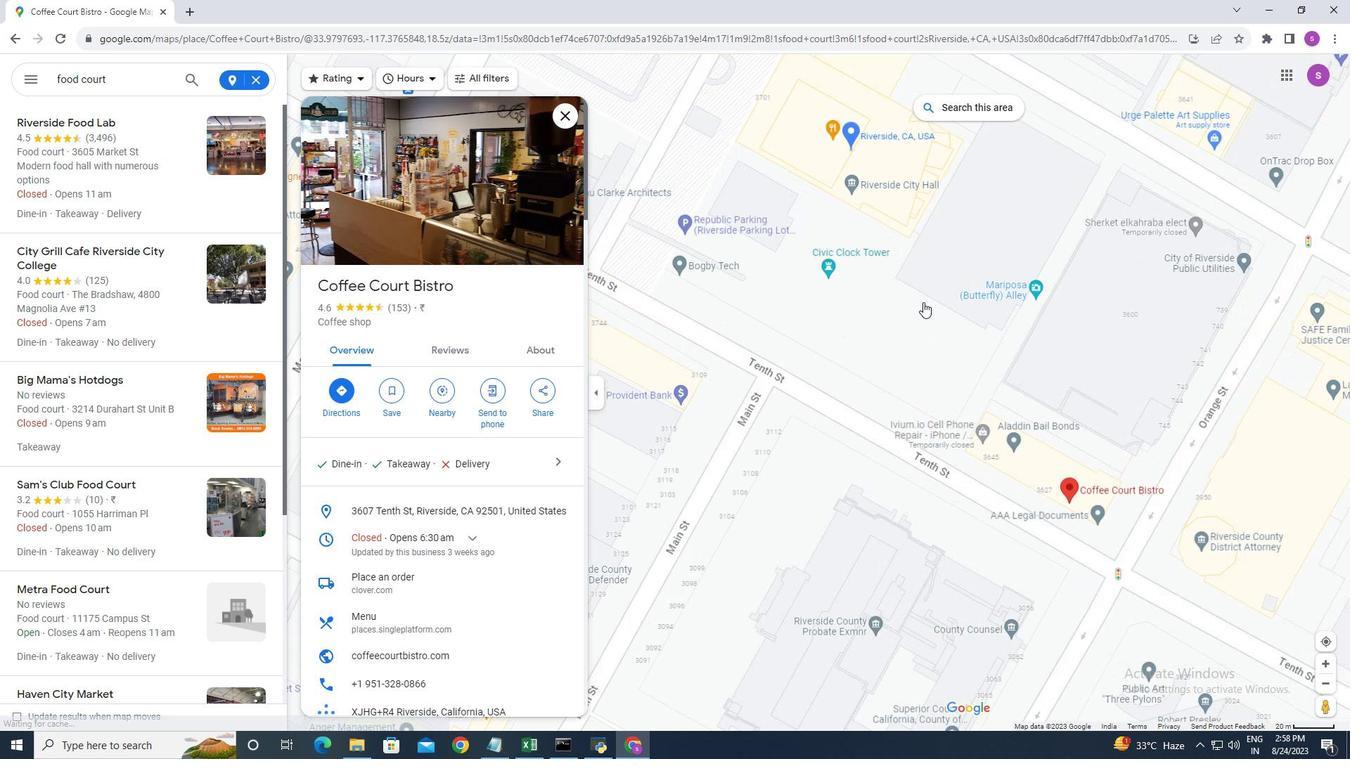 
Action: Mouse scrolled (923, 303) with delta (0, 0)
Screenshot: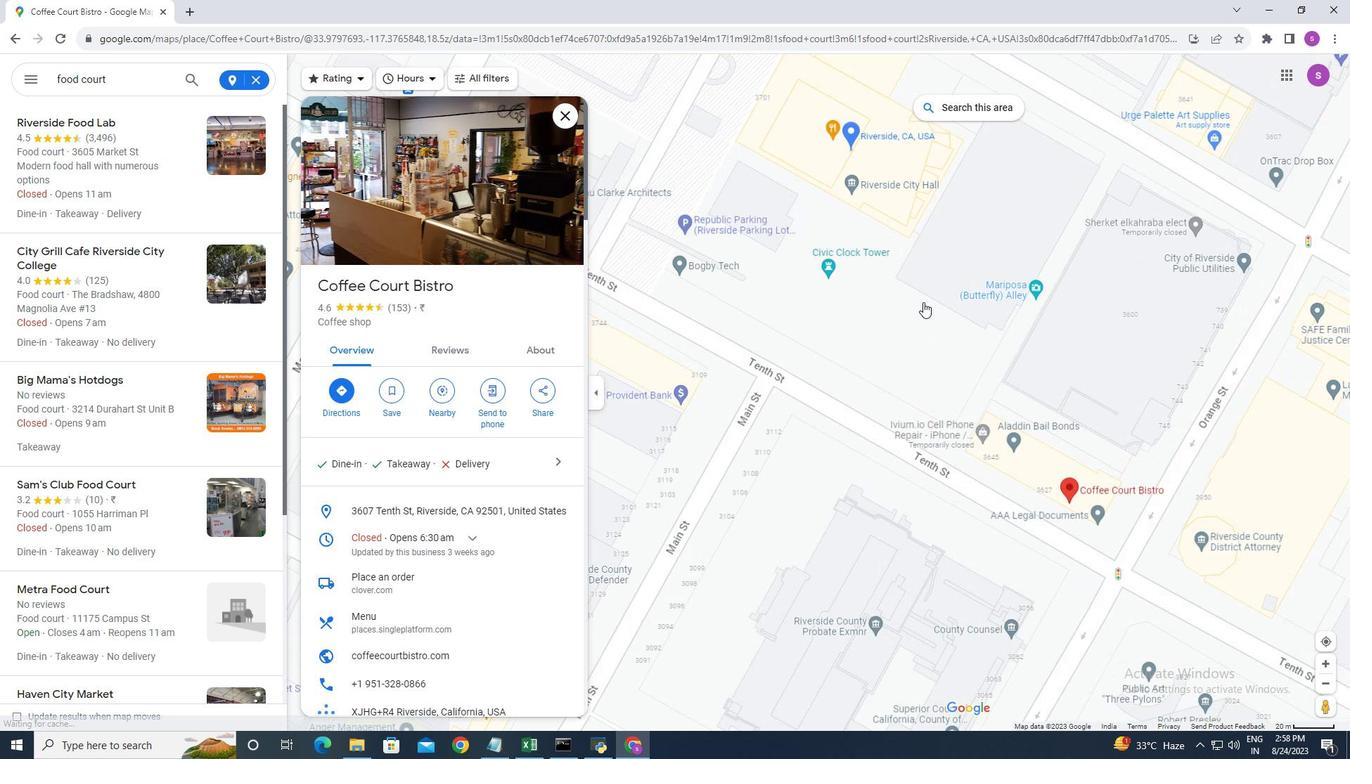 
Action: Mouse scrolled (923, 303) with delta (0, 0)
Screenshot: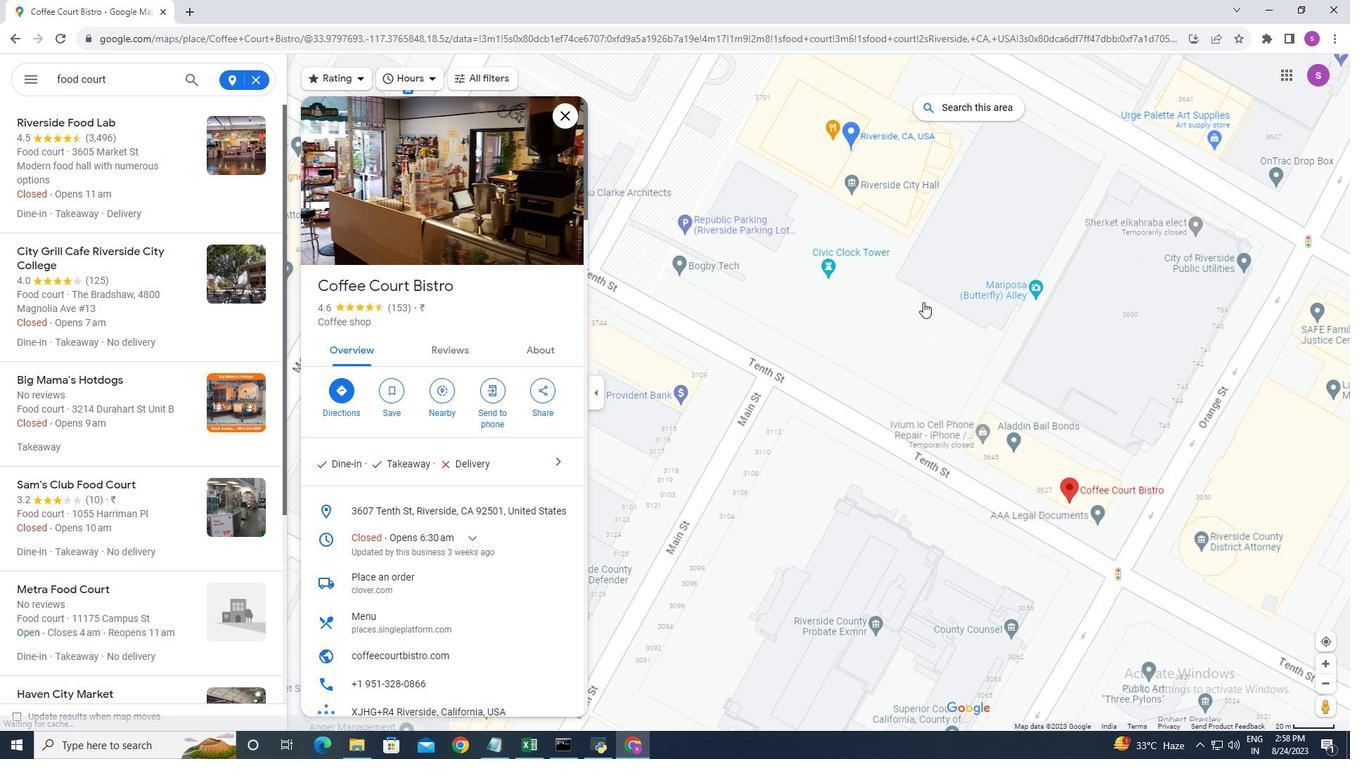 
Action: Mouse moved to (882, 204)
Screenshot: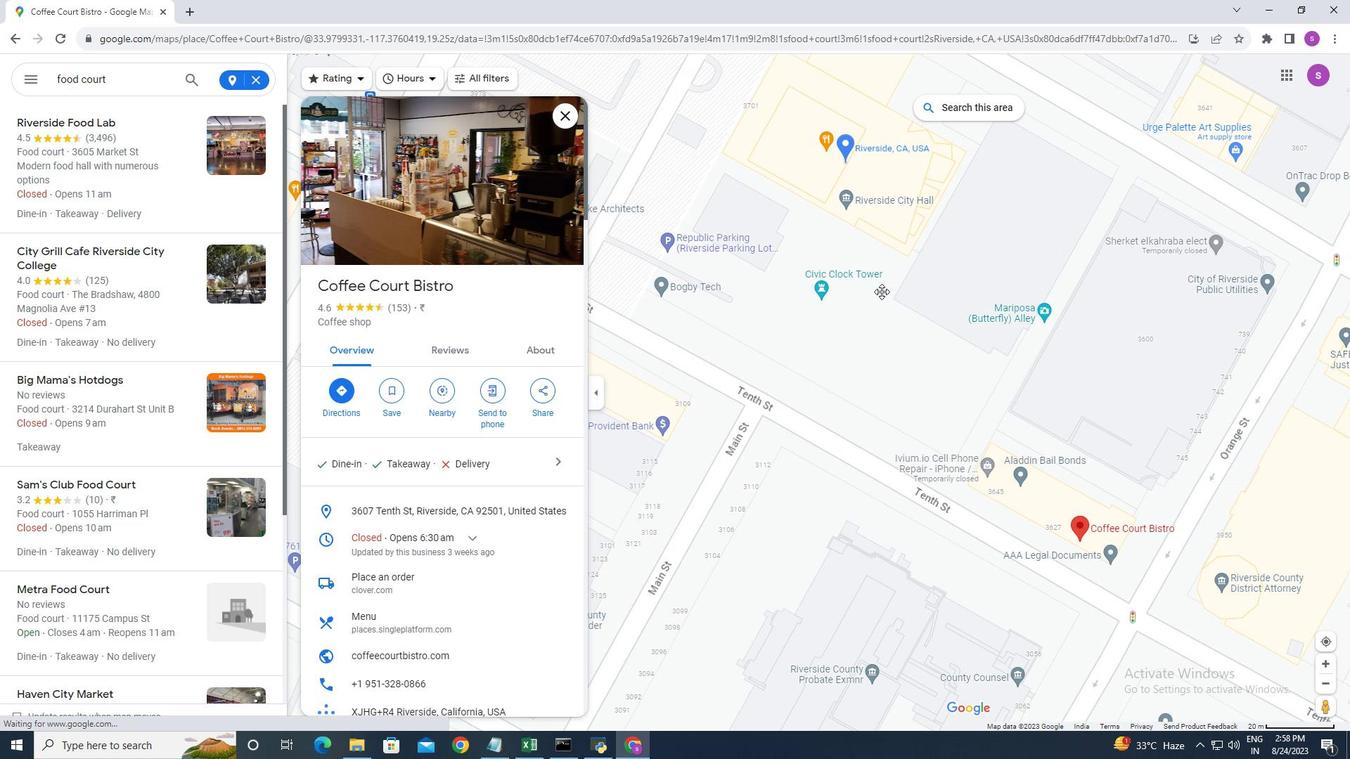 
Action: Mouse pressed left at (882, 204)
Screenshot: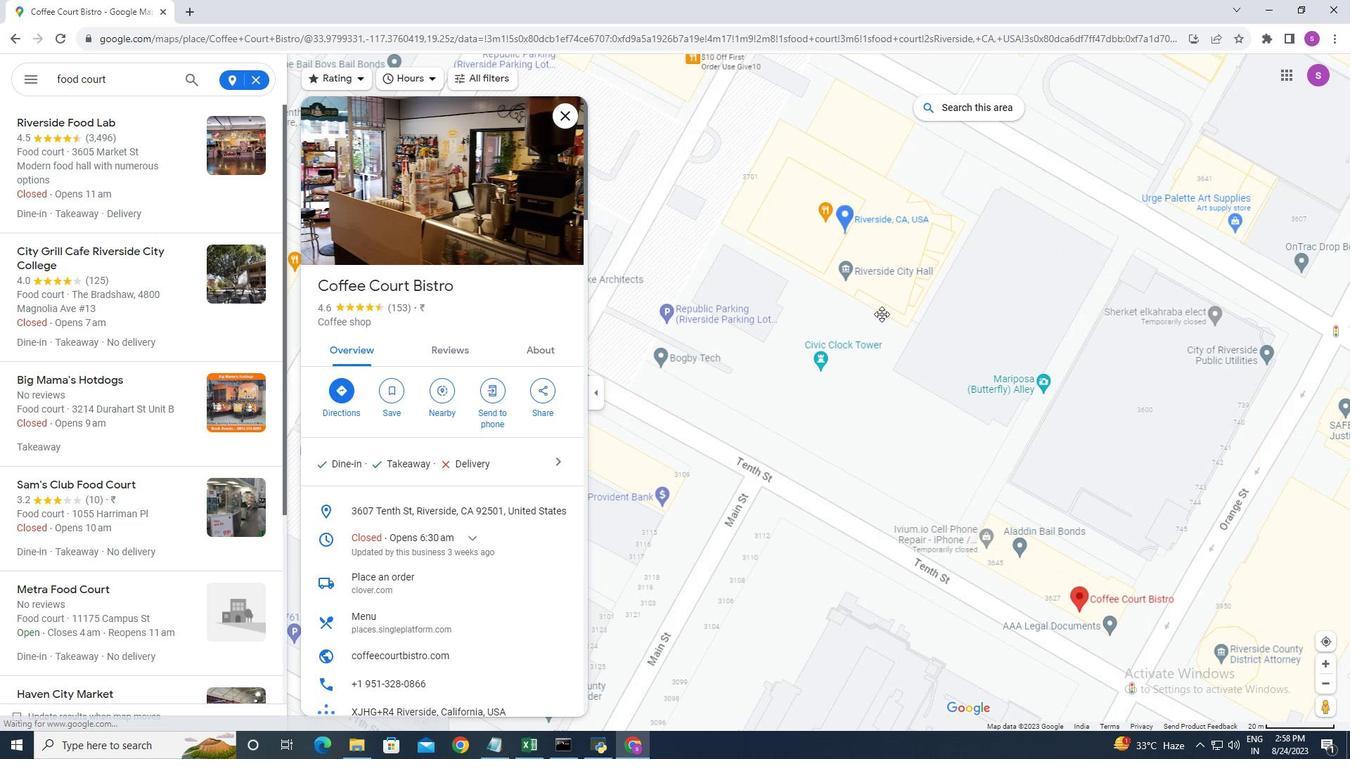 
Action: Mouse moved to (873, 344)
Screenshot: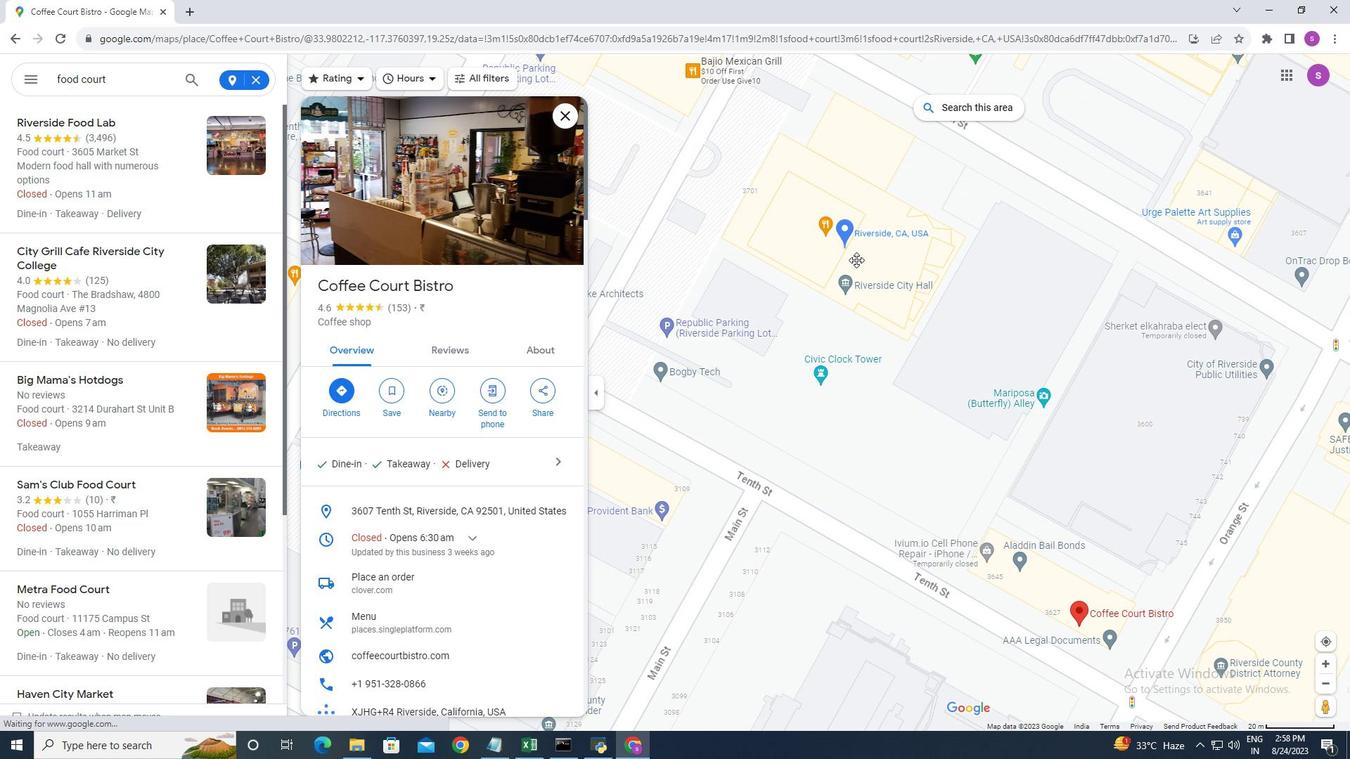 
Action: Mouse pressed left at (873, 344)
Screenshot: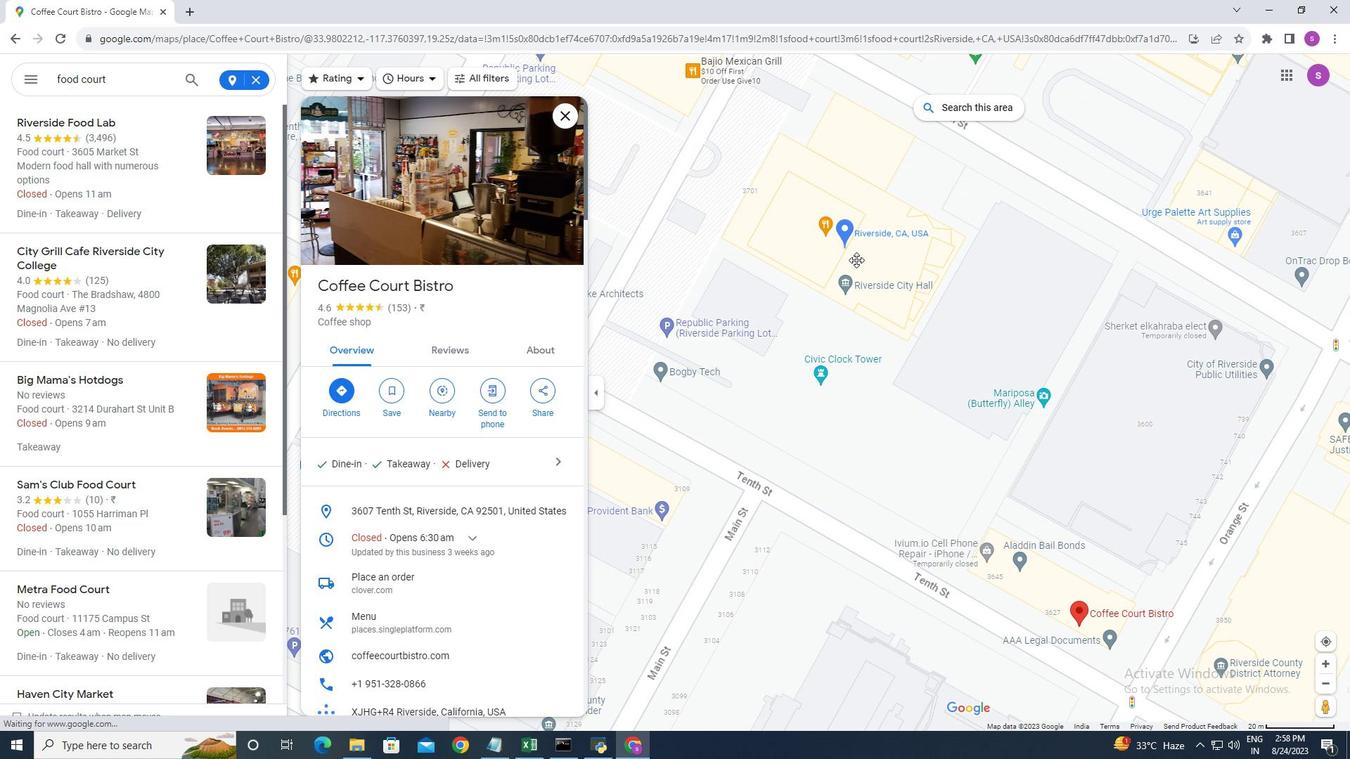 
Action: Mouse moved to (1053, 426)
Screenshot: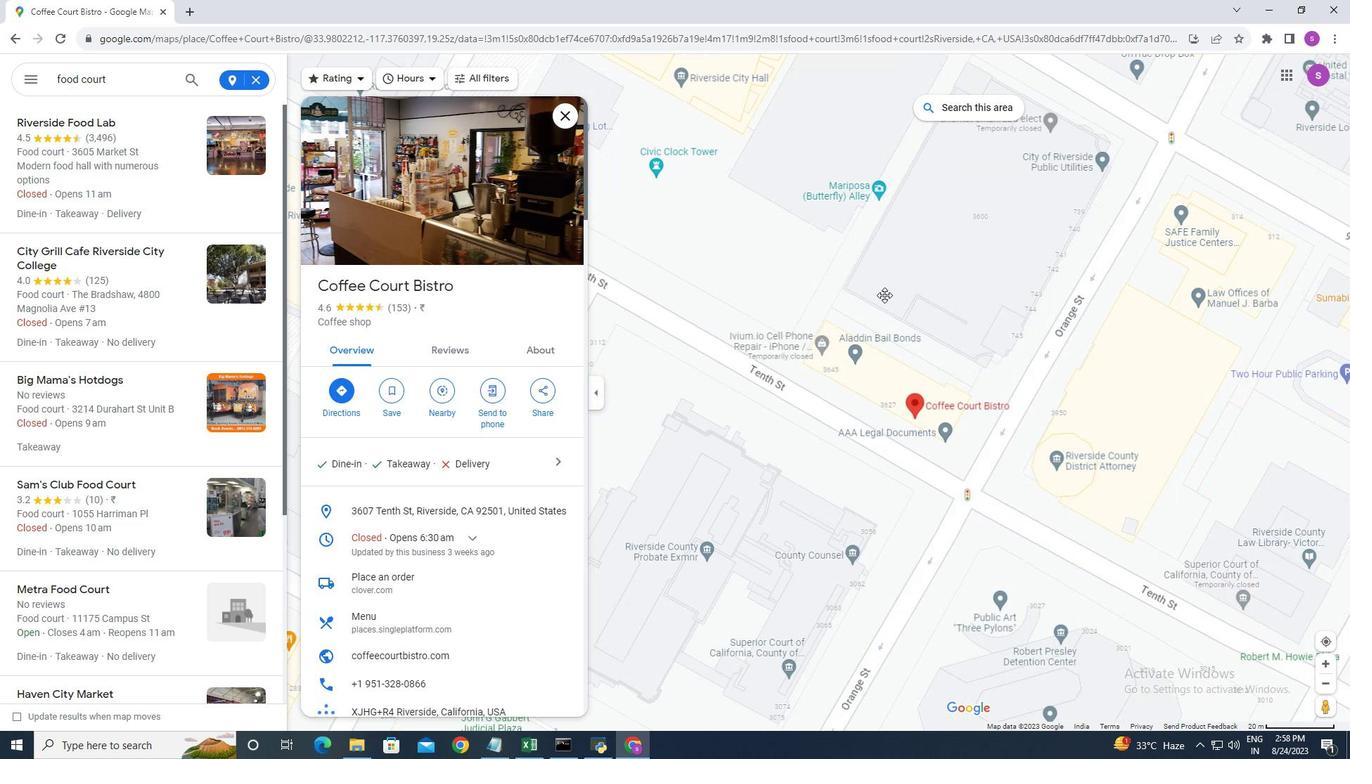 
Action: Mouse pressed left at (1053, 426)
Screenshot: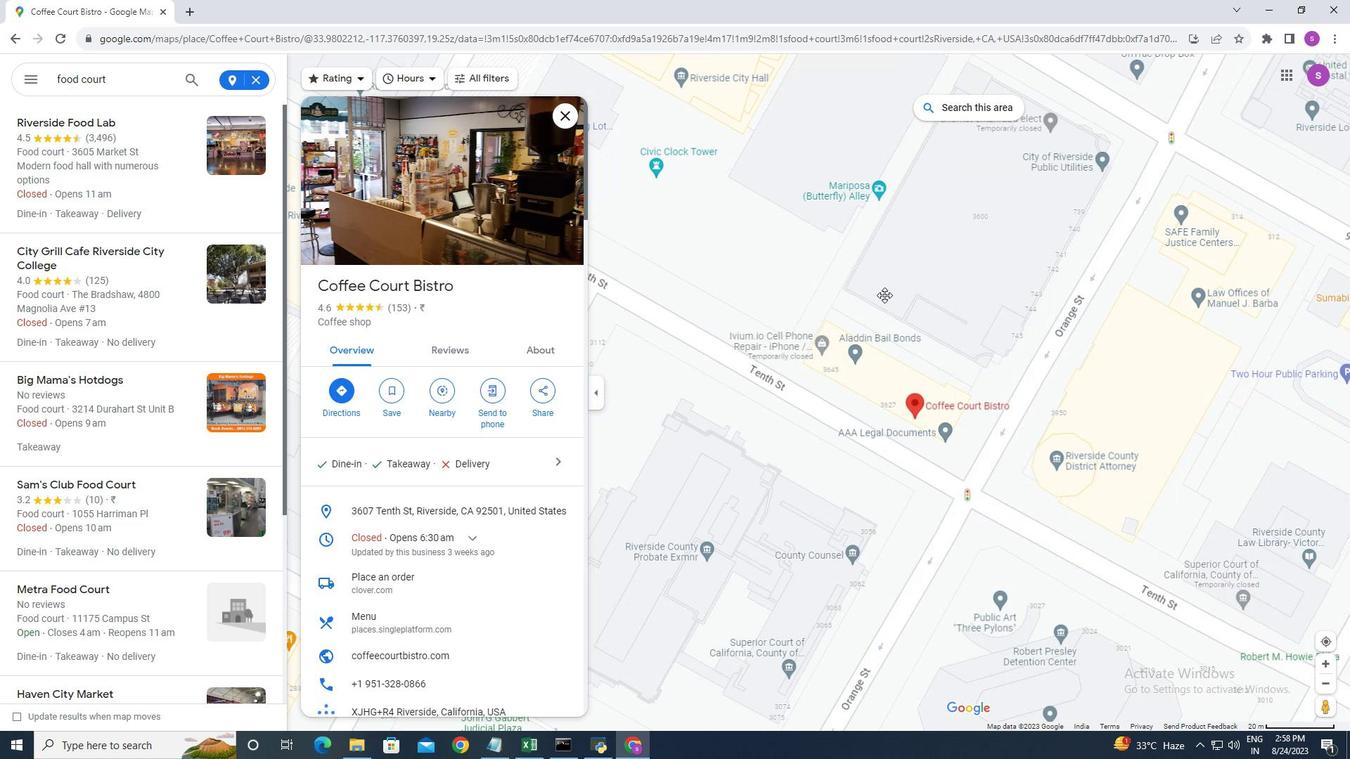 
Action: Mouse moved to (808, 289)
Screenshot: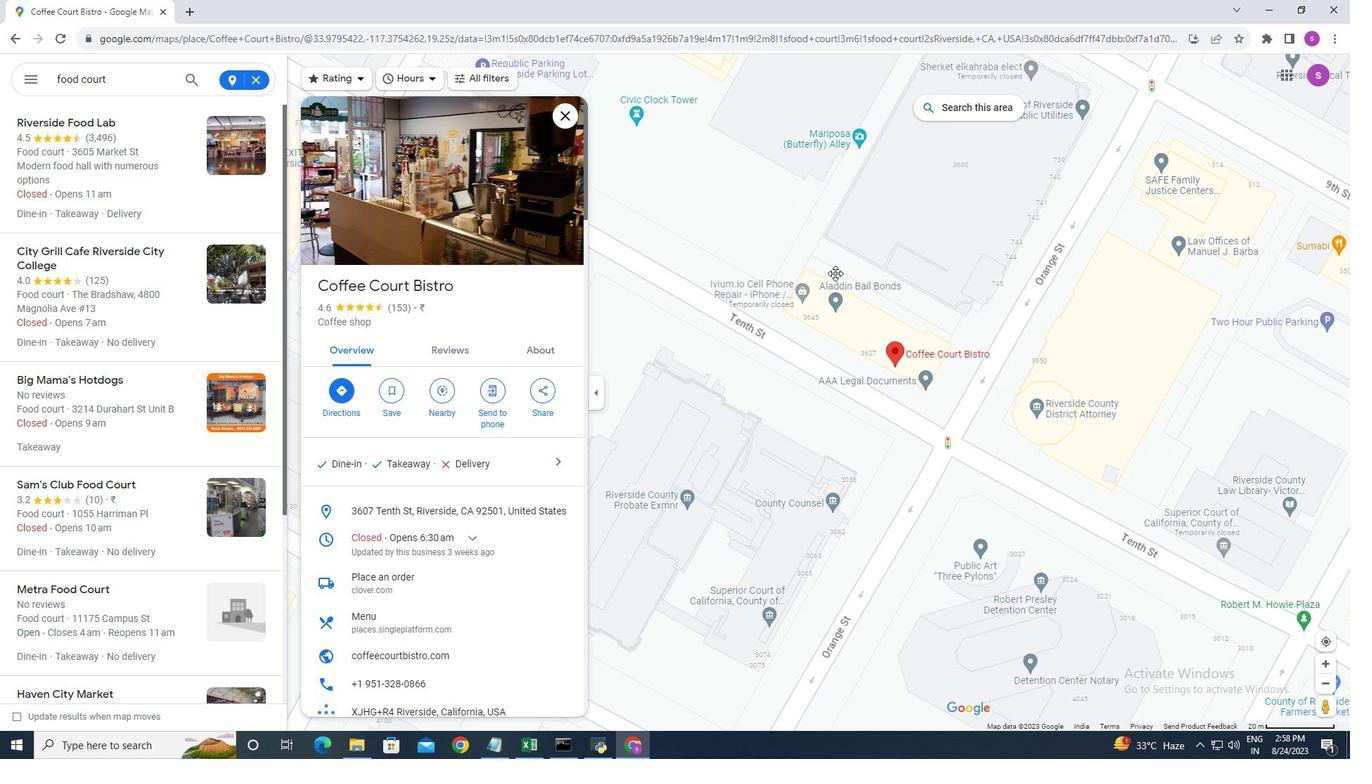 
Action: Mouse pressed left at (808, 289)
Screenshot: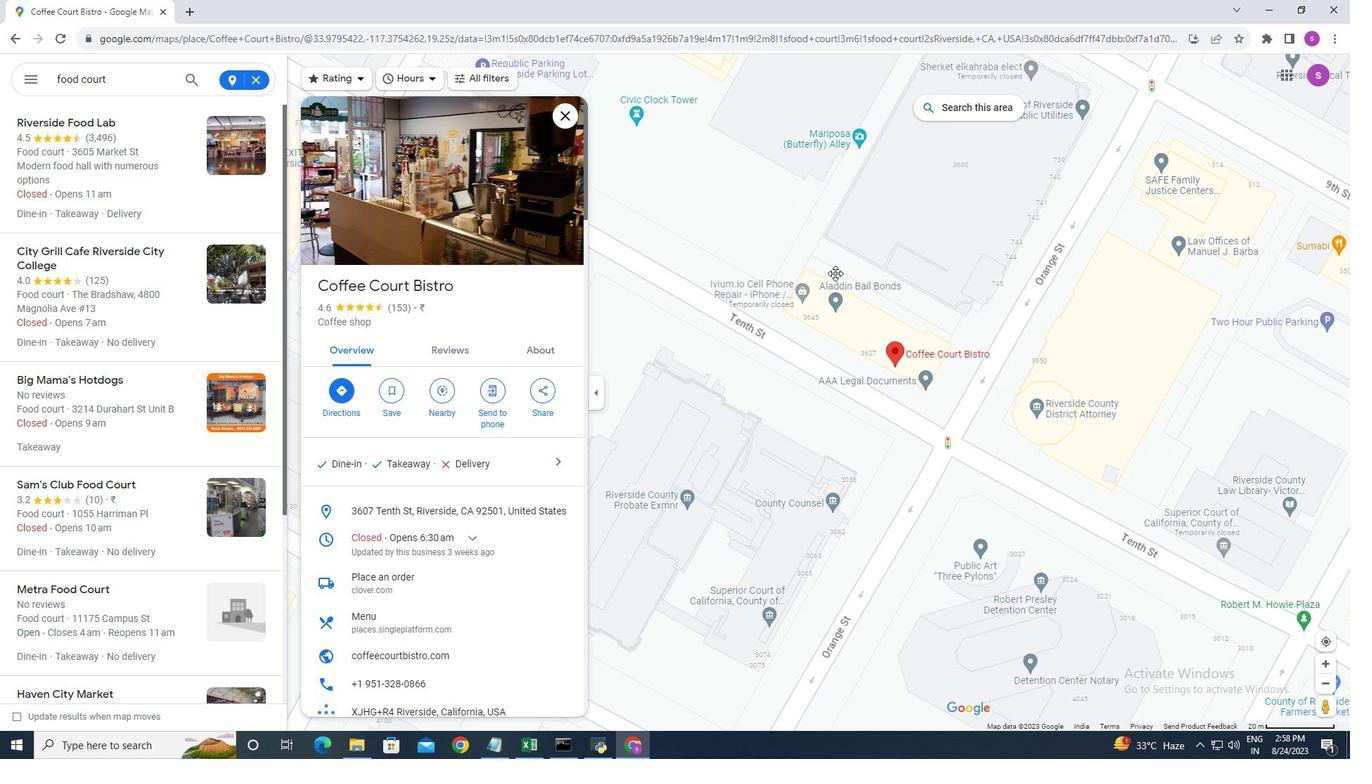 
Action: Mouse moved to (927, 344)
Screenshot: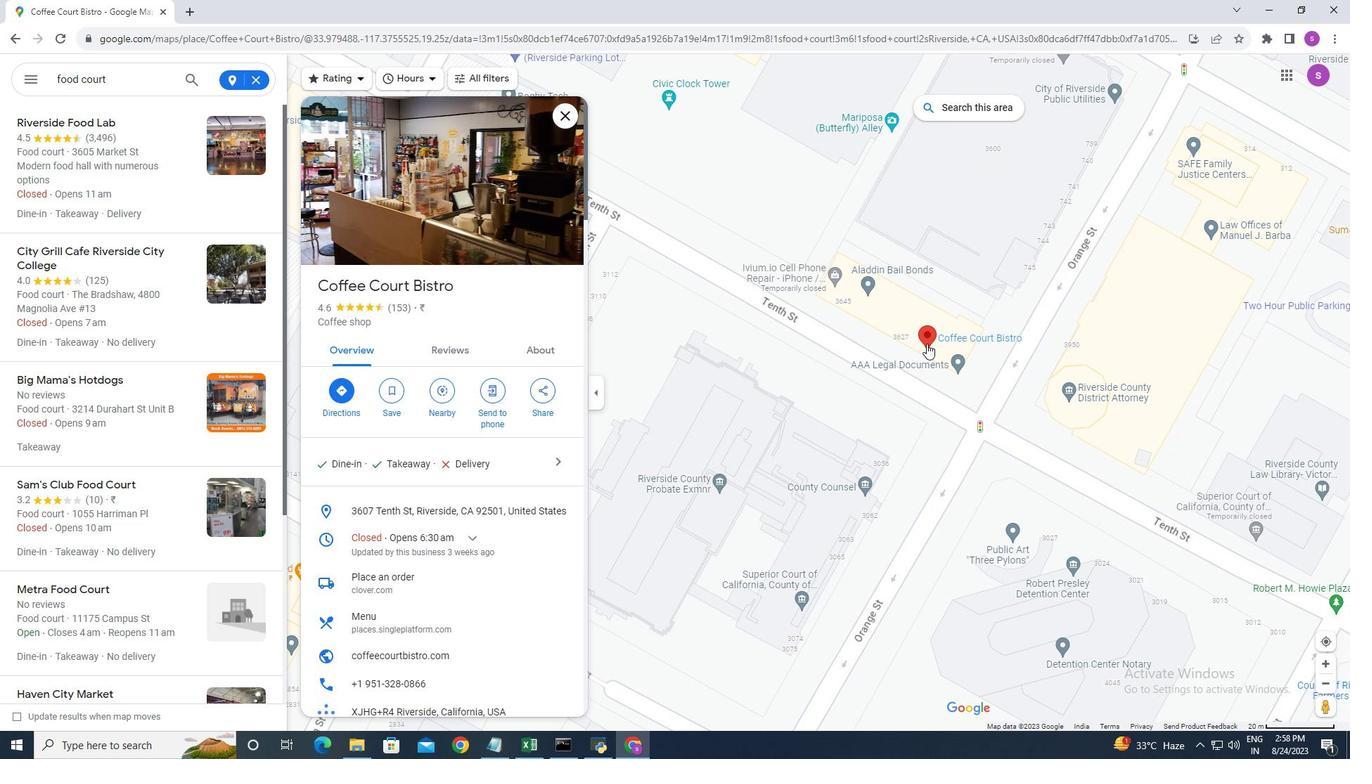 
Action: Mouse pressed left at (927, 344)
Screenshot: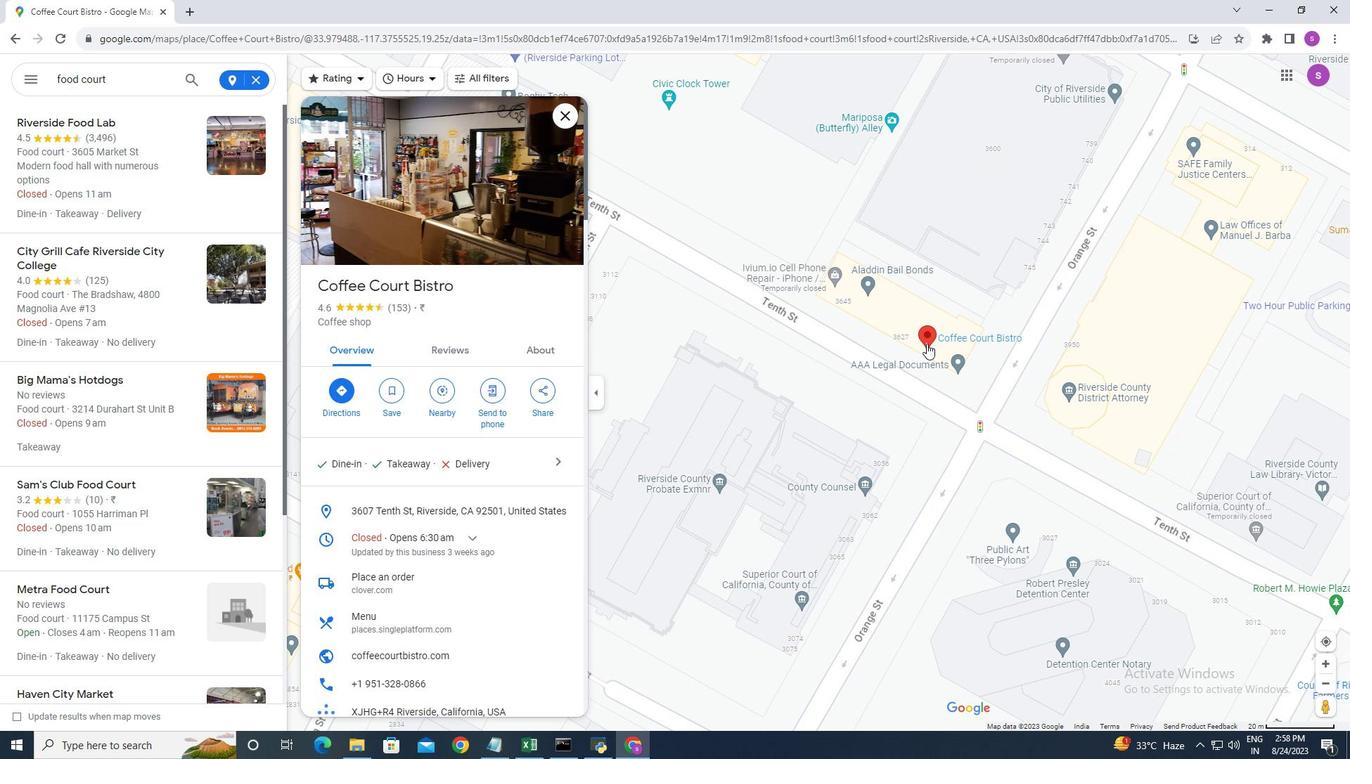 
Action: Mouse moved to (776, 304)
Screenshot: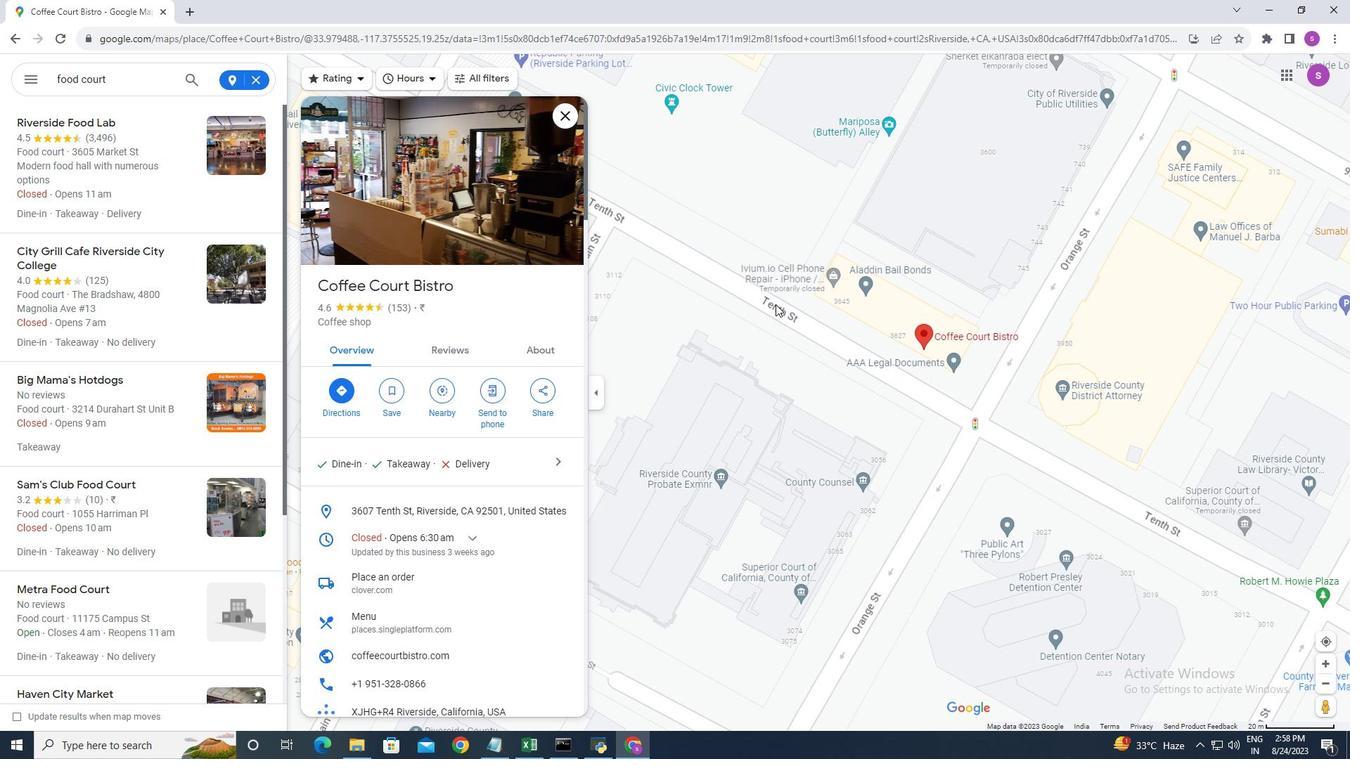 
Action: Mouse scrolled (776, 303) with delta (0, 0)
Screenshot: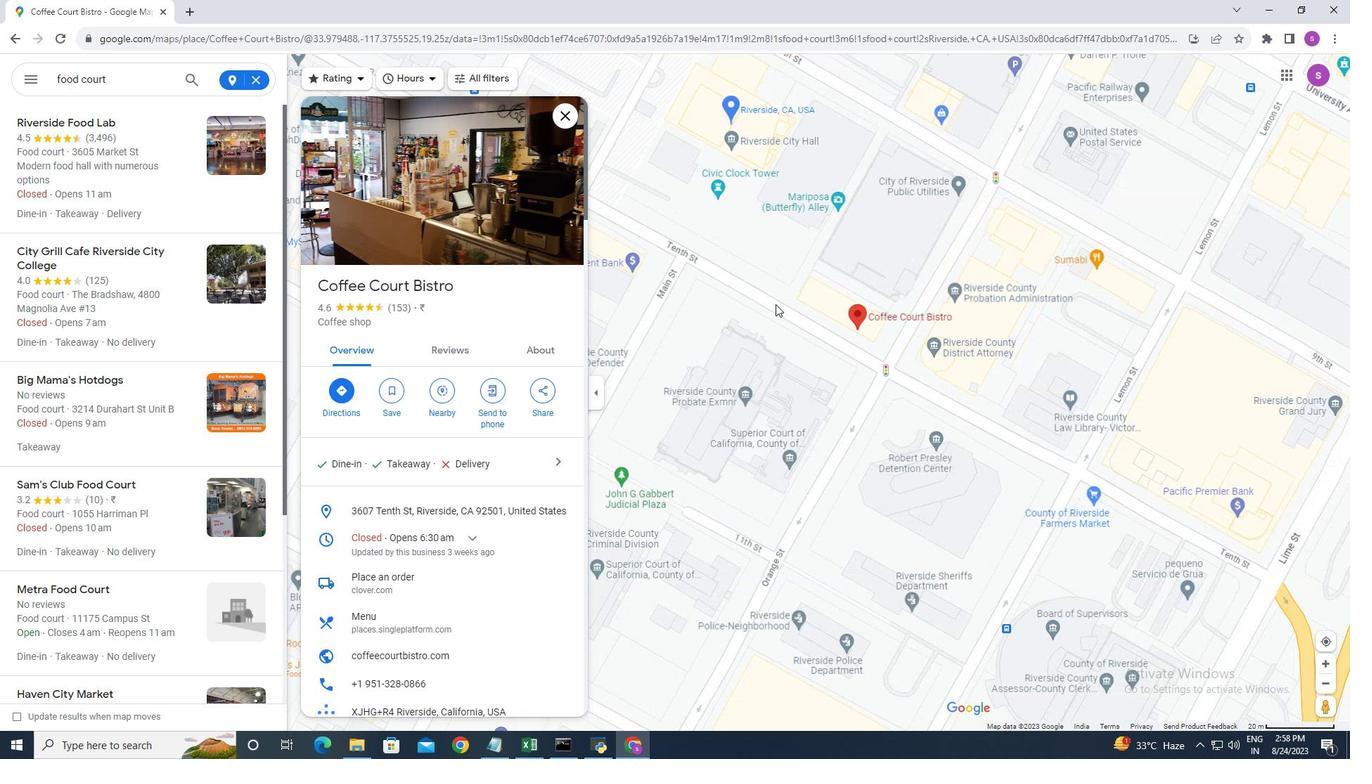 
Action: Mouse scrolled (776, 303) with delta (0, 0)
Screenshot: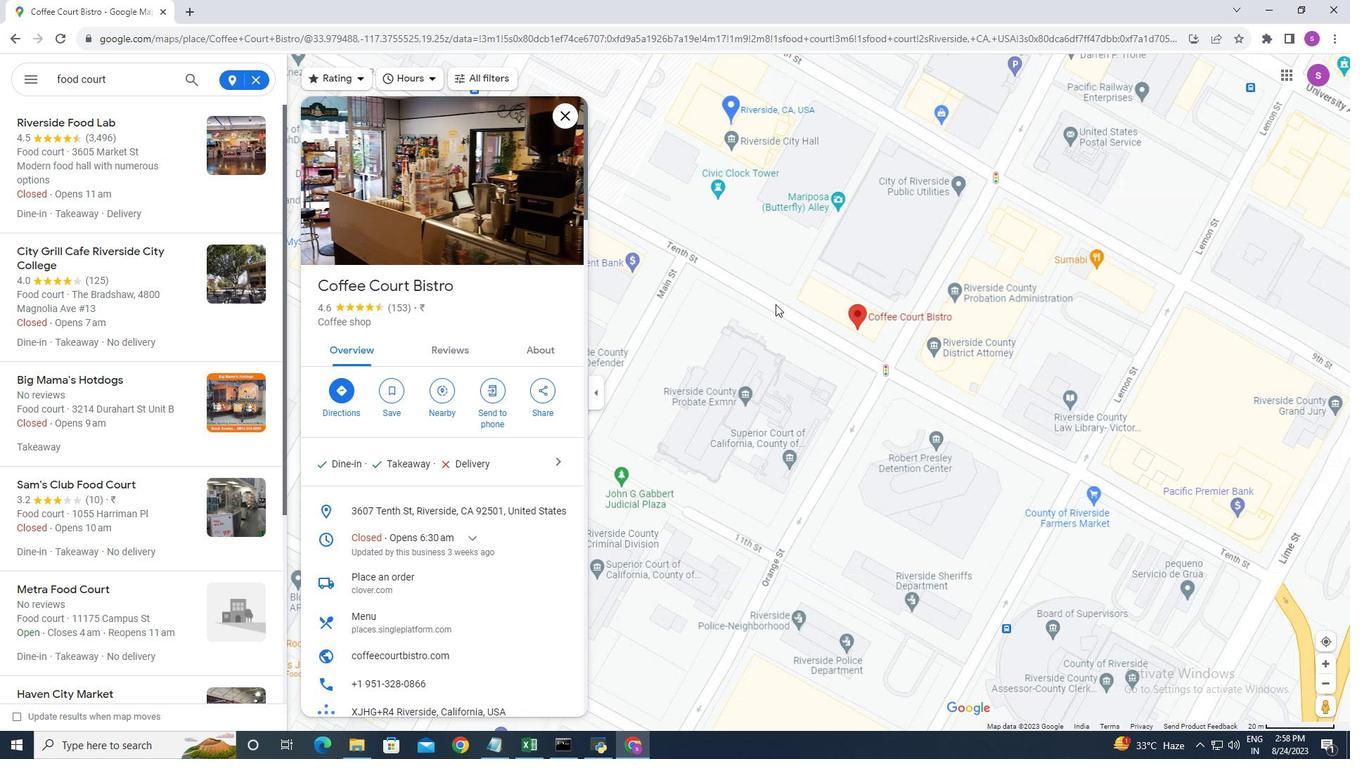 
Action: Mouse scrolled (776, 303) with delta (0, 0)
Screenshot: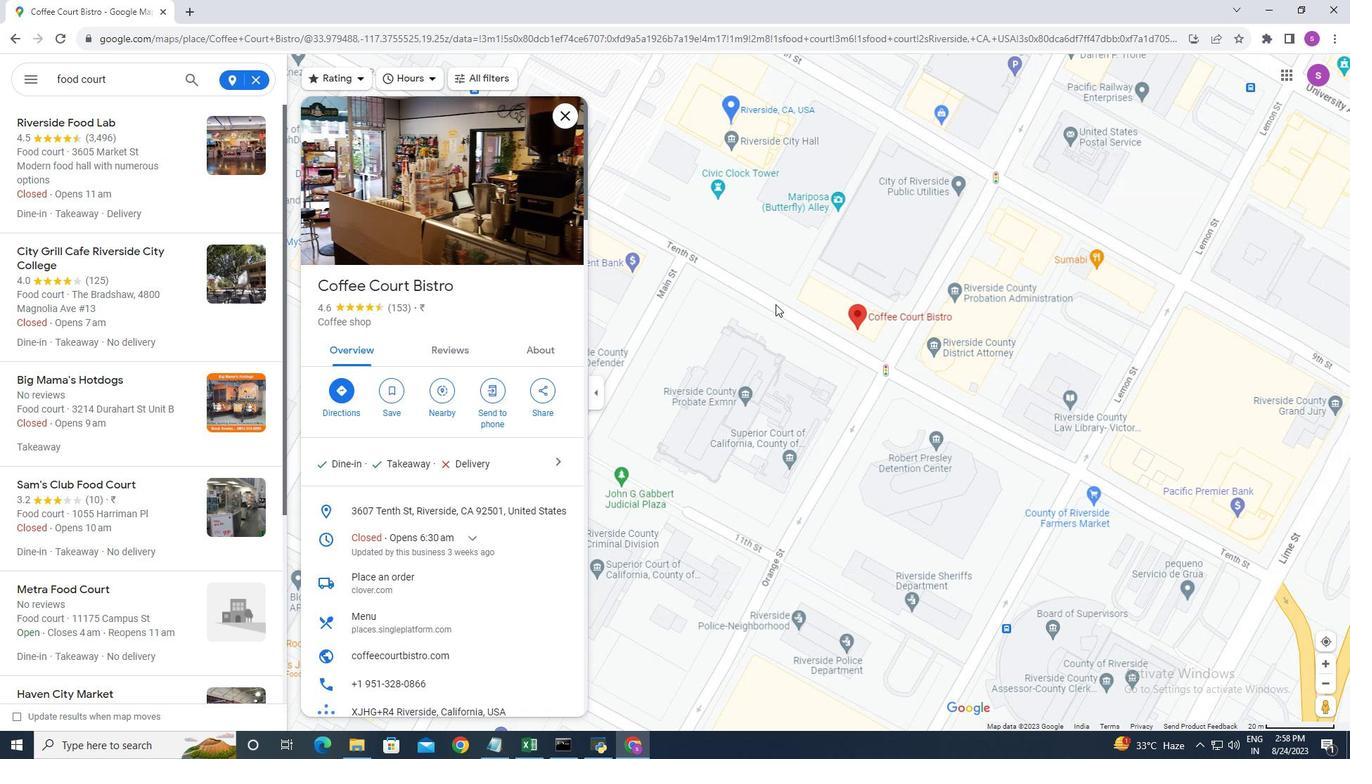 
Action: Mouse scrolled (776, 303) with delta (0, 0)
Screenshot: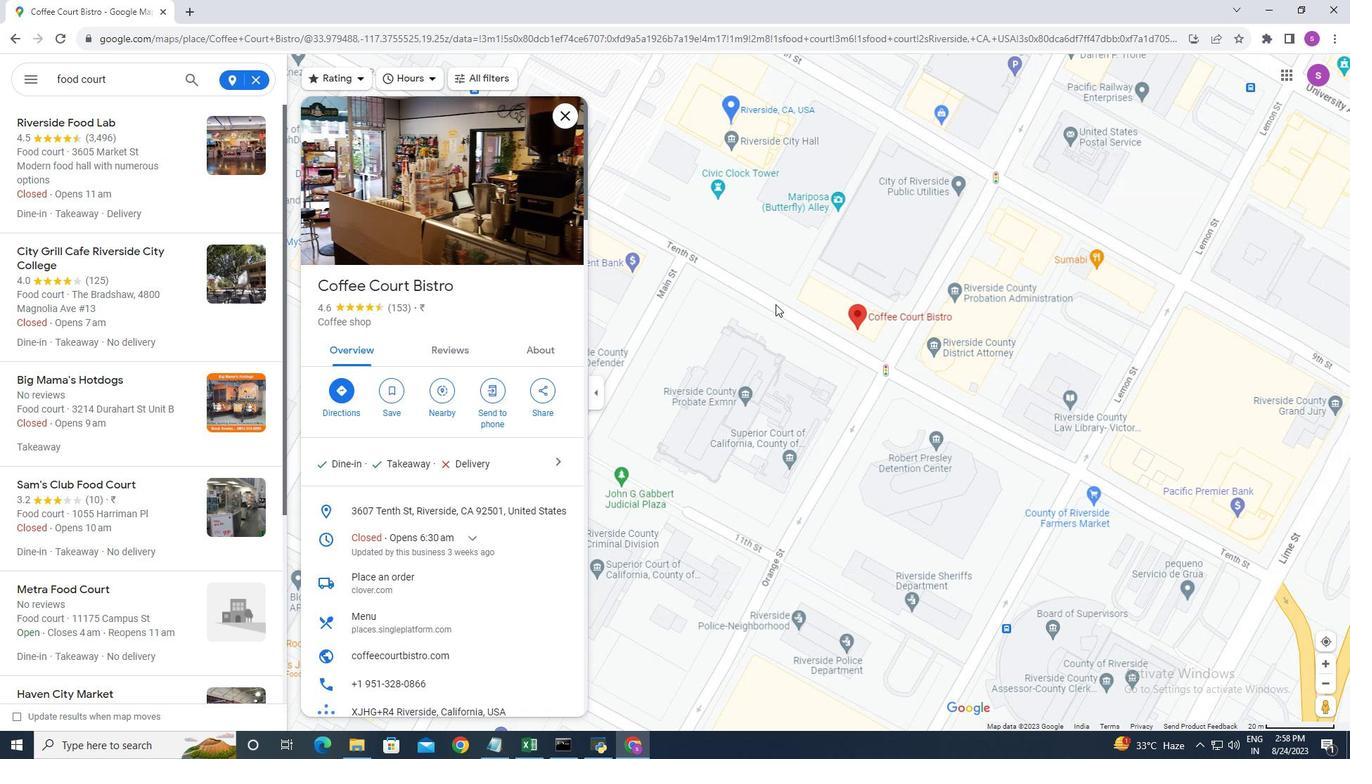 
Action: Mouse scrolled (776, 303) with delta (0, 0)
Screenshot: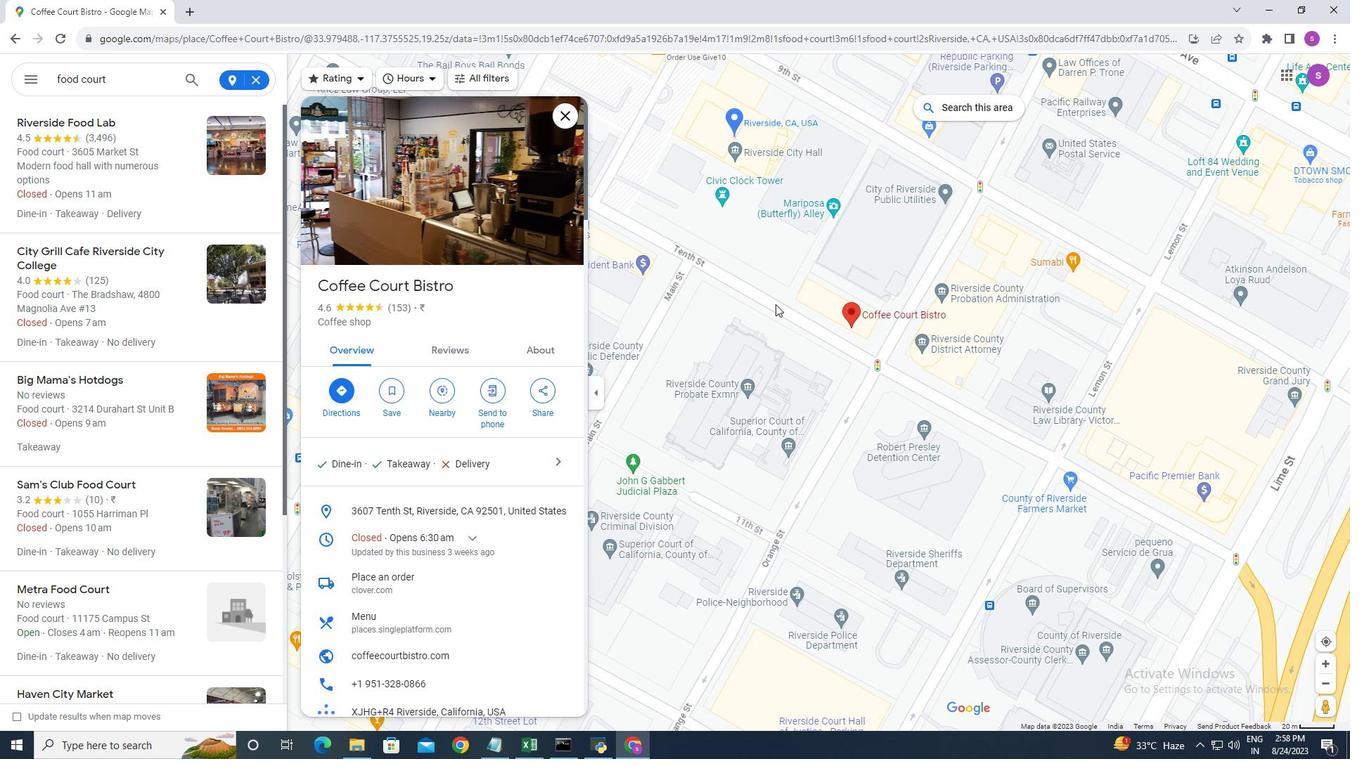 
Action: Mouse moved to (776, 303)
Screenshot: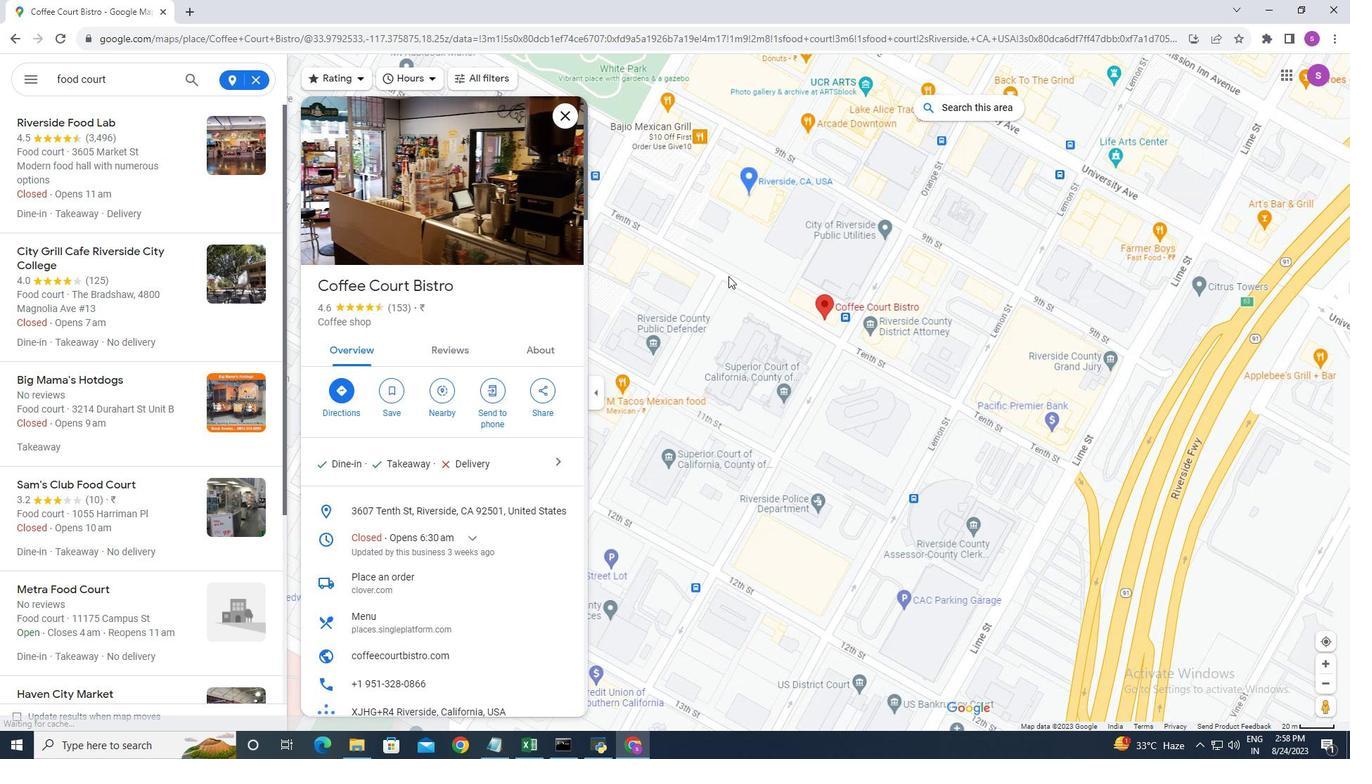 
Action: Mouse scrolled (776, 303) with delta (0, 0)
Screenshot: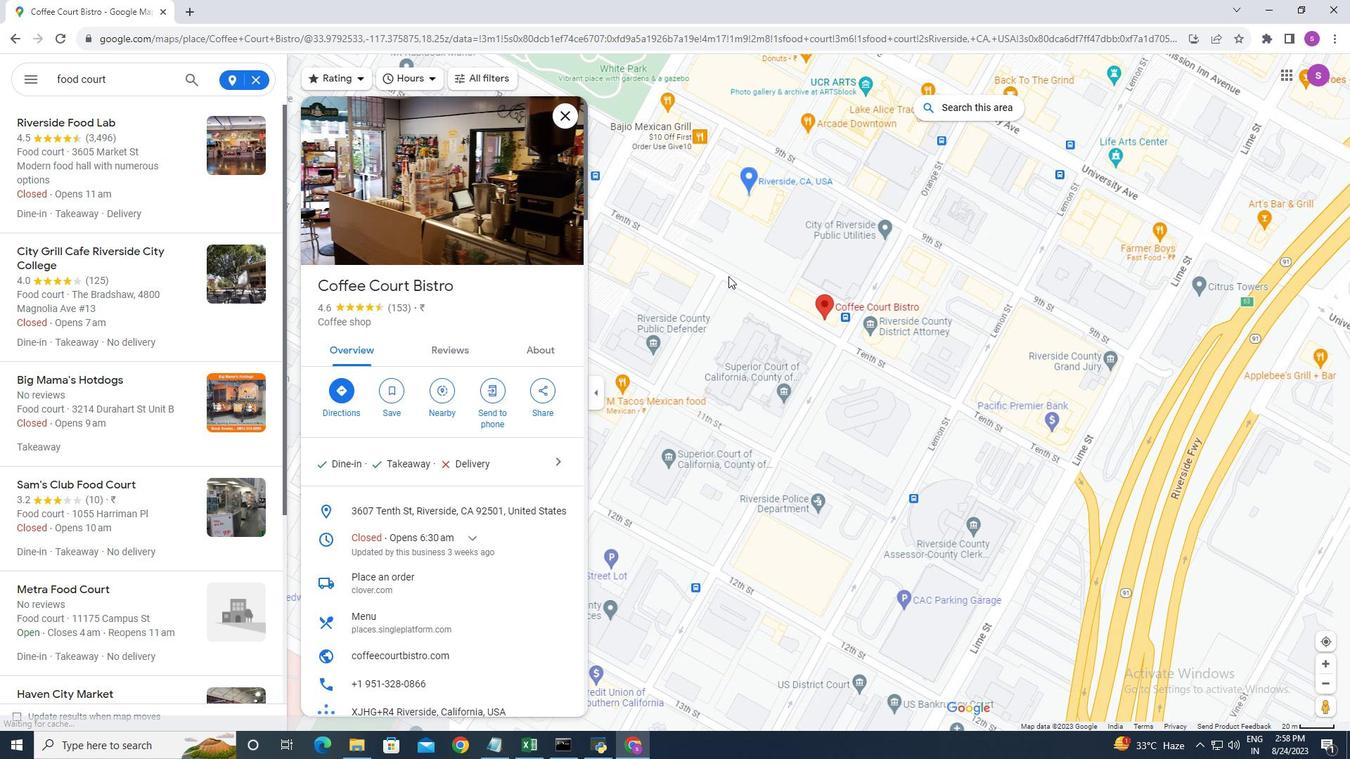 
Action: Mouse moved to (728, 256)
Screenshot: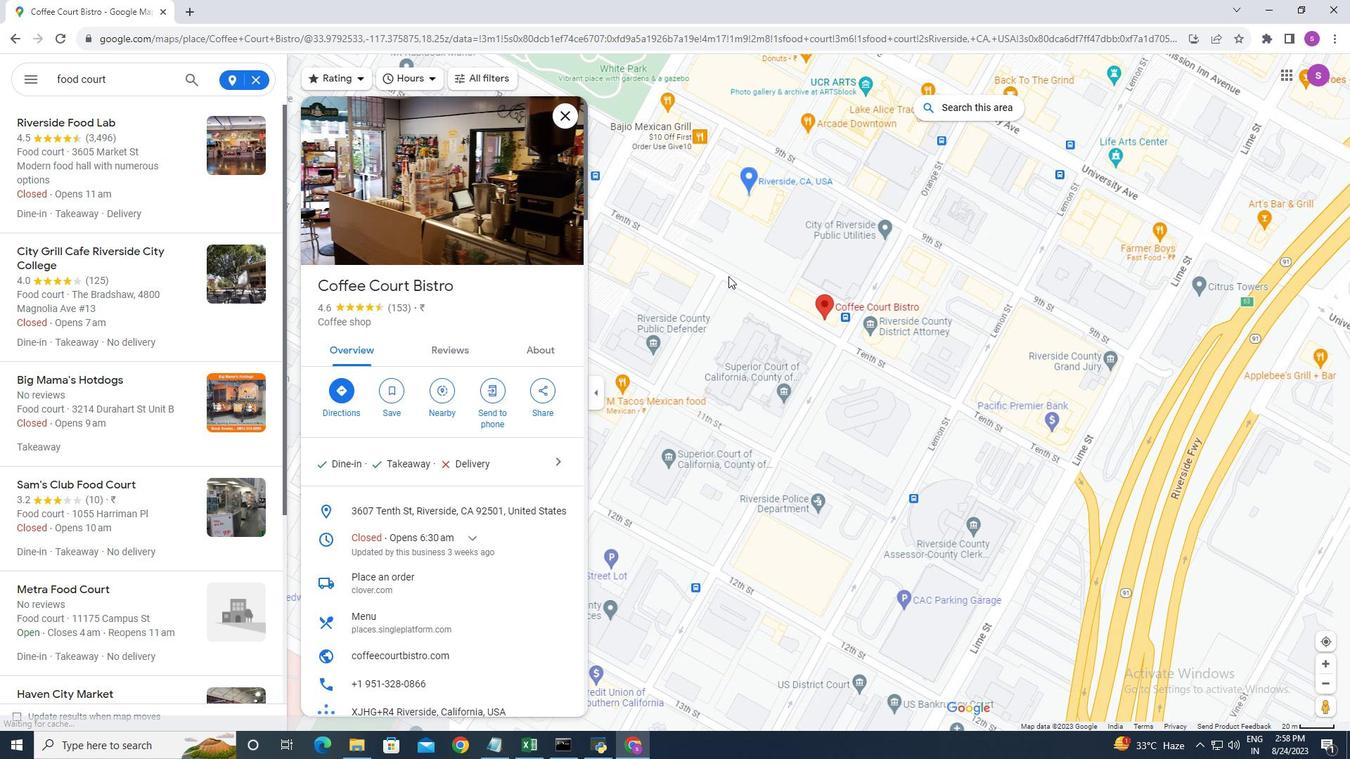 
Action: Mouse scrolled (776, 303) with delta (0, 0)
Screenshot: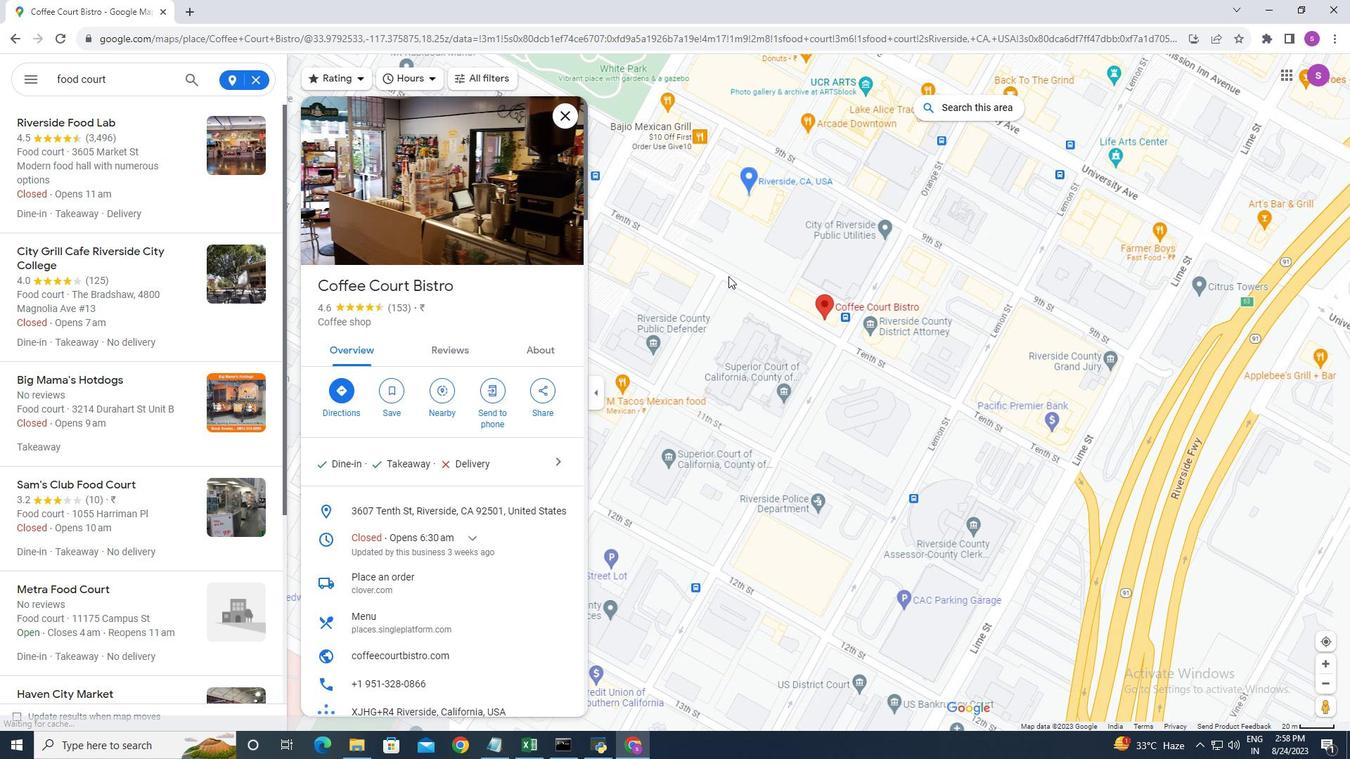 
Action: Mouse moved to (728, 254)
Screenshot: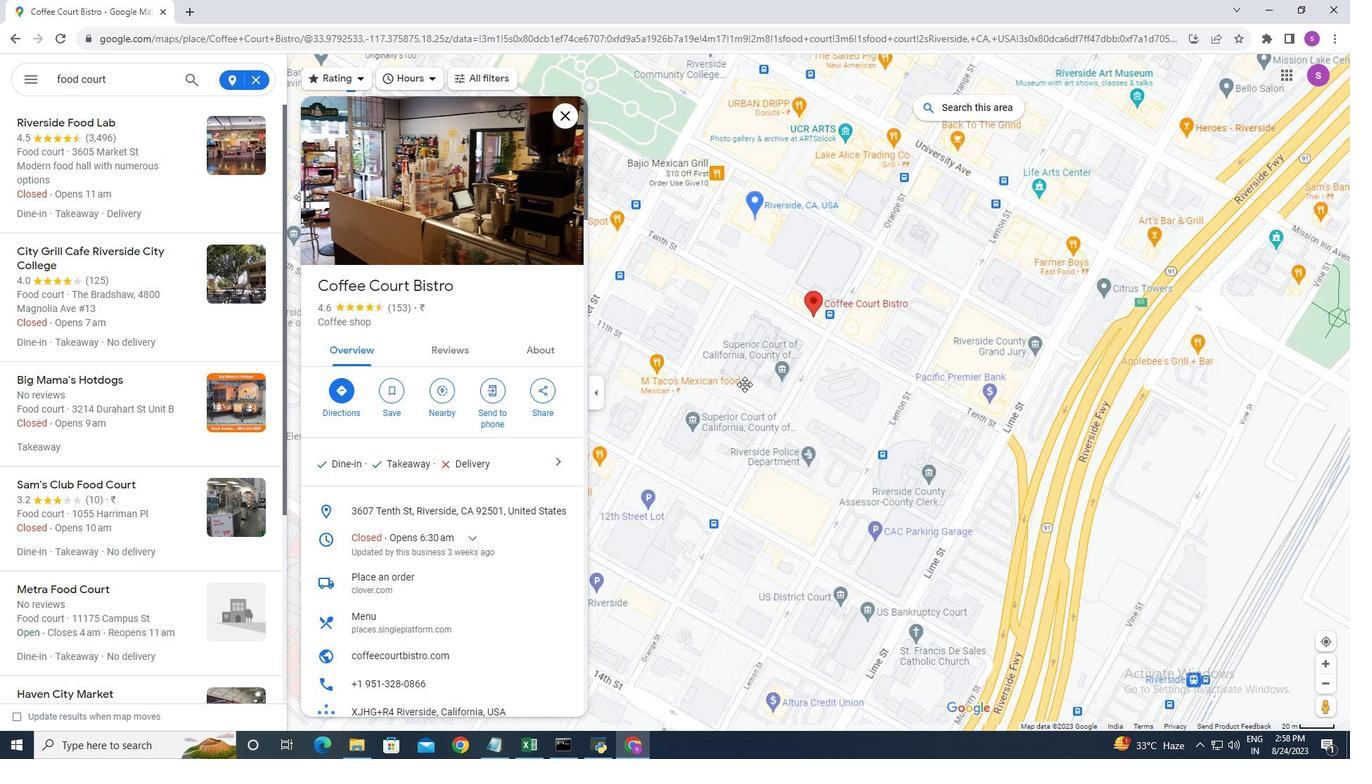 
Action: Mouse scrolled (776, 303) with delta (0, 0)
Screenshot: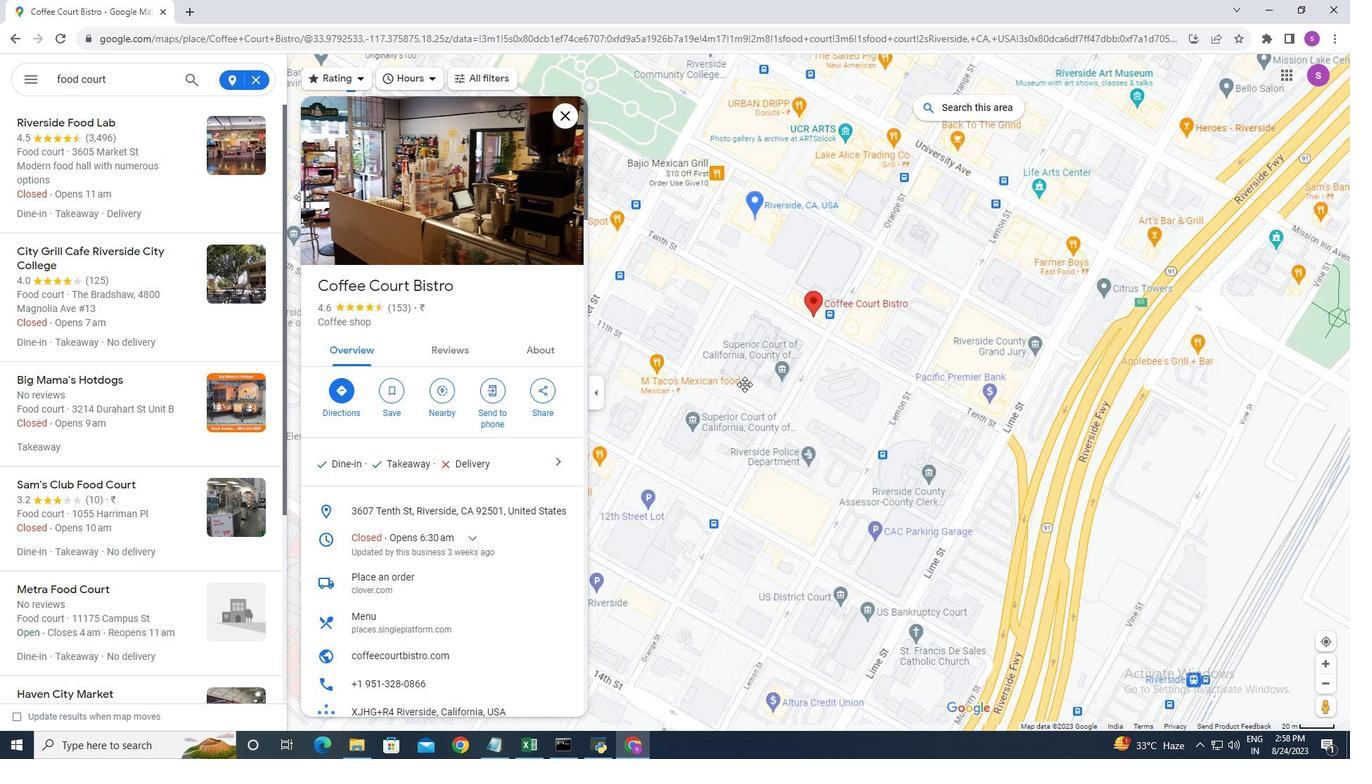 
Action: Mouse pressed left at (728, 254)
Screenshot: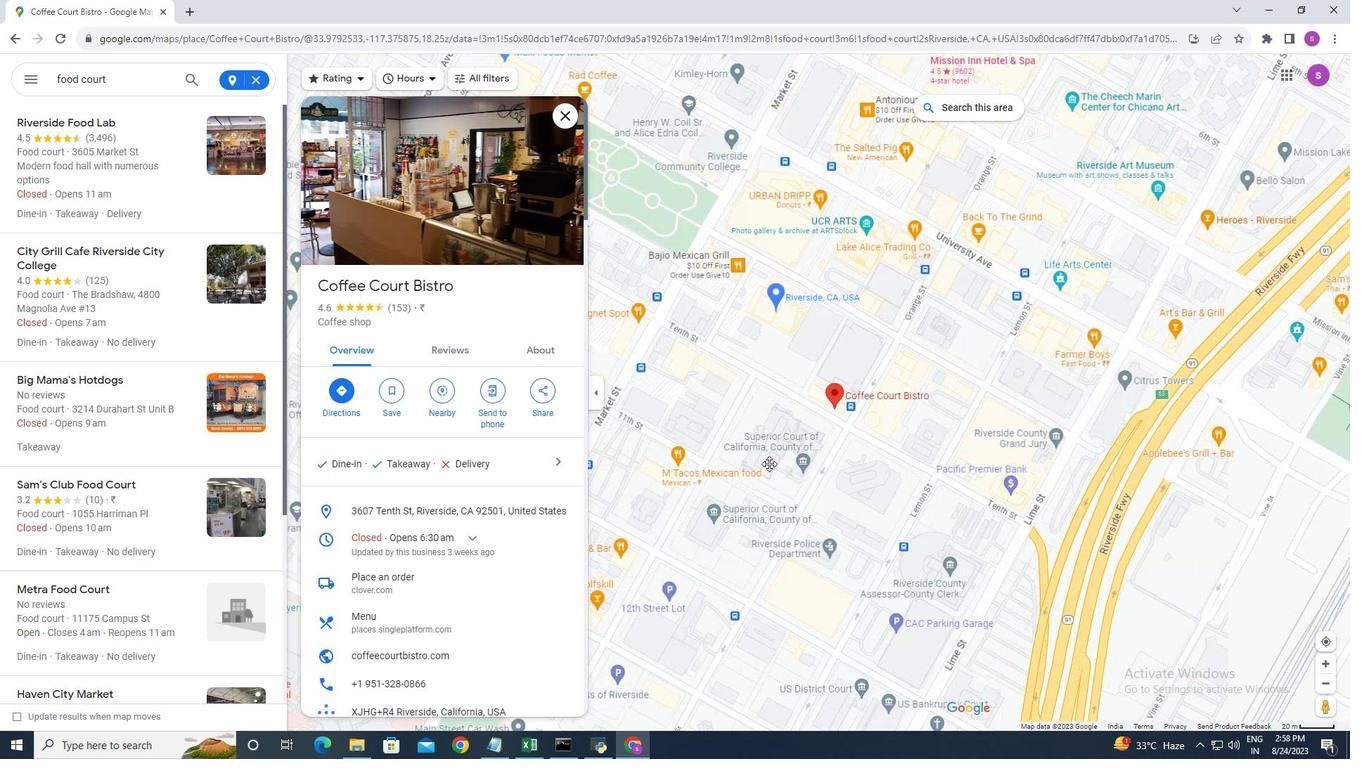 
Action: Mouse moved to (840, 359)
Screenshot: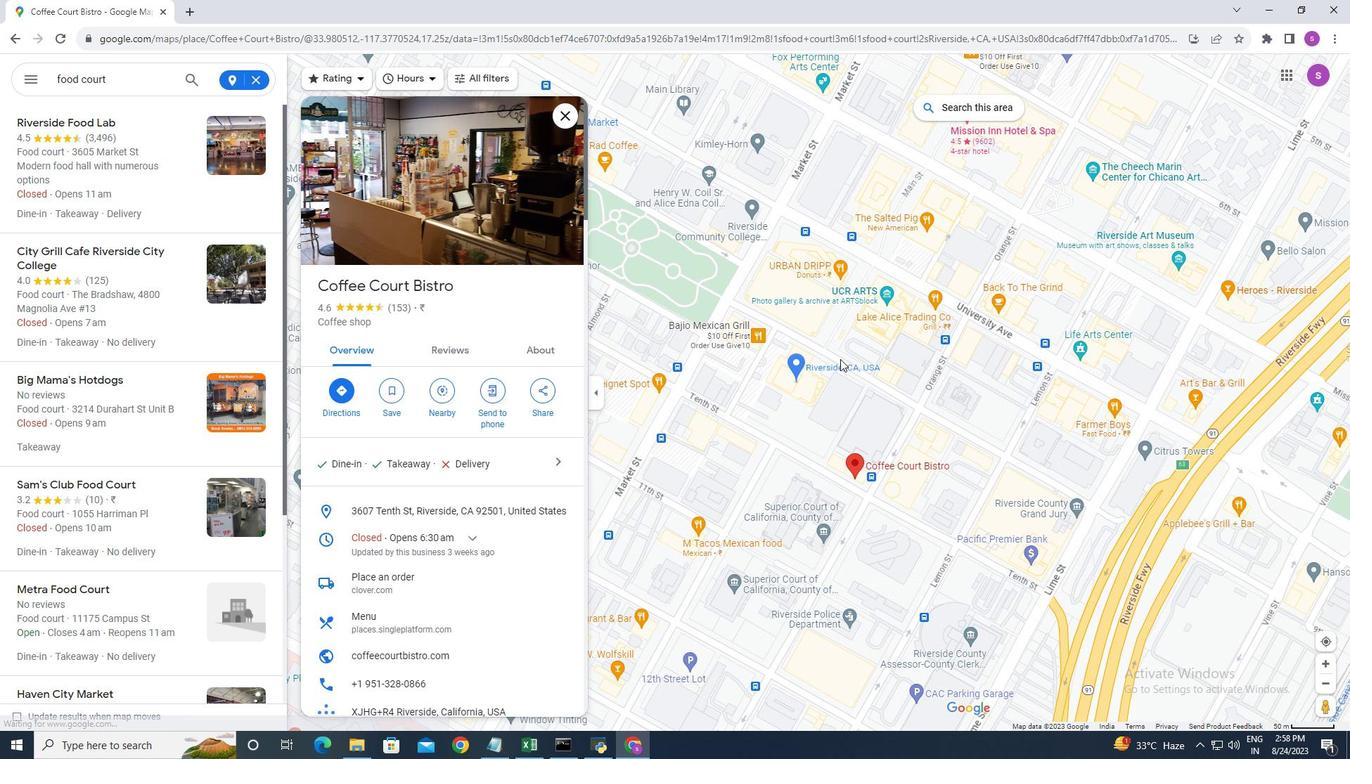 
Action: Mouse scrolled (840, 360) with delta (0, 0)
Screenshot: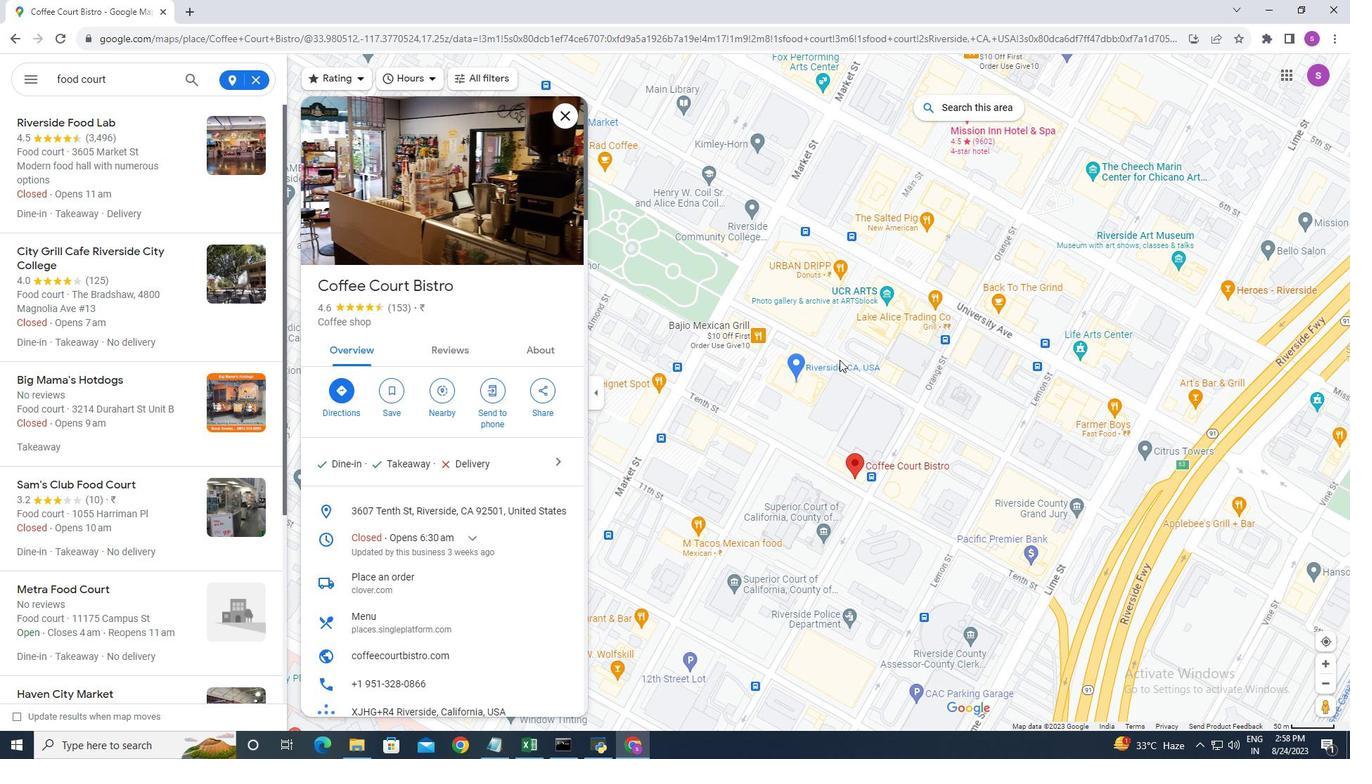 
Action: Mouse moved to (840, 359)
Screenshot: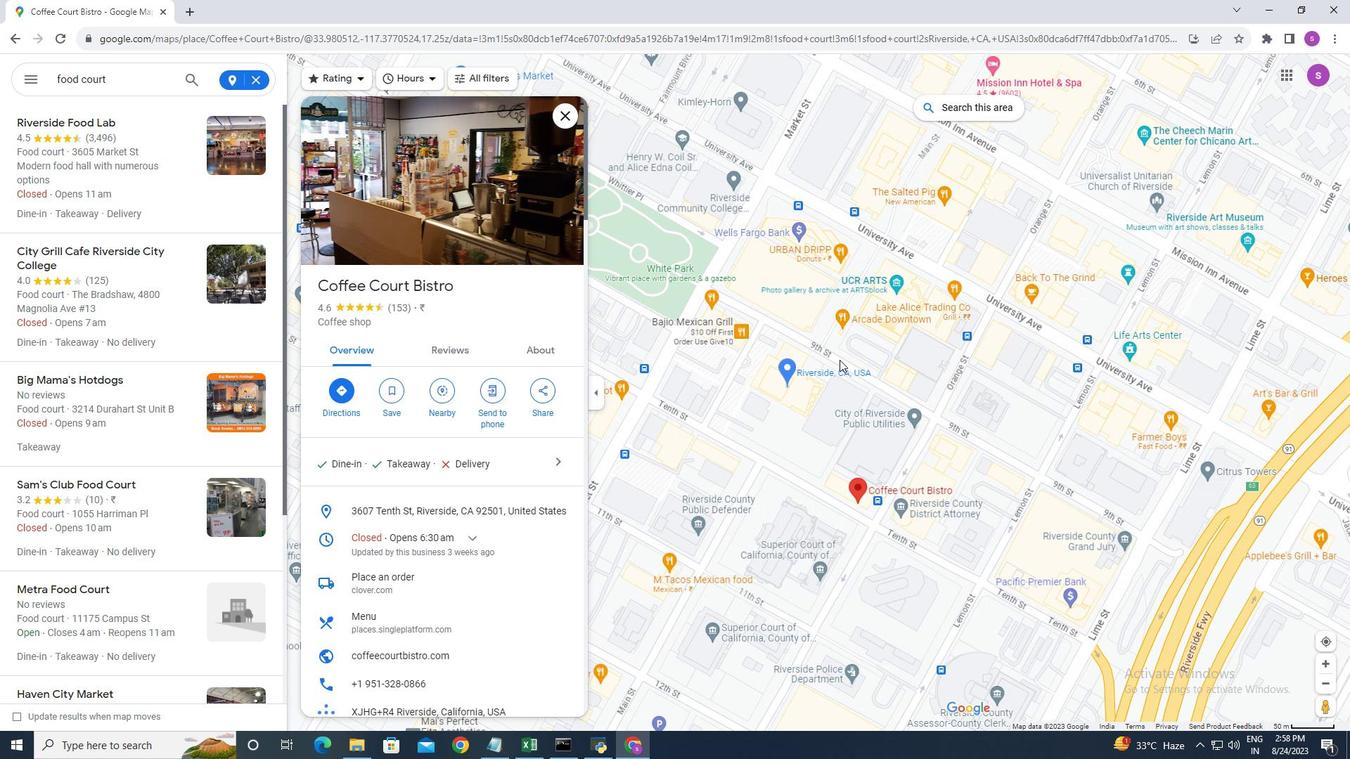 
Action: Mouse scrolled (840, 360) with delta (0, 0)
Screenshot: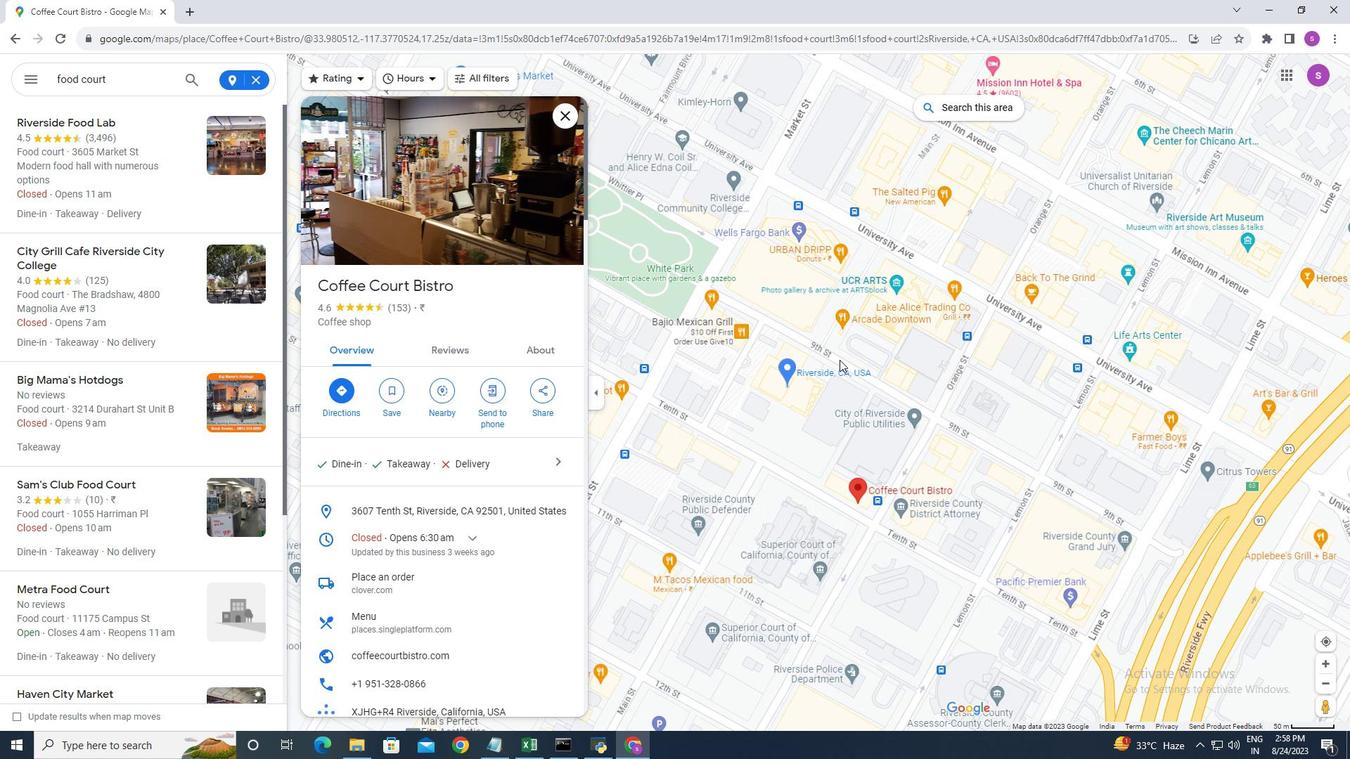 
Action: Mouse moved to (840, 359)
Screenshot: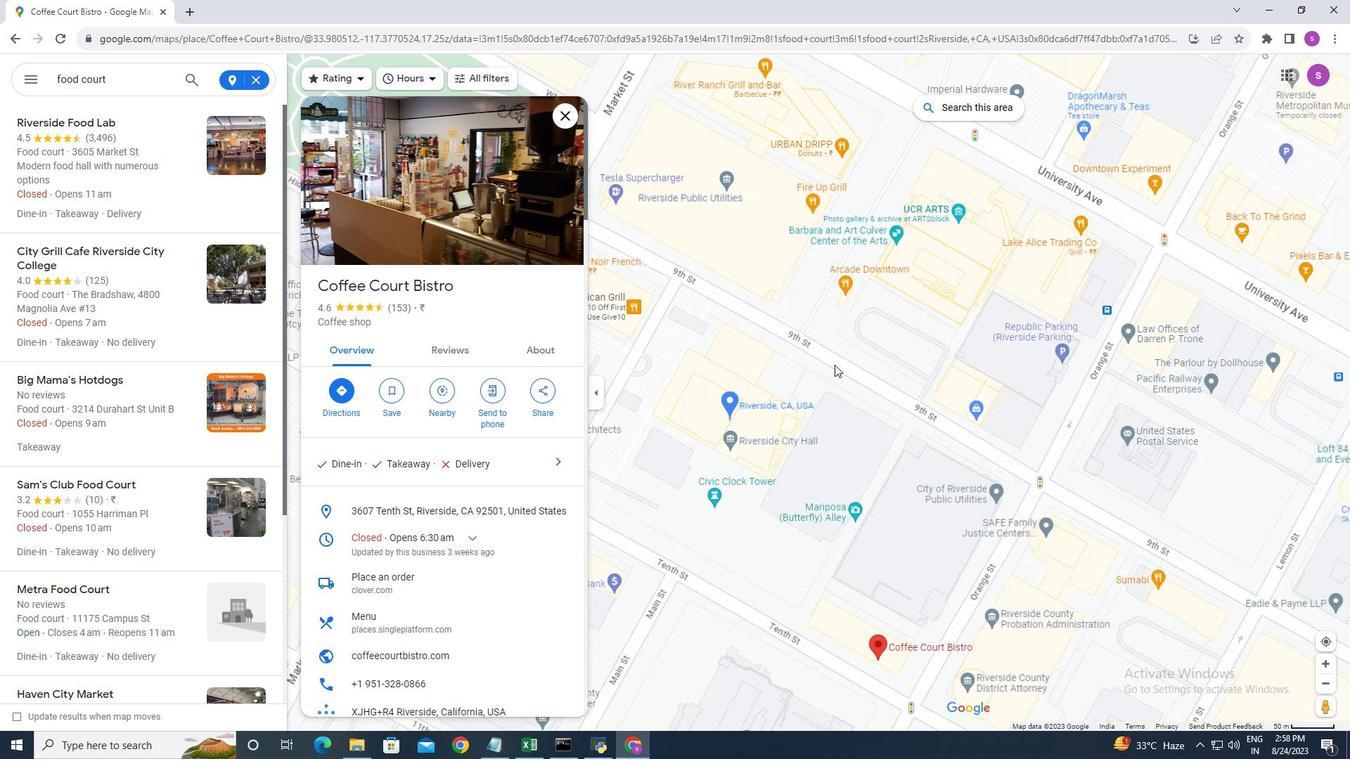 
Action: Mouse scrolled (840, 360) with delta (0, 0)
Screenshot: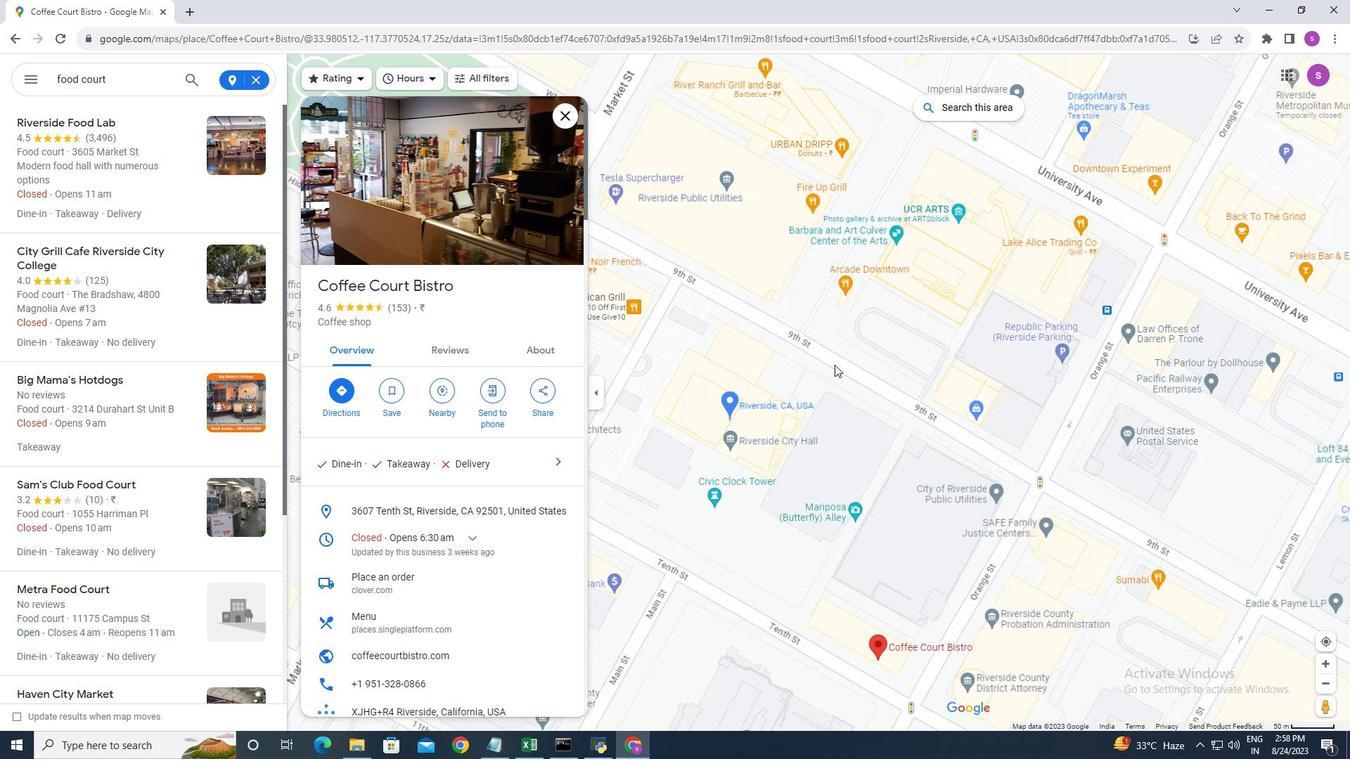 
Action: Mouse moved to (840, 360)
Screenshot: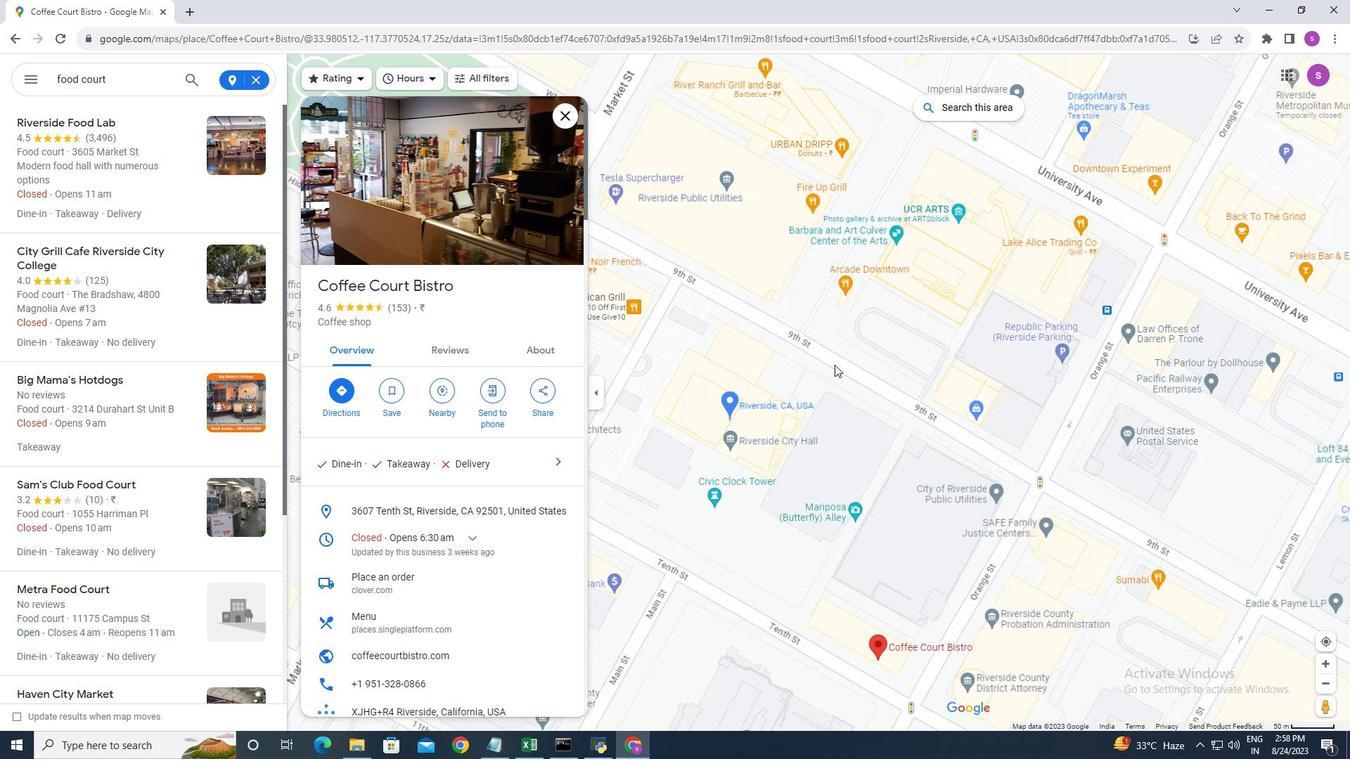 
Action: Mouse scrolled (840, 360) with delta (0, 0)
Screenshot: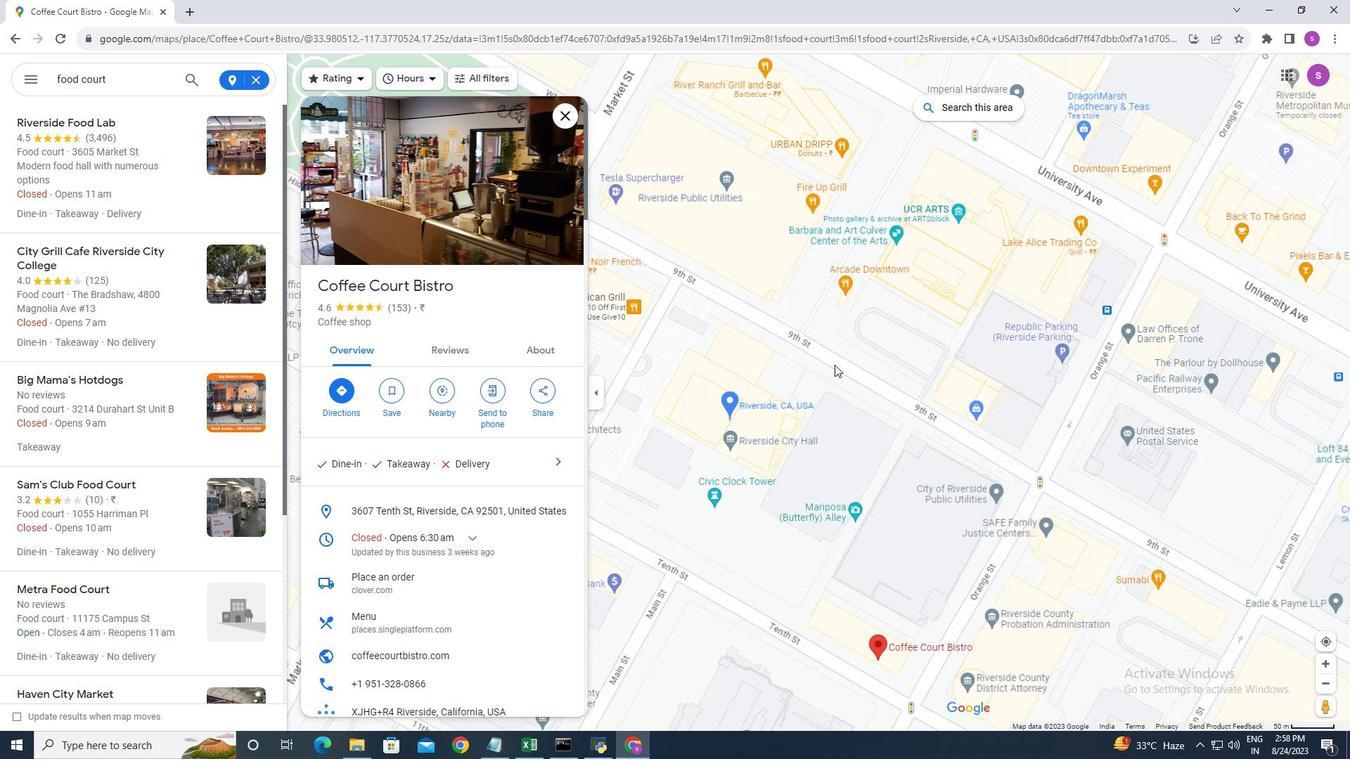 
Action: Mouse moved to (840, 360)
Screenshot: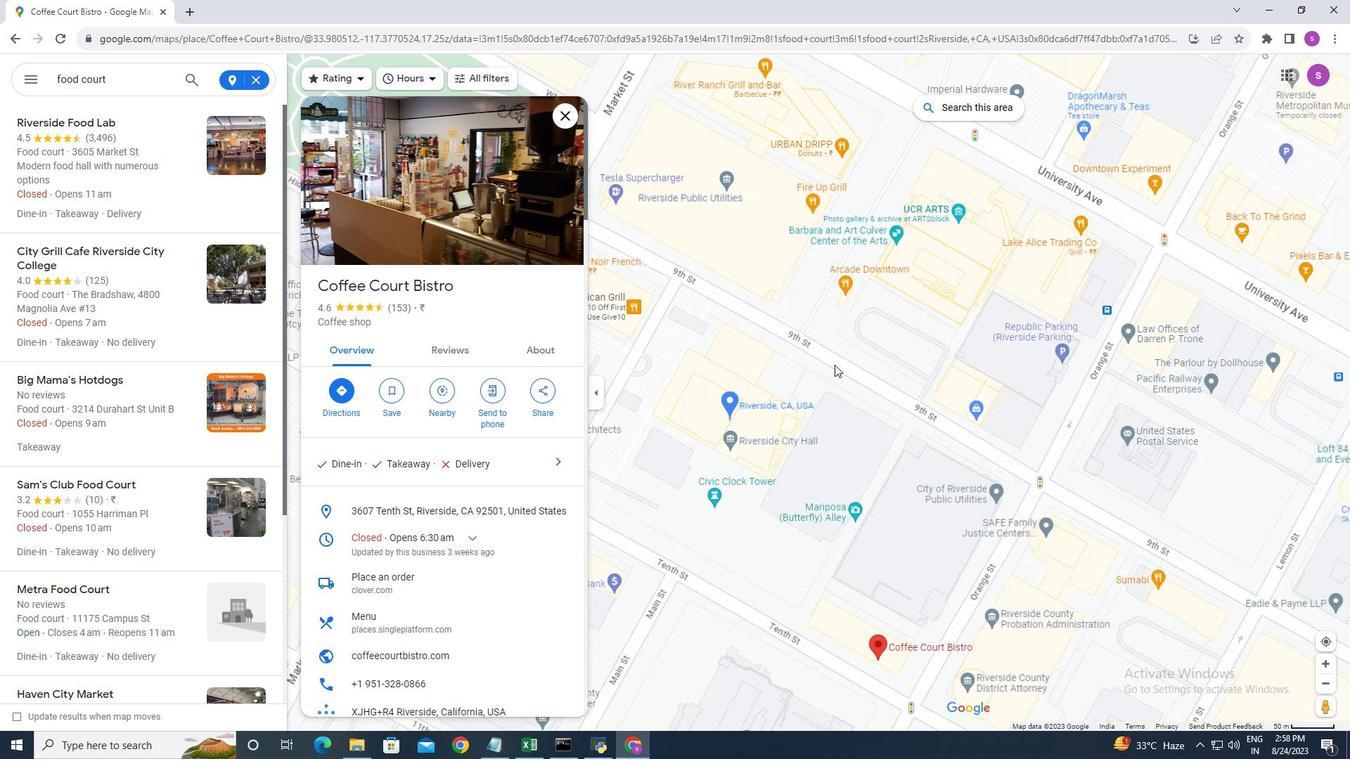 
Action: Mouse scrolled (840, 360) with delta (0, 0)
Screenshot: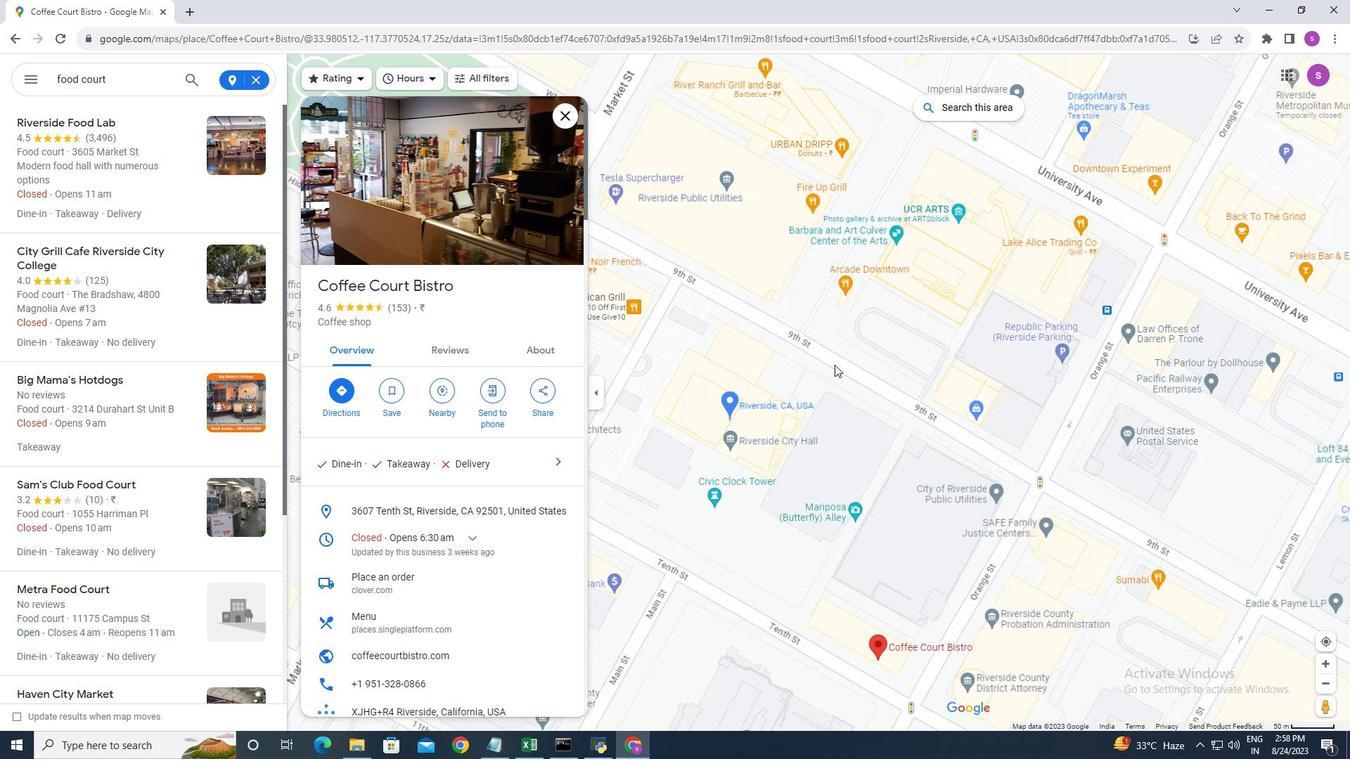 
Action: Mouse scrolled (840, 360) with delta (0, 0)
Screenshot: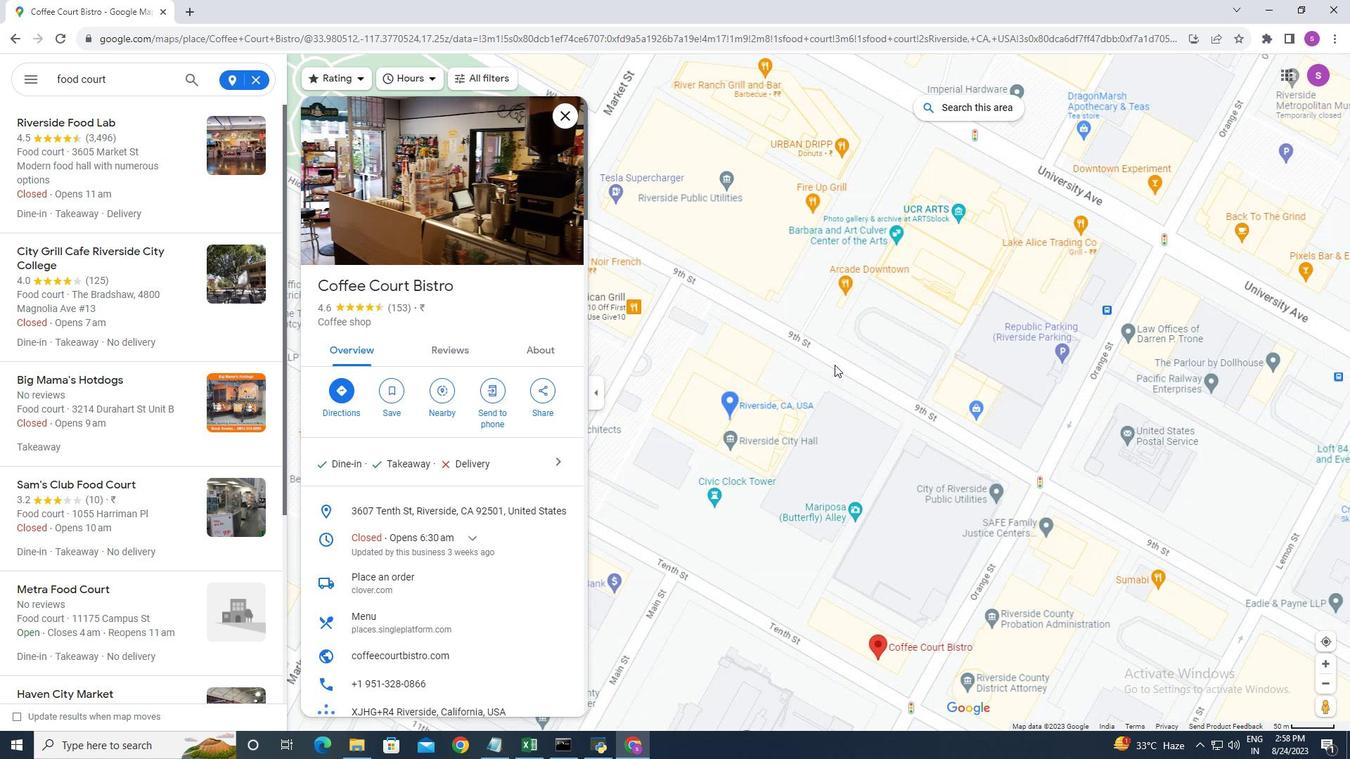 
Action: Mouse scrolled (840, 360) with delta (0, 0)
Screenshot: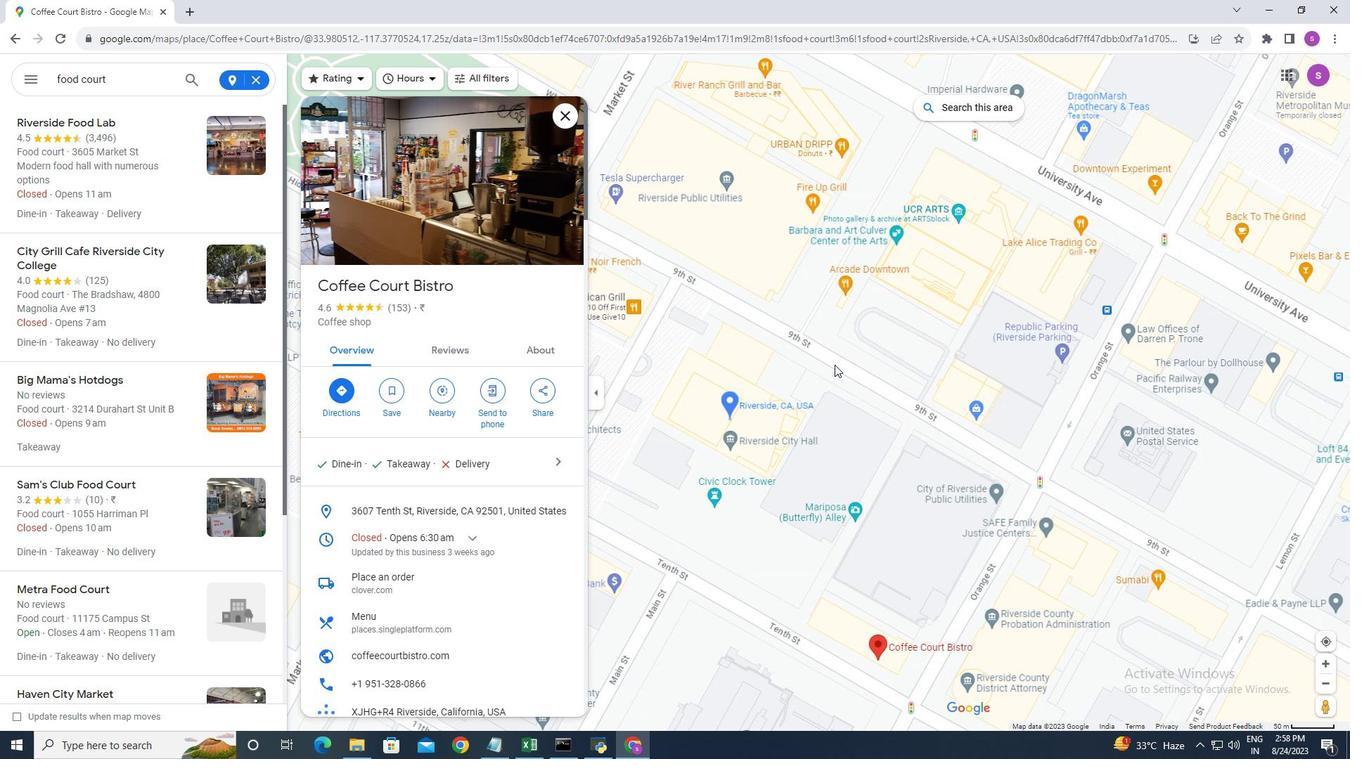 
Action: Mouse moved to (817, 430)
Screenshot: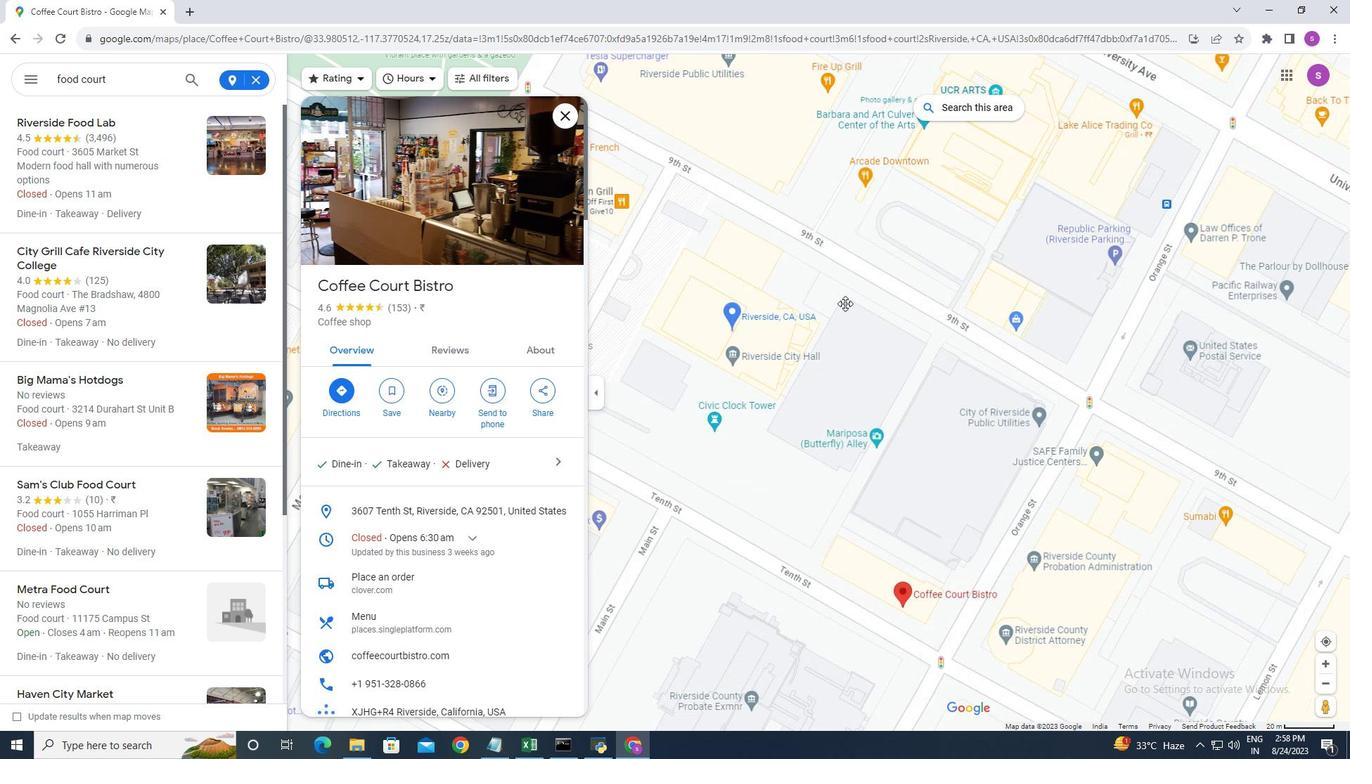 
Action: Mouse pressed left at (817, 430)
Screenshot: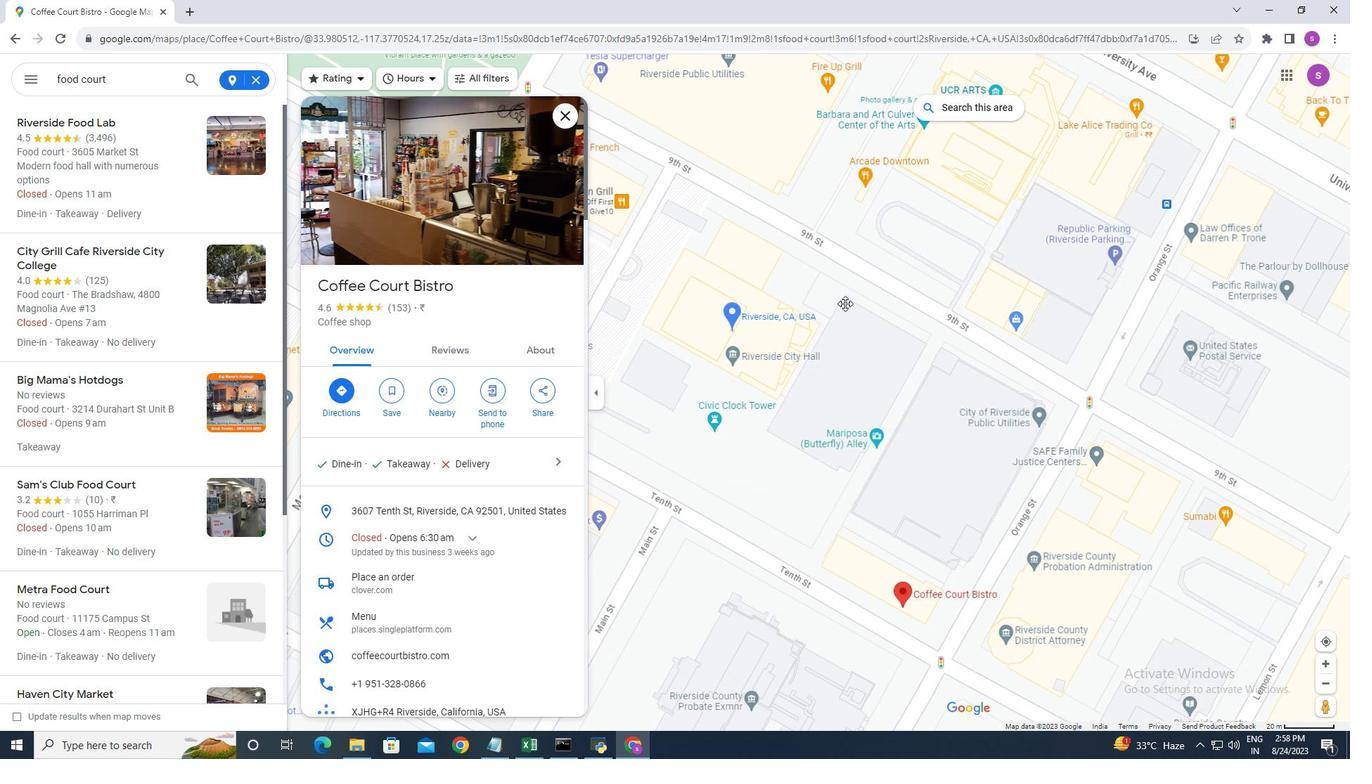 
Action: Mouse moved to (860, 265)
Screenshot: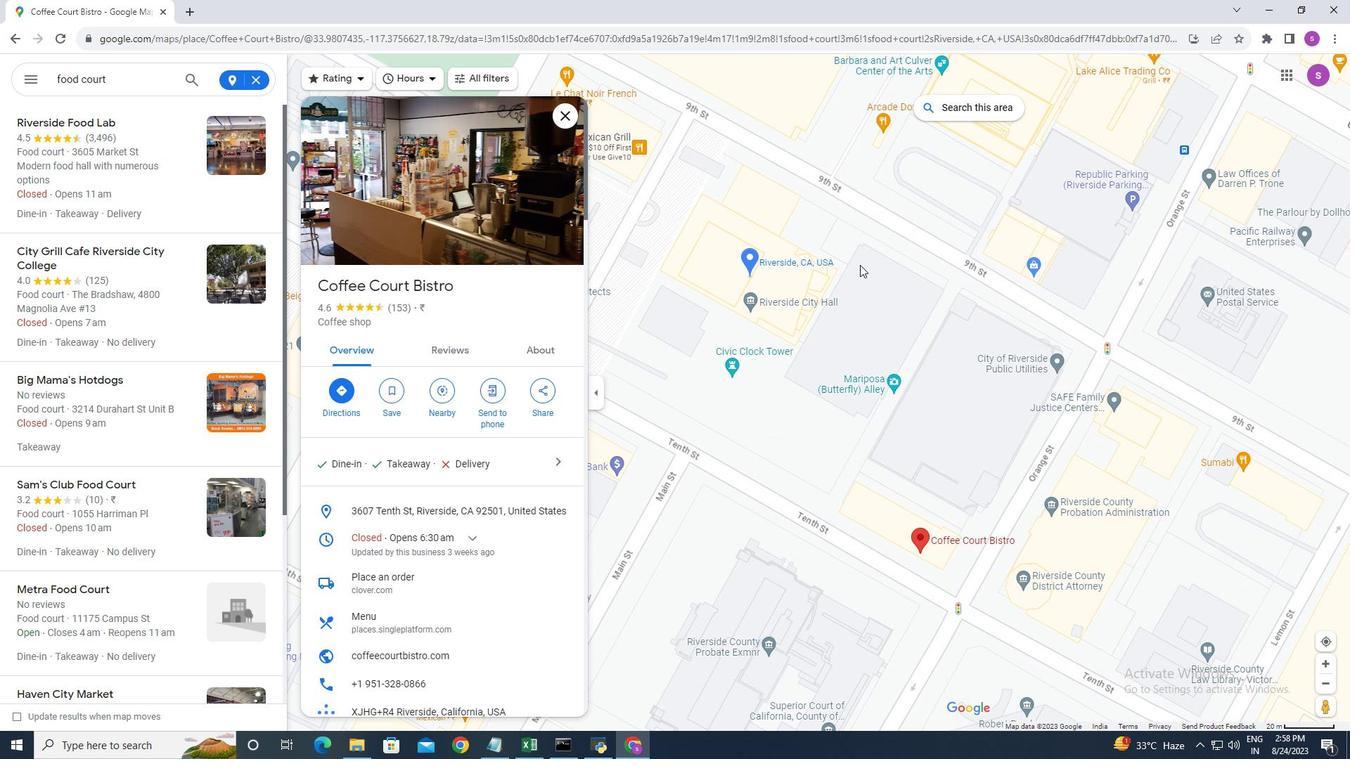 
